 Task: Plan a visit to the Frick Collection.
Action: Mouse moved to (226, 115)
Screenshot: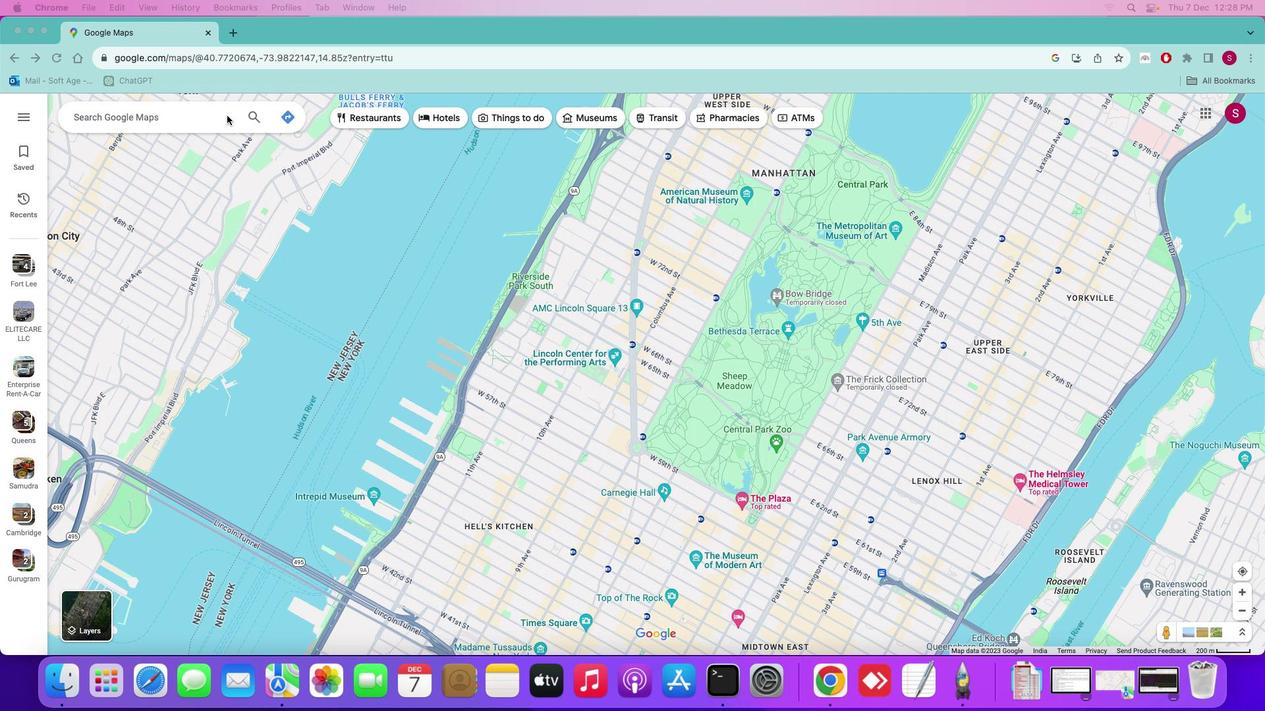 
Action: Mouse pressed left at (226, 115)
Screenshot: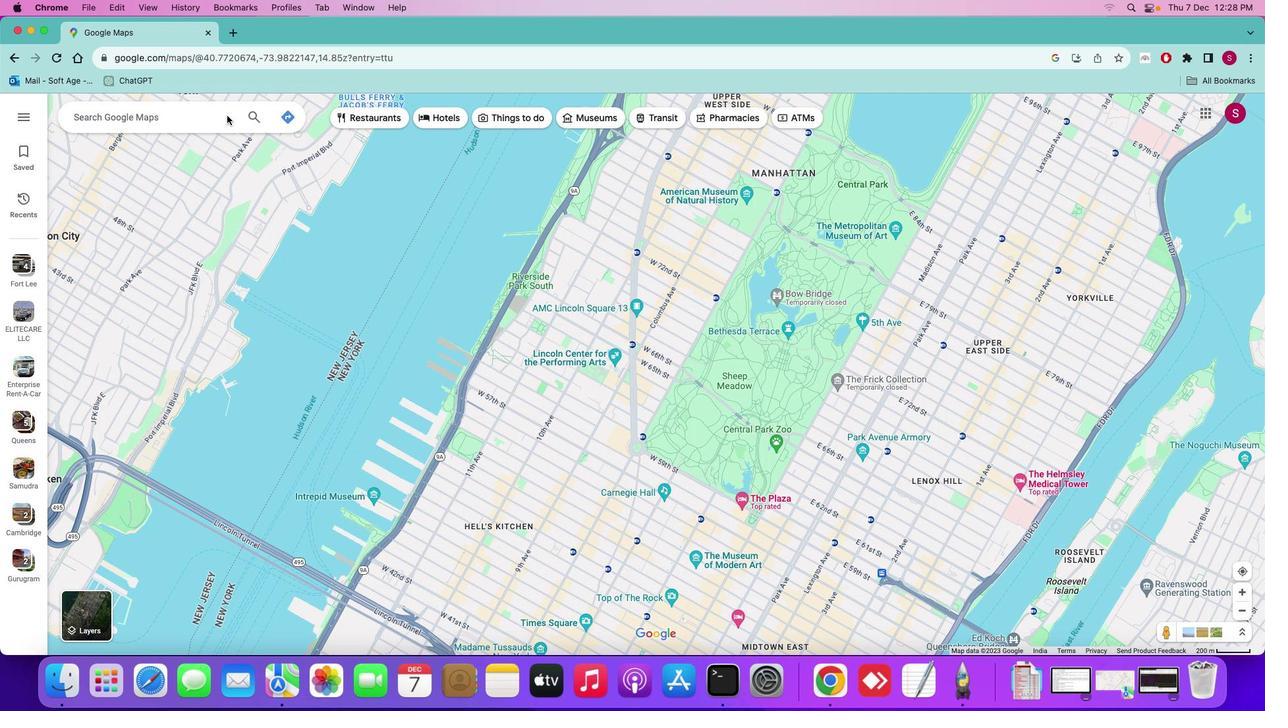 
Action: Mouse moved to (254, 115)
Screenshot: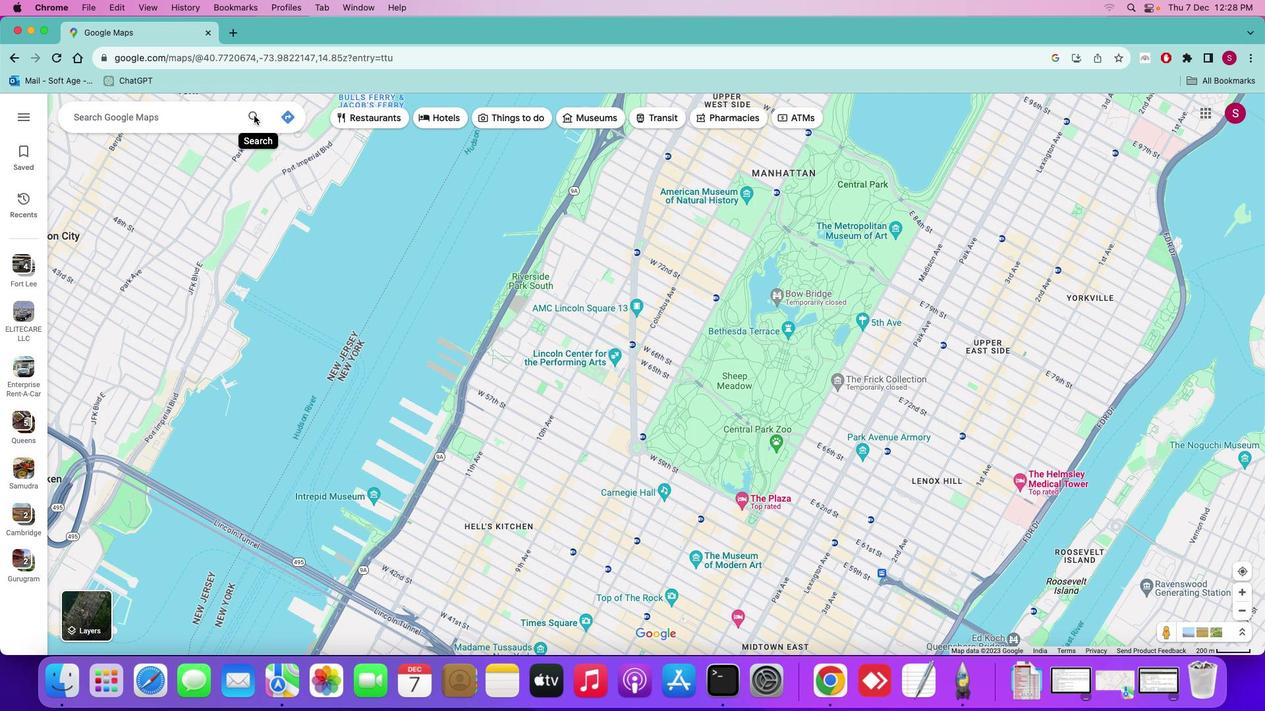 
Action: Mouse pressed left at (254, 115)
Screenshot: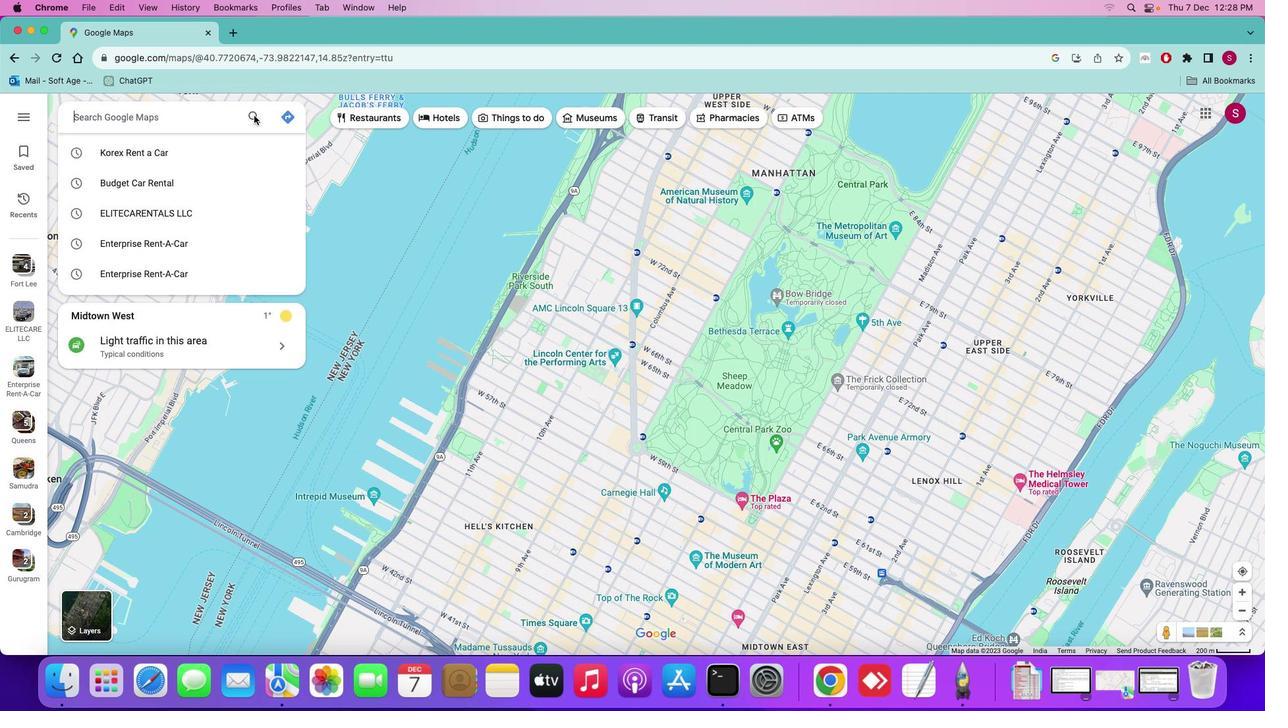 
Action: Mouse moved to (213, 111)
Screenshot: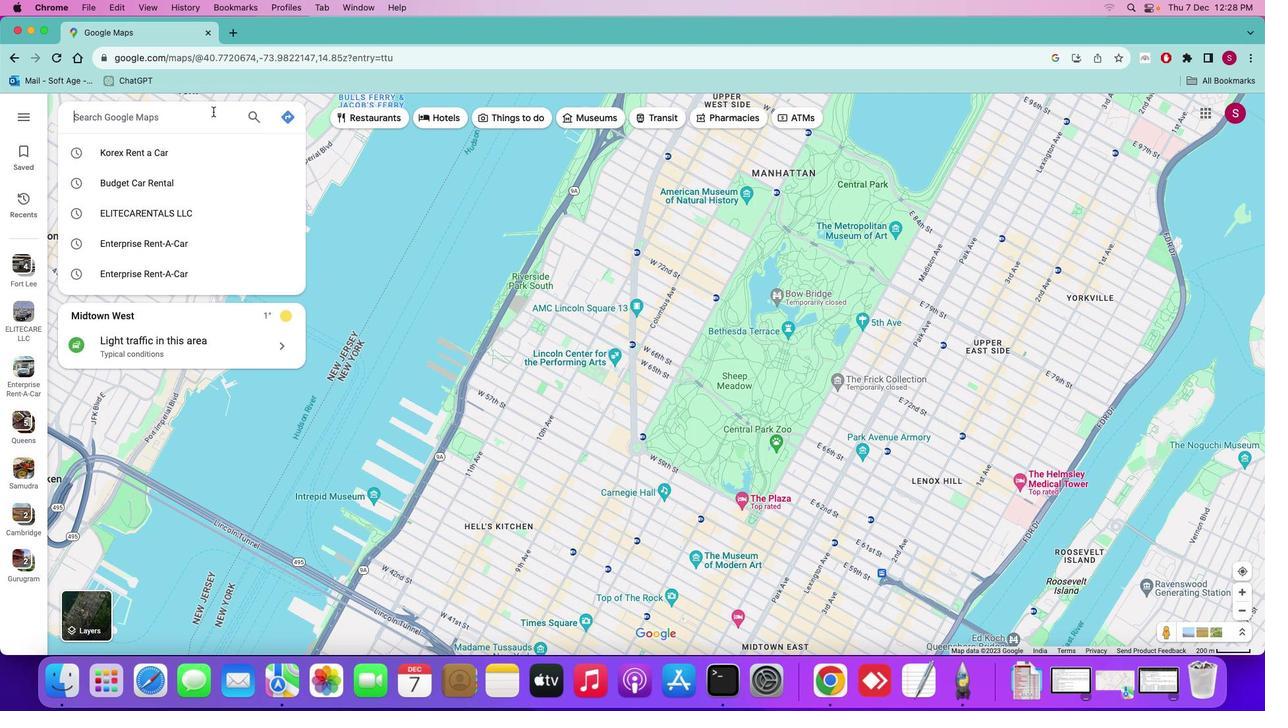 
Action: Key pressed Key.shift_r'f''r''i''c''k'Key.space'c''o'Key.backspaceKey.backspaceKey.backspaceKey.backspaceKey.backspaceKey.backspaceKey.backspaceKey.backspaceKey.shift_r'F''r''i''c''k'Key.spaceKey.shift_rKey.shift_r'C''o''l''l''e''c''t''i''o''n'Key.spaceKey.enter
Screenshot: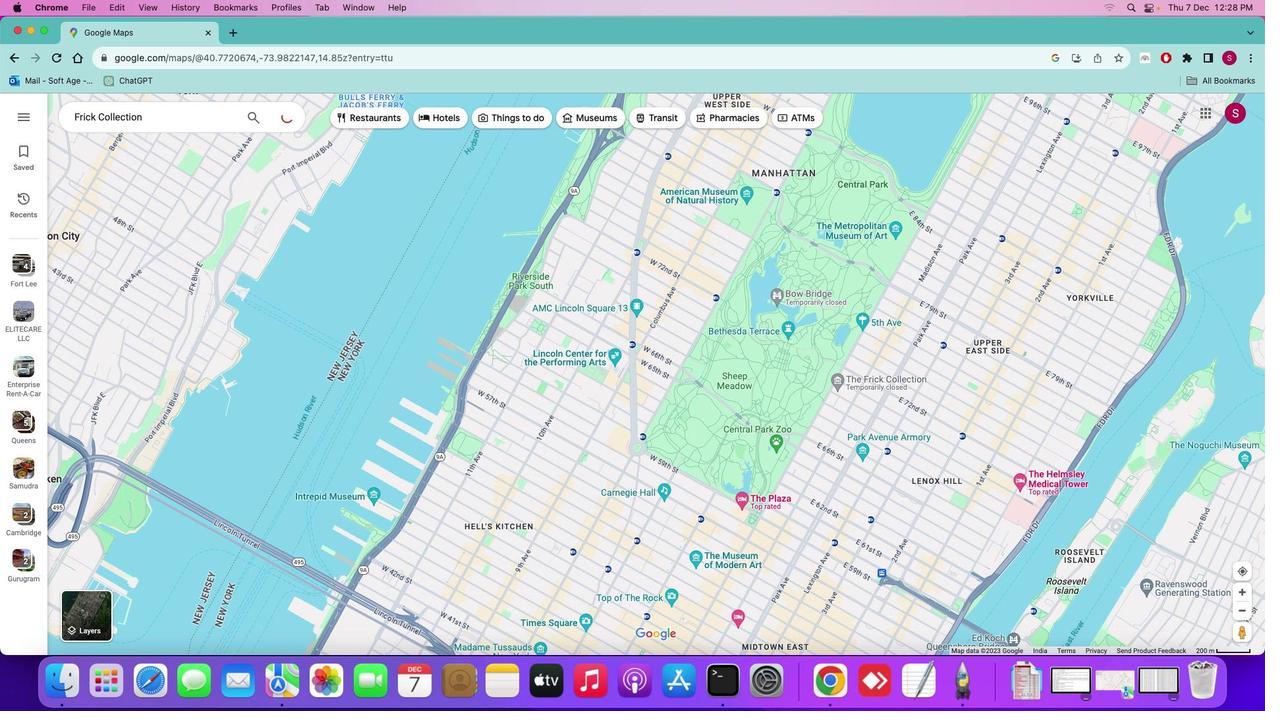 
Action: Mouse moved to (135, 187)
Screenshot: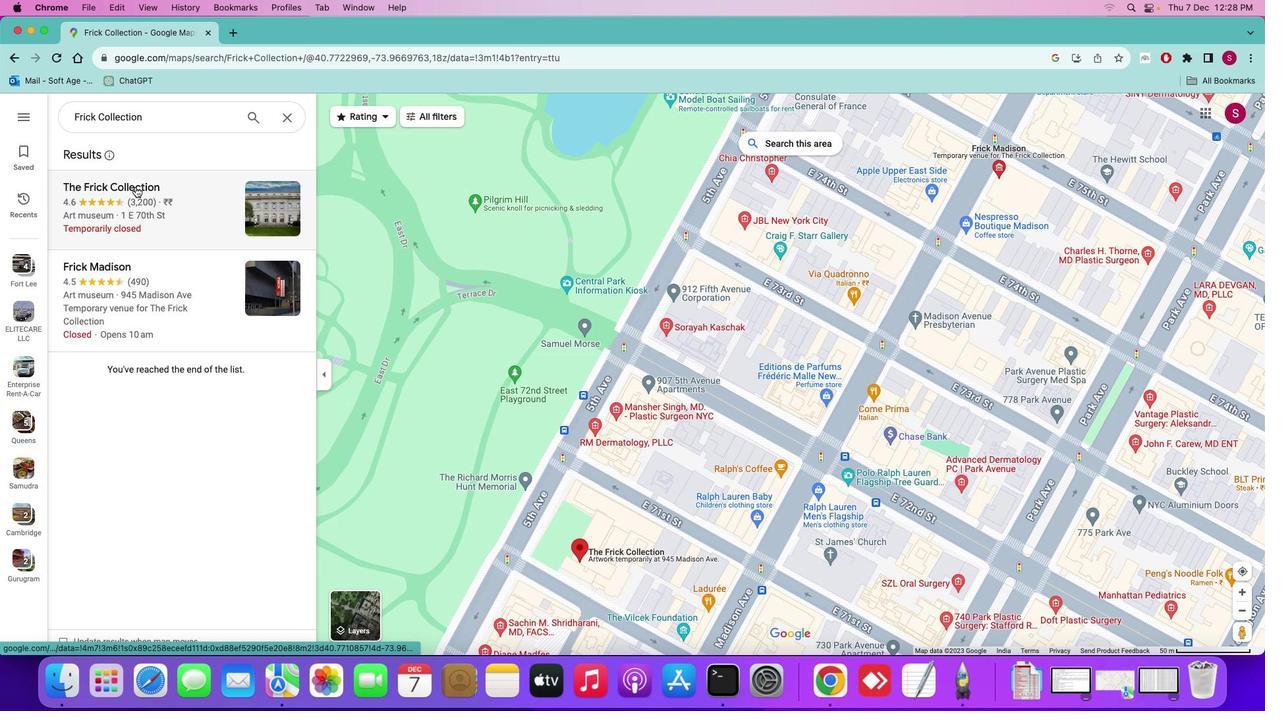 
Action: Mouse pressed left at (135, 187)
Screenshot: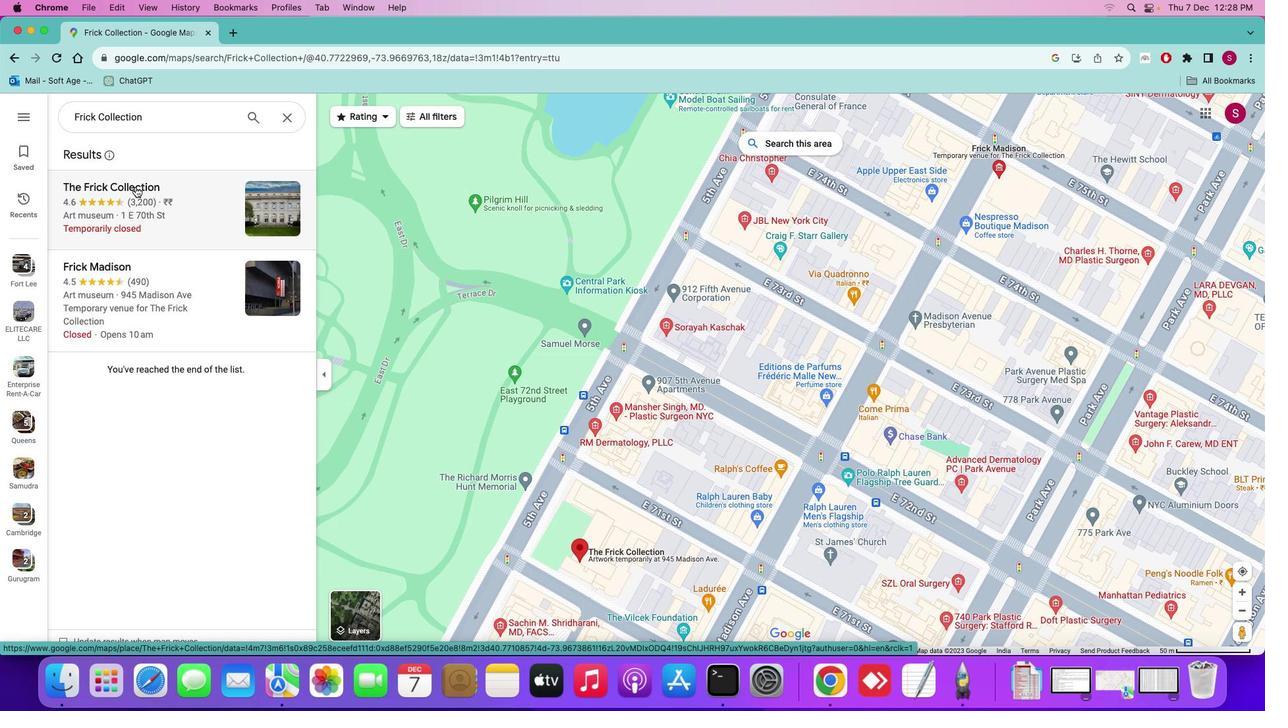
Action: Mouse moved to (691, 256)
Screenshot: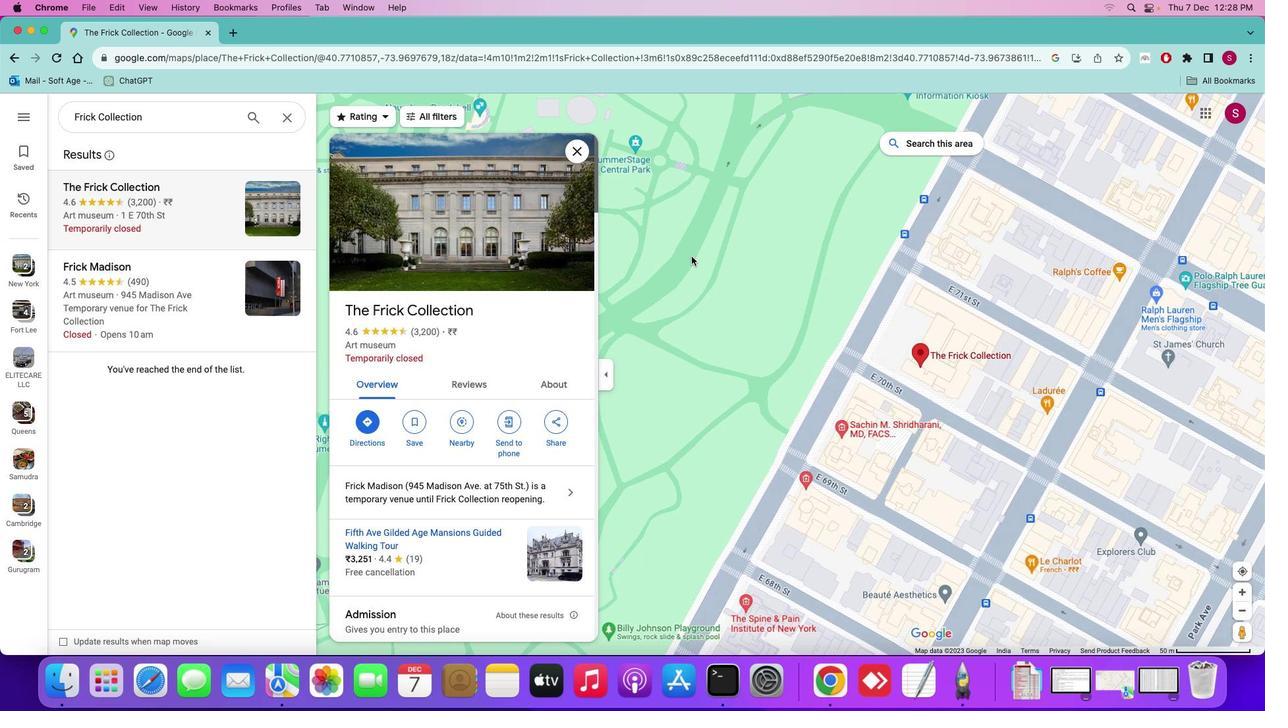 
Action: Mouse scrolled (691, 256) with delta (0, 0)
Screenshot: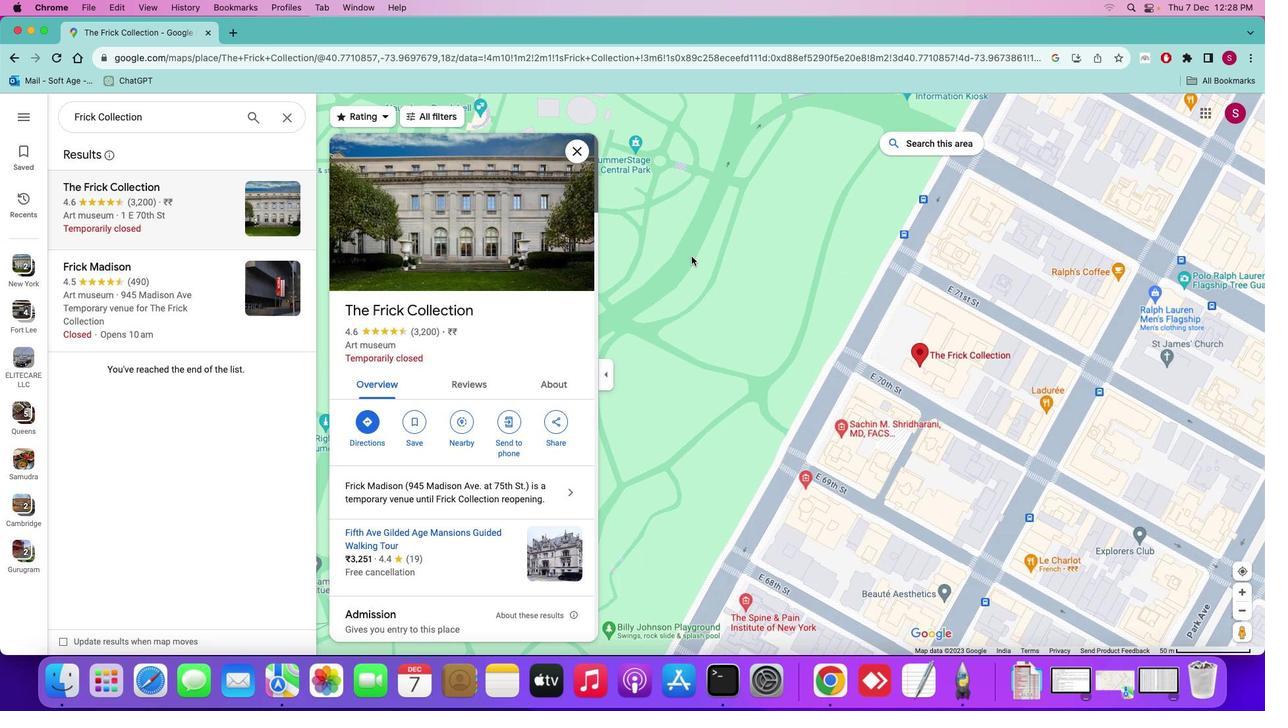 
Action: Mouse scrolled (691, 256) with delta (0, 0)
Screenshot: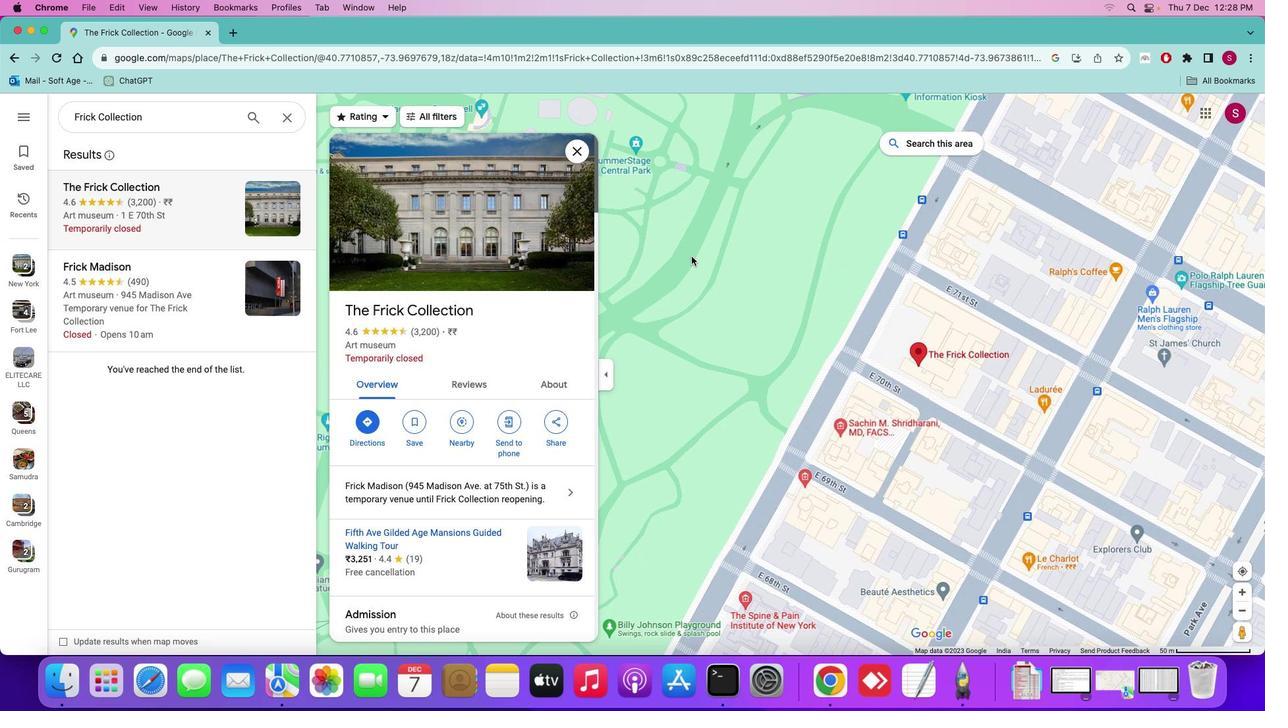 
Action: Mouse scrolled (691, 256) with delta (0, 0)
Screenshot: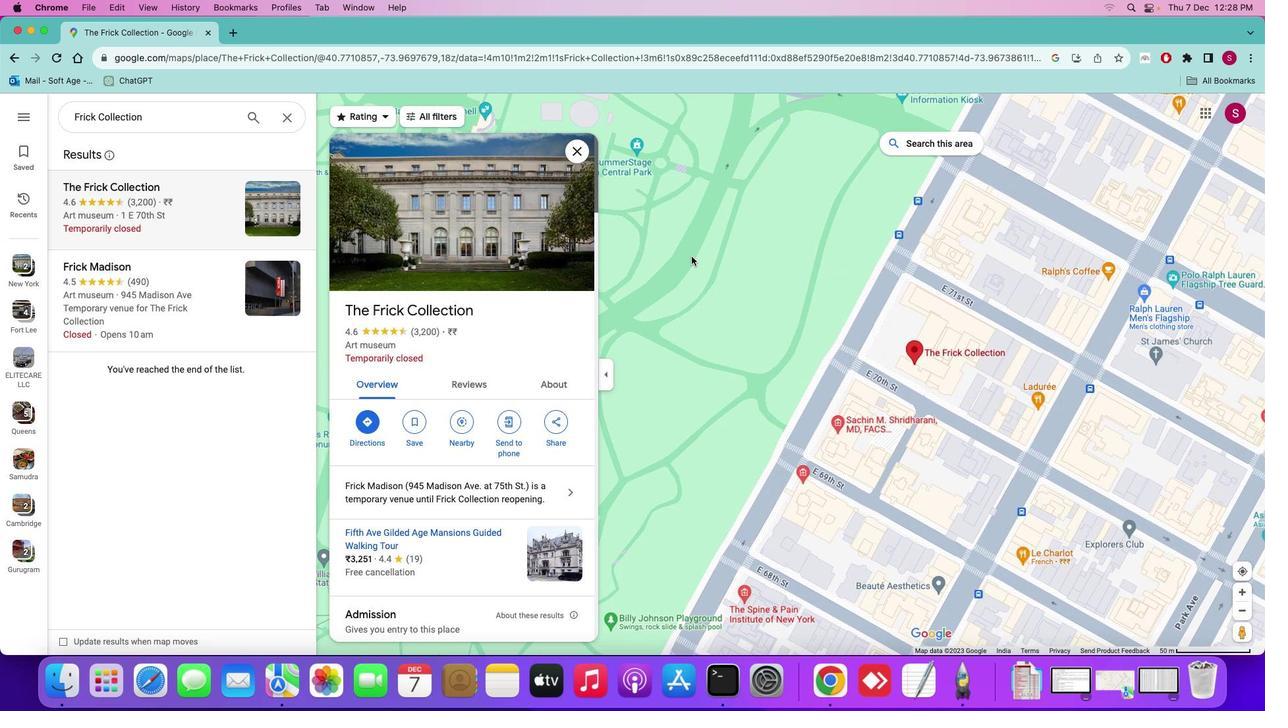 
Action: Mouse scrolled (691, 256) with delta (0, 0)
Screenshot: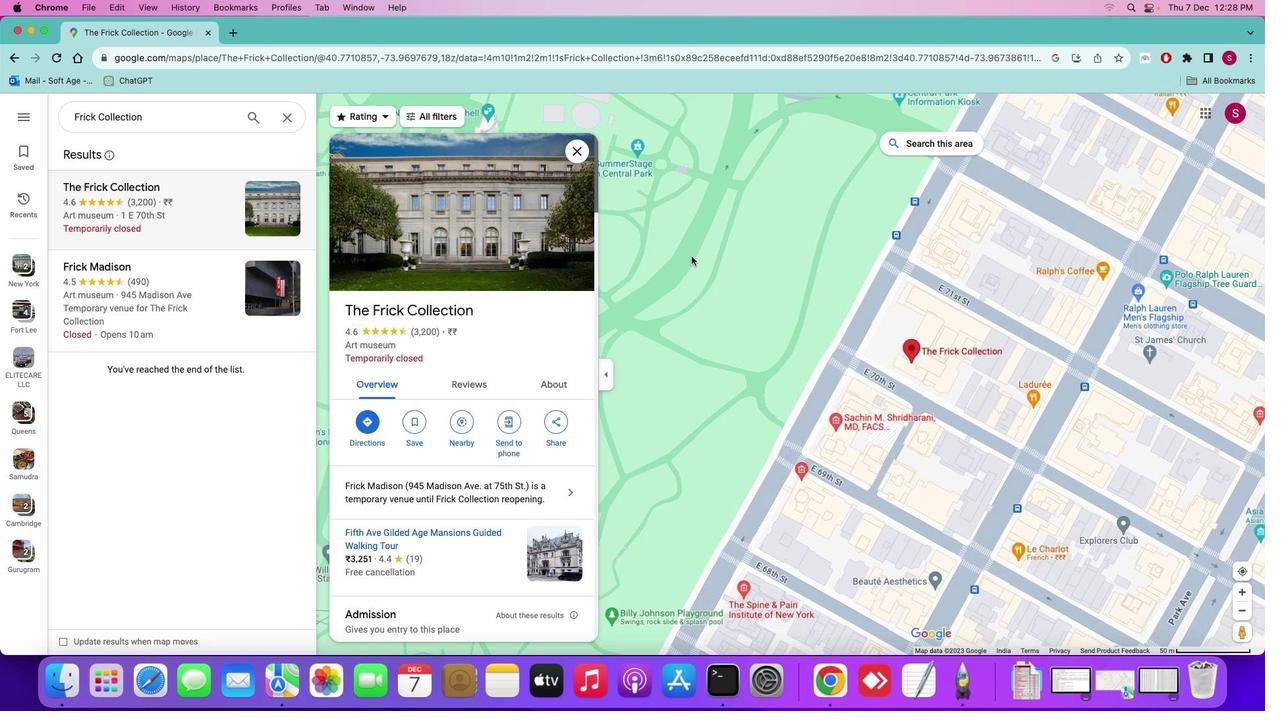 
Action: Mouse scrolled (691, 256) with delta (0, 0)
Screenshot: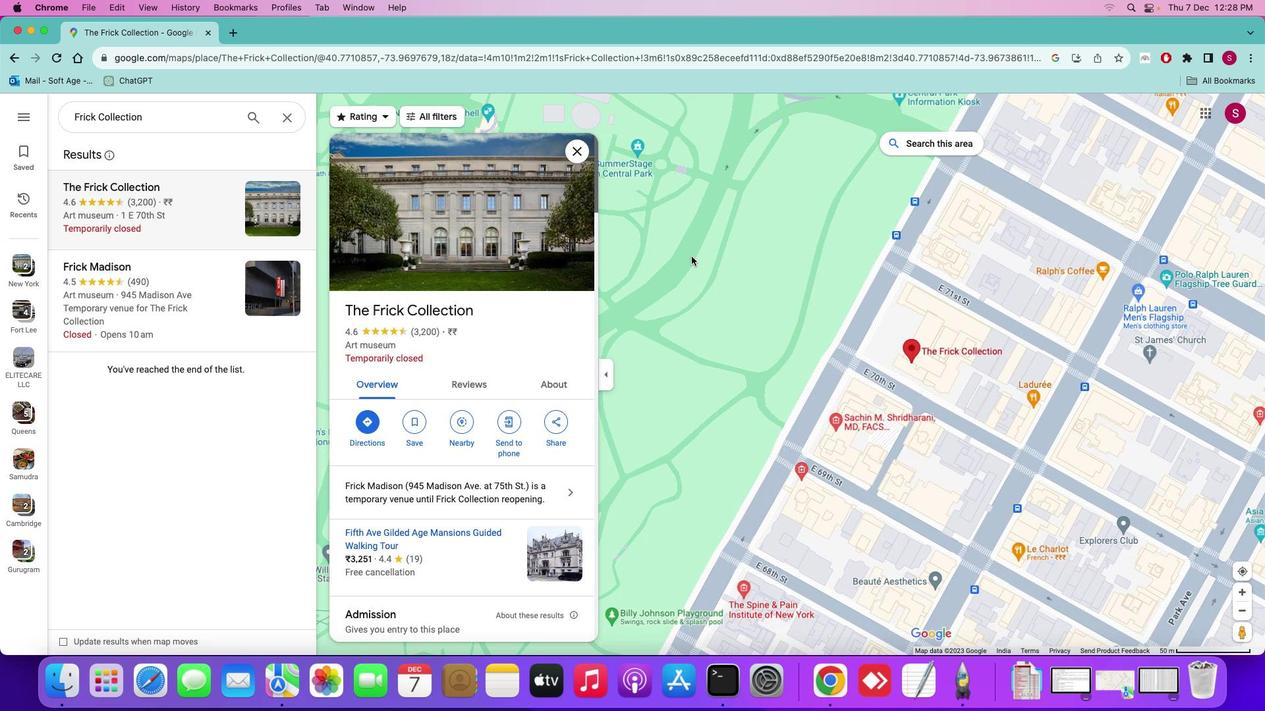 
Action: Mouse scrolled (691, 256) with delta (0, 0)
Screenshot: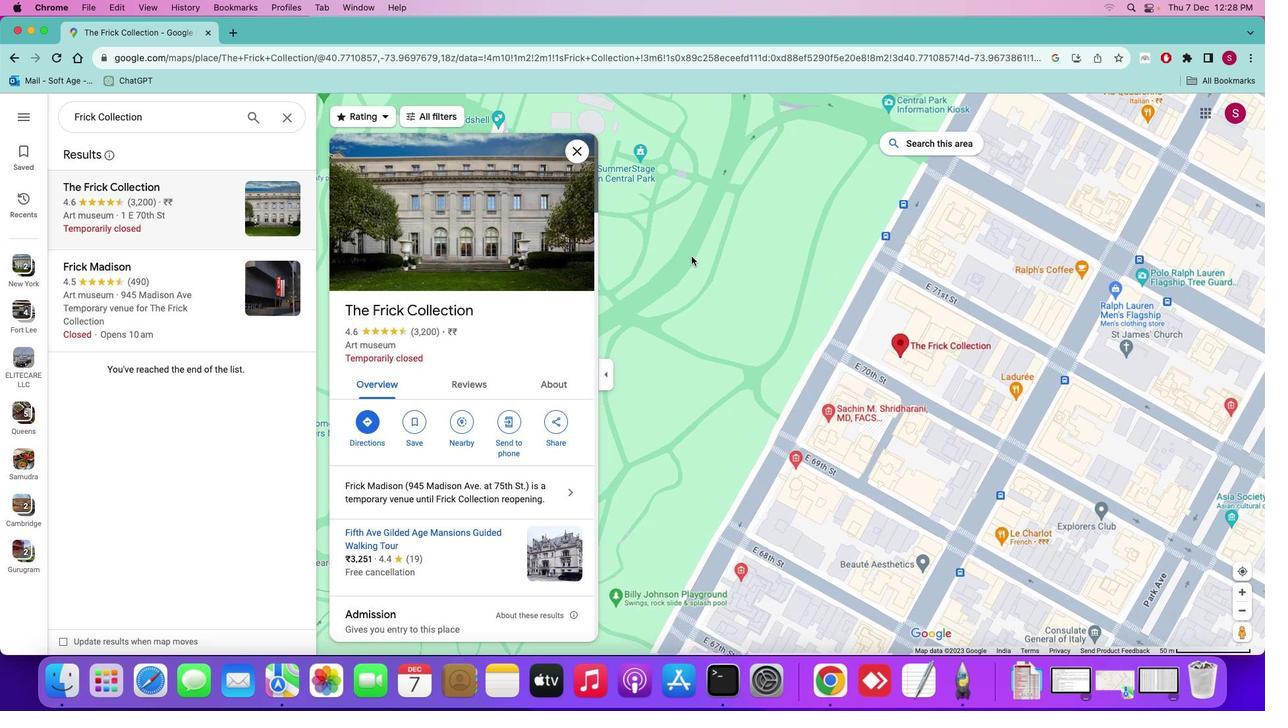 
Action: Mouse moved to (691, 251)
Screenshot: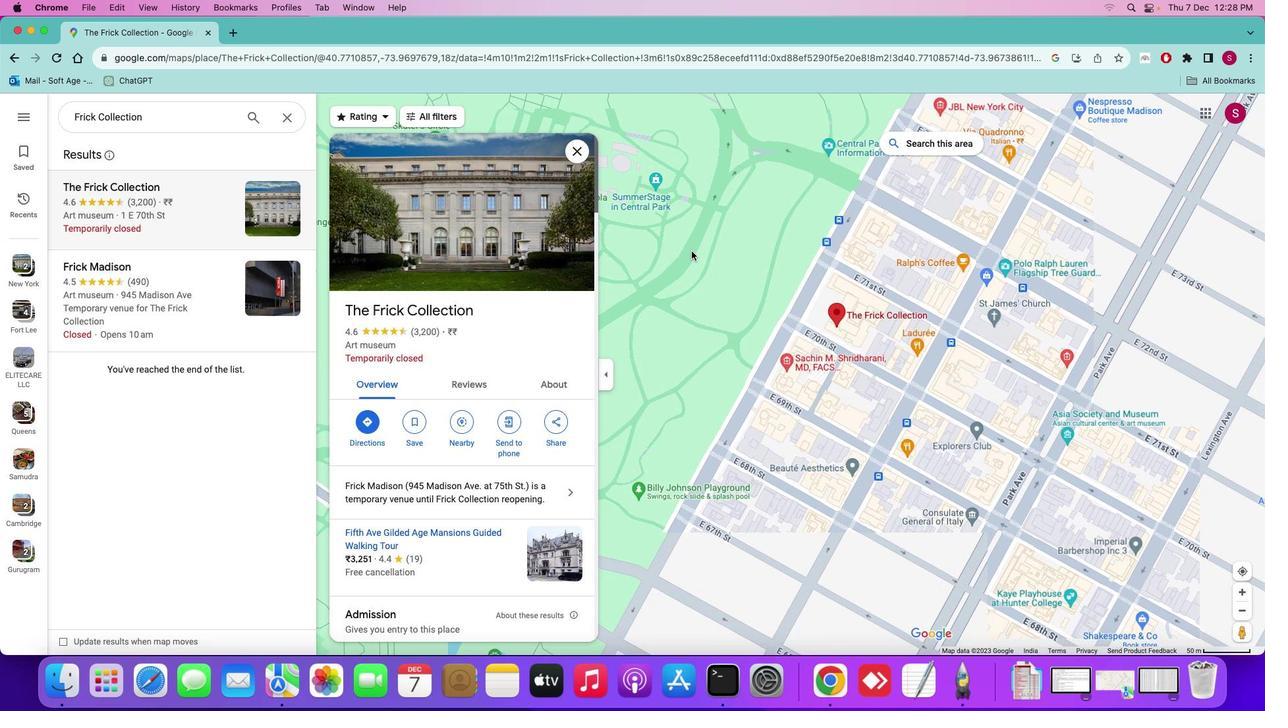 
Action: Mouse scrolled (691, 251) with delta (0, 0)
Screenshot: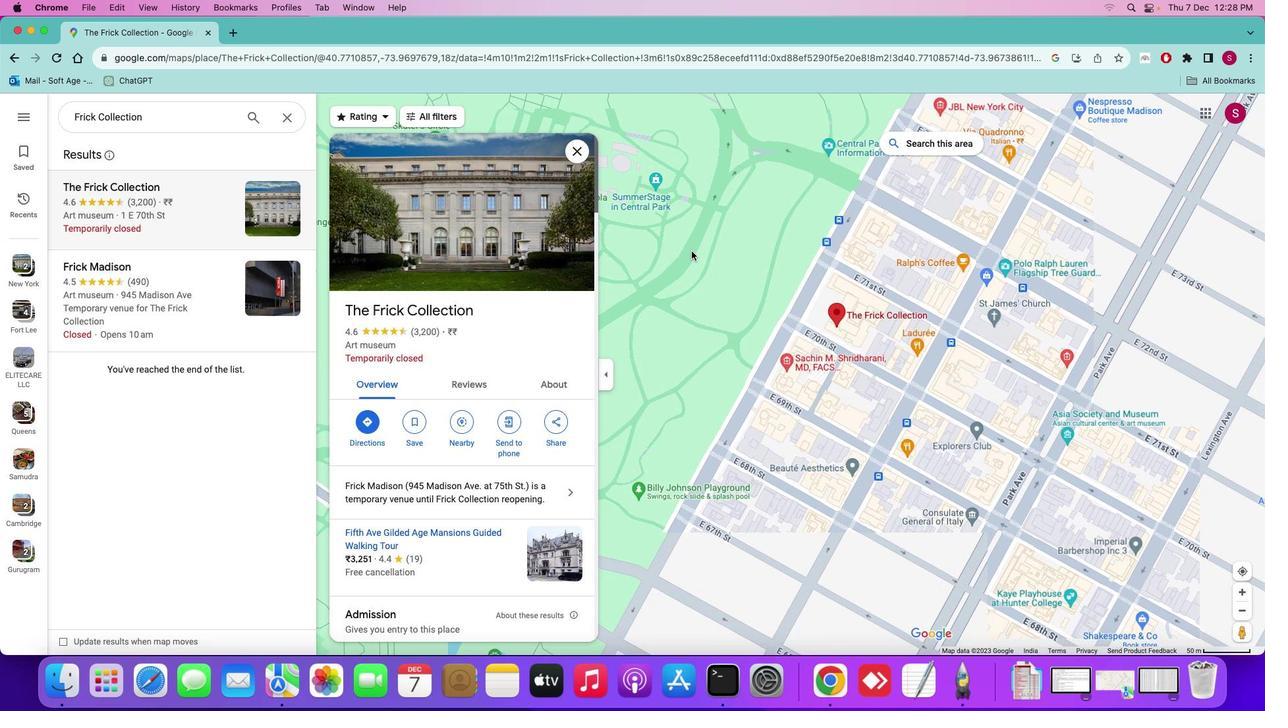 
Action: Mouse scrolled (691, 251) with delta (0, 0)
Screenshot: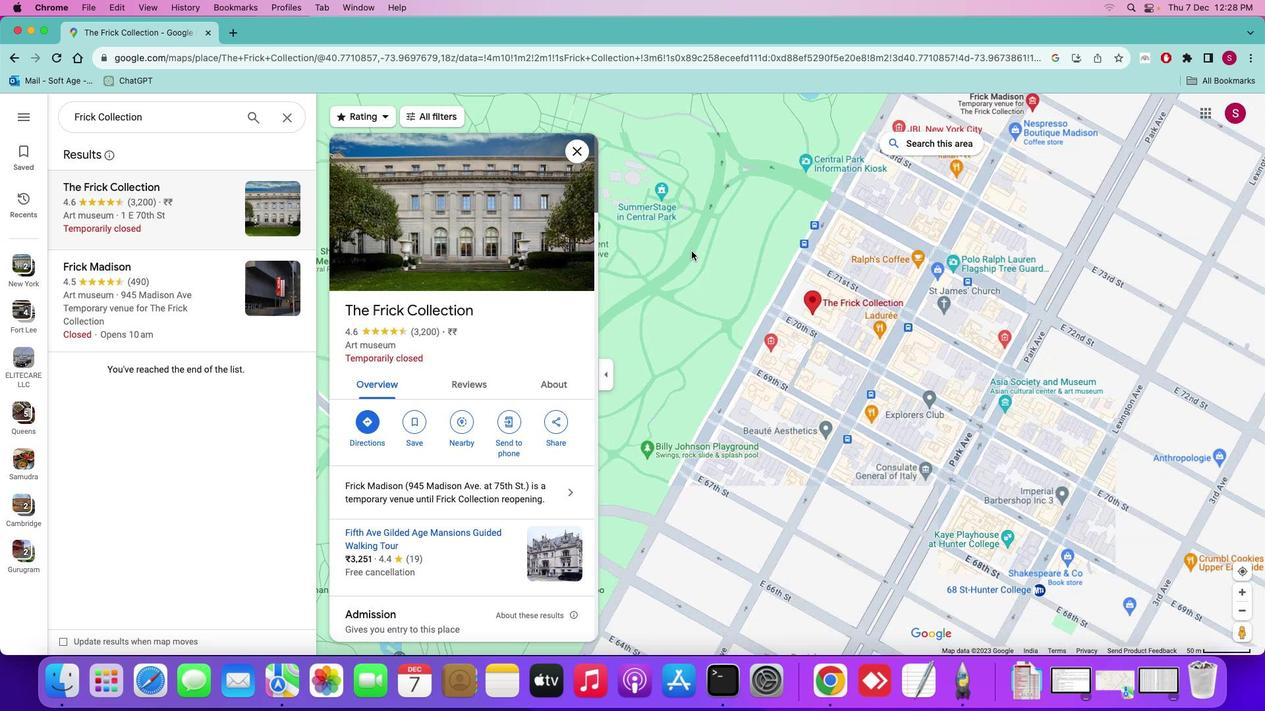 
Action: Mouse scrolled (691, 251) with delta (0, -1)
Screenshot: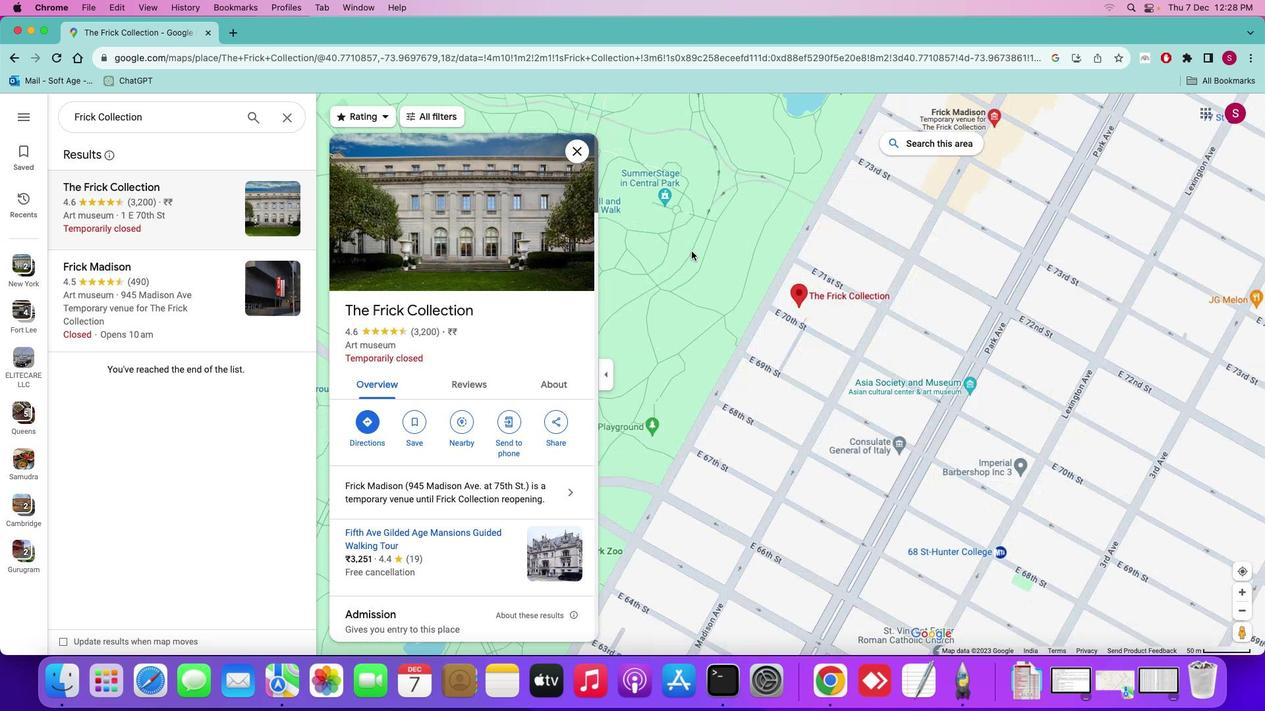 
Action: Mouse scrolled (691, 251) with delta (0, -2)
Screenshot: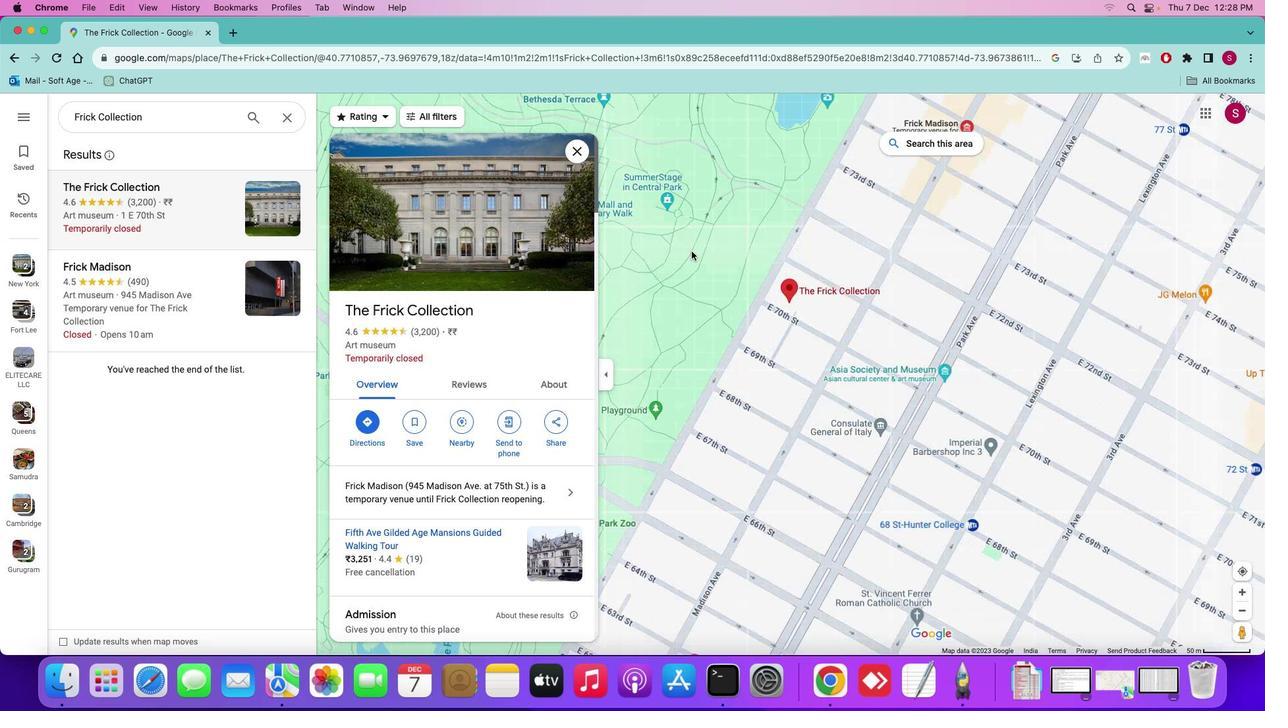 
Action: Mouse scrolled (691, 251) with delta (0, -2)
Screenshot: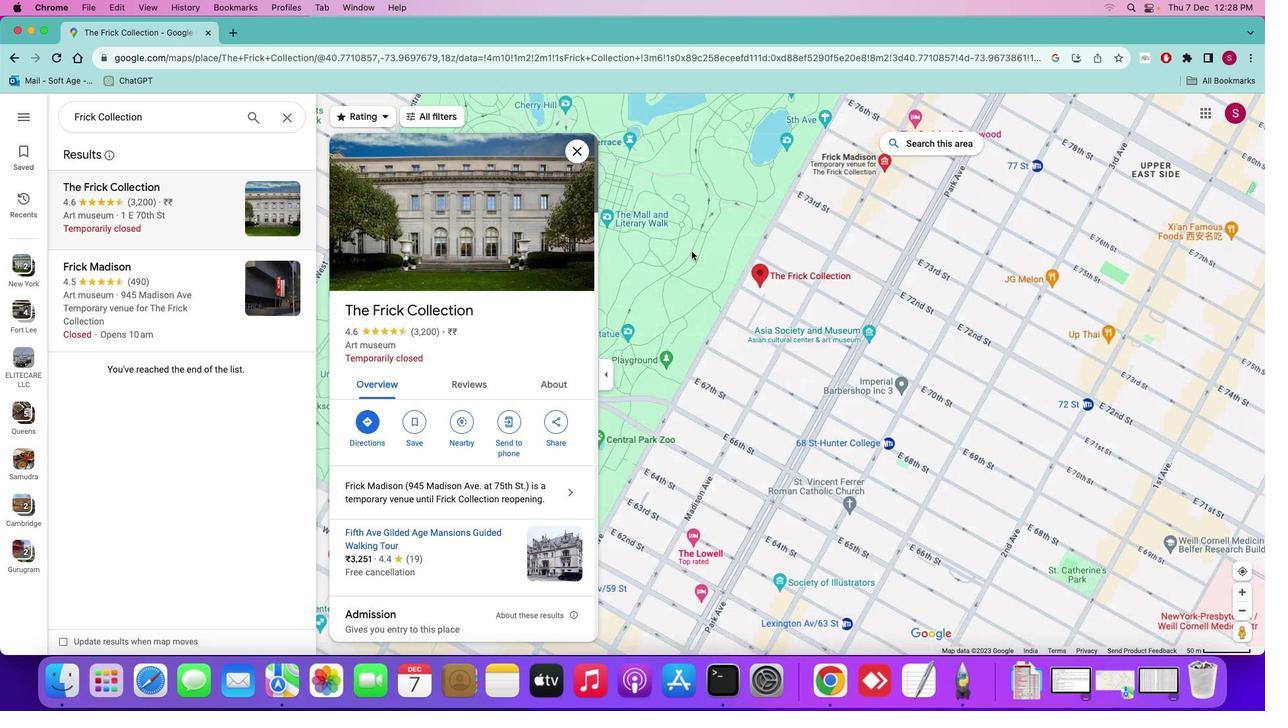 
Action: Mouse scrolled (691, 251) with delta (0, -2)
Screenshot: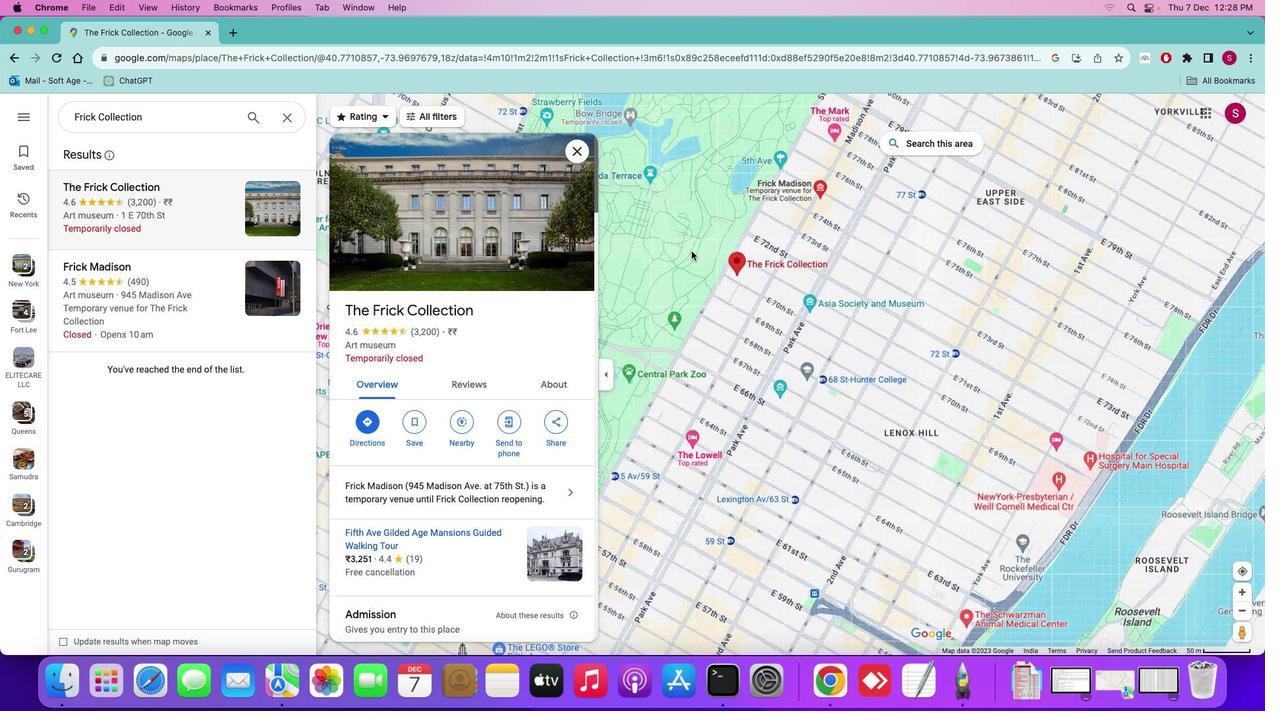 
Action: Mouse scrolled (691, 251) with delta (0, -2)
Screenshot: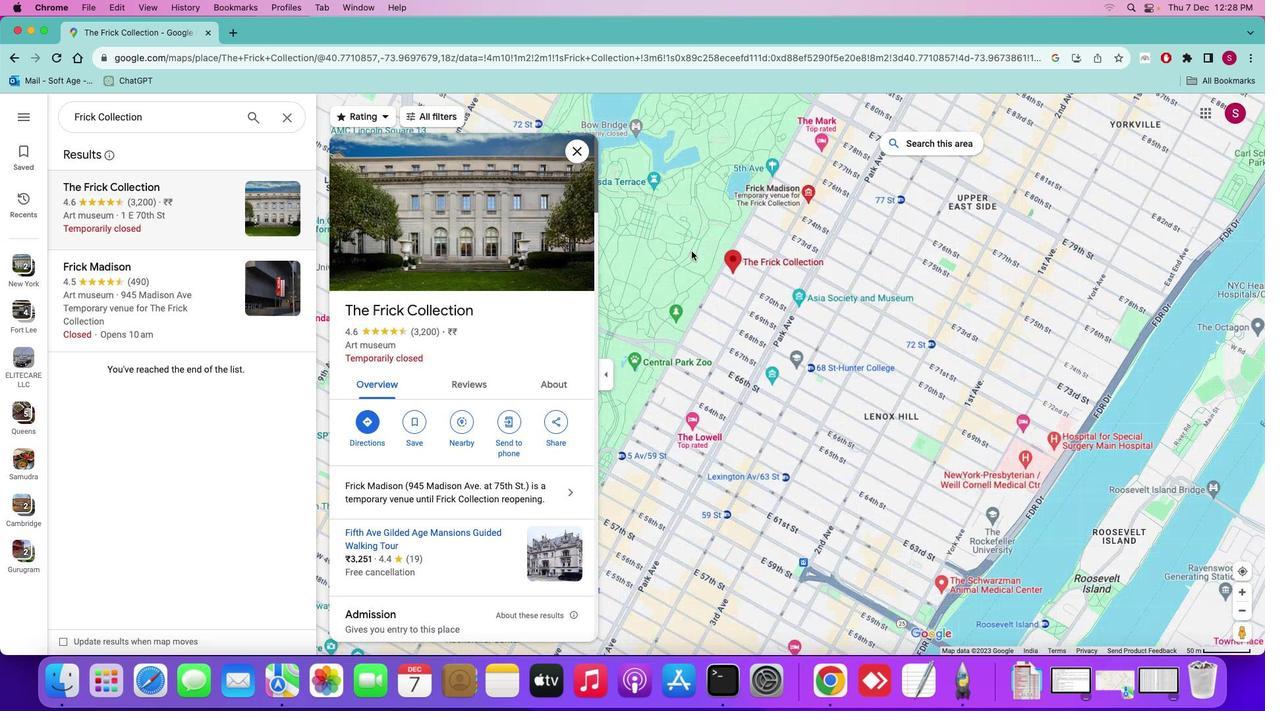 
Action: Mouse scrolled (691, 251) with delta (0, 0)
Screenshot: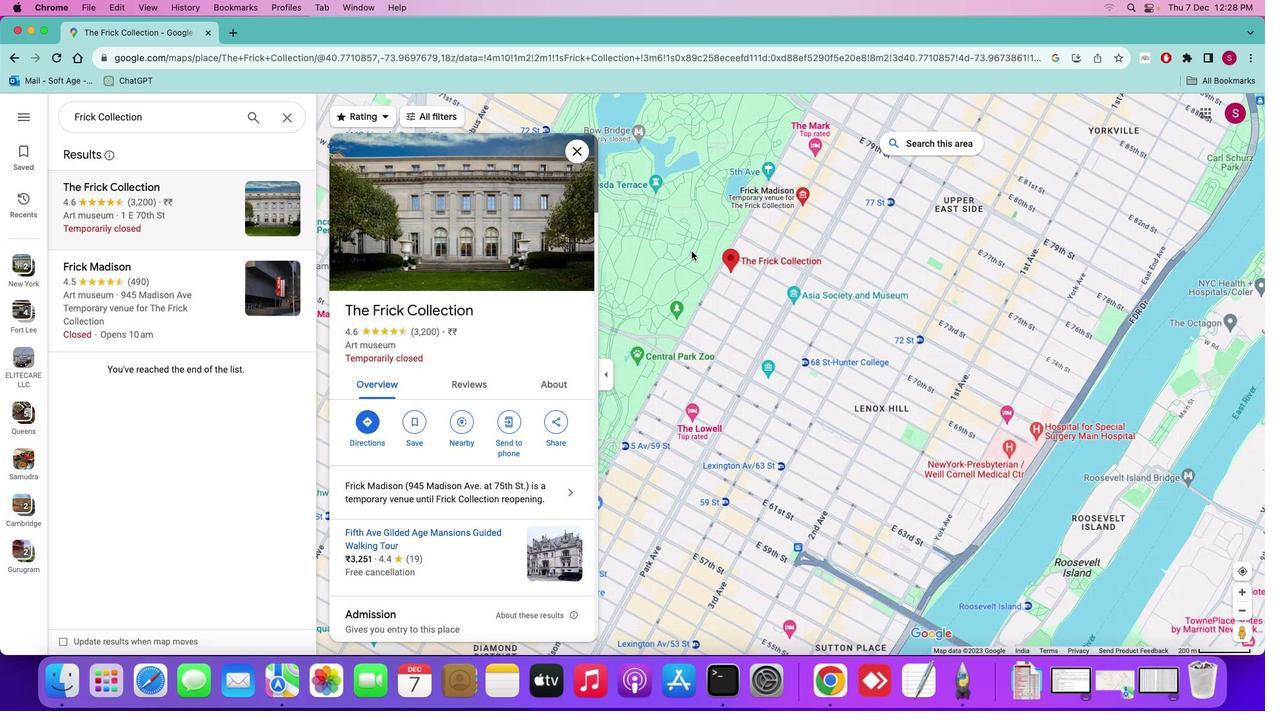 
Action: Mouse scrolled (691, 251) with delta (0, 0)
Screenshot: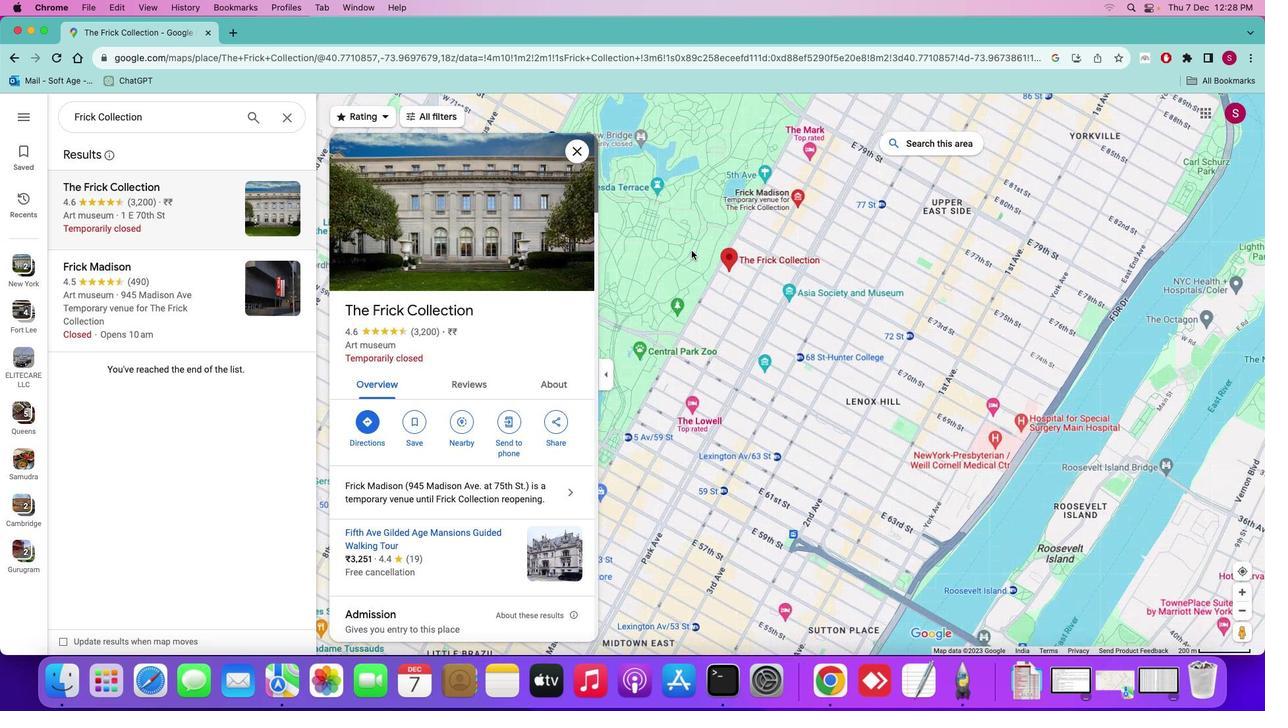 
Action: Mouse moved to (691, 251)
Screenshot: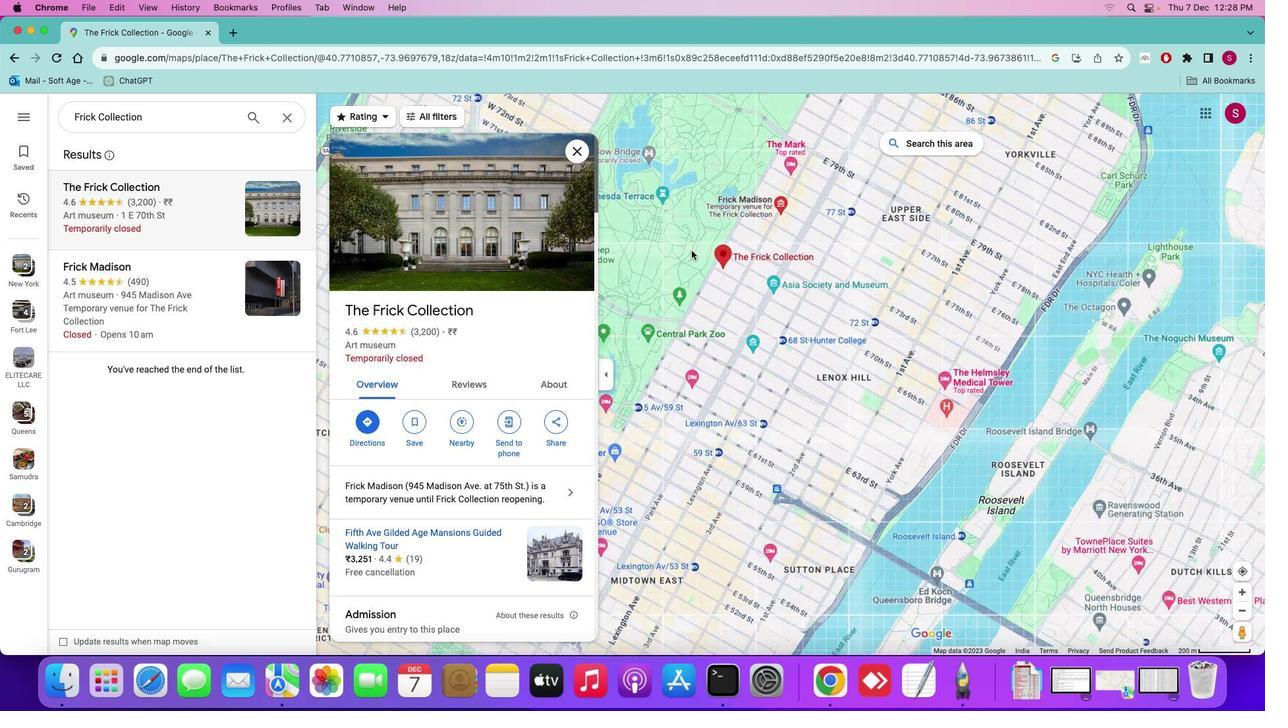 
Action: Mouse scrolled (691, 251) with delta (0, 0)
Screenshot: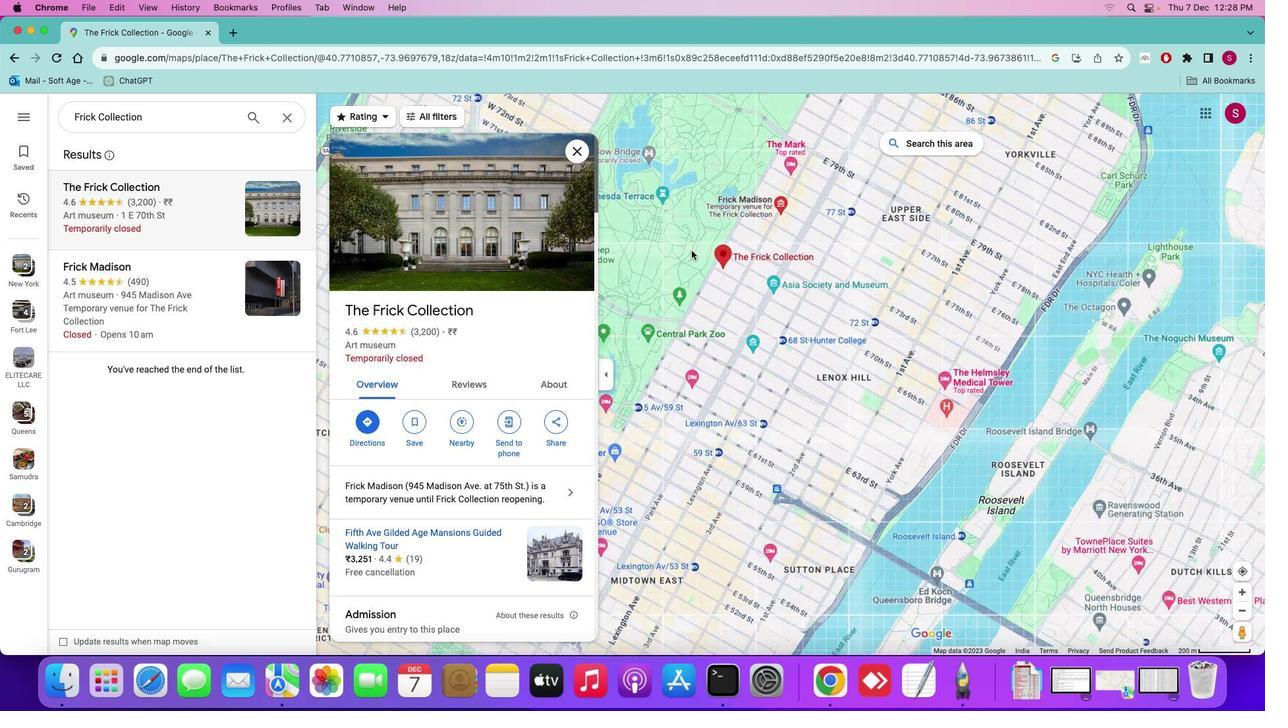 
Action: Mouse scrolled (691, 251) with delta (0, -1)
Screenshot: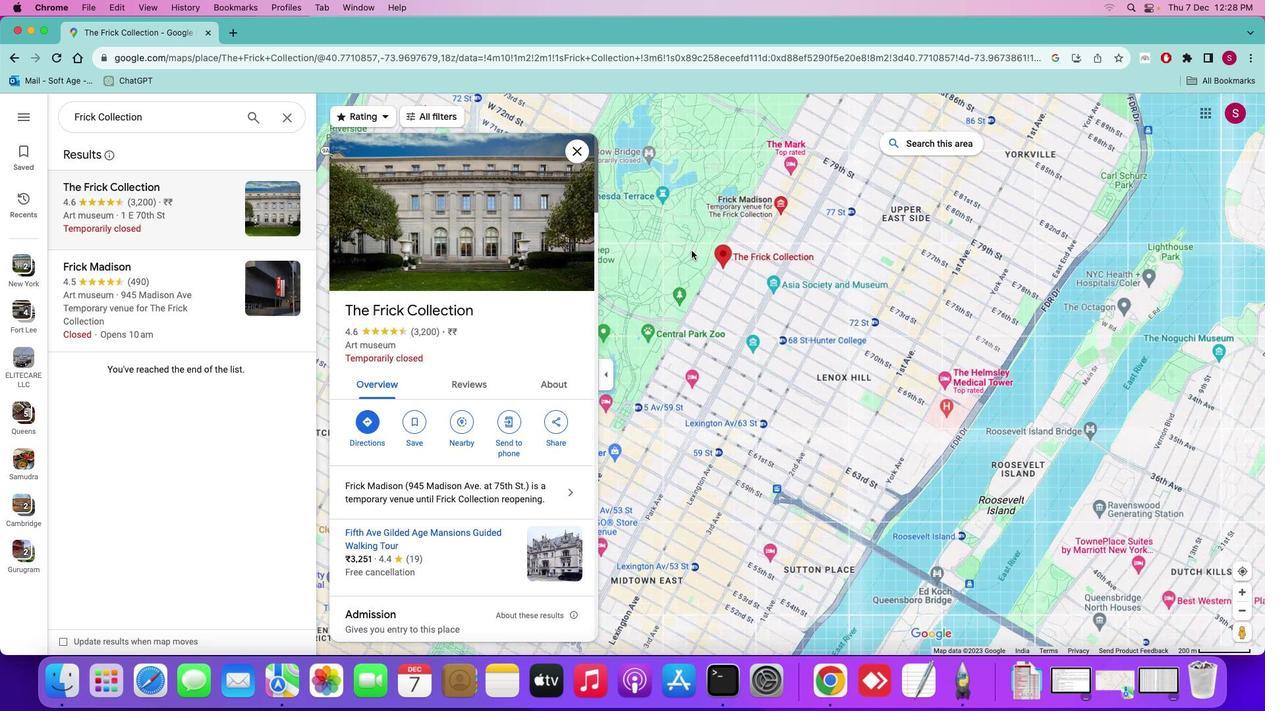 
Action: Mouse scrolled (691, 251) with delta (0, 0)
Screenshot: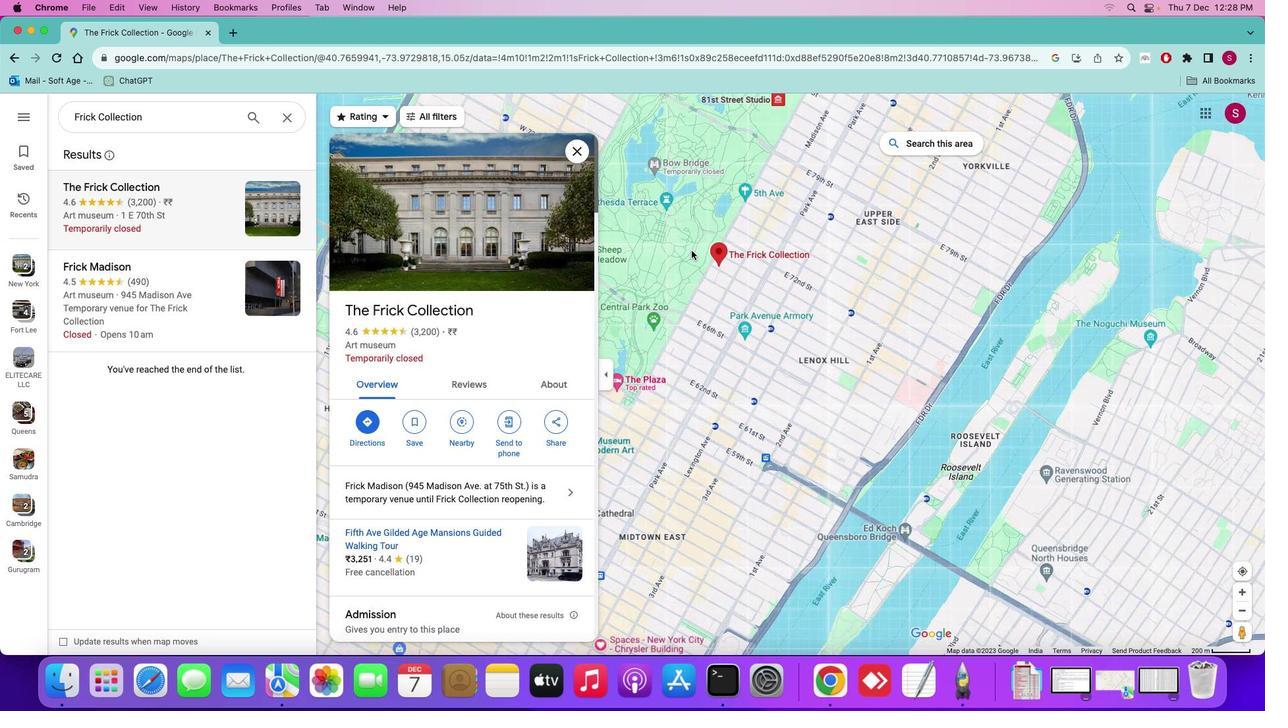
Action: Mouse scrolled (691, 251) with delta (0, 0)
Screenshot: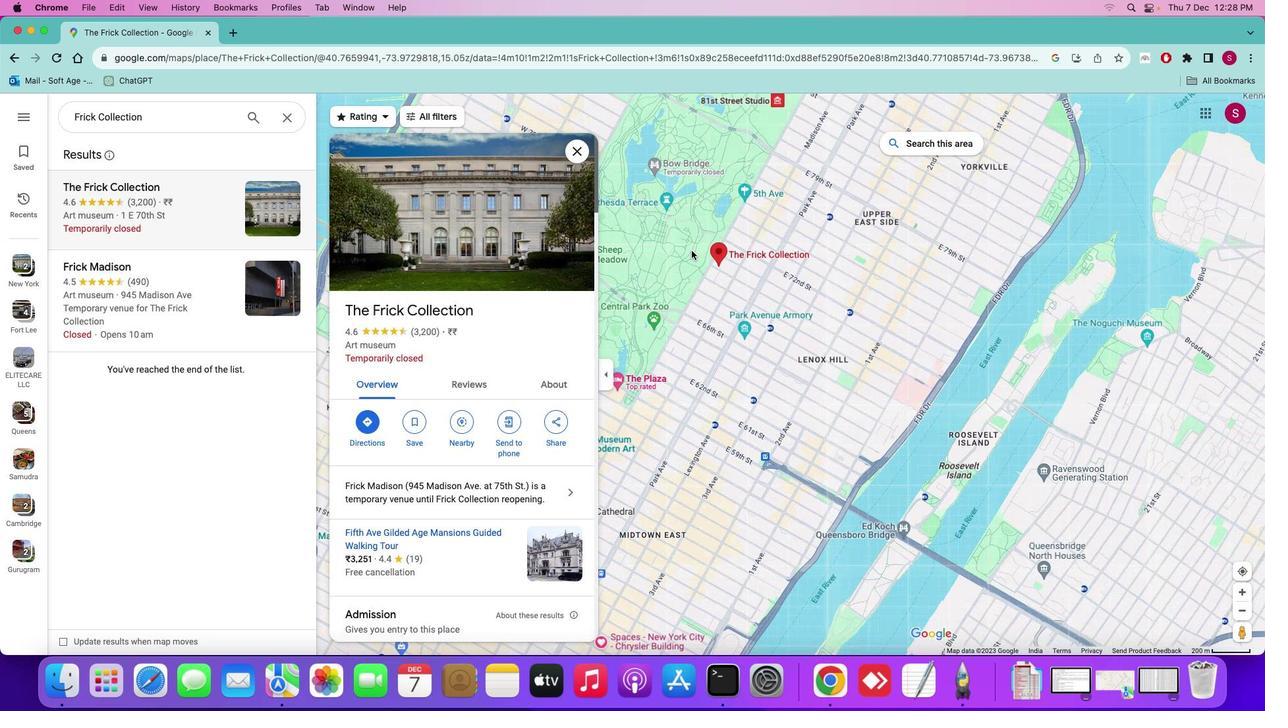 
Action: Mouse scrolled (691, 251) with delta (0, 0)
Screenshot: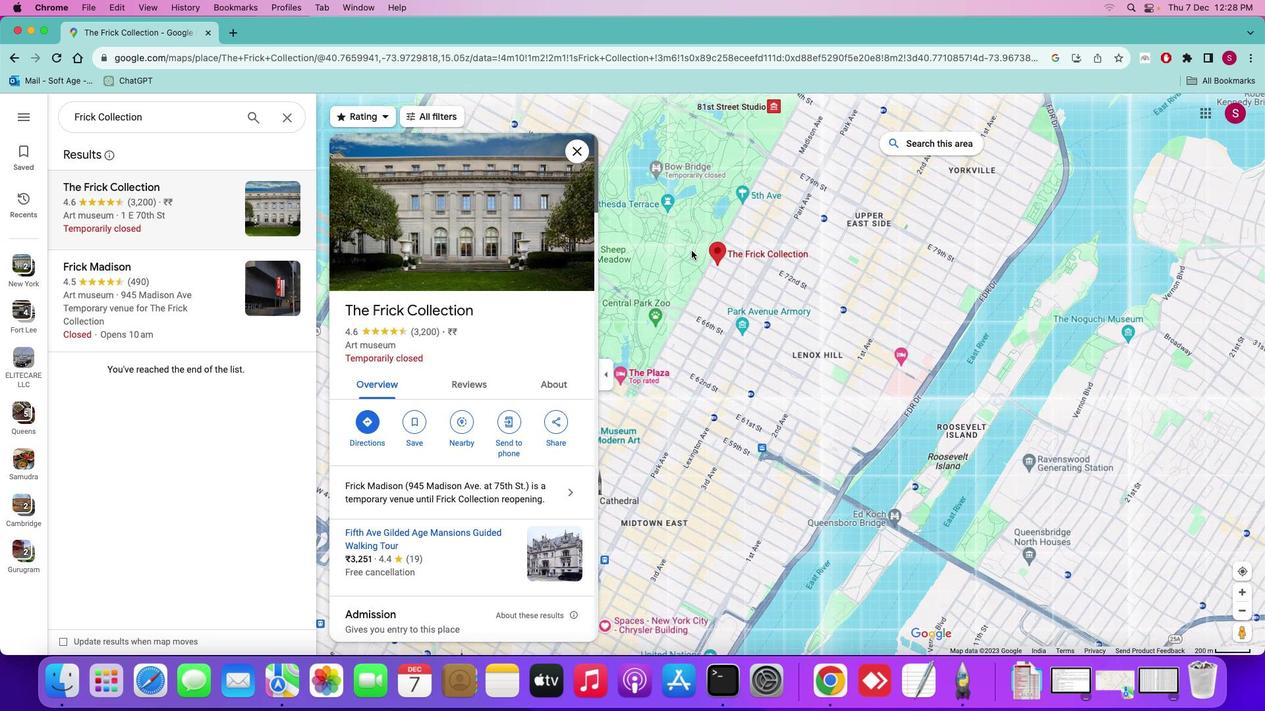 
Action: Mouse scrolled (691, 251) with delta (0, 0)
Screenshot: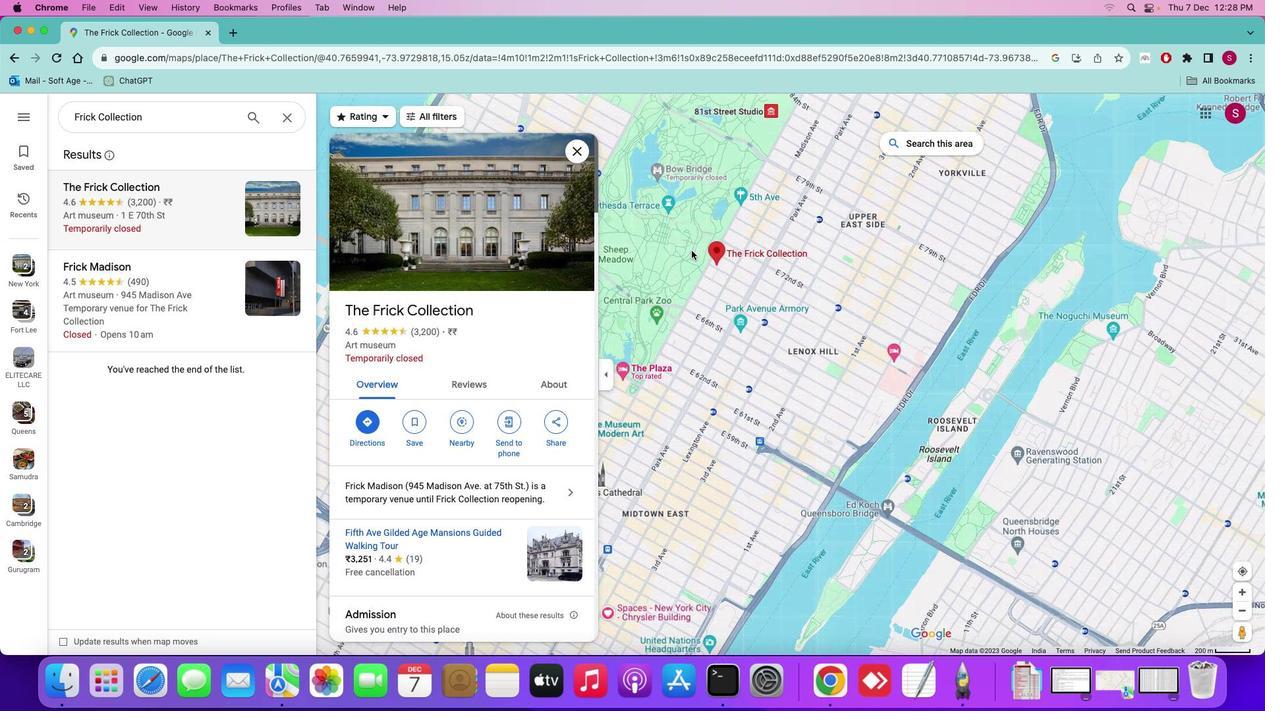 
Action: Mouse moved to (461, 371)
Screenshot: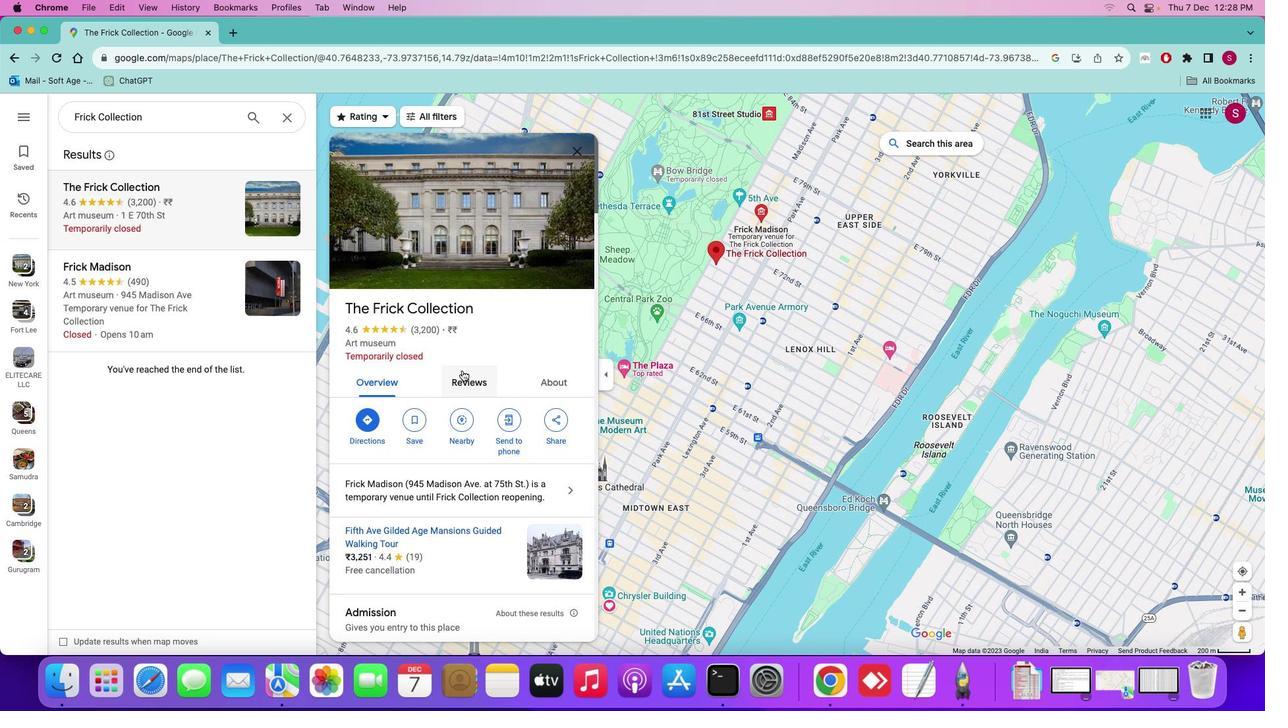 
Action: Mouse scrolled (461, 371) with delta (0, 0)
Screenshot: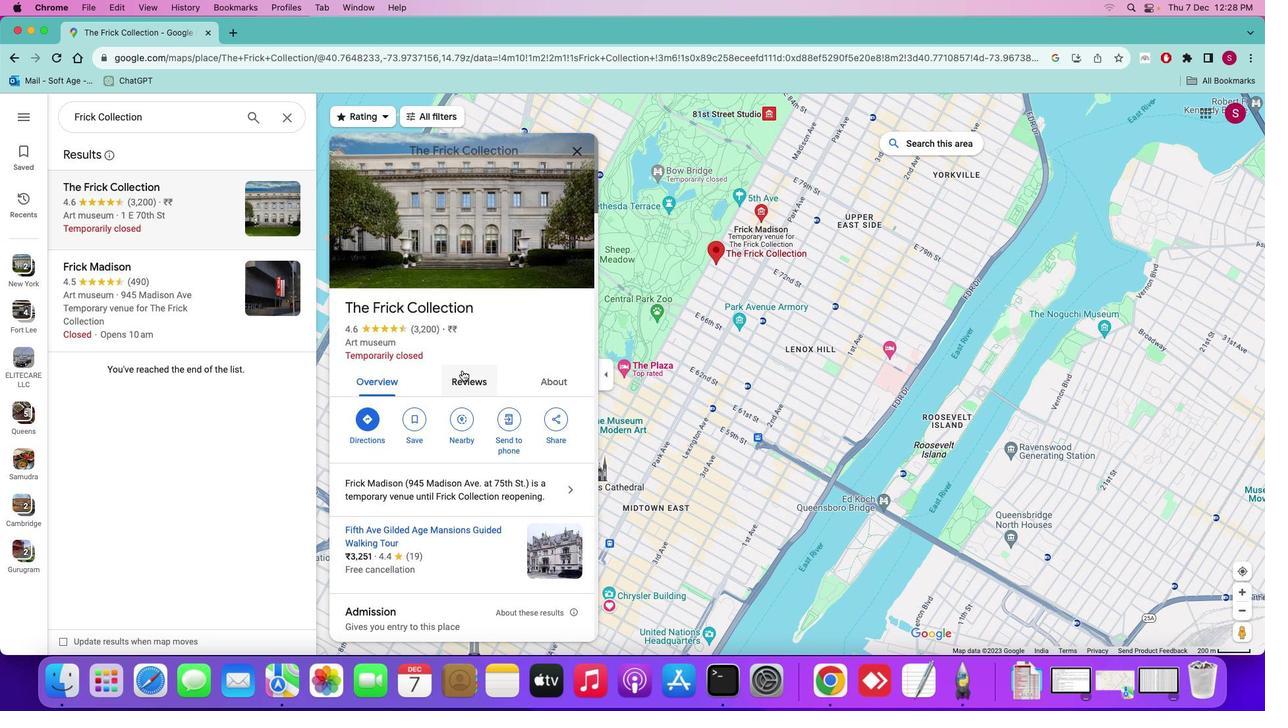 
Action: Mouse moved to (462, 371)
Screenshot: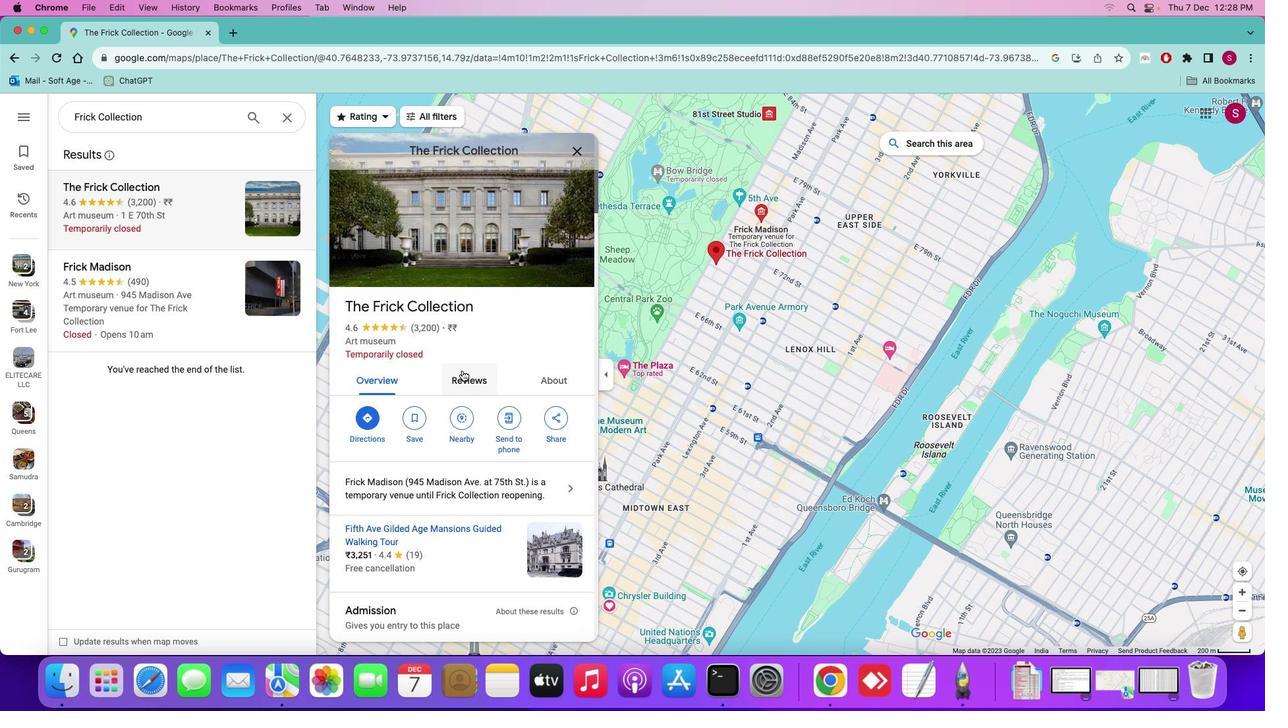 
Action: Mouse scrolled (462, 371) with delta (0, 0)
Screenshot: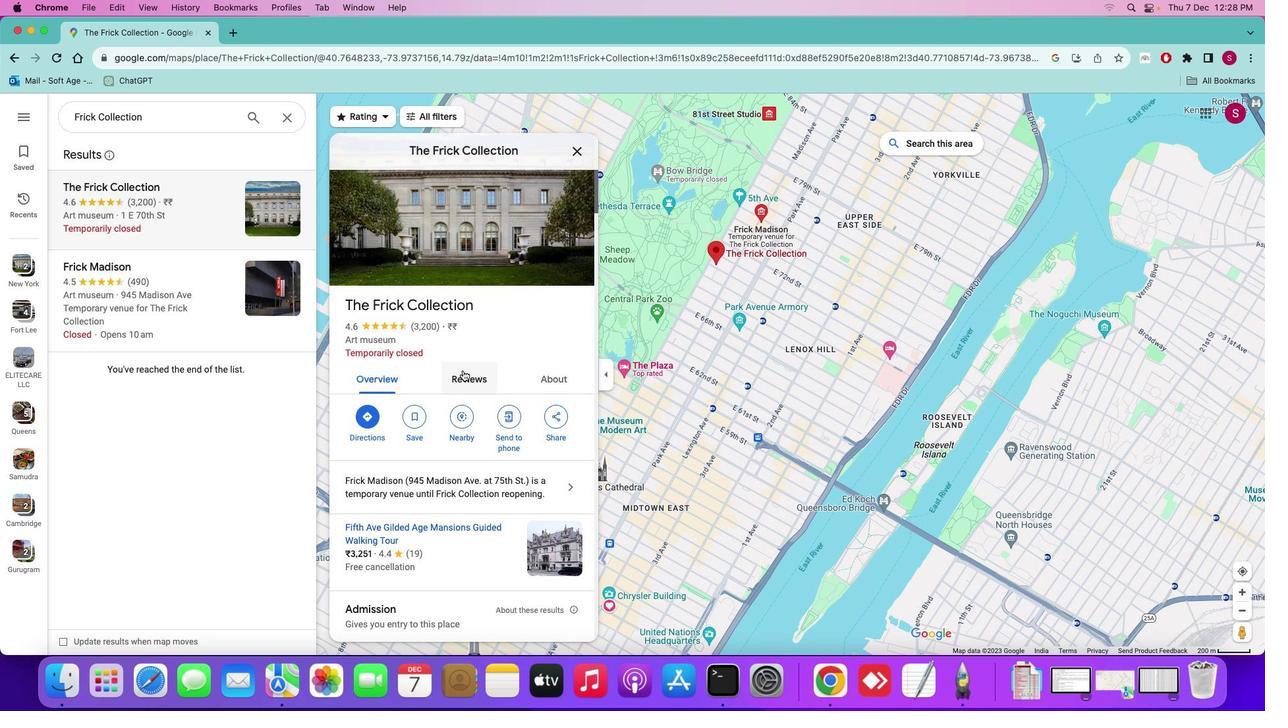 
Action: Mouse moved to (462, 370)
Screenshot: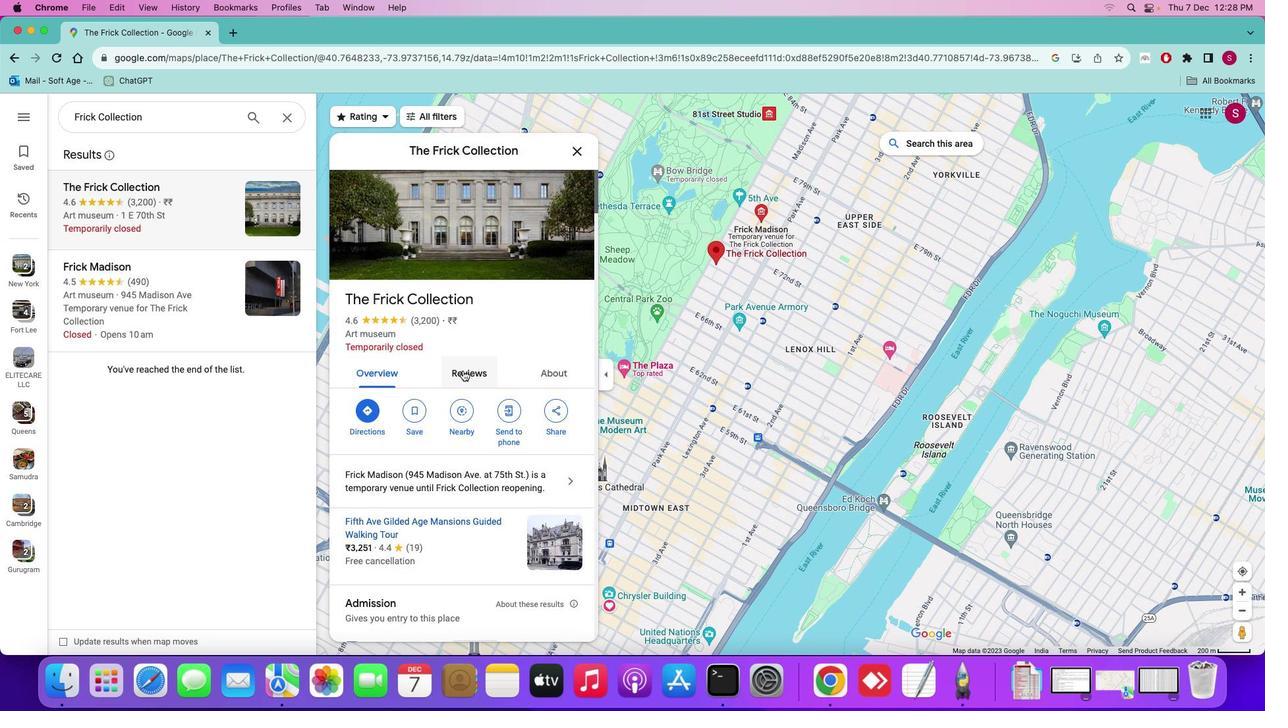 
Action: Mouse scrolled (462, 370) with delta (0, 0)
Screenshot: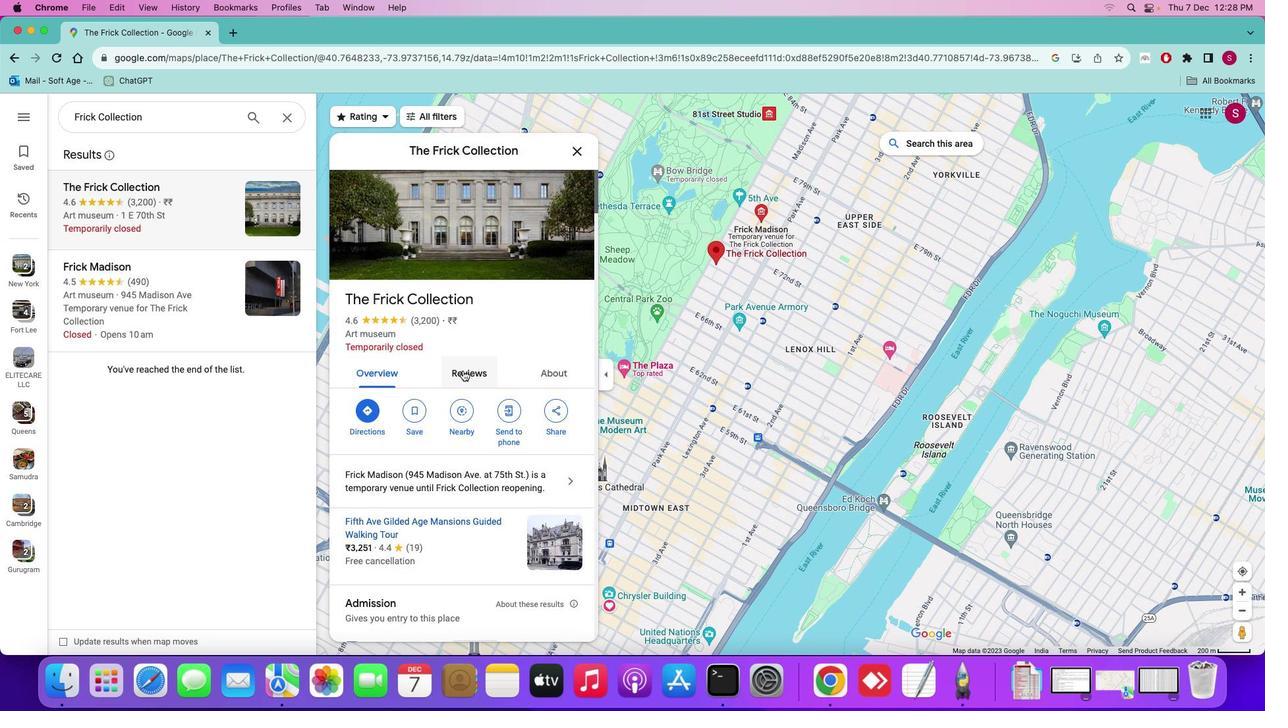
Action: Mouse moved to (463, 370)
Screenshot: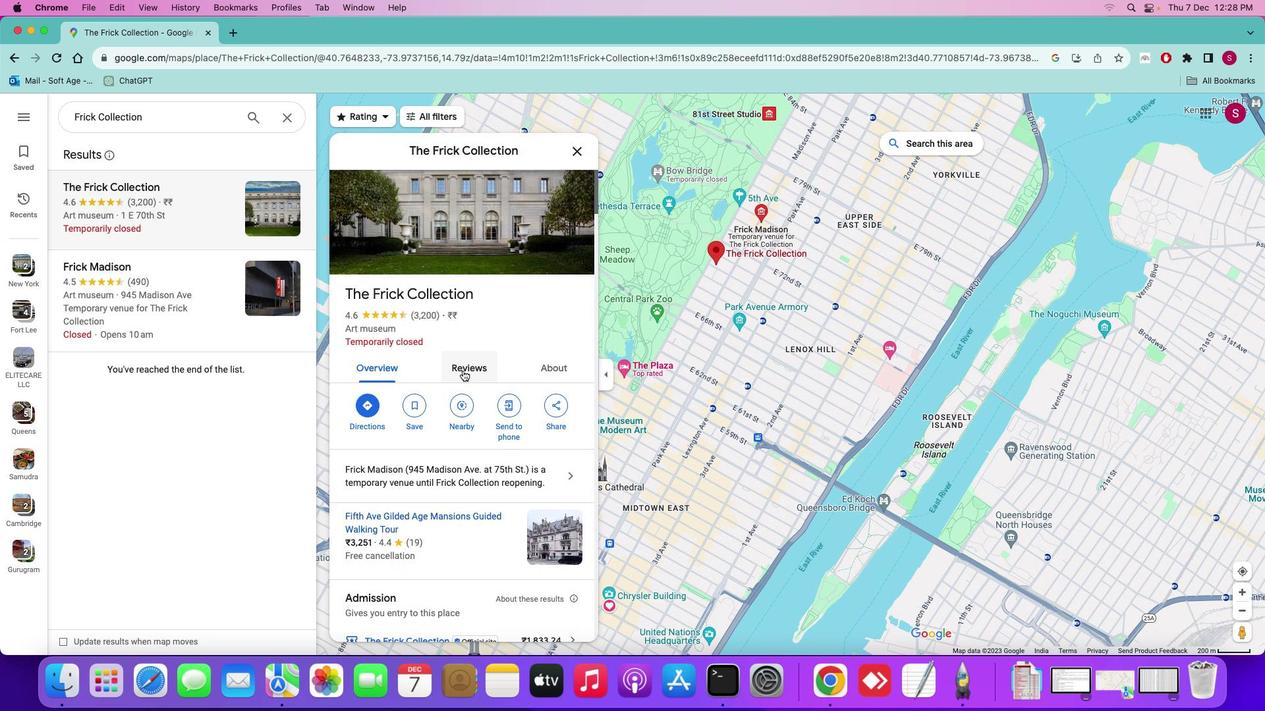 
Action: Mouse scrolled (463, 370) with delta (0, 0)
Screenshot: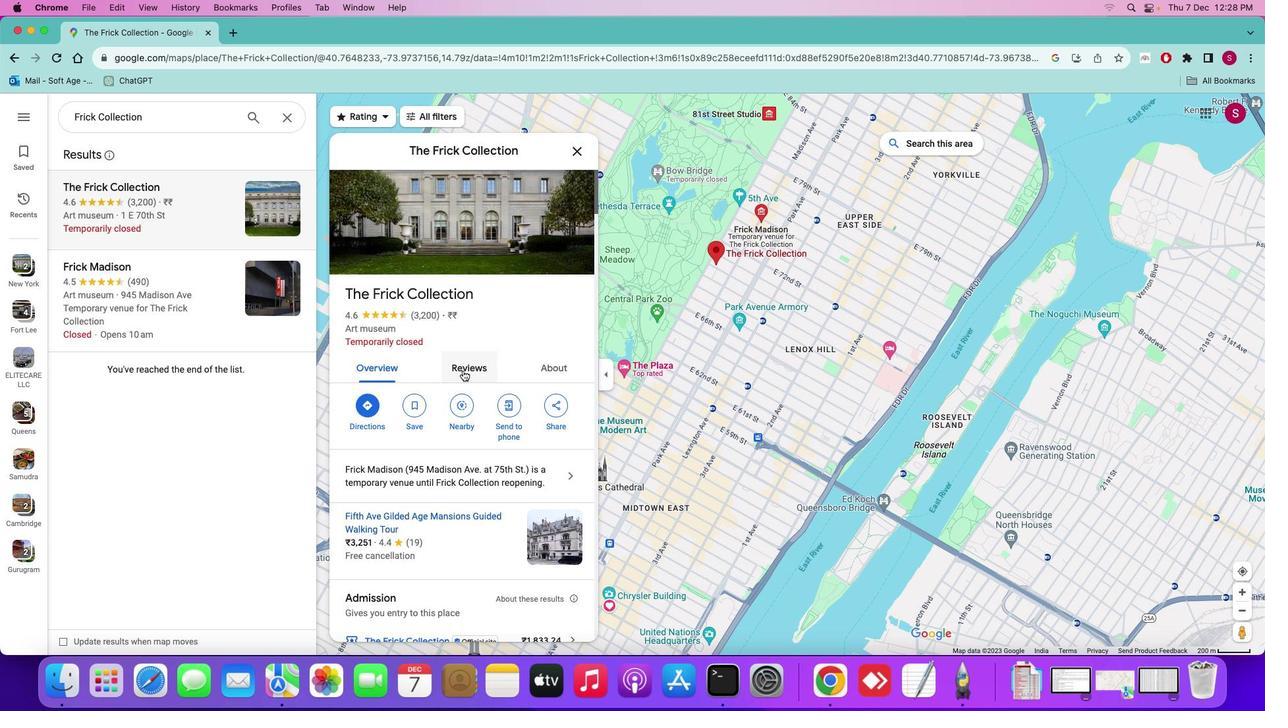 
Action: Mouse scrolled (463, 370) with delta (0, 0)
Screenshot: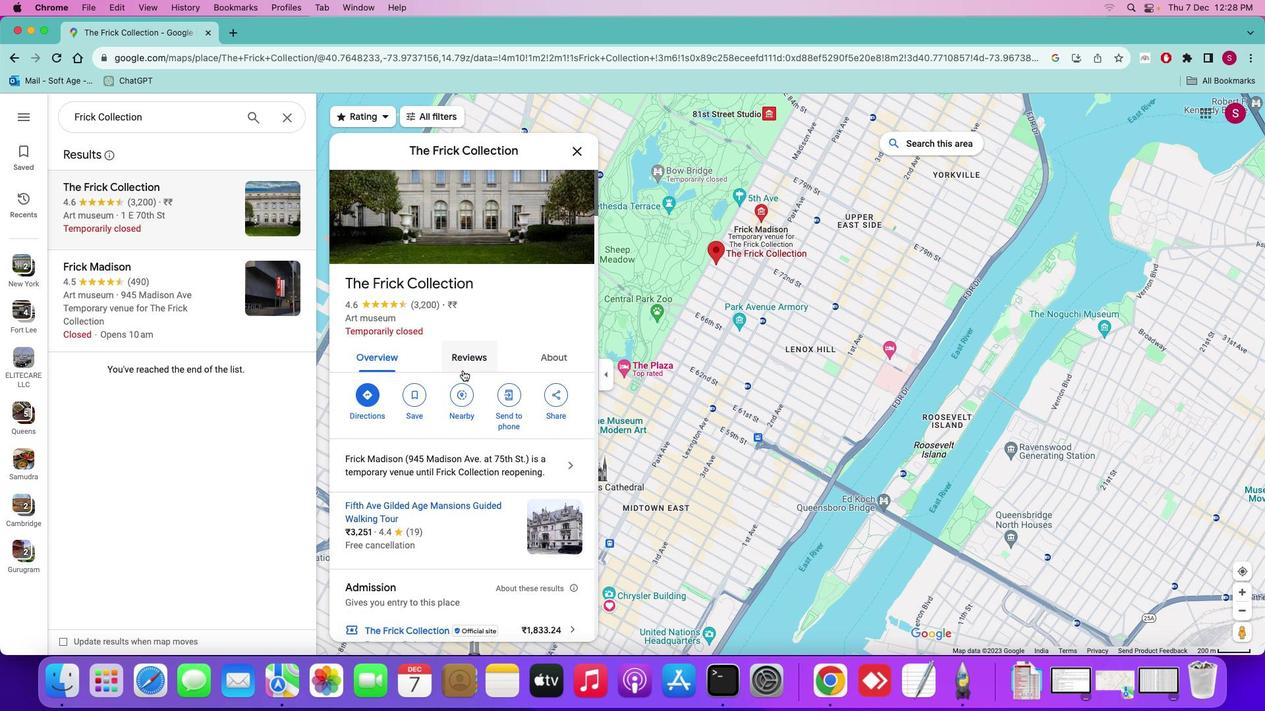 
Action: Mouse scrolled (463, 370) with delta (0, 0)
Screenshot: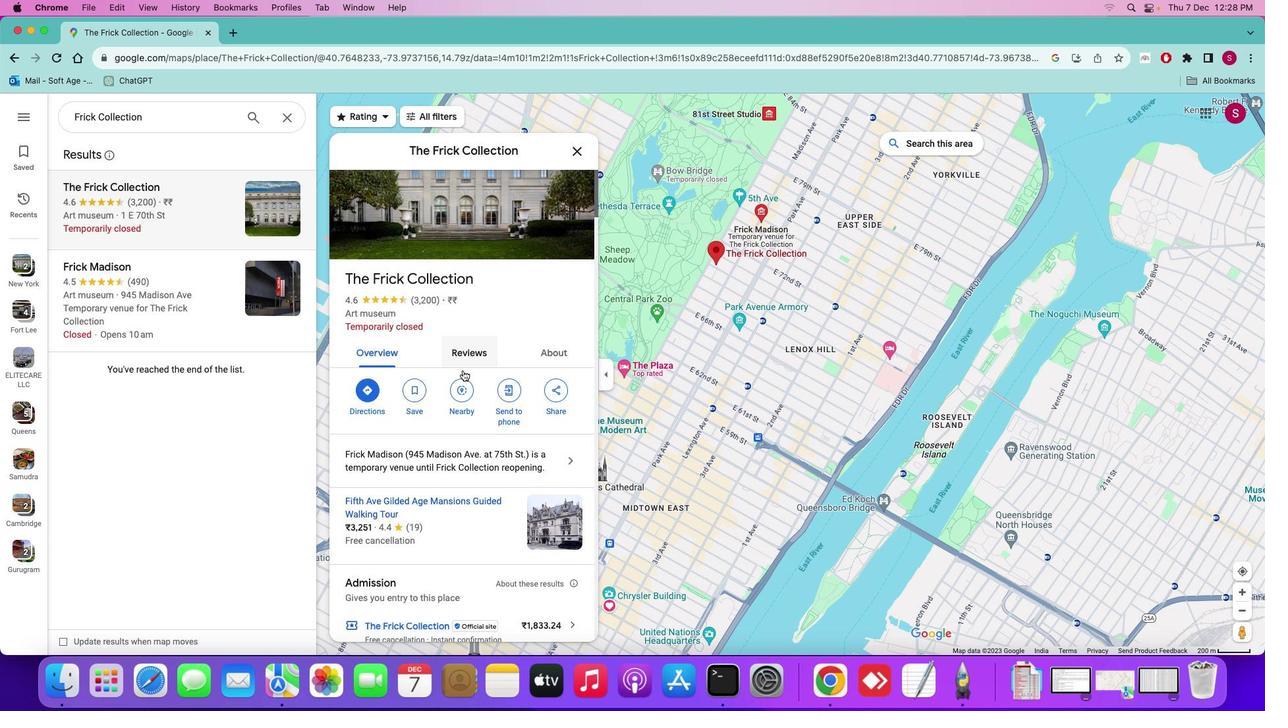 
Action: Mouse moved to (463, 368)
Screenshot: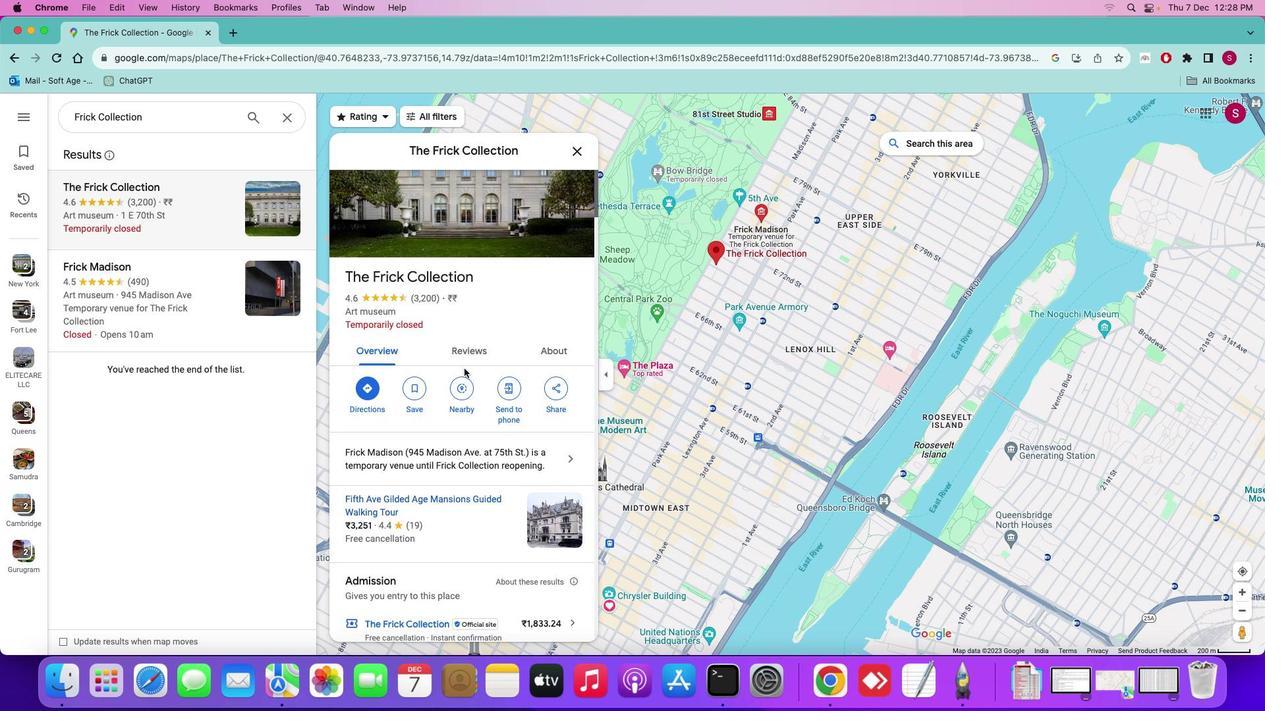 
Action: Mouse scrolled (463, 368) with delta (0, 0)
Screenshot: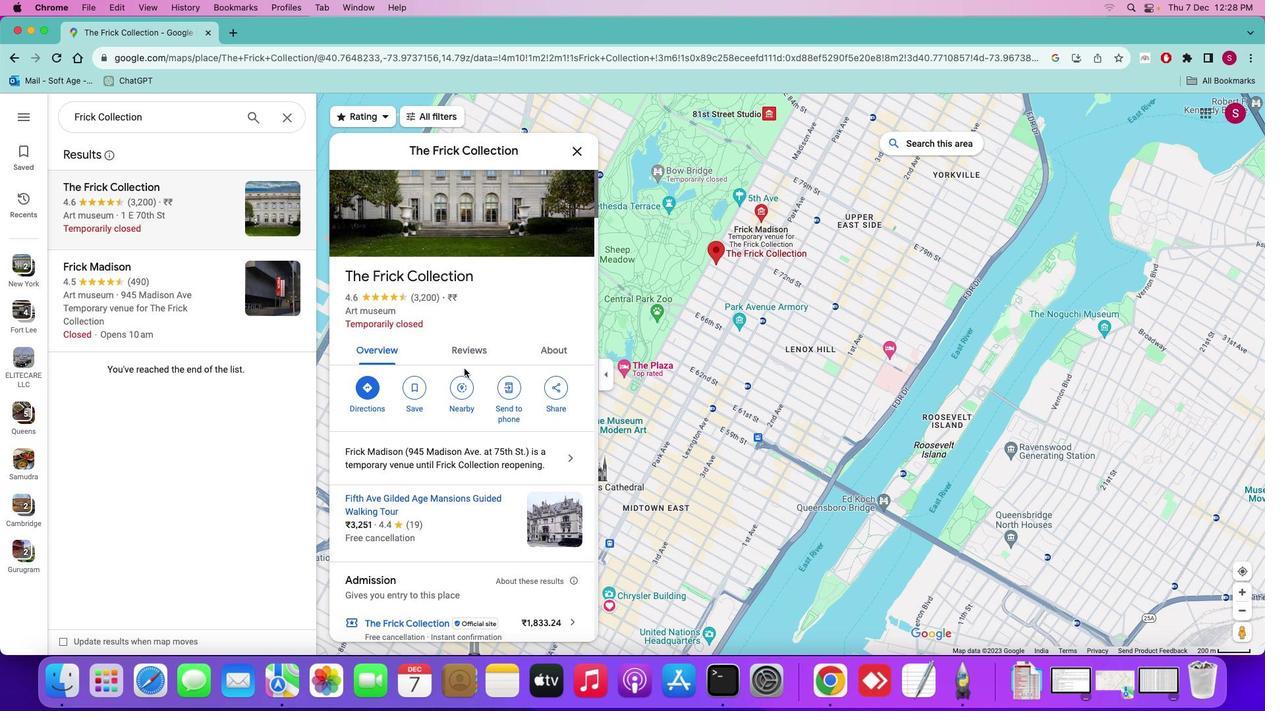 
Action: Mouse scrolled (463, 368) with delta (0, 0)
Screenshot: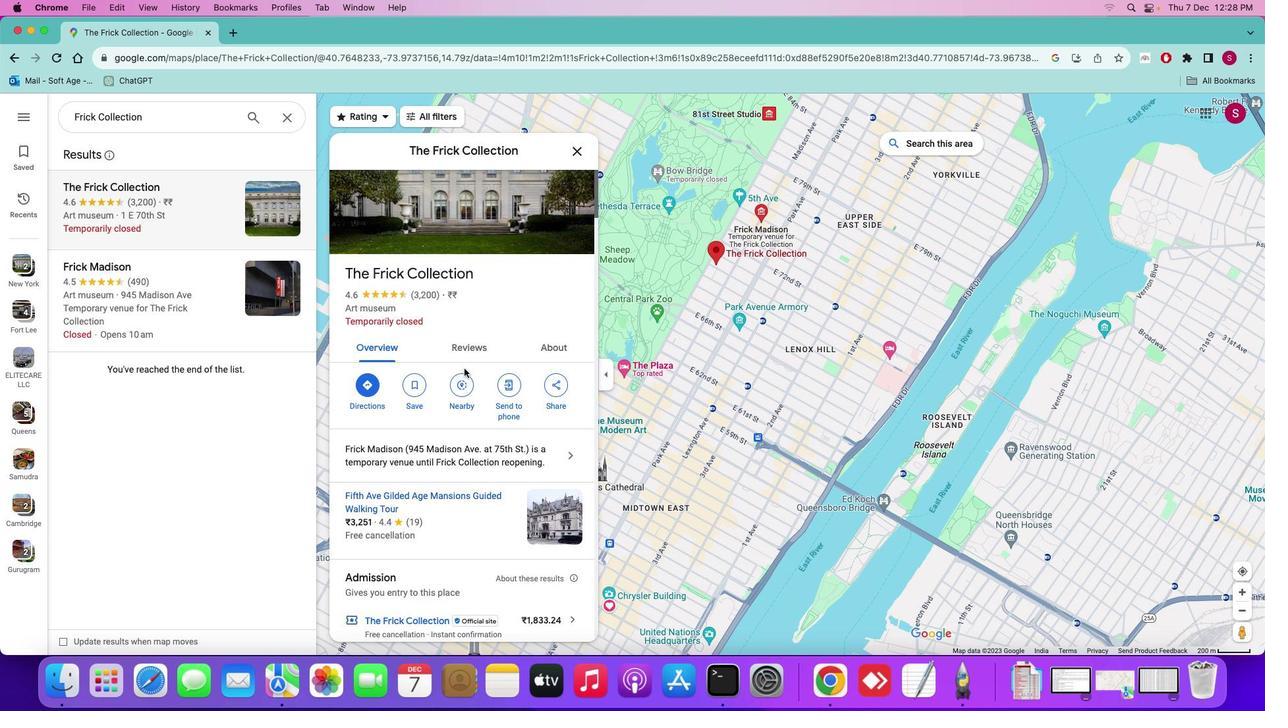 
Action: Mouse moved to (463, 368)
Screenshot: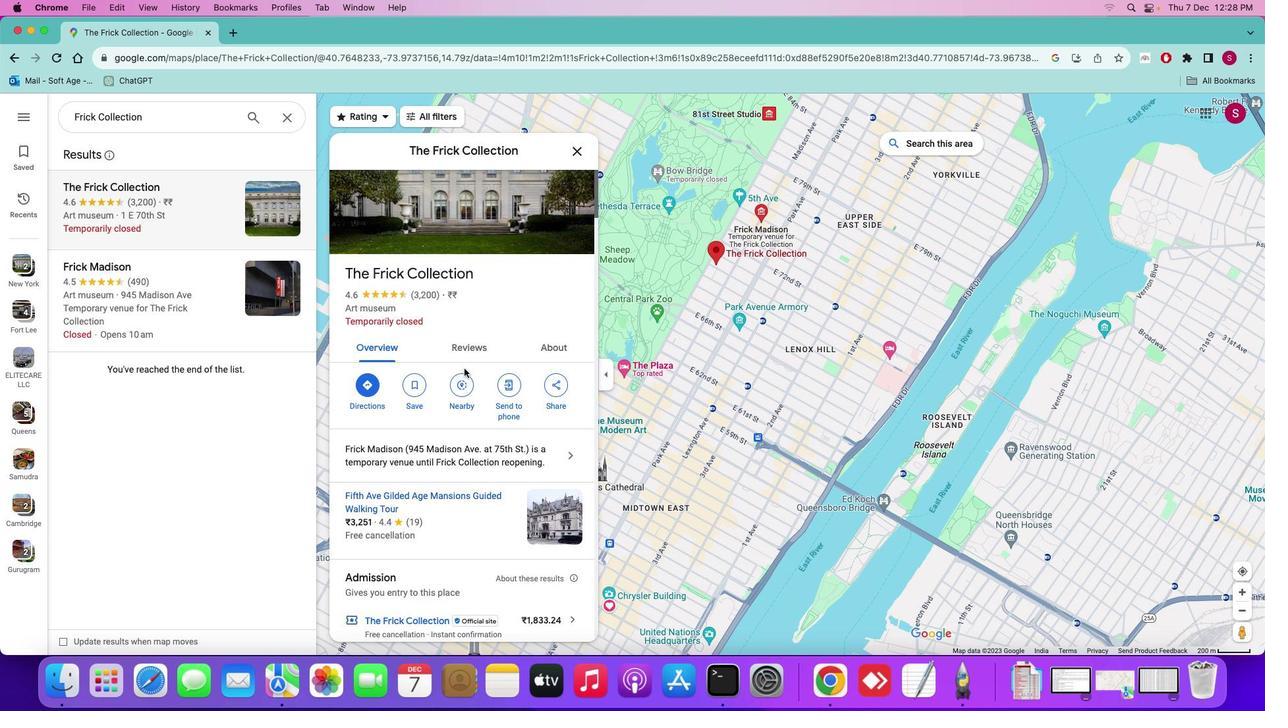 
Action: Mouse scrolled (463, 368) with delta (0, 0)
Screenshot: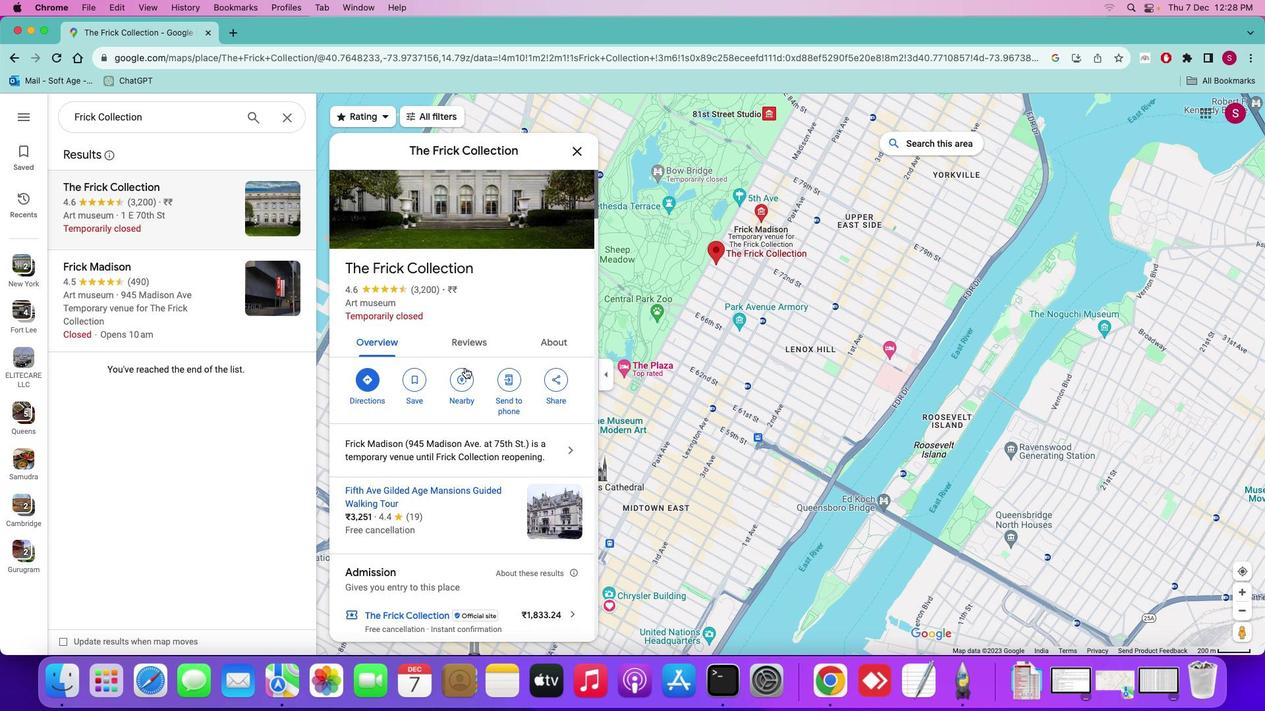 
Action: Mouse scrolled (463, 368) with delta (0, 0)
Screenshot: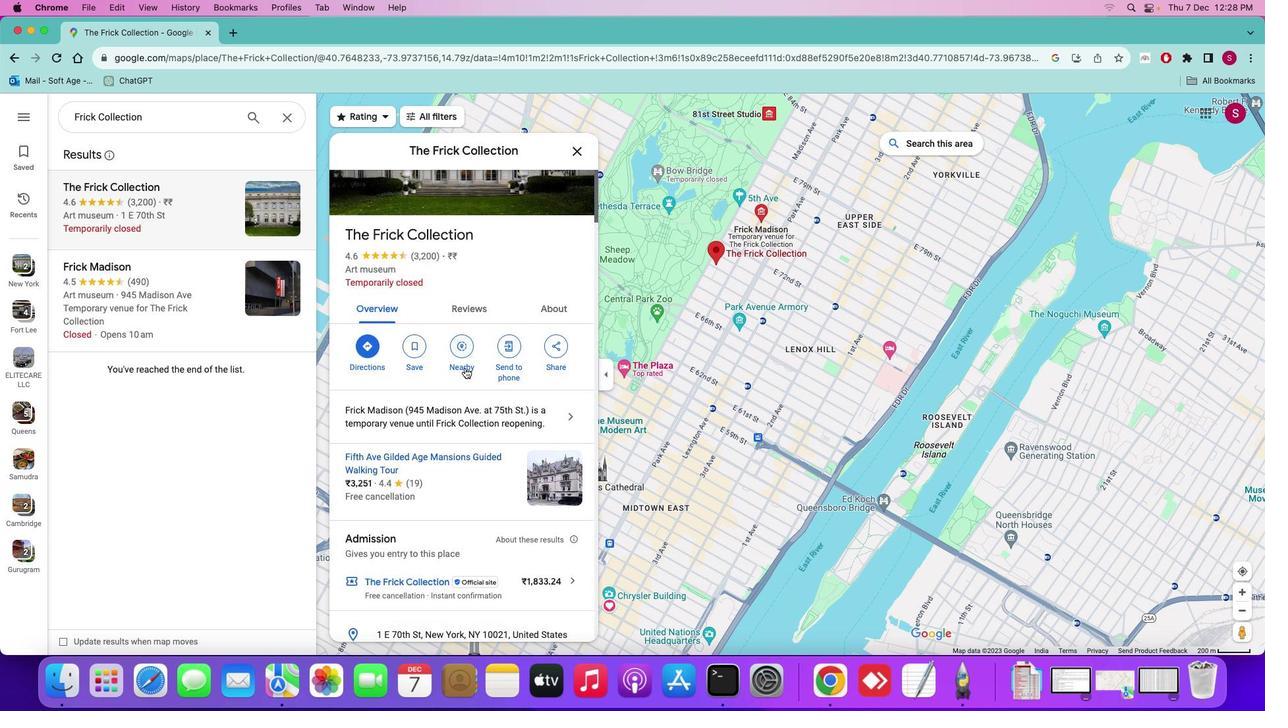 
Action: Mouse scrolled (463, 368) with delta (0, 0)
Screenshot: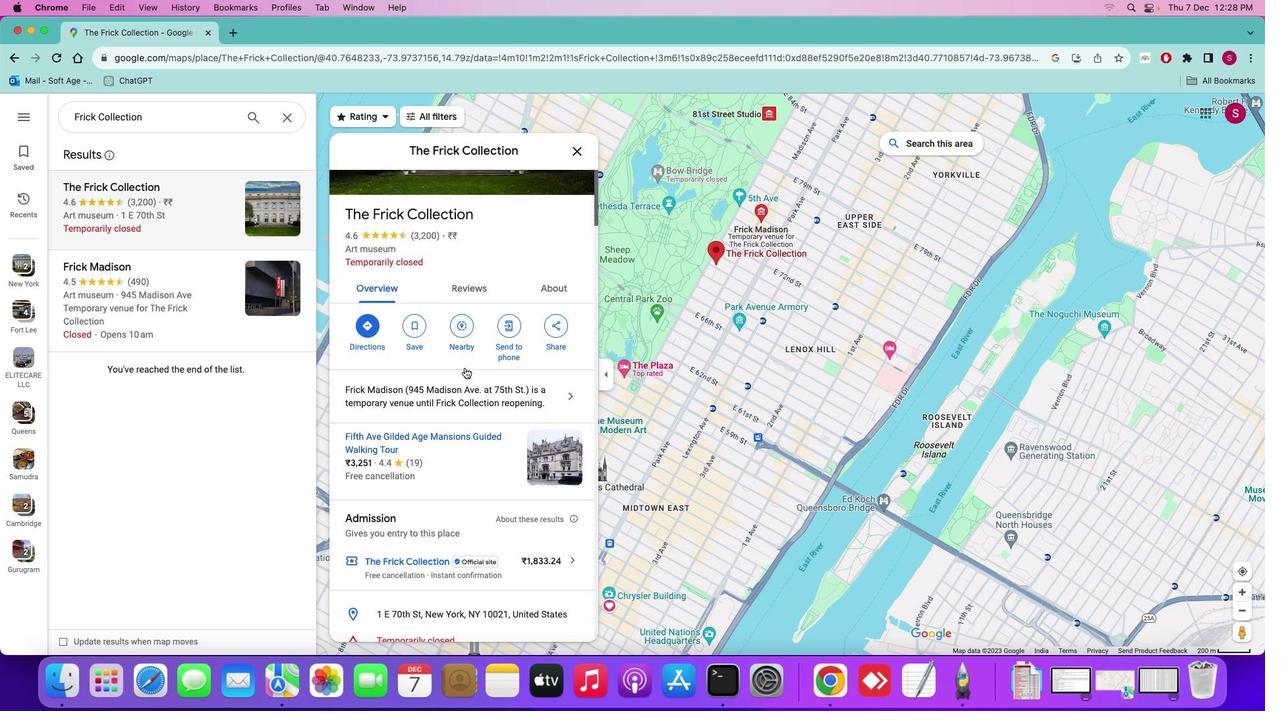 
Action: Mouse moved to (464, 367)
Screenshot: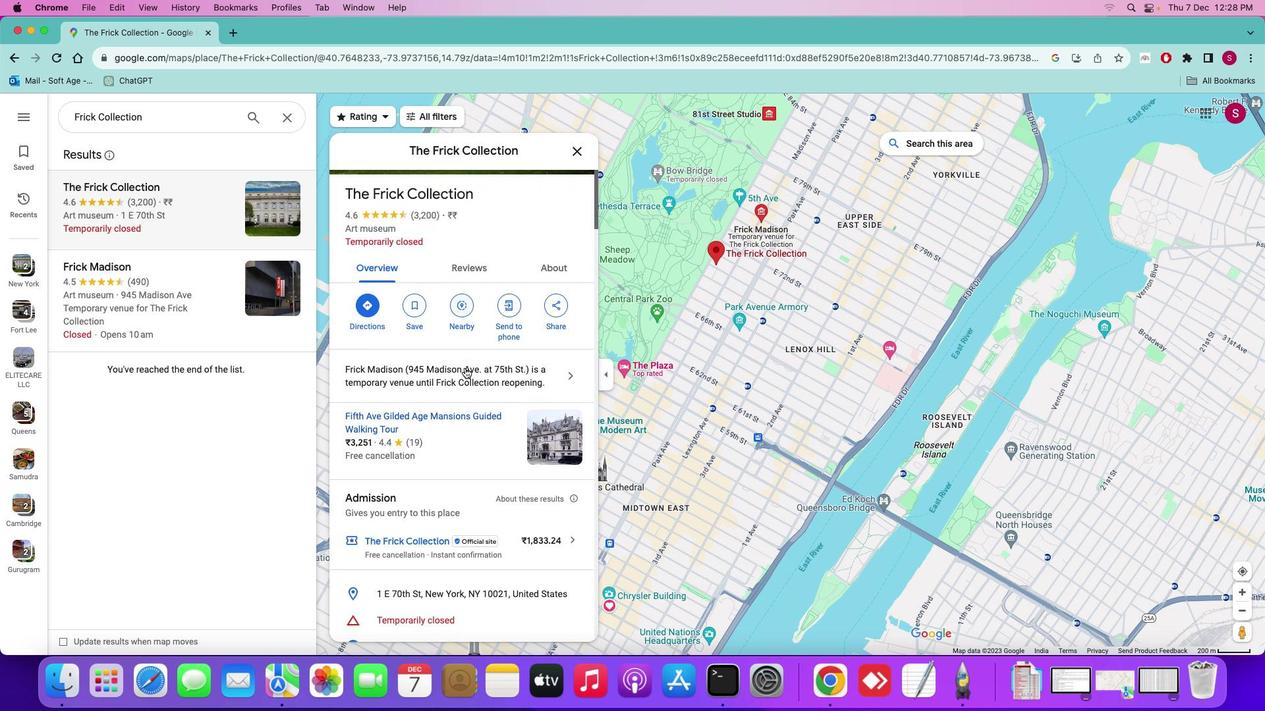 
Action: Mouse scrolled (464, 367) with delta (0, -1)
Screenshot: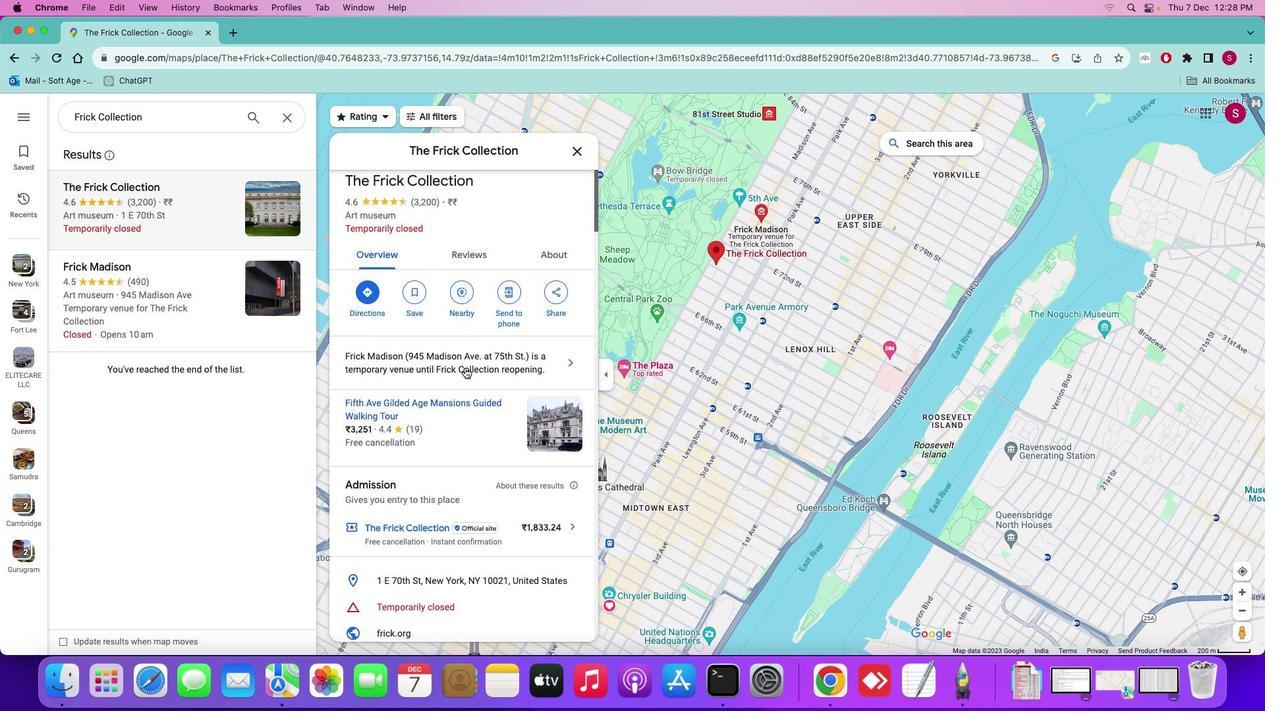
Action: Mouse moved to (465, 367)
Screenshot: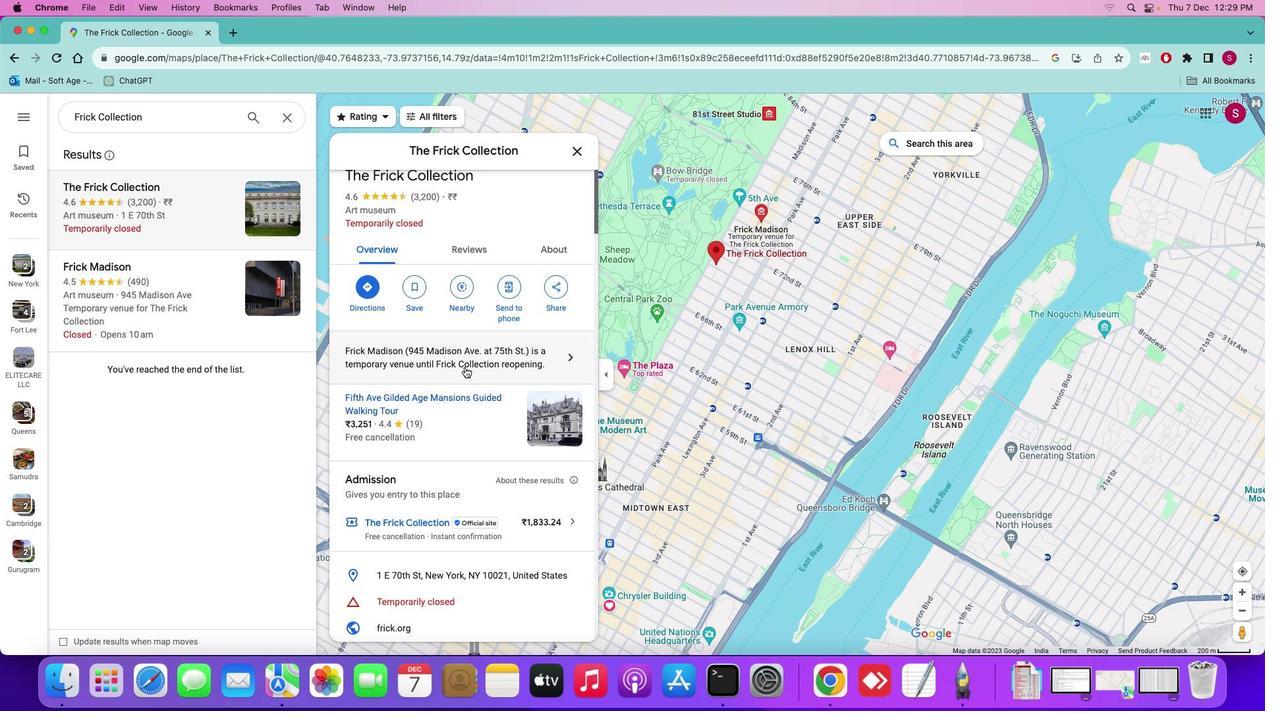 
Action: Mouse scrolled (465, 367) with delta (0, 0)
Screenshot: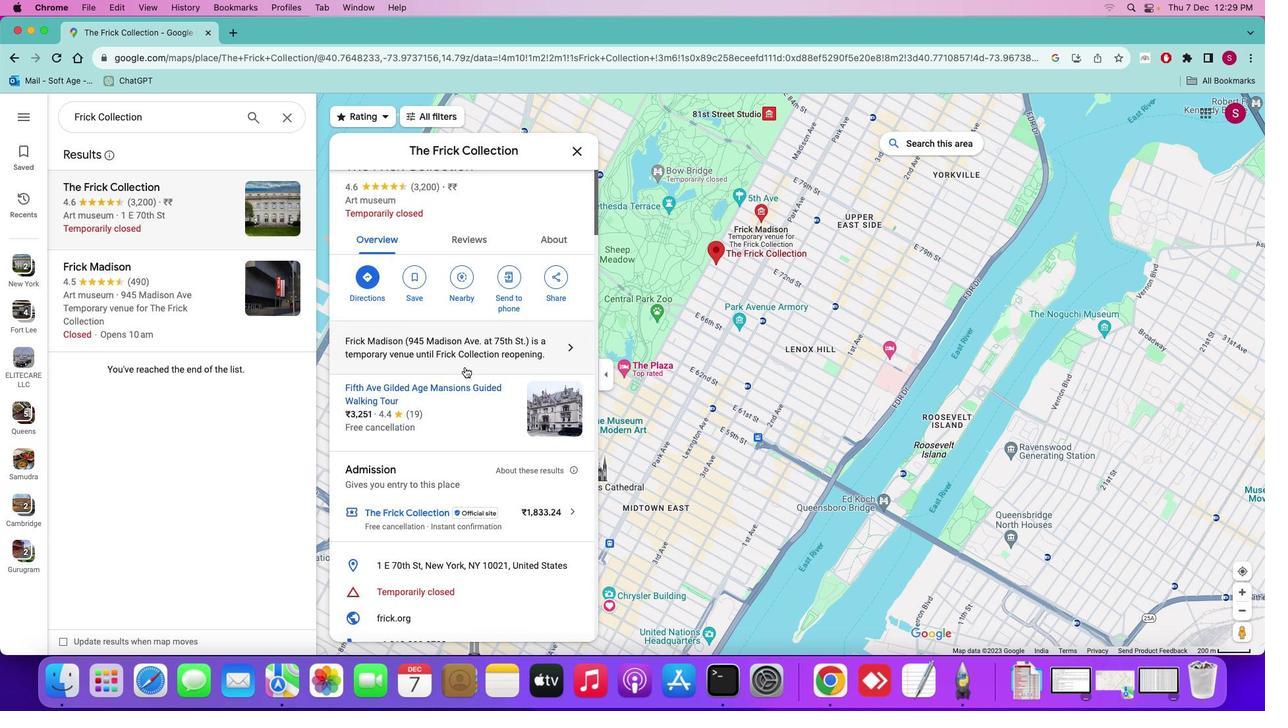 
Action: Mouse scrolled (465, 367) with delta (0, 0)
Screenshot: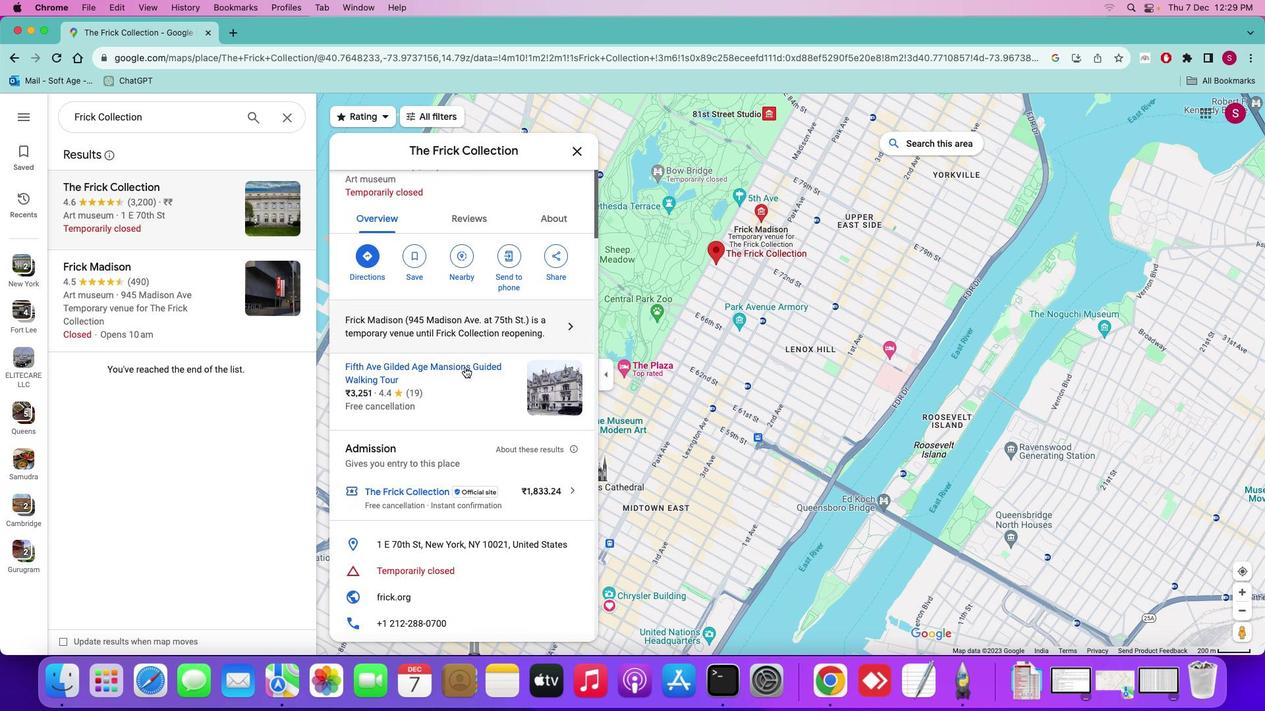 
Action: Mouse scrolled (465, 367) with delta (0, 0)
Screenshot: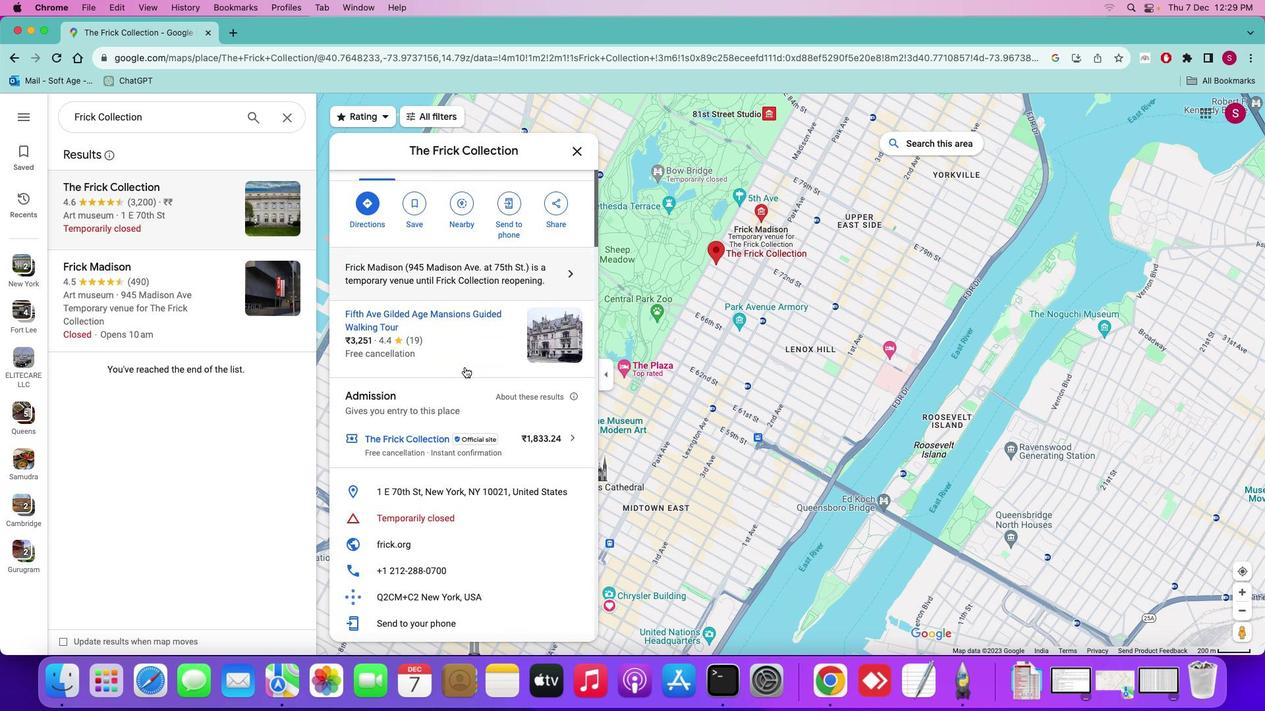 
Action: Mouse scrolled (465, 367) with delta (0, -1)
Screenshot: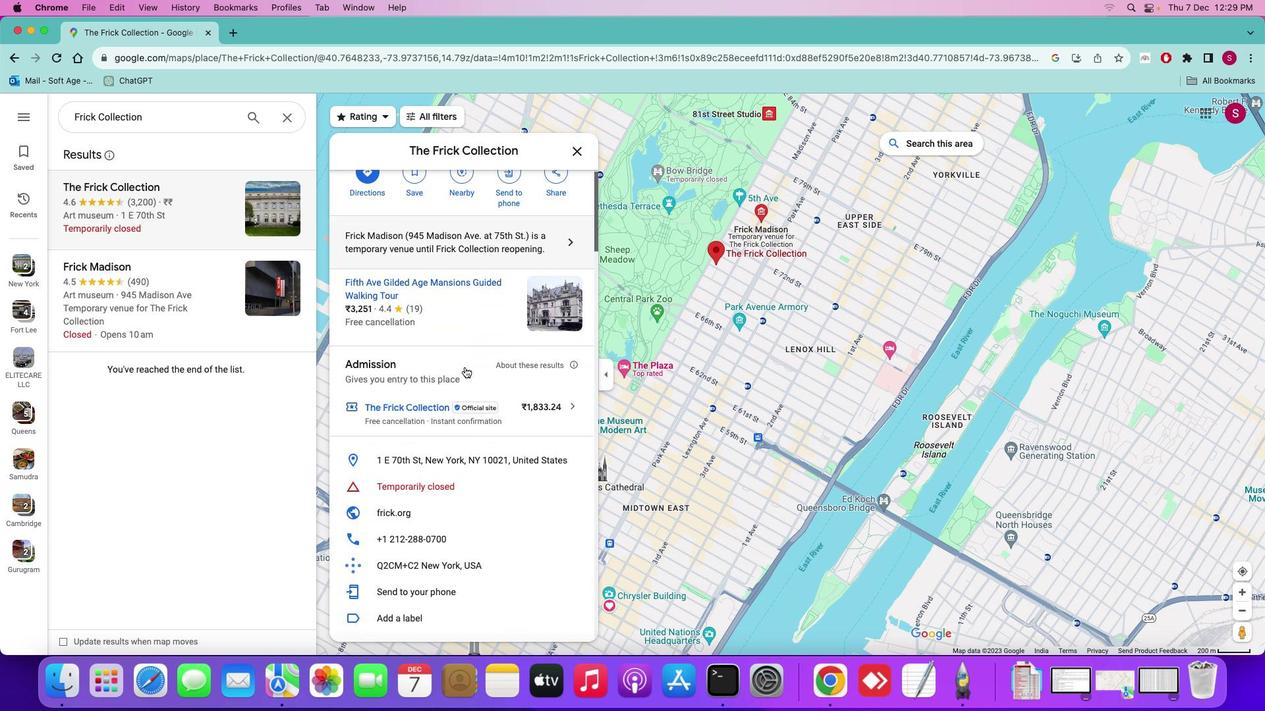 
Action: Mouse scrolled (465, 367) with delta (0, 0)
Screenshot: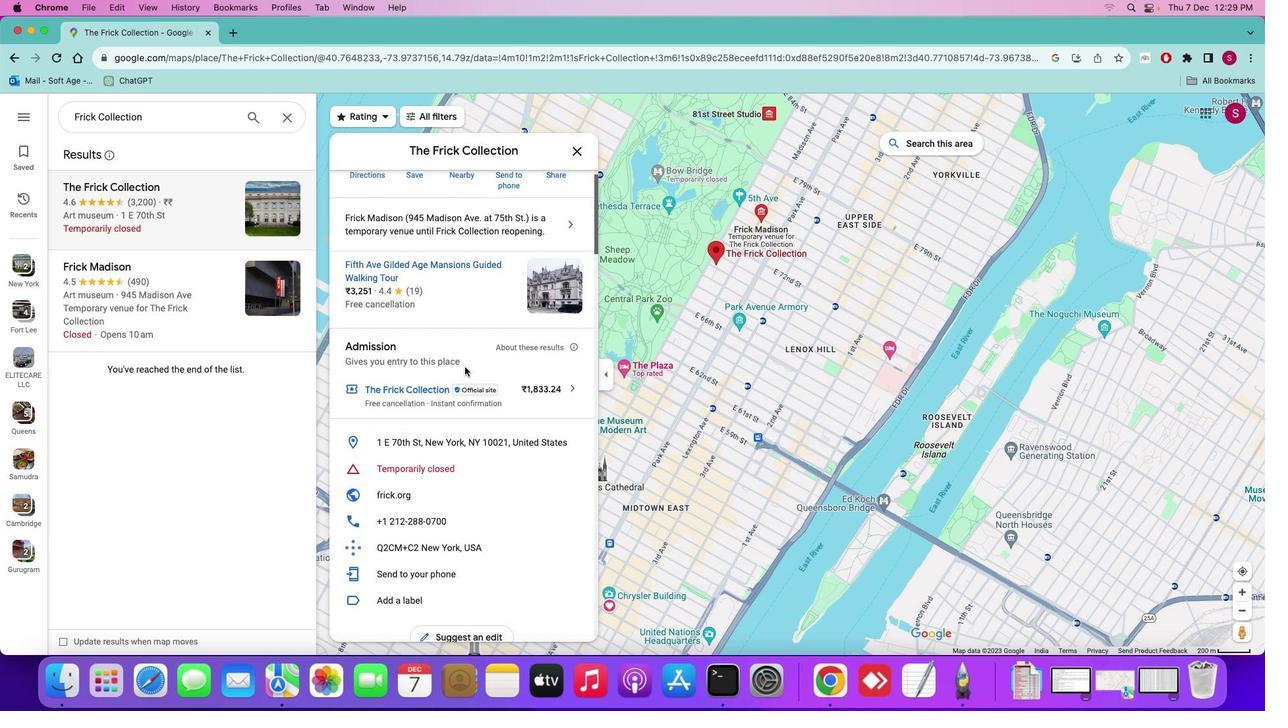 
Action: Mouse scrolled (465, 367) with delta (0, 0)
Screenshot: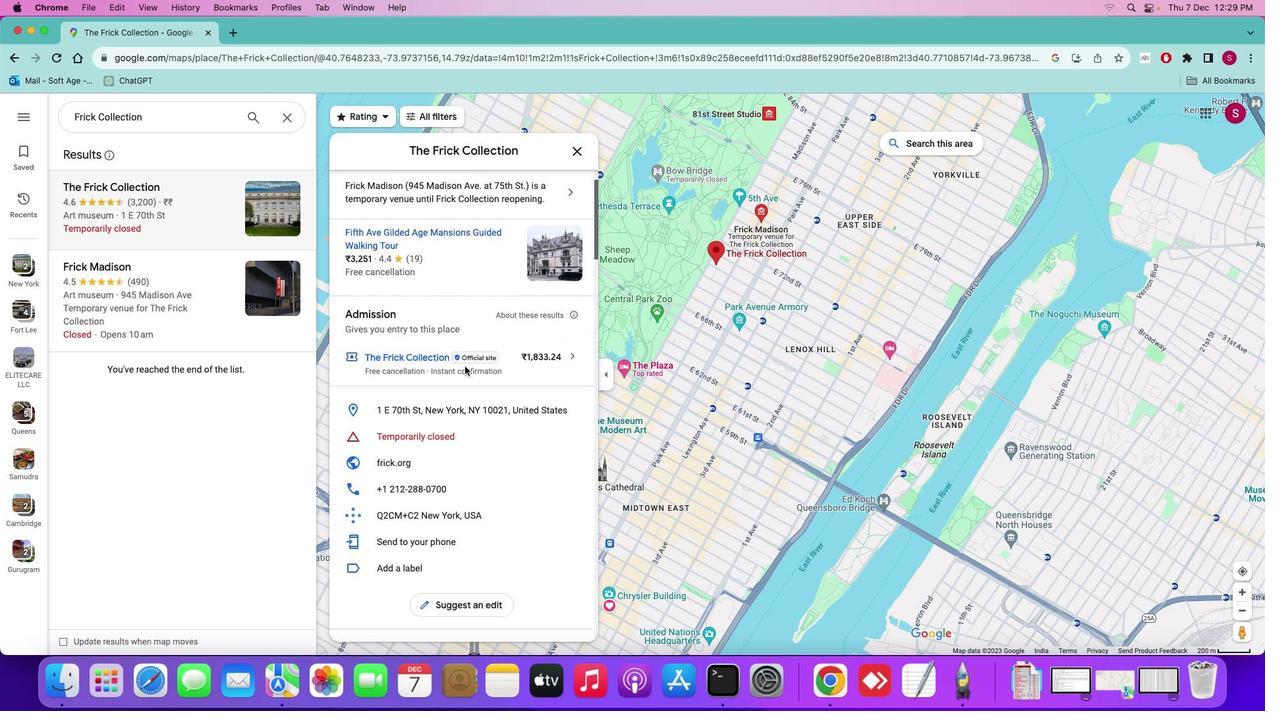 
Action: Mouse scrolled (465, 367) with delta (0, -1)
Screenshot: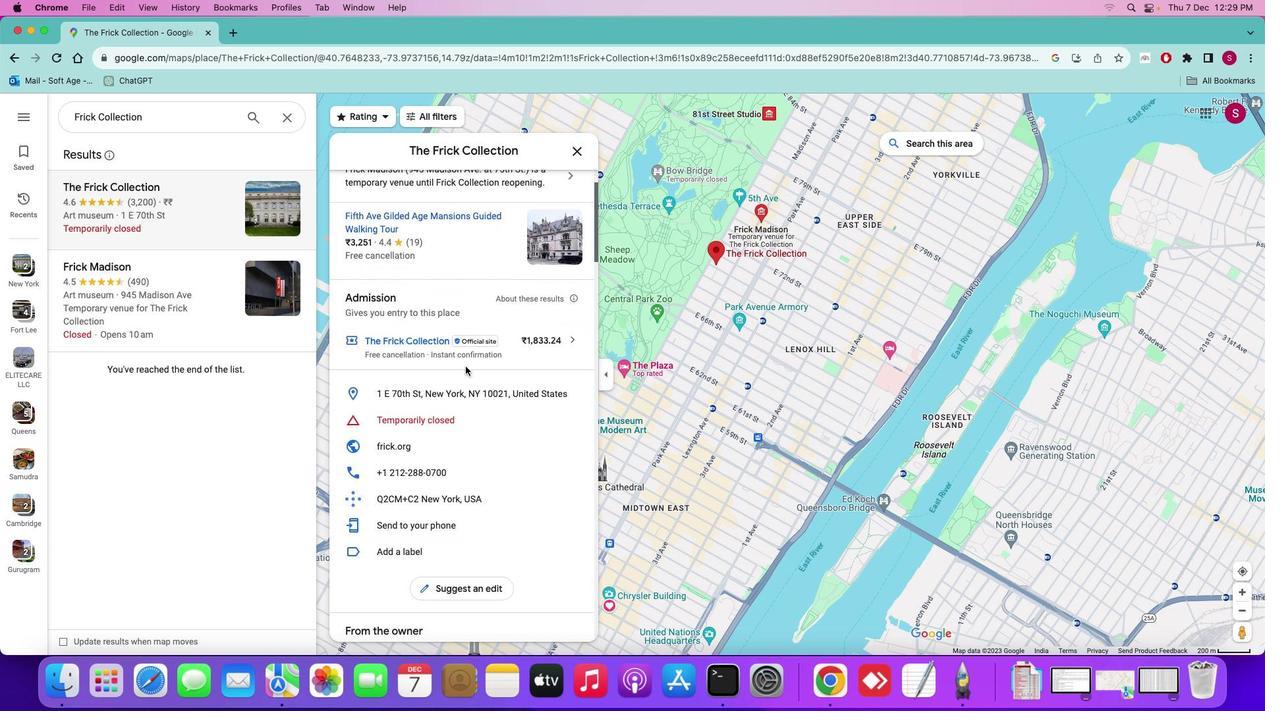 
Action: Mouse moved to (465, 366)
Screenshot: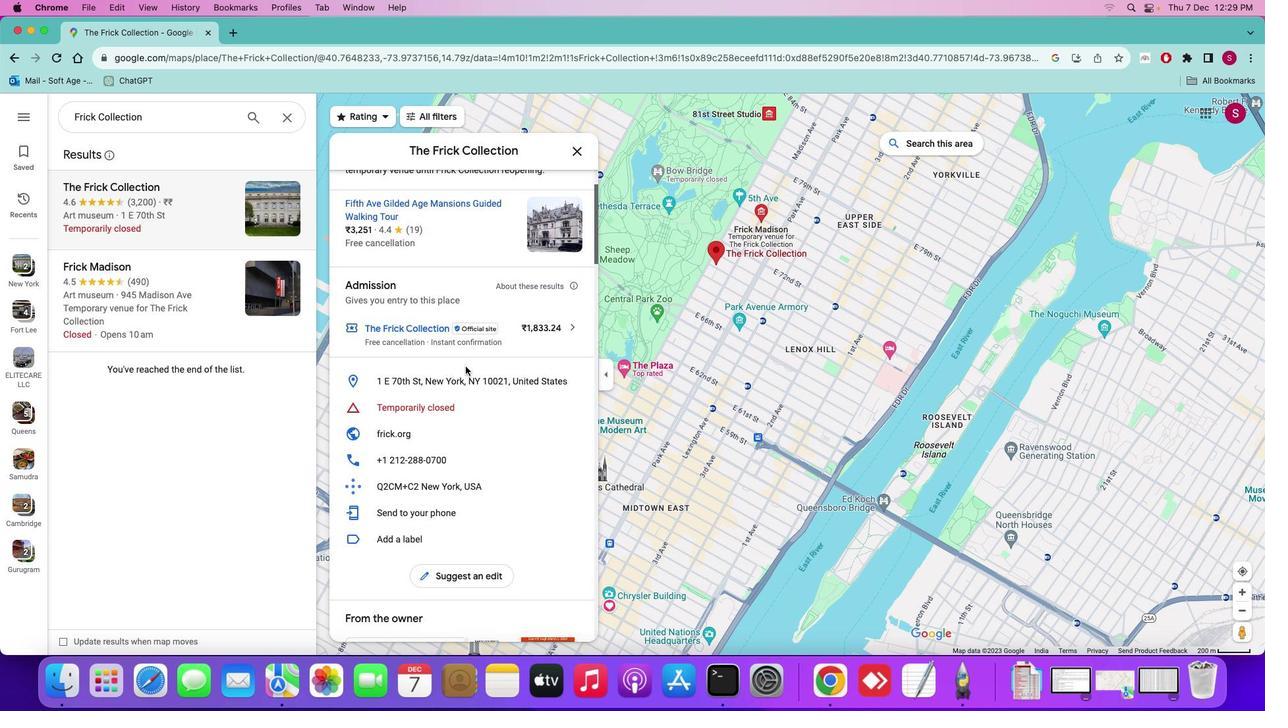 
Action: Mouse scrolled (465, 366) with delta (0, 0)
Screenshot: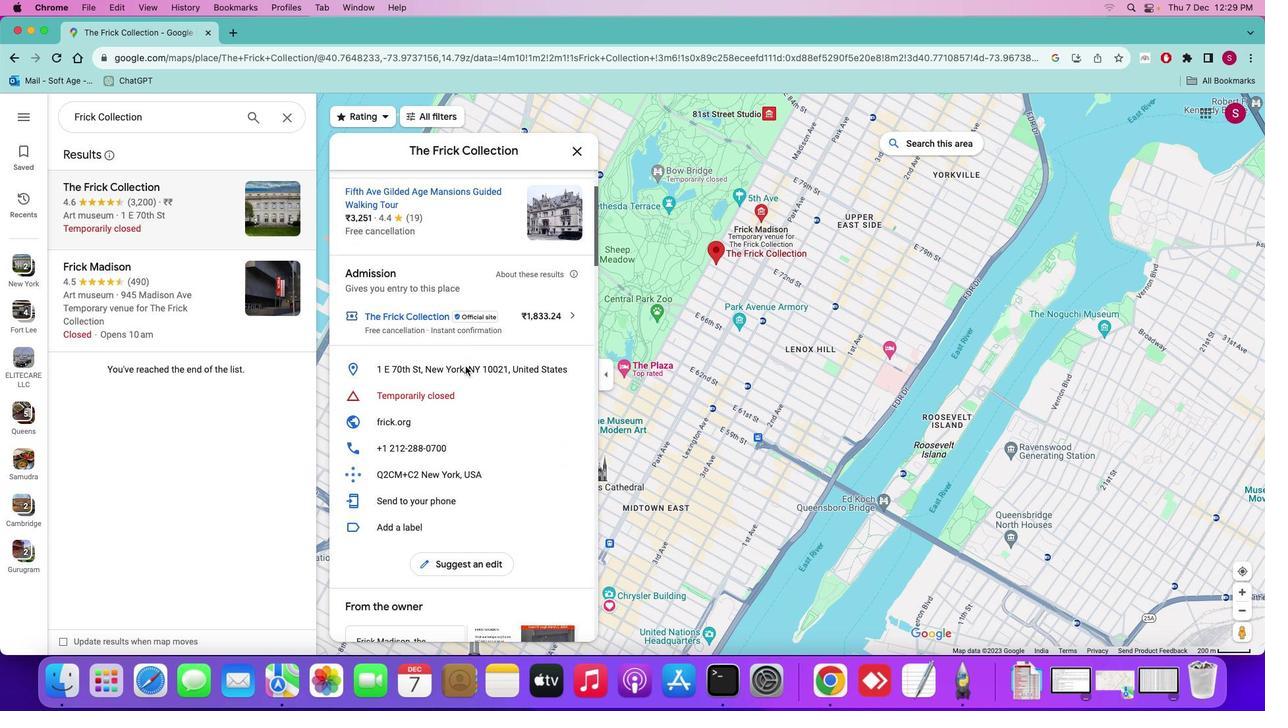 
Action: Mouse scrolled (465, 366) with delta (0, 0)
Screenshot: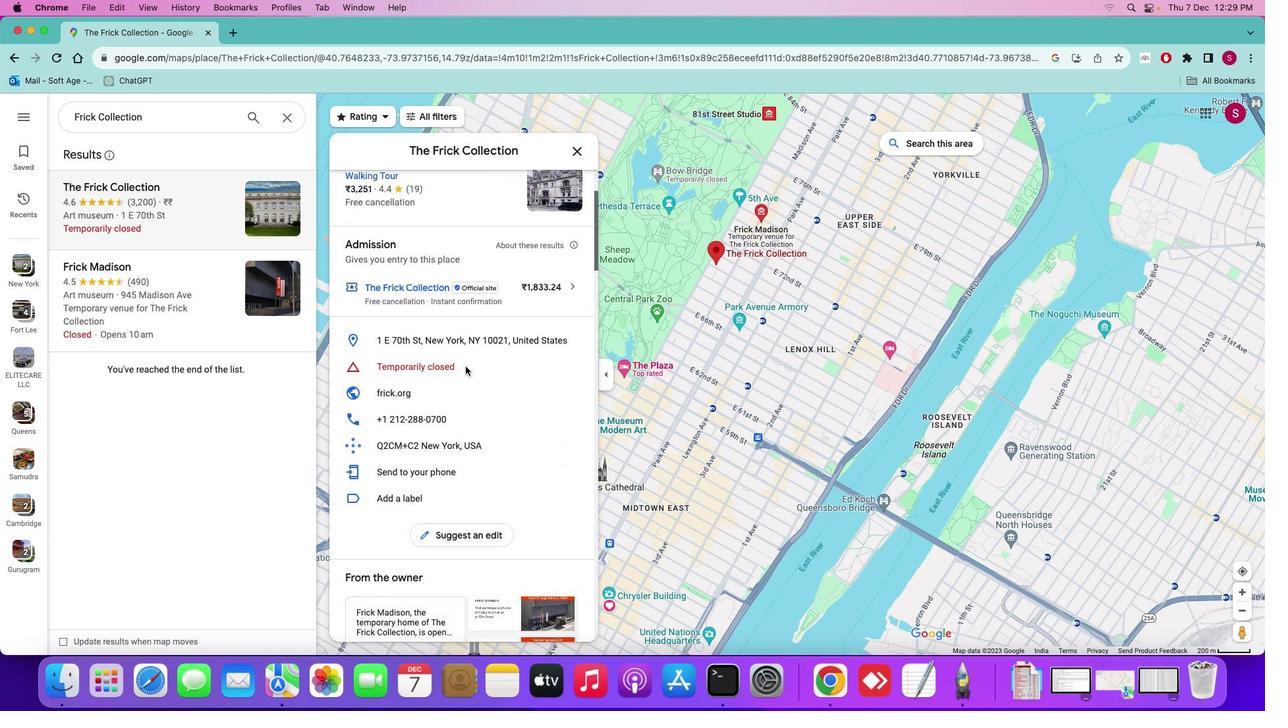 
Action: Mouse scrolled (465, 366) with delta (0, 0)
Screenshot: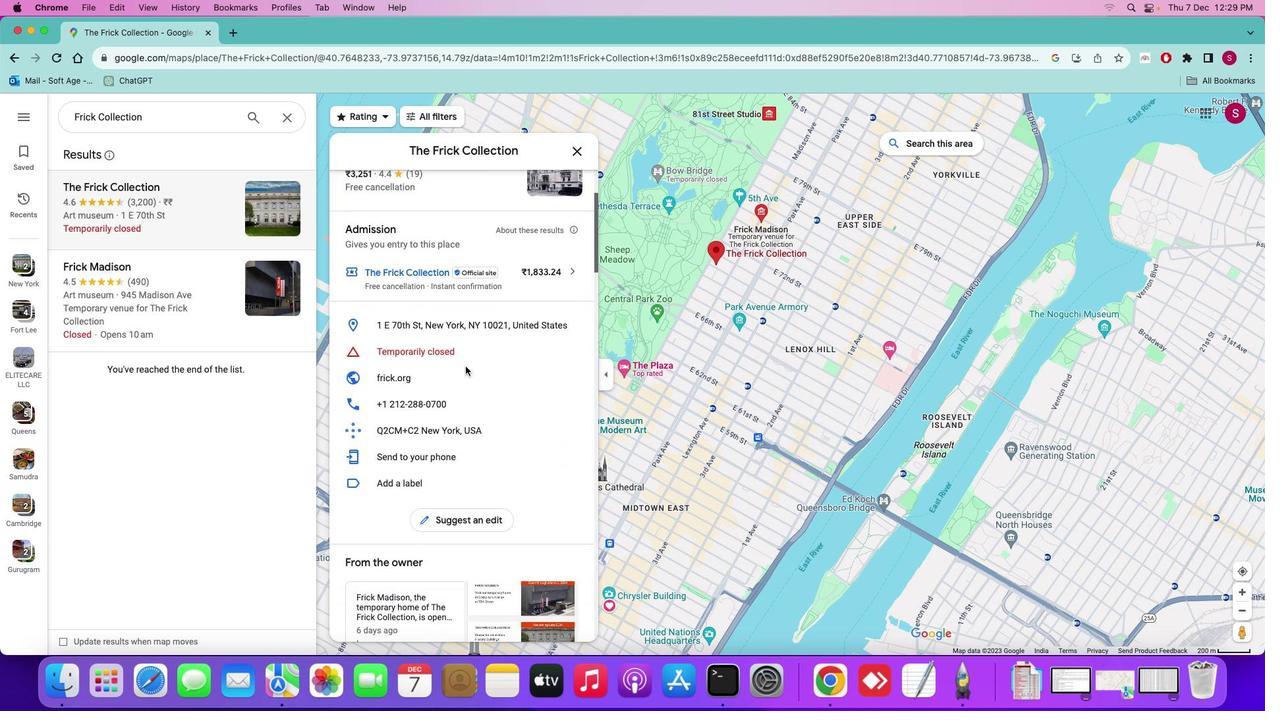 
Action: Mouse scrolled (465, 366) with delta (0, 0)
Screenshot: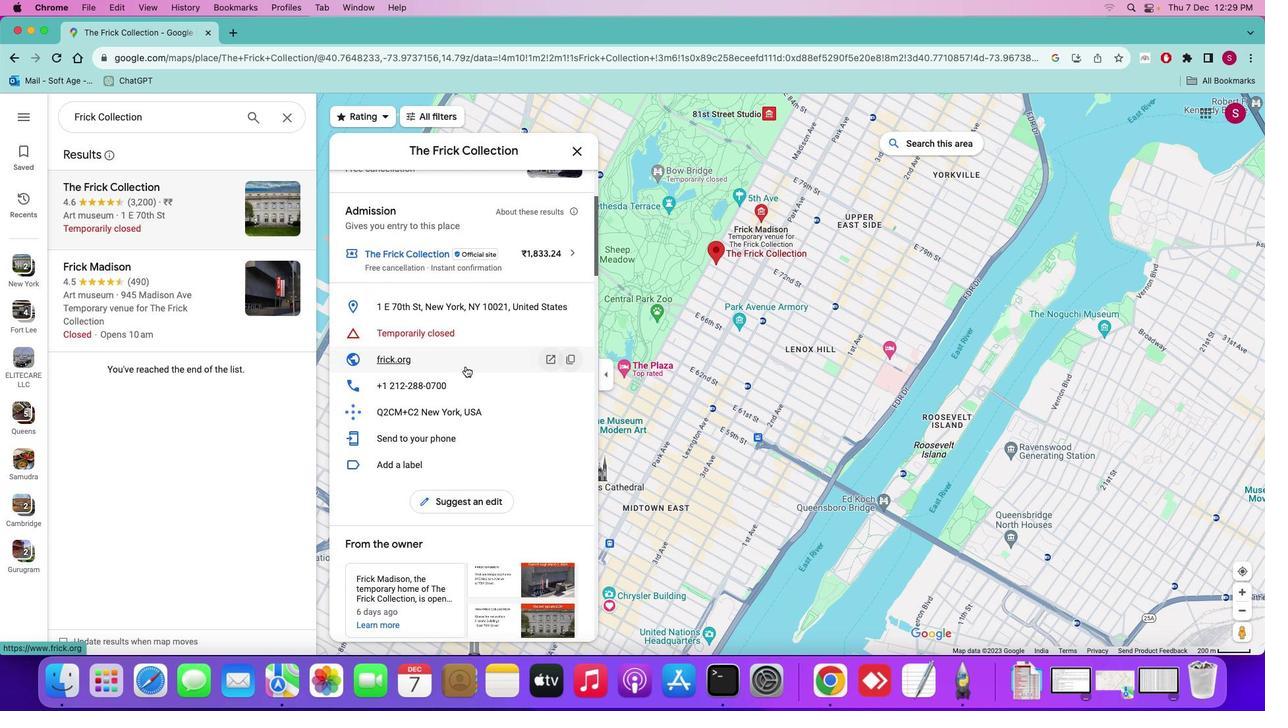
Action: Mouse scrolled (465, 366) with delta (0, 0)
Screenshot: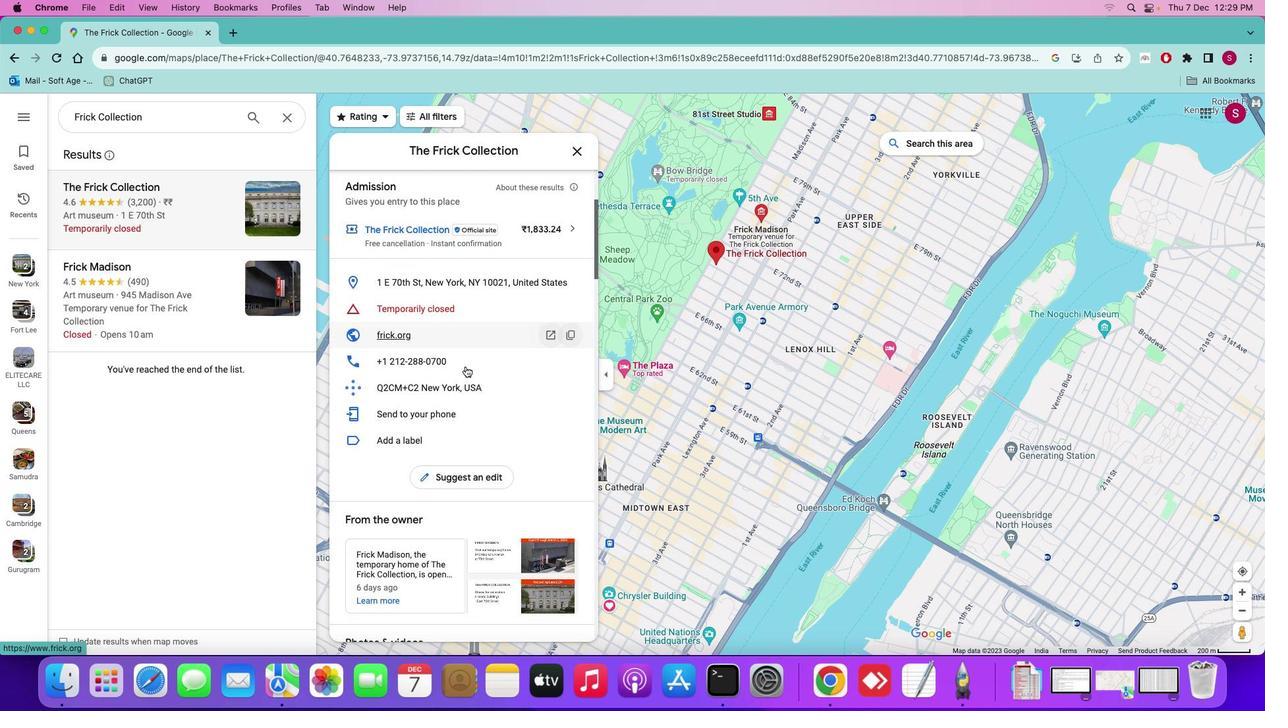 
Action: Mouse scrolled (465, 366) with delta (0, 0)
Screenshot: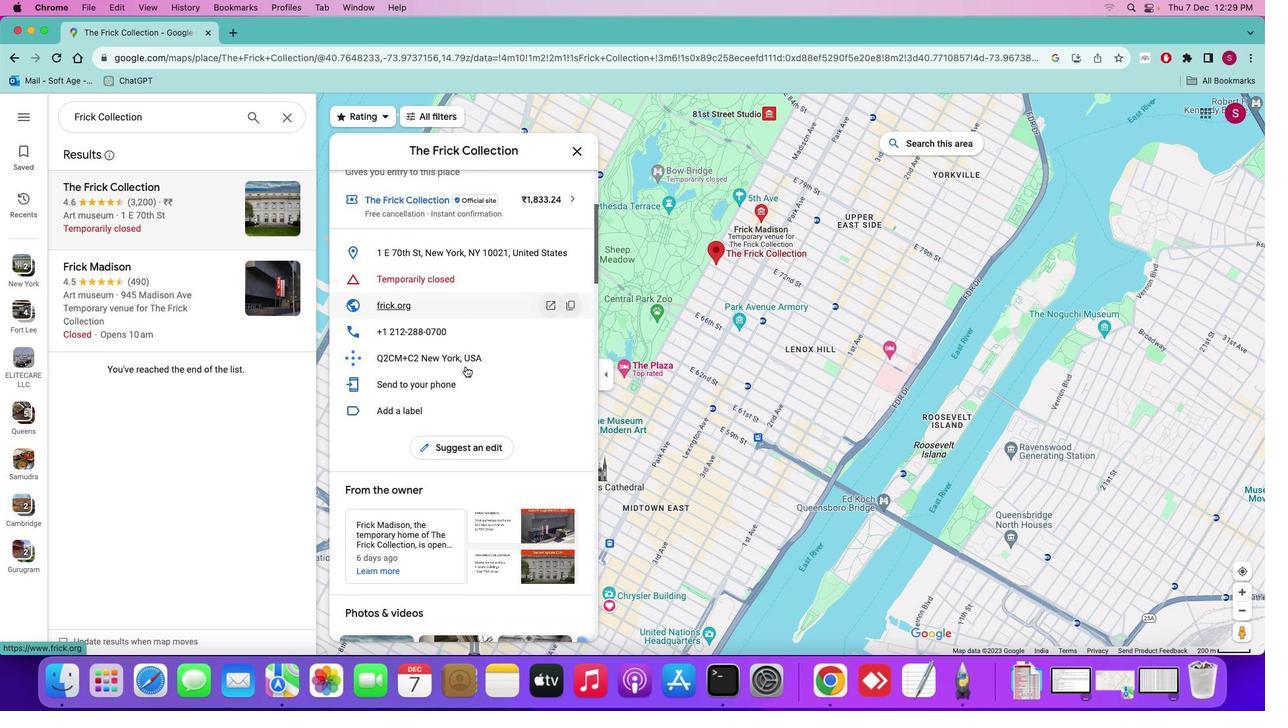 
Action: Mouse scrolled (465, 366) with delta (0, 0)
Screenshot: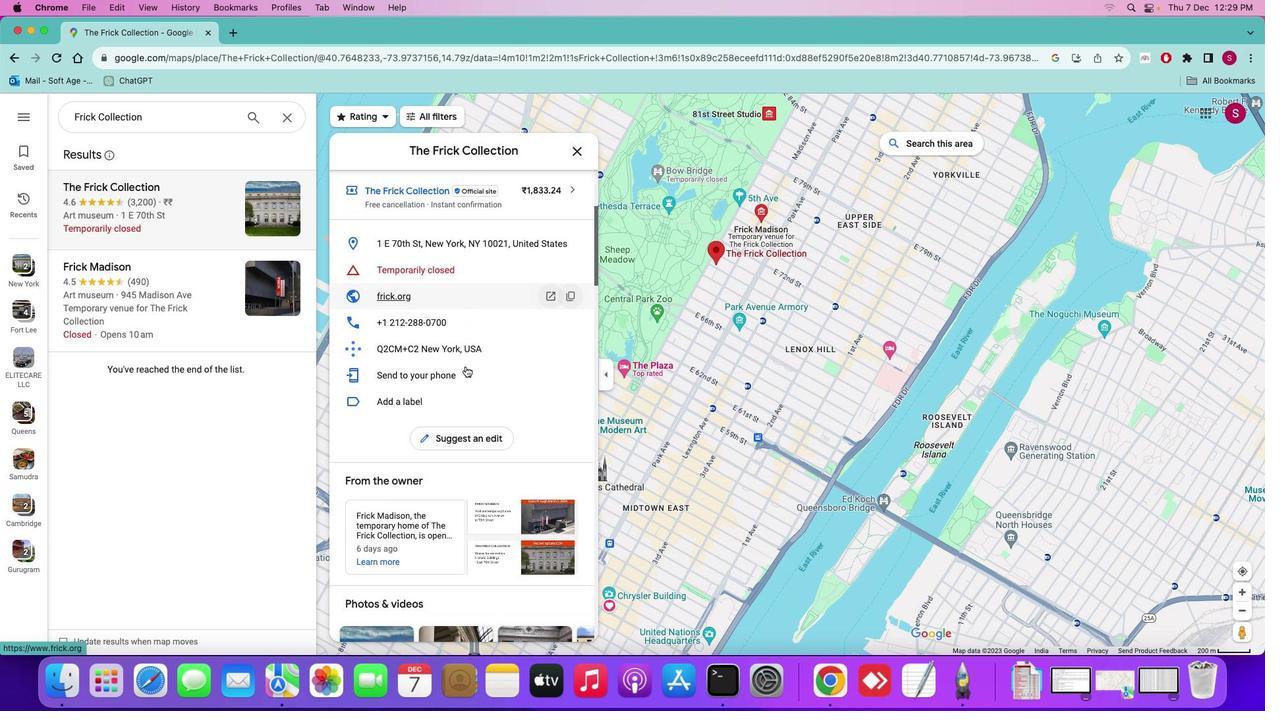 
Action: Mouse scrolled (465, 366) with delta (0, 0)
Screenshot: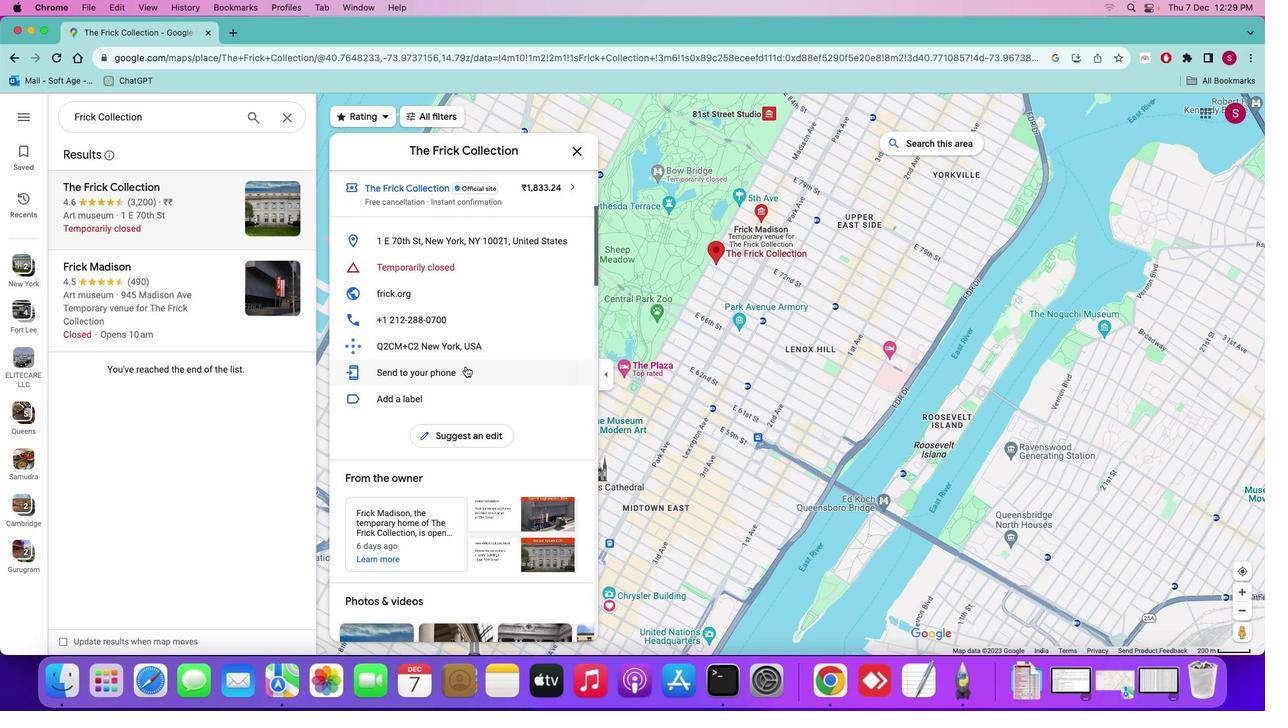 
Action: Mouse scrolled (465, 366) with delta (0, 0)
Screenshot: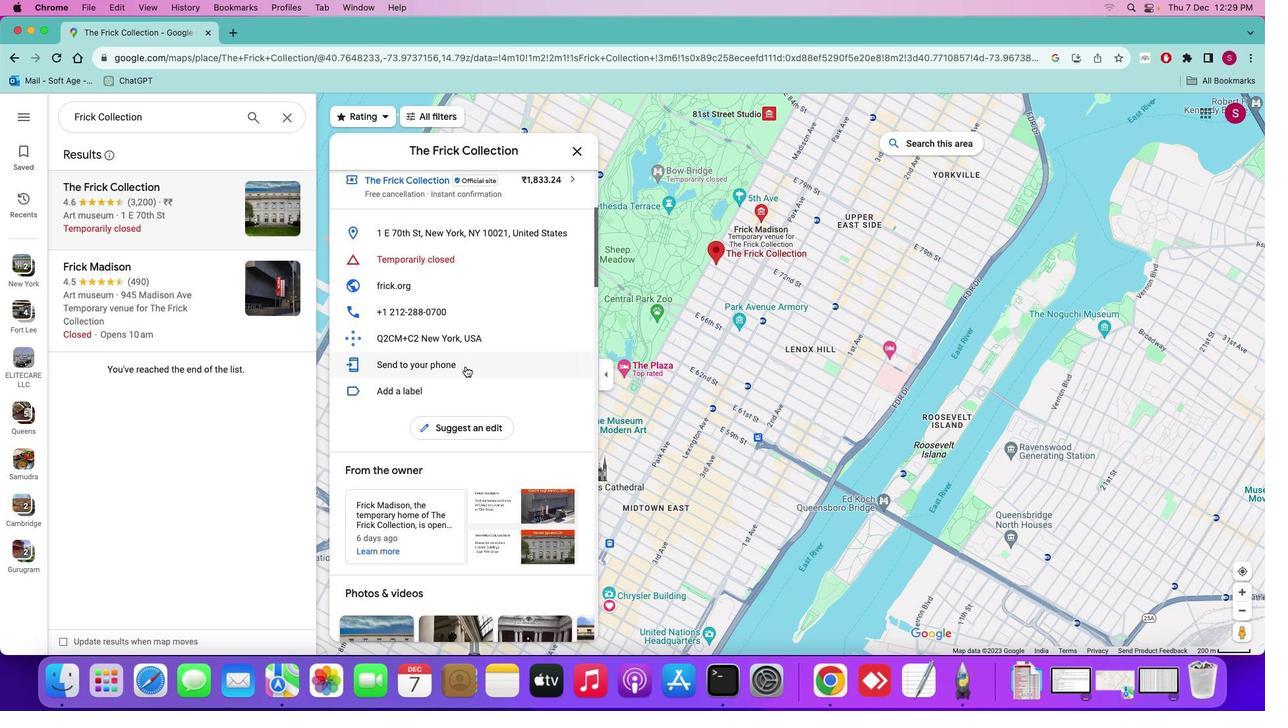 
Action: Mouse scrolled (465, 366) with delta (0, 0)
Screenshot: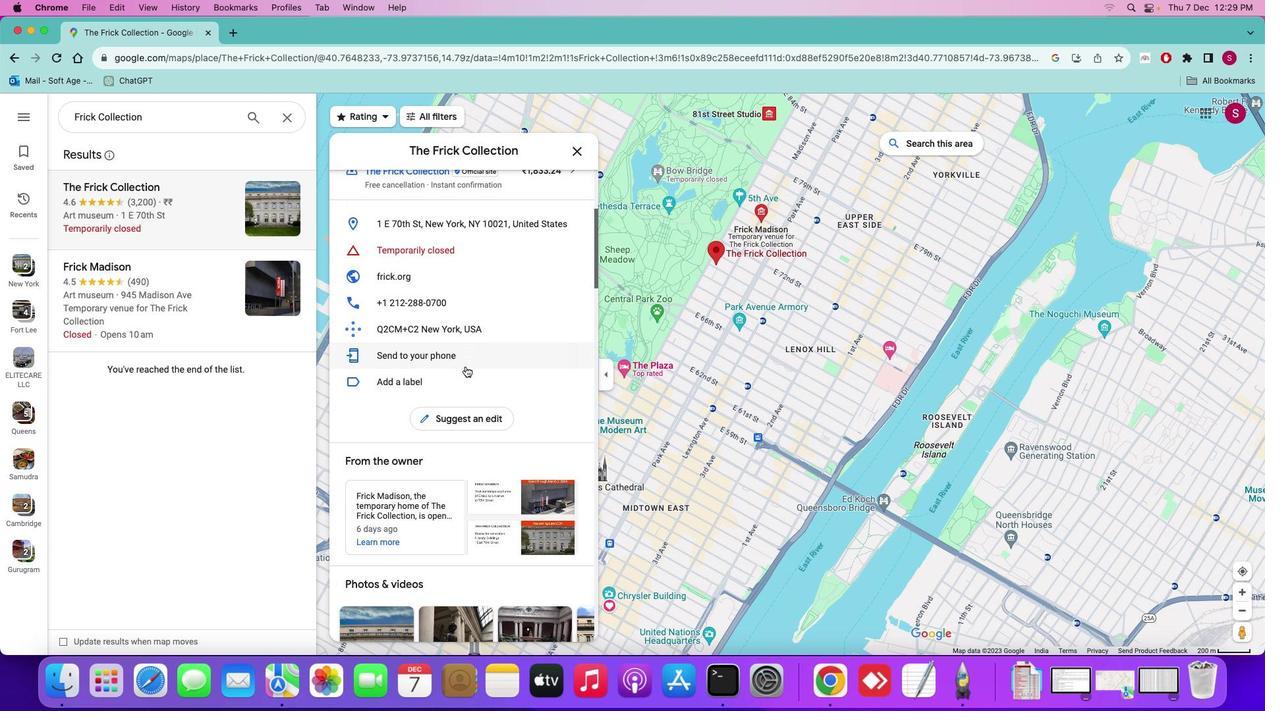 
Action: Mouse moved to (465, 366)
Screenshot: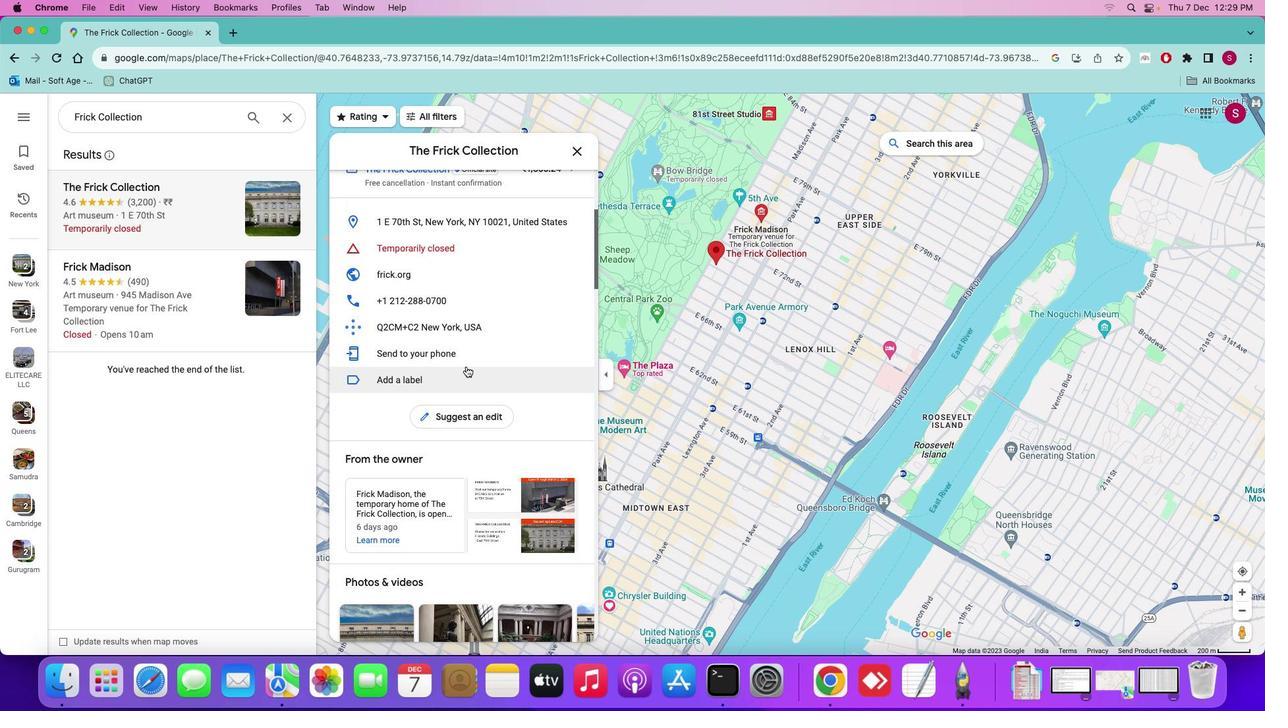 
Action: Mouse scrolled (465, 366) with delta (0, 0)
Screenshot: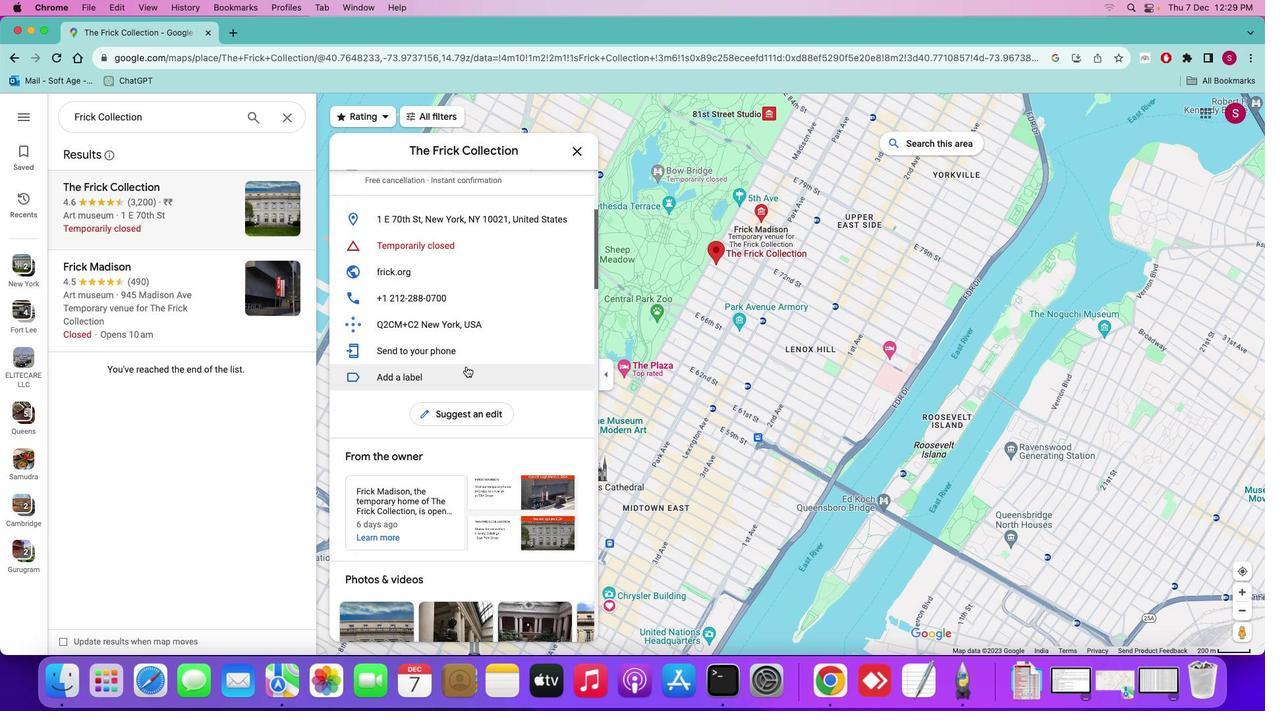 
Action: Mouse scrolled (465, 366) with delta (0, 0)
Screenshot: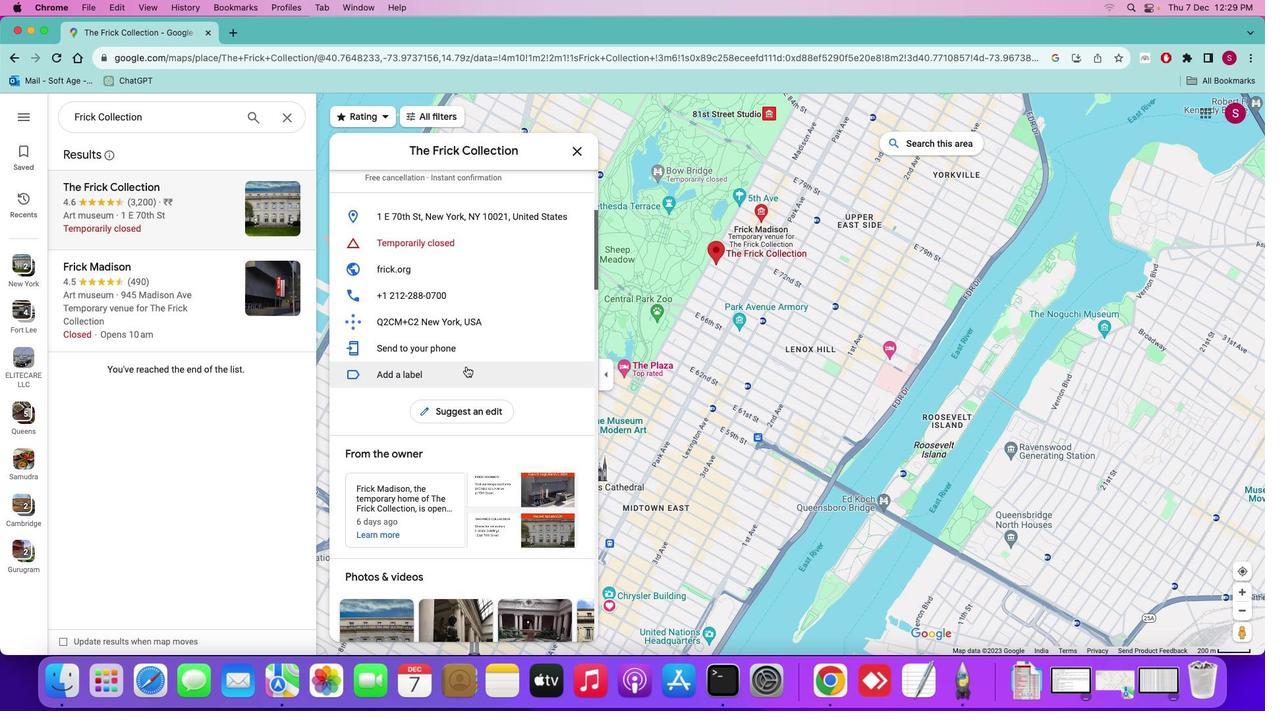 
Action: Mouse scrolled (465, 366) with delta (0, 0)
Screenshot: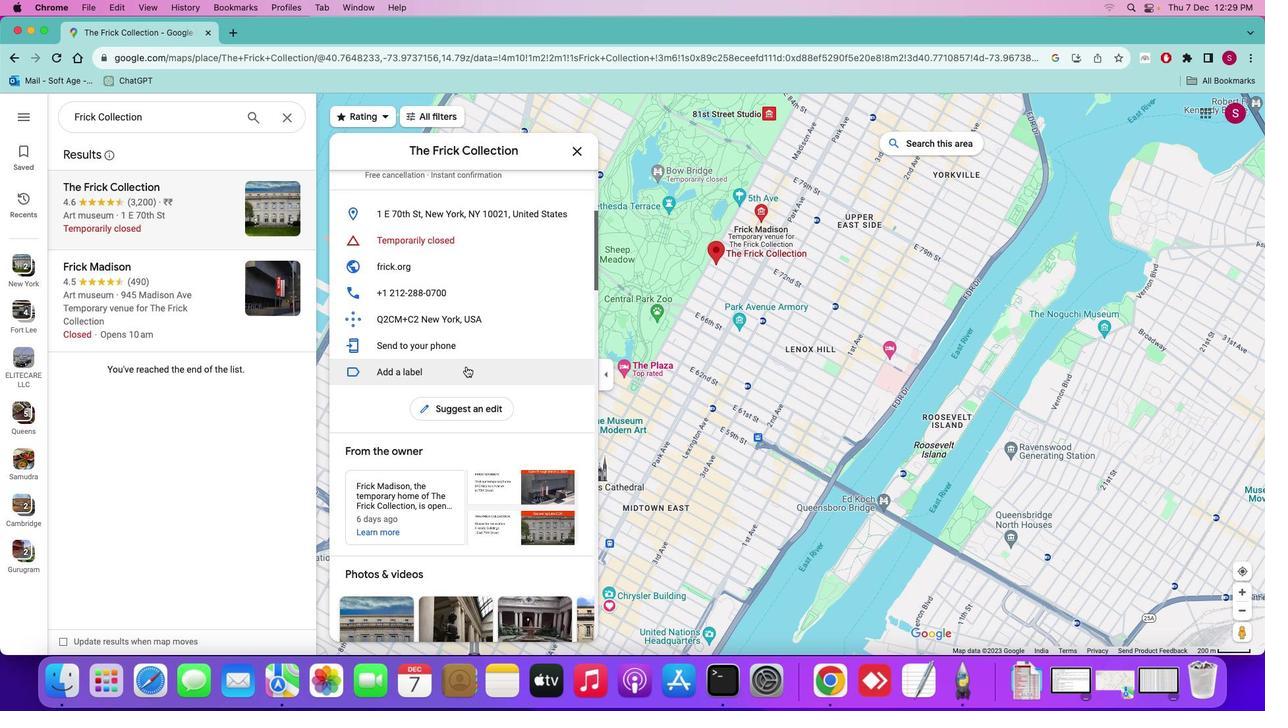 
Action: Mouse moved to (466, 366)
Screenshot: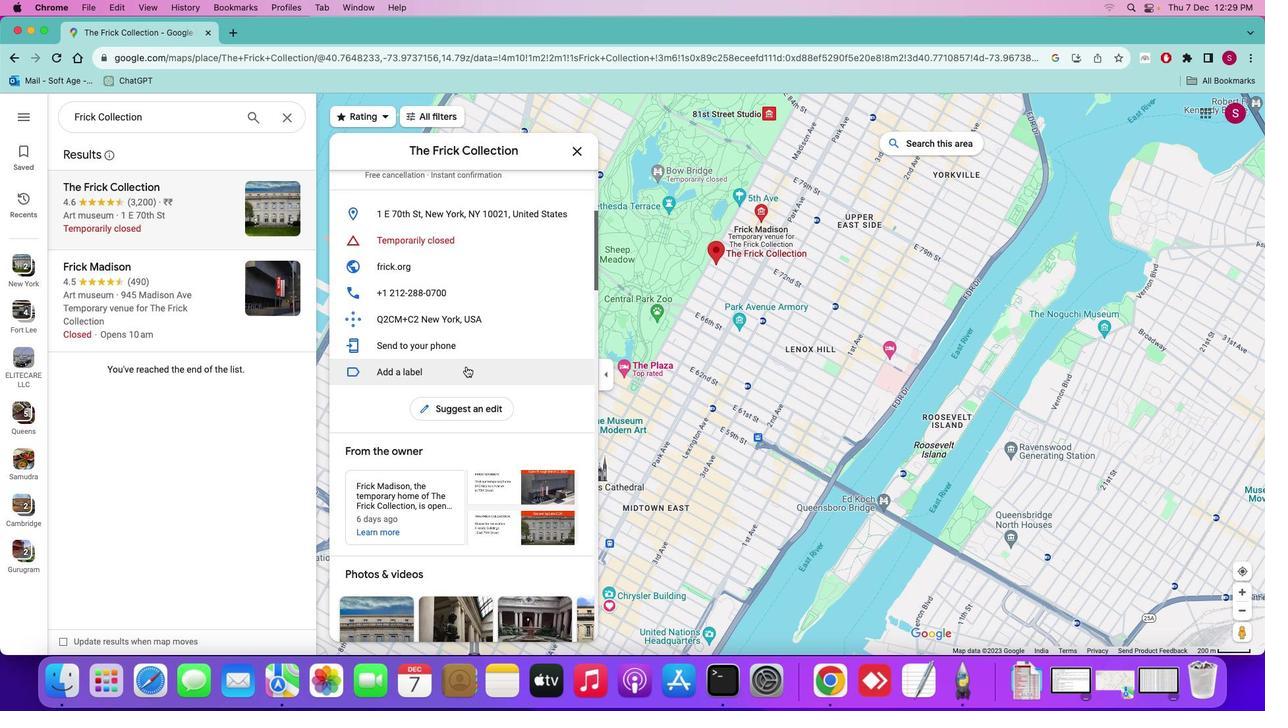 
Action: Mouse scrolled (466, 366) with delta (0, 0)
Screenshot: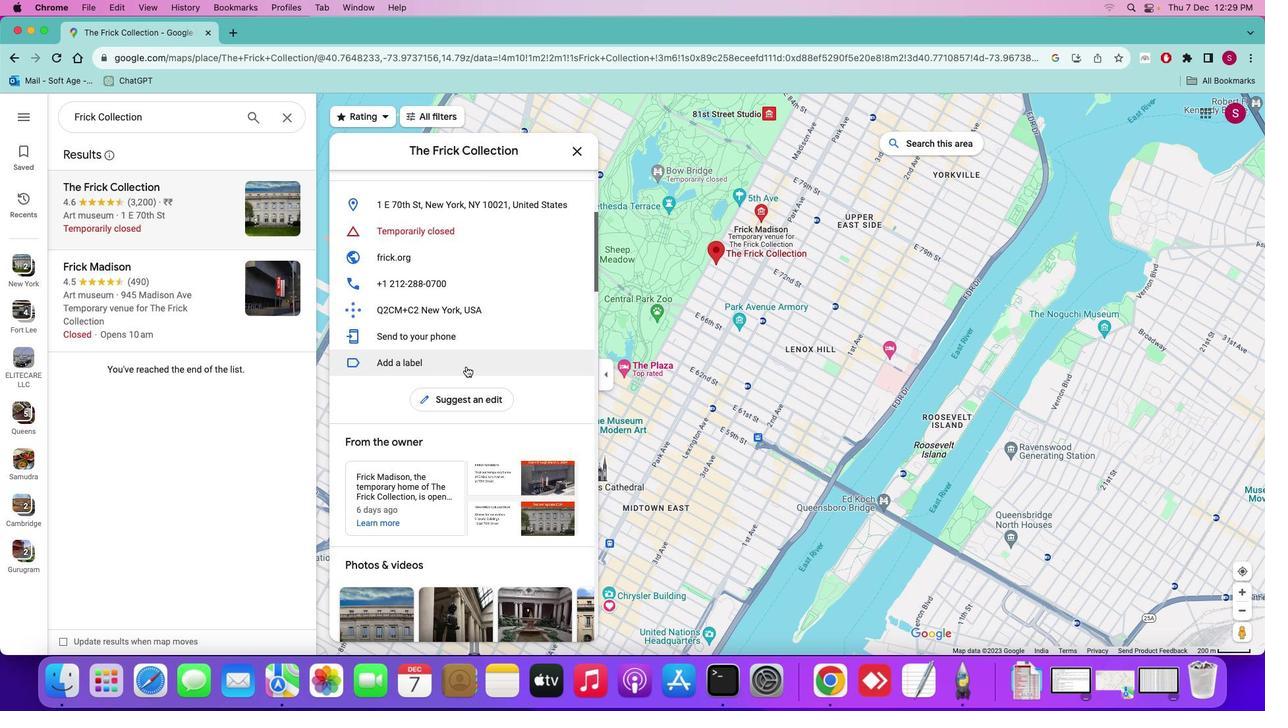 
Action: Mouse scrolled (466, 366) with delta (0, 0)
Screenshot: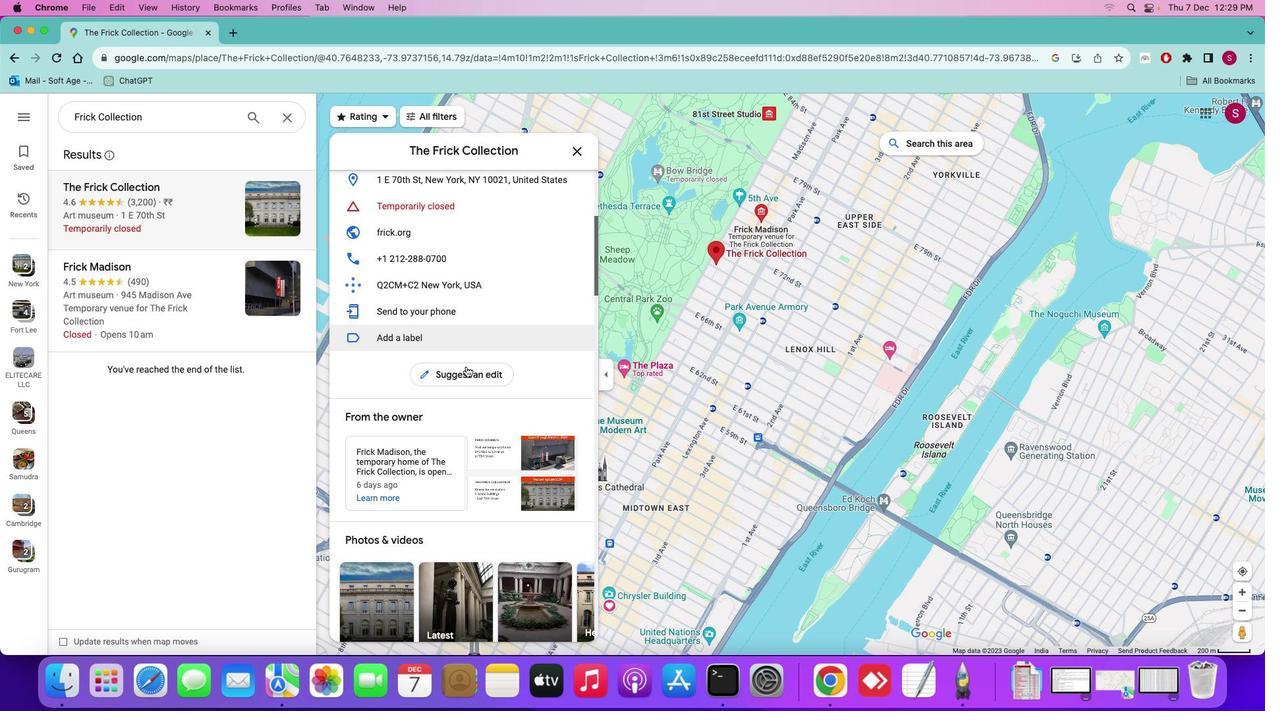 
Action: Mouse scrolled (466, 366) with delta (0, 0)
Screenshot: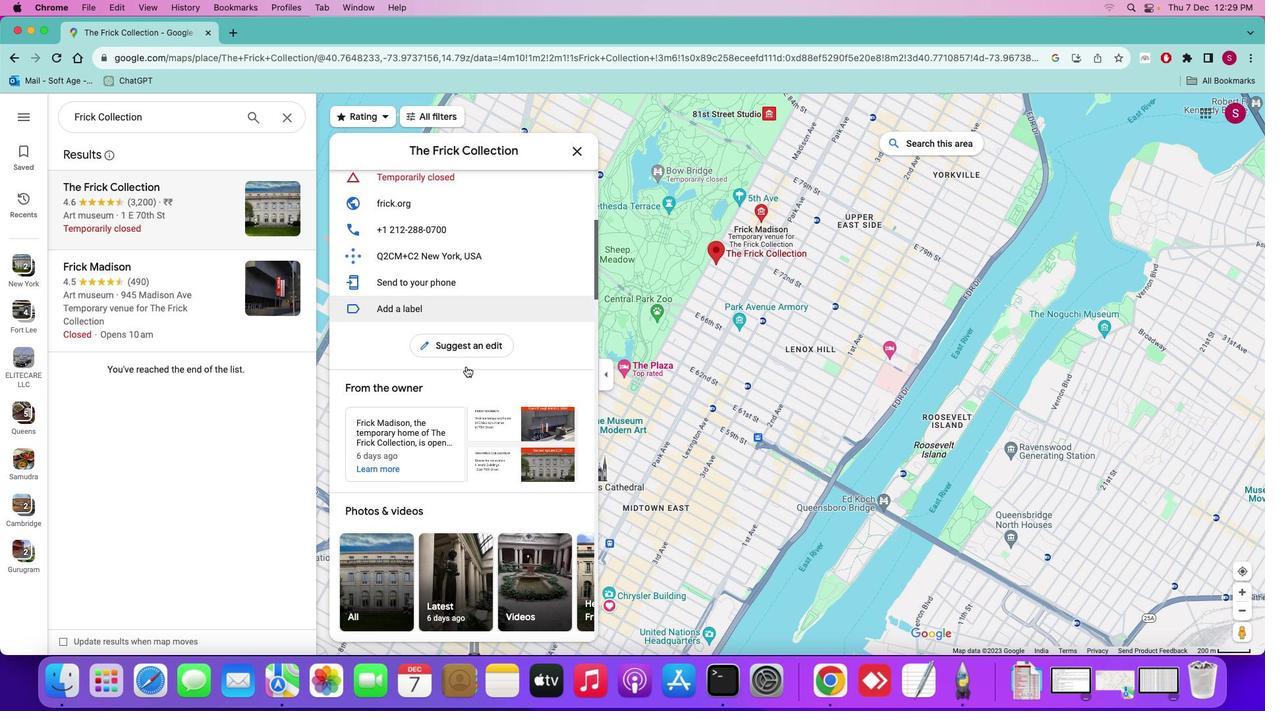
Action: Mouse scrolled (466, 366) with delta (0, 0)
Screenshot: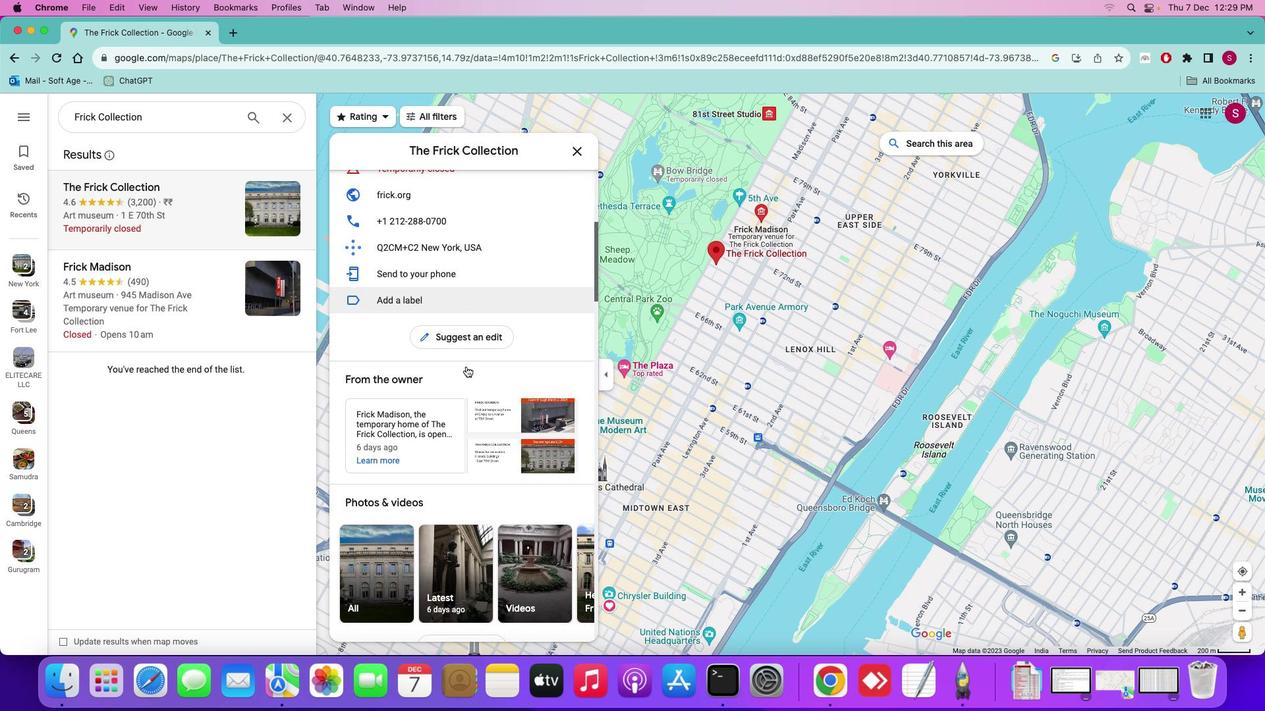 
Action: Mouse moved to (466, 366)
Screenshot: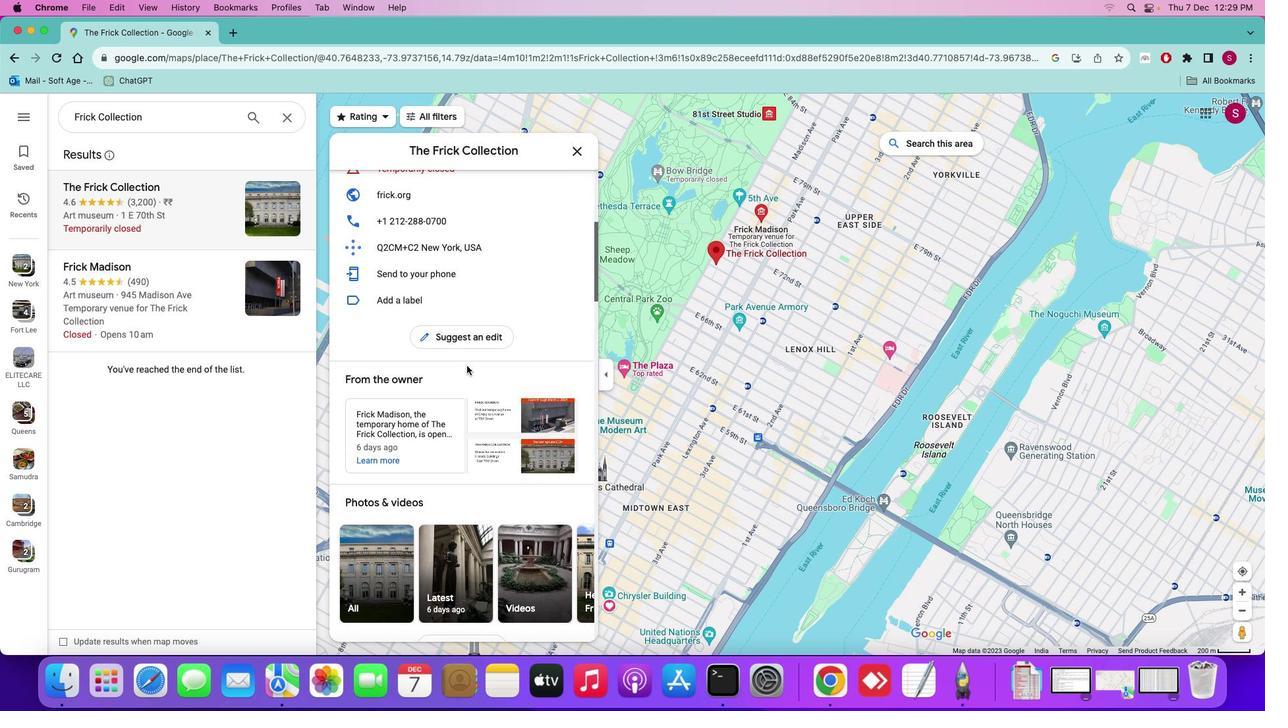 
Action: Mouse scrolled (466, 366) with delta (0, 0)
Screenshot: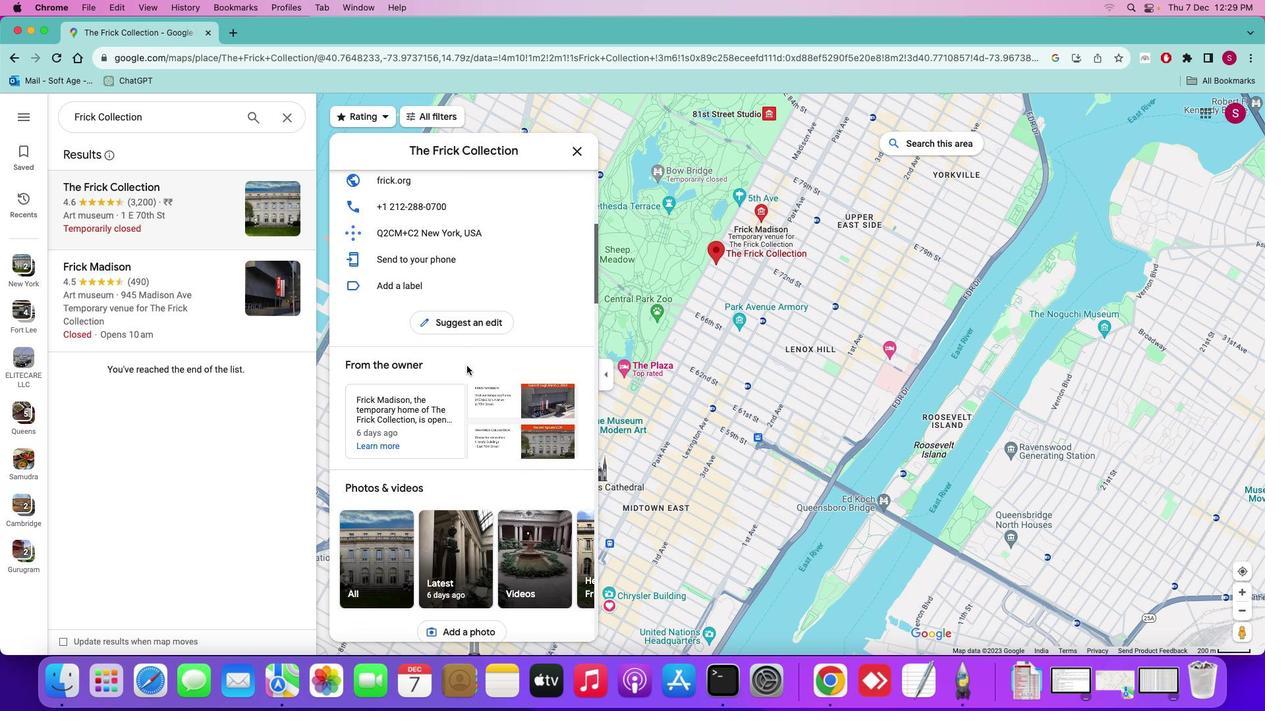 
Action: Mouse scrolled (466, 366) with delta (0, 0)
Screenshot: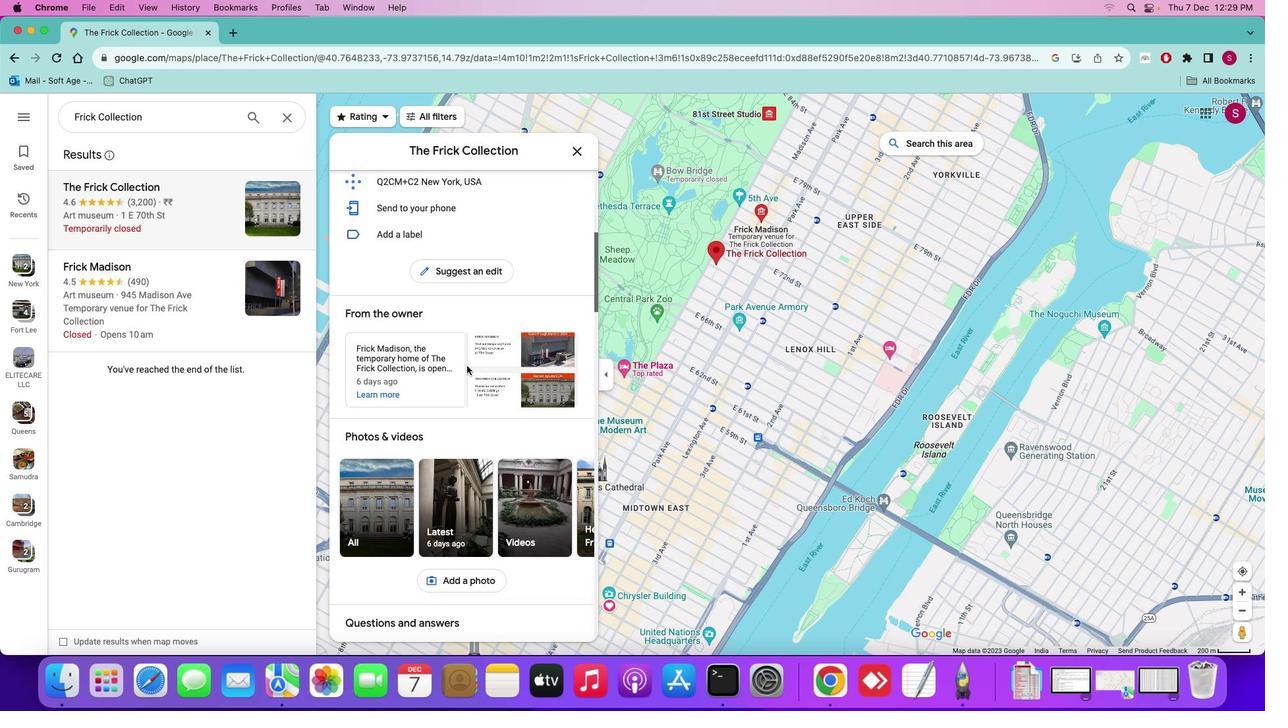 
Action: Mouse scrolled (466, 366) with delta (0, -1)
Screenshot: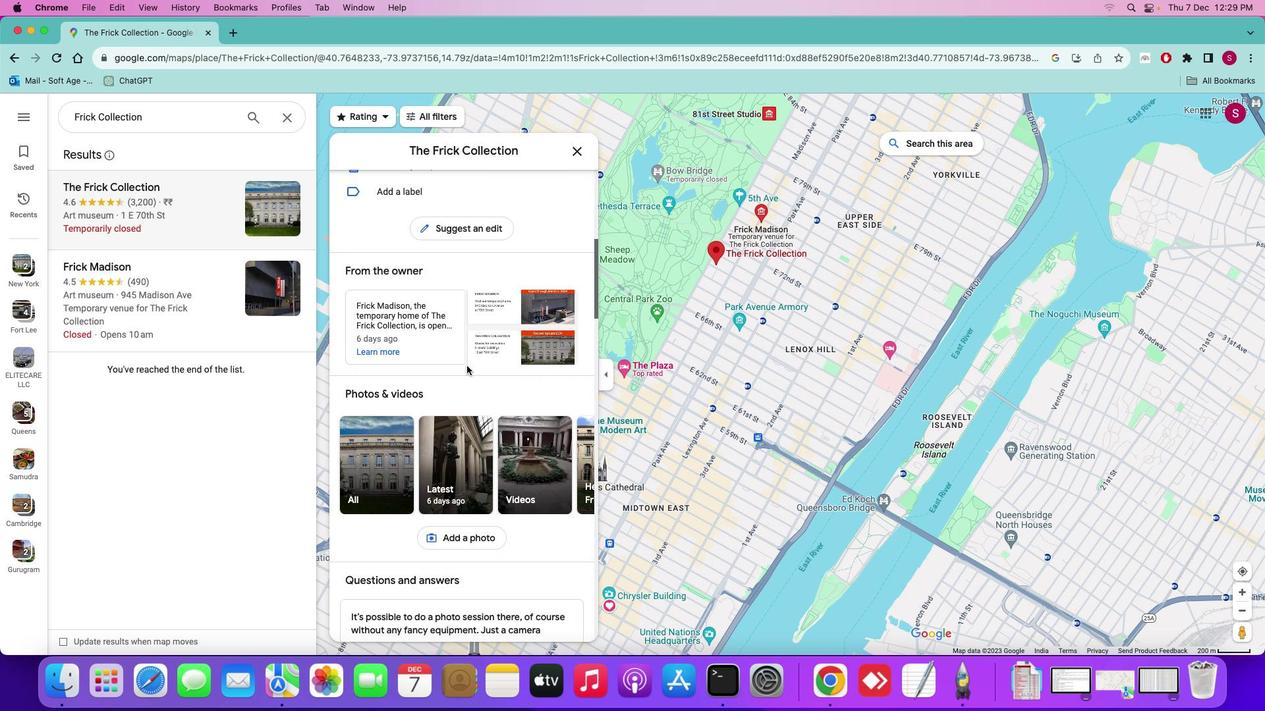 
Action: Mouse scrolled (466, 366) with delta (0, -1)
Screenshot: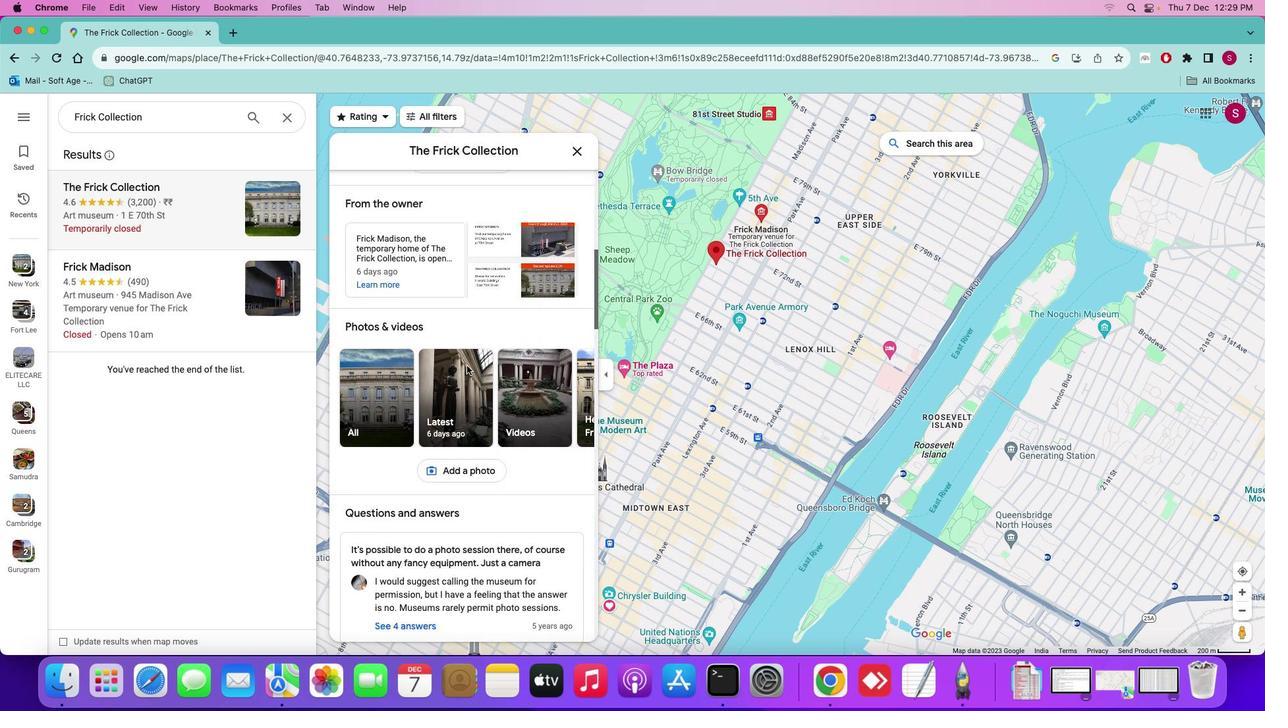 
Action: Mouse scrolled (466, 366) with delta (0, -1)
Screenshot: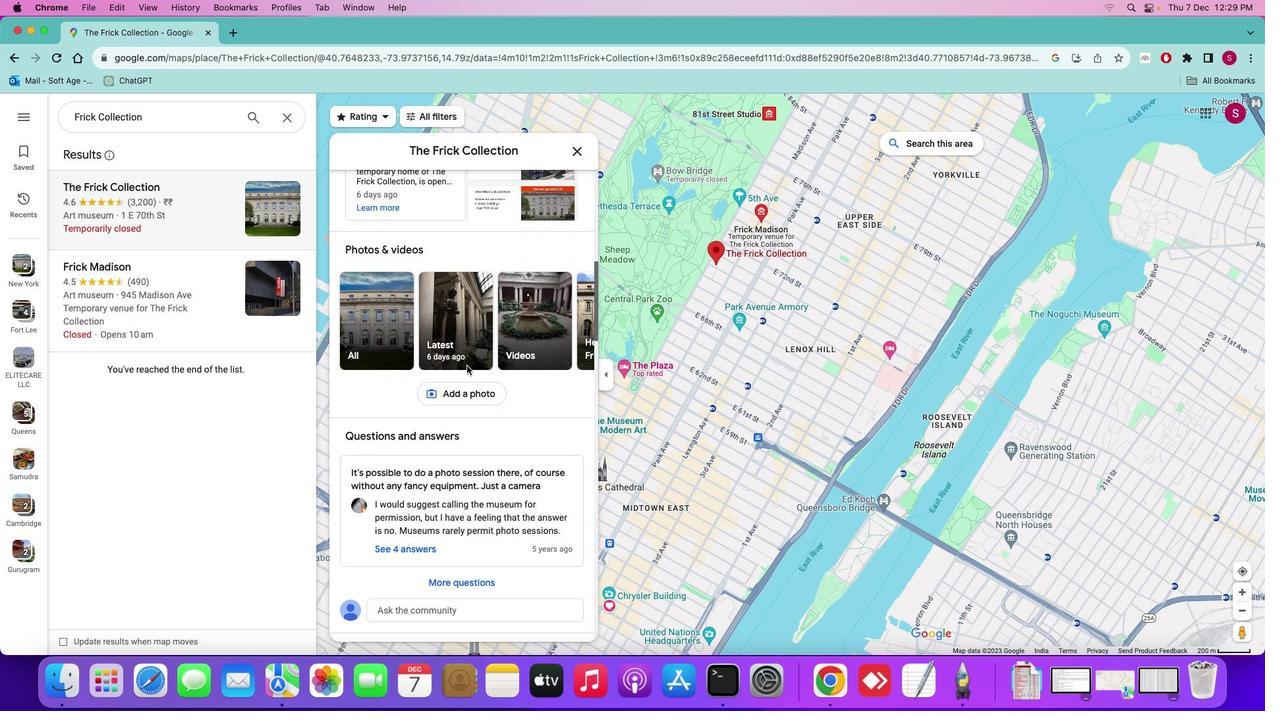 
Action: Mouse scrolled (466, 366) with delta (0, 0)
Screenshot: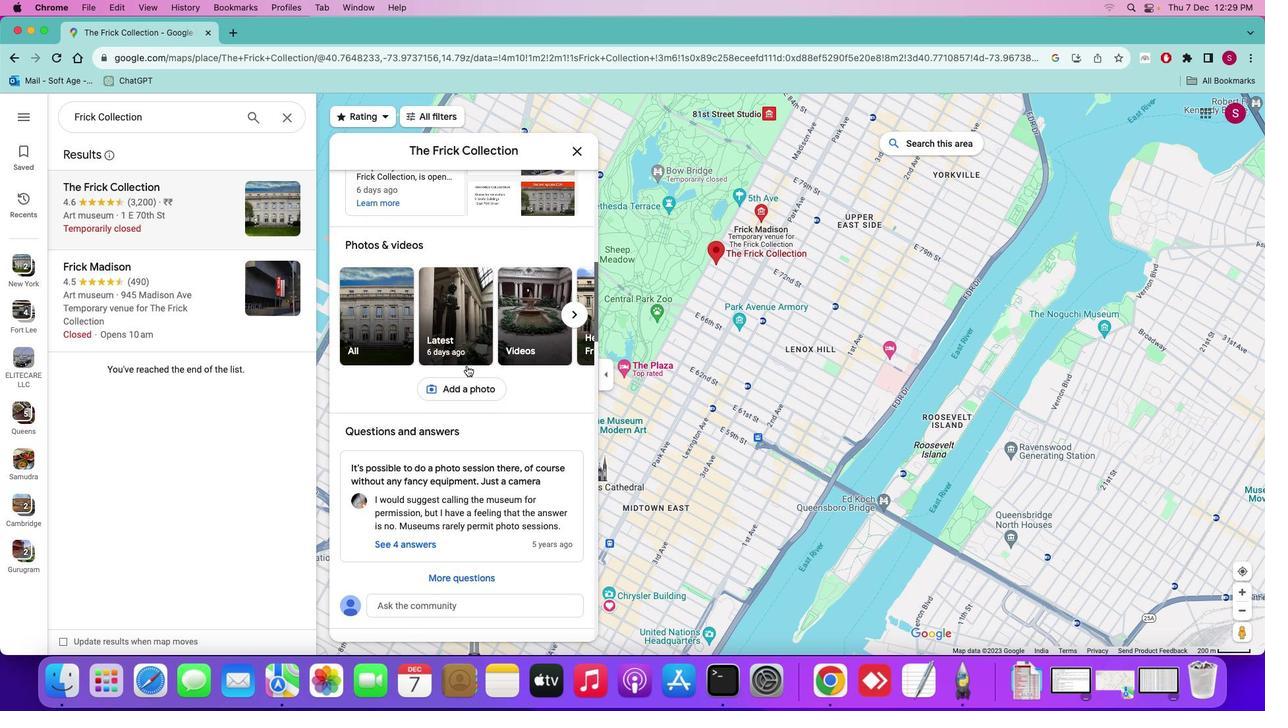 
Action: Mouse scrolled (466, 366) with delta (0, 0)
Screenshot: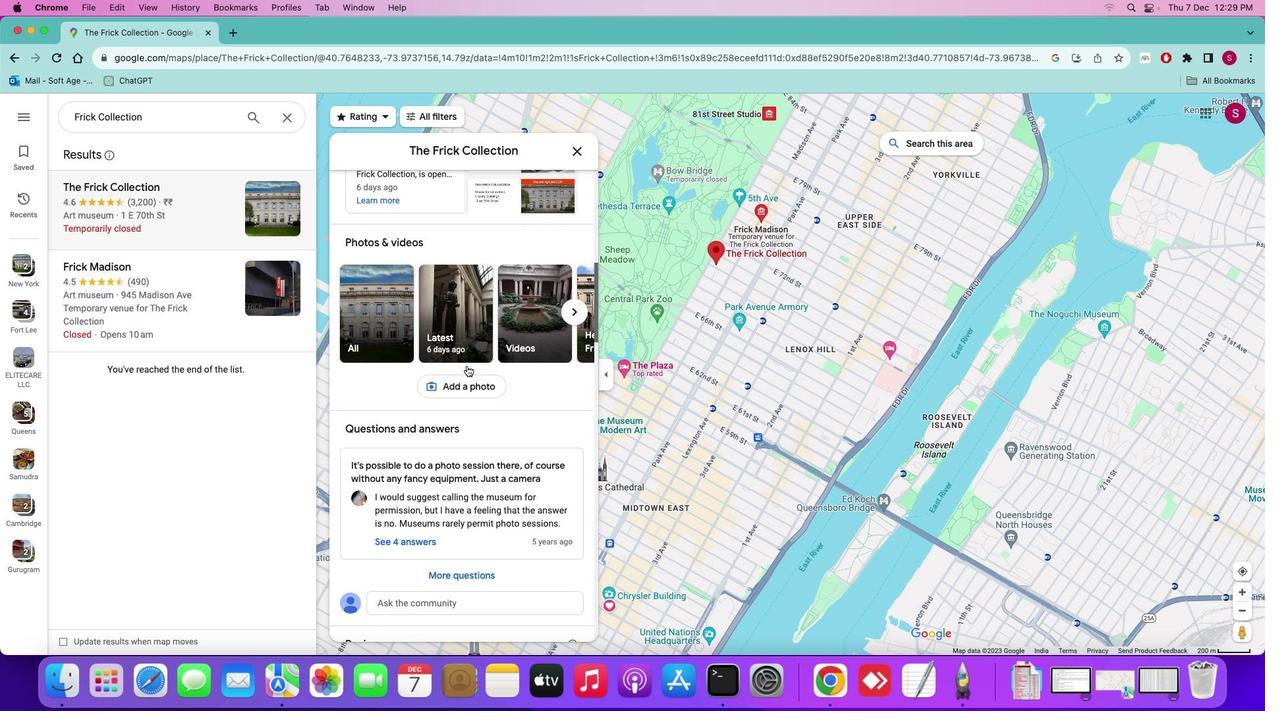 
Action: Mouse scrolled (466, 366) with delta (0, 0)
Screenshot: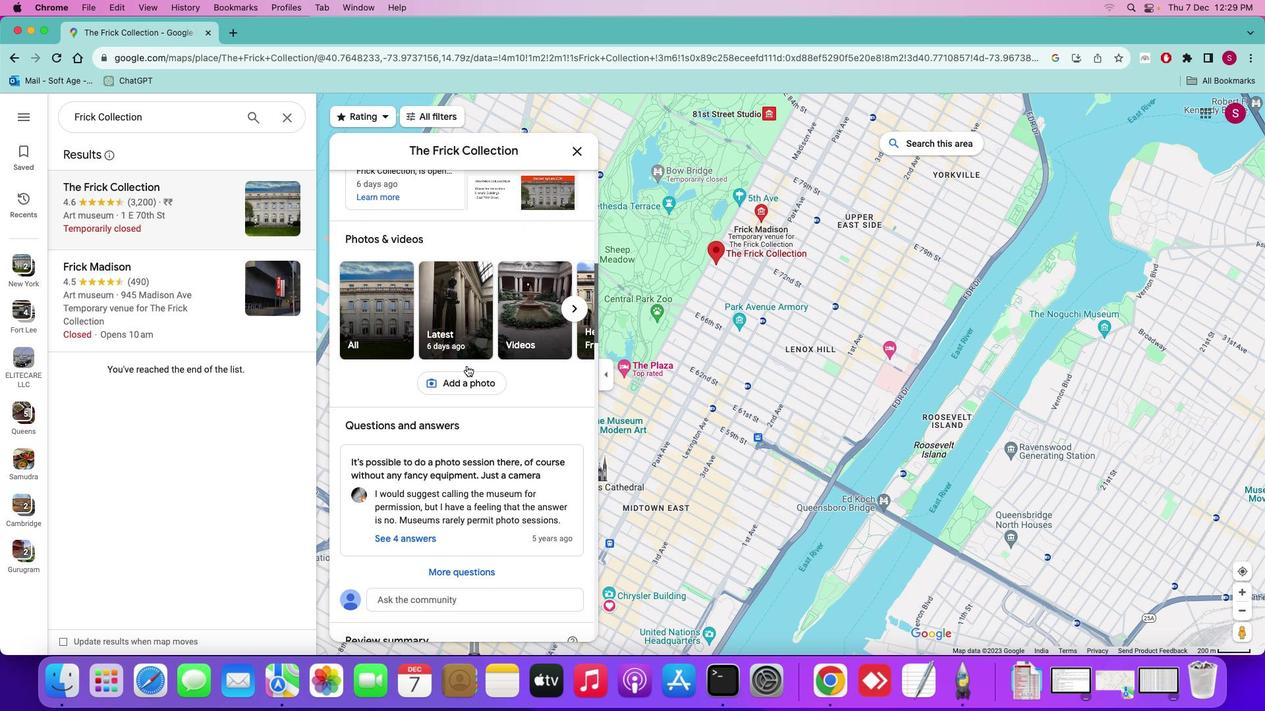 
Action: Mouse scrolled (466, 366) with delta (0, 0)
Screenshot: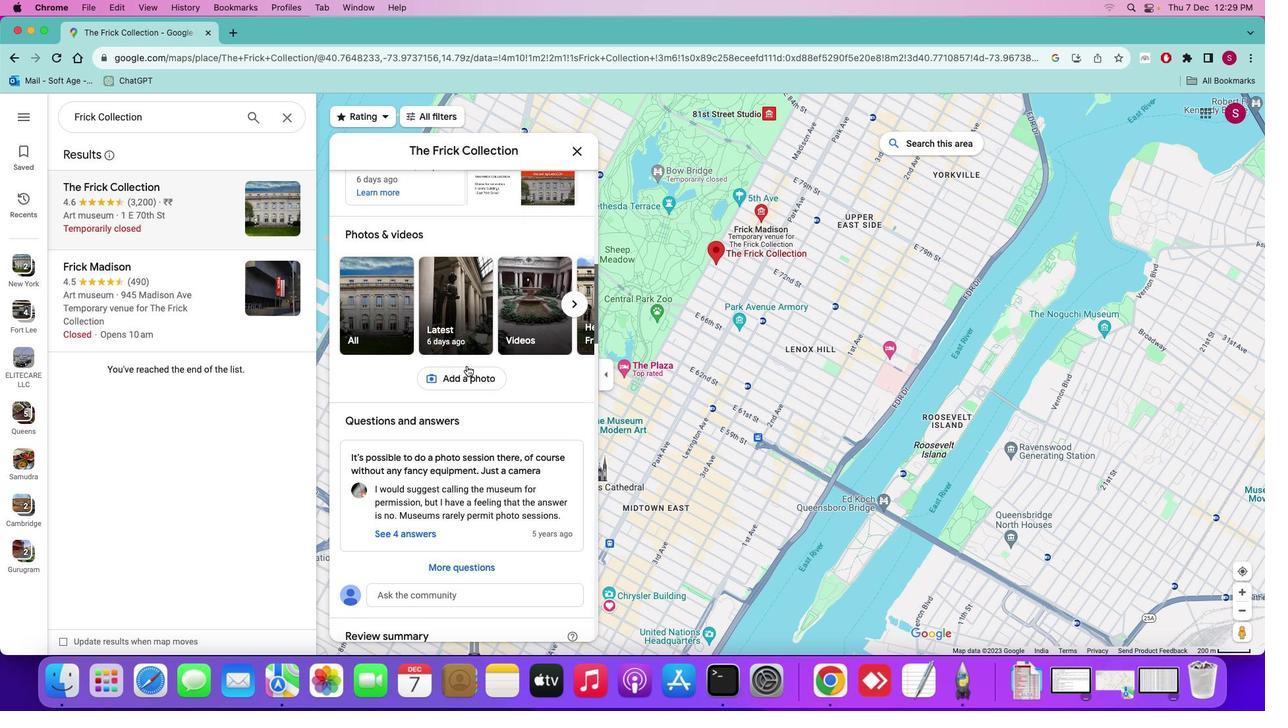 
Action: Mouse moved to (467, 365)
Screenshot: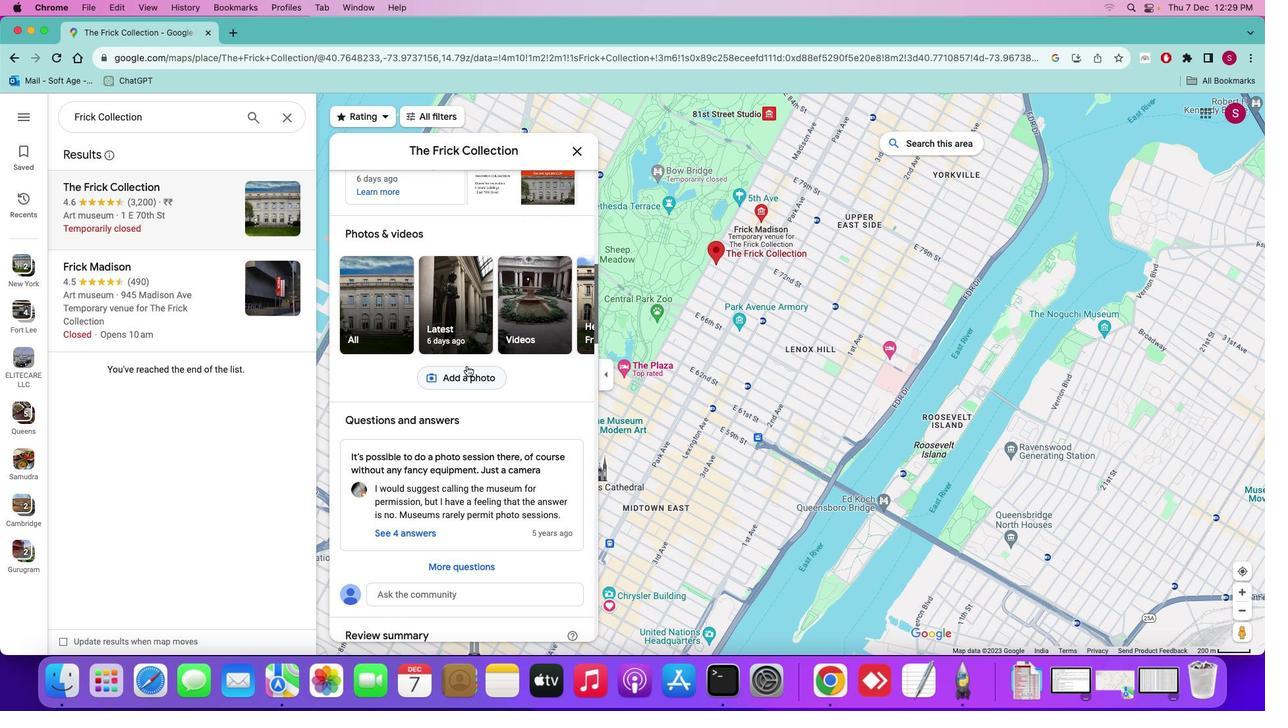 
Action: Mouse scrolled (467, 365) with delta (0, 0)
Screenshot: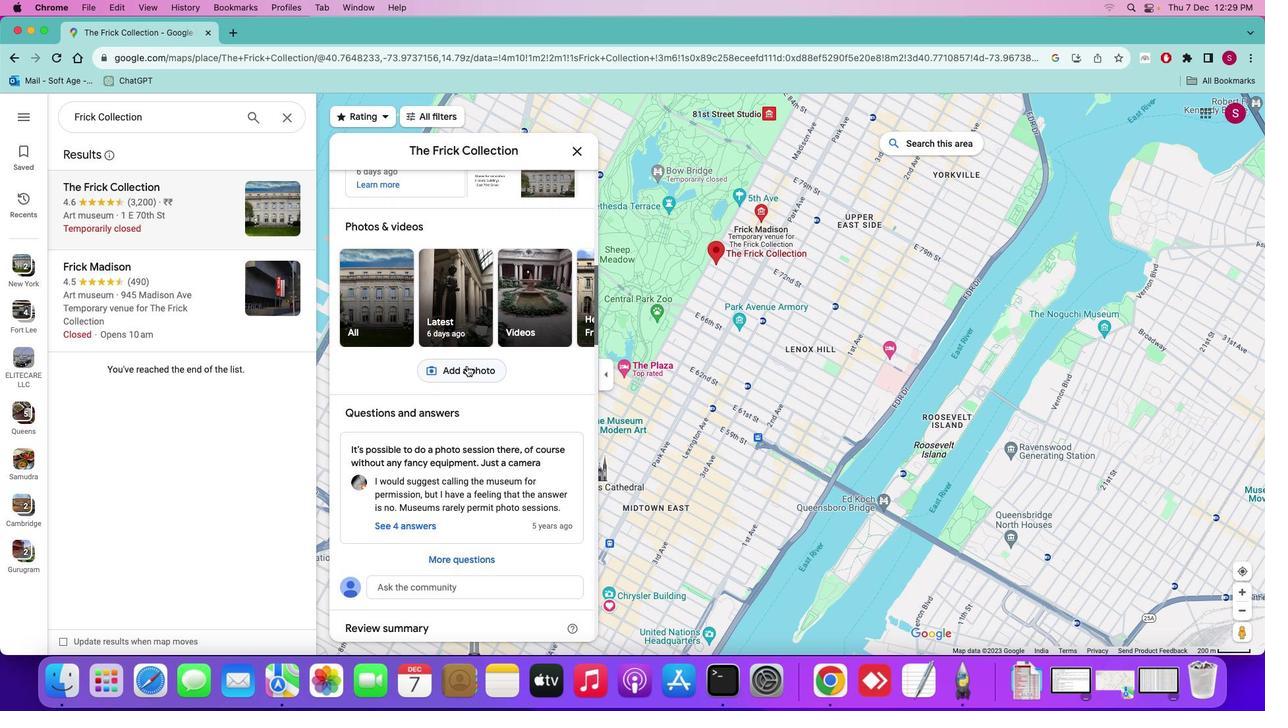 
Action: Mouse scrolled (467, 365) with delta (0, 0)
Screenshot: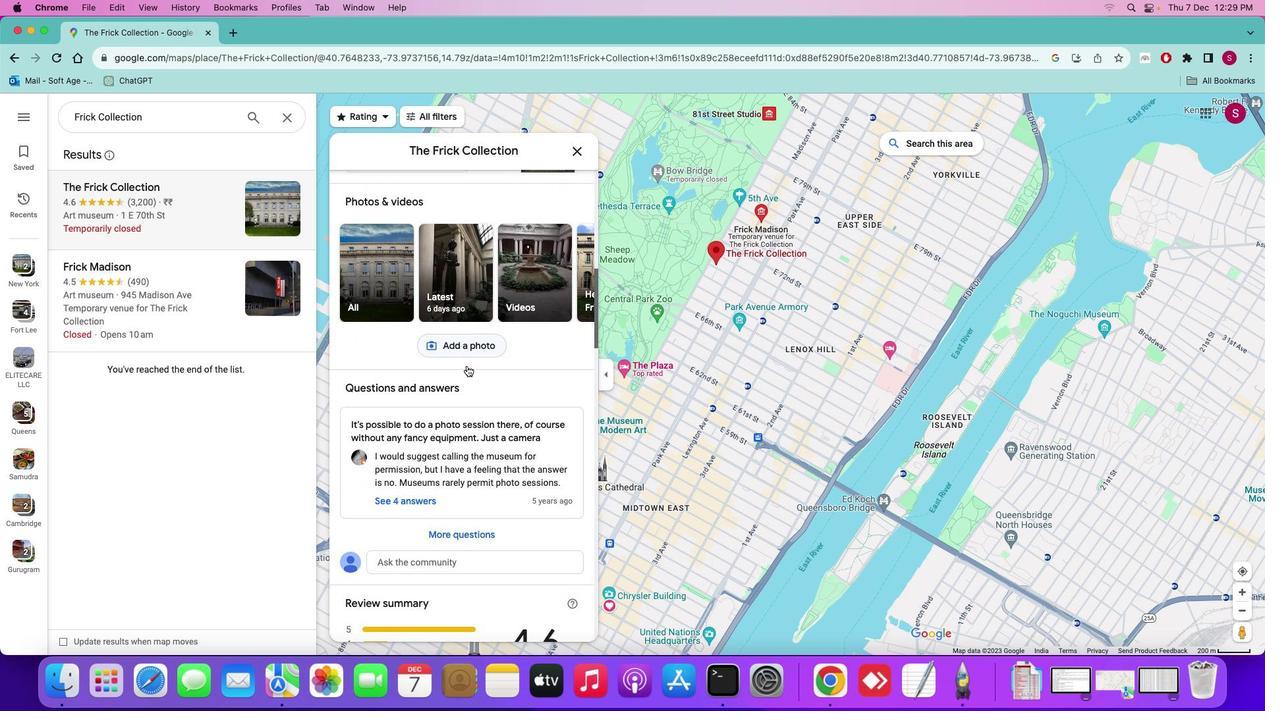 
Action: Mouse scrolled (467, 365) with delta (0, 0)
Screenshot: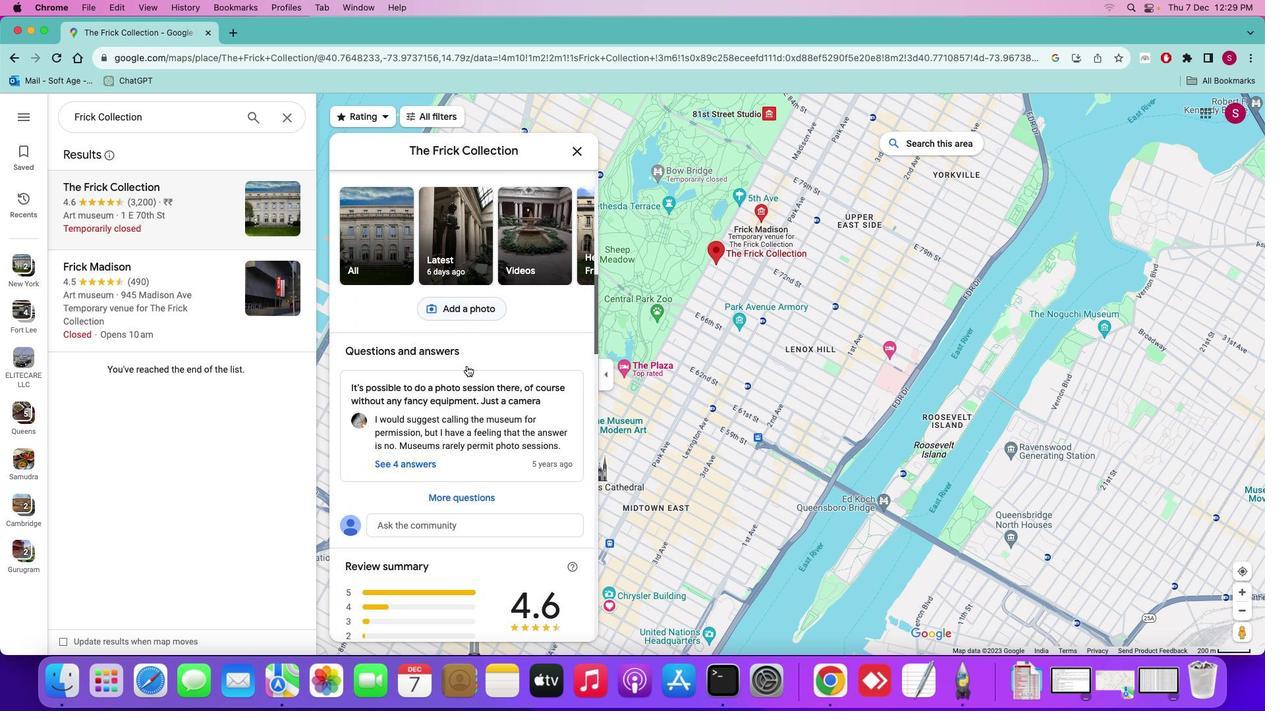 
Action: Mouse scrolled (467, 365) with delta (0, -1)
Screenshot: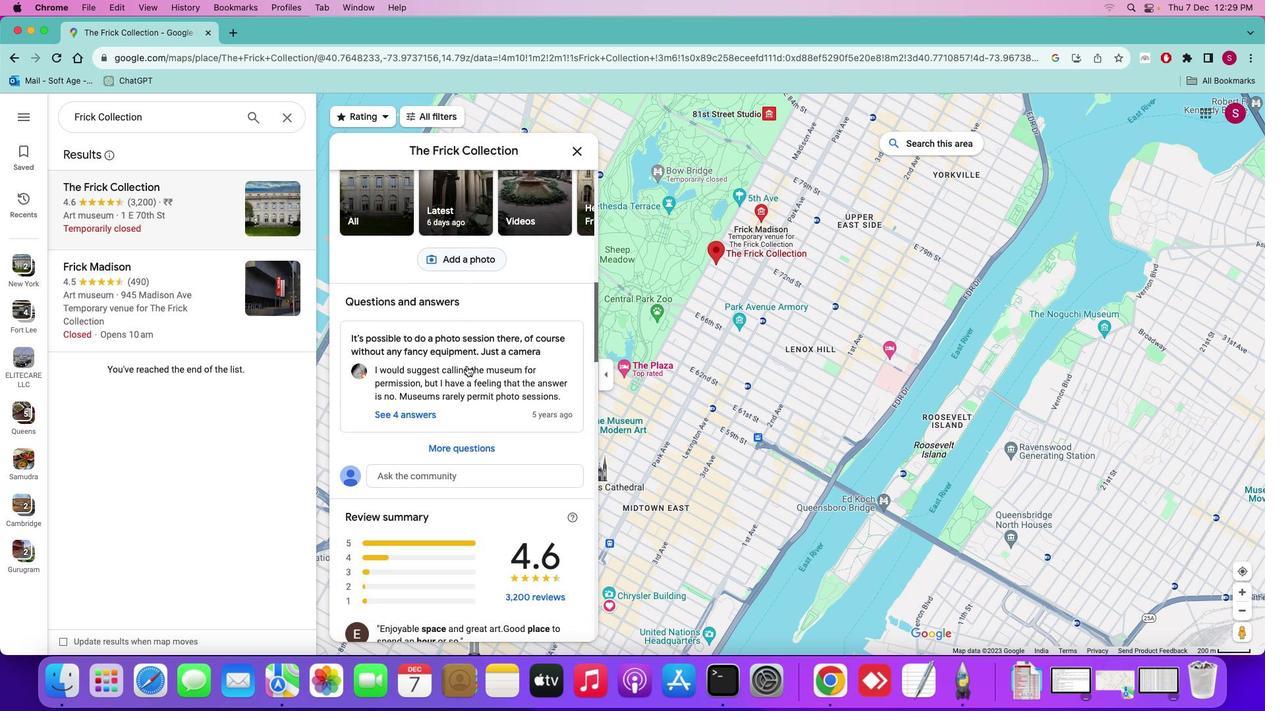 
Action: Mouse scrolled (467, 365) with delta (0, 0)
Screenshot: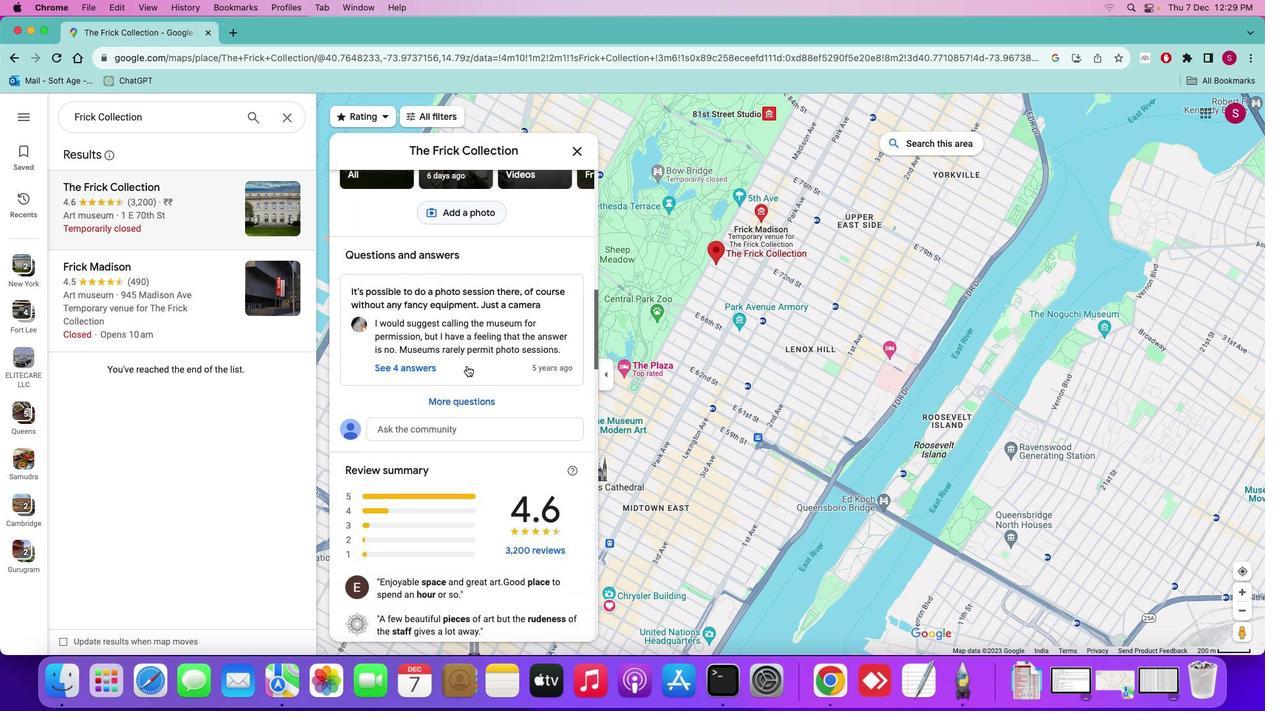 
Action: Mouse scrolled (467, 365) with delta (0, 0)
Screenshot: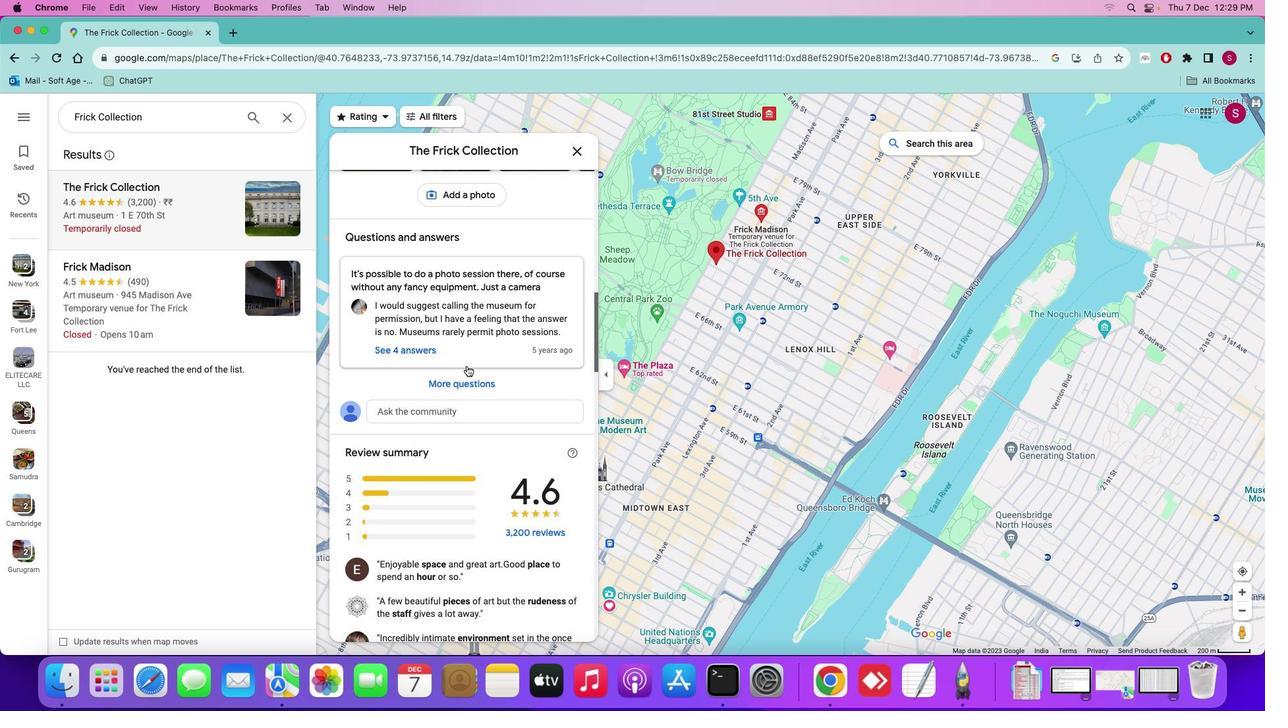 
Action: Mouse scrolled (467, 365) with delta (0, 0)
Screenshot: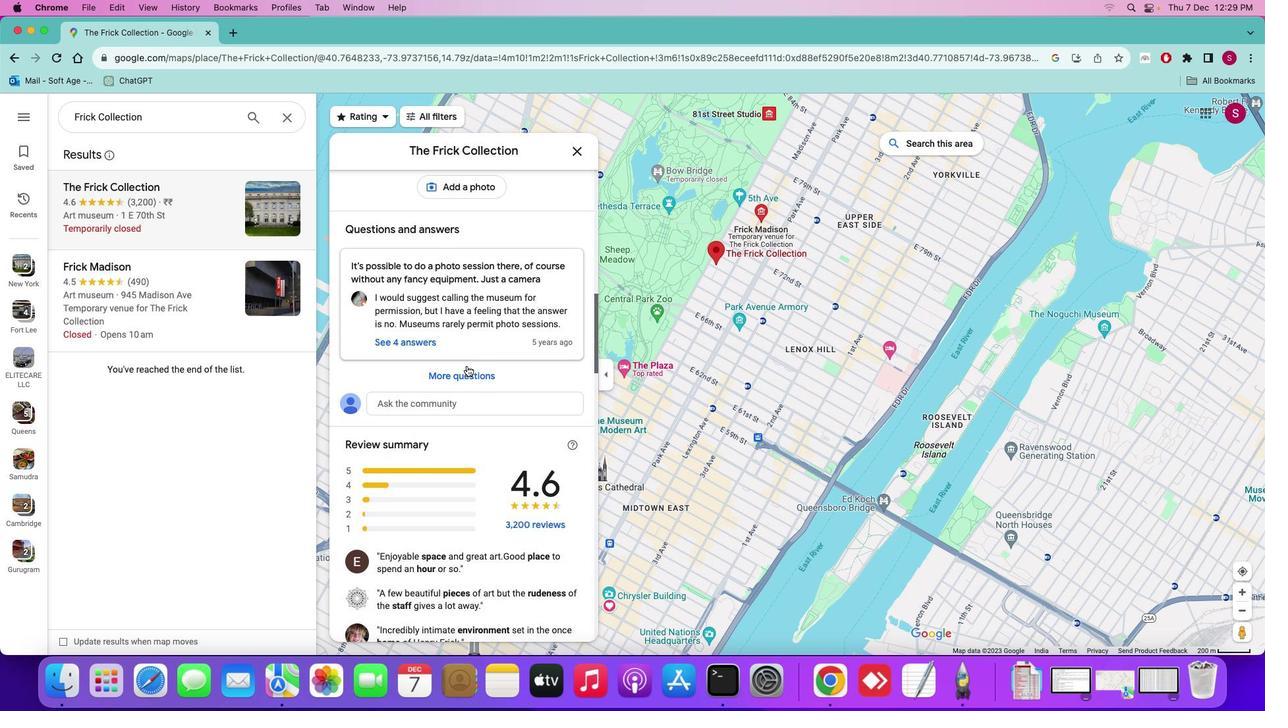 
Action: Mouse scrolled (467, 365) with delta (0, 0)
Screenshot: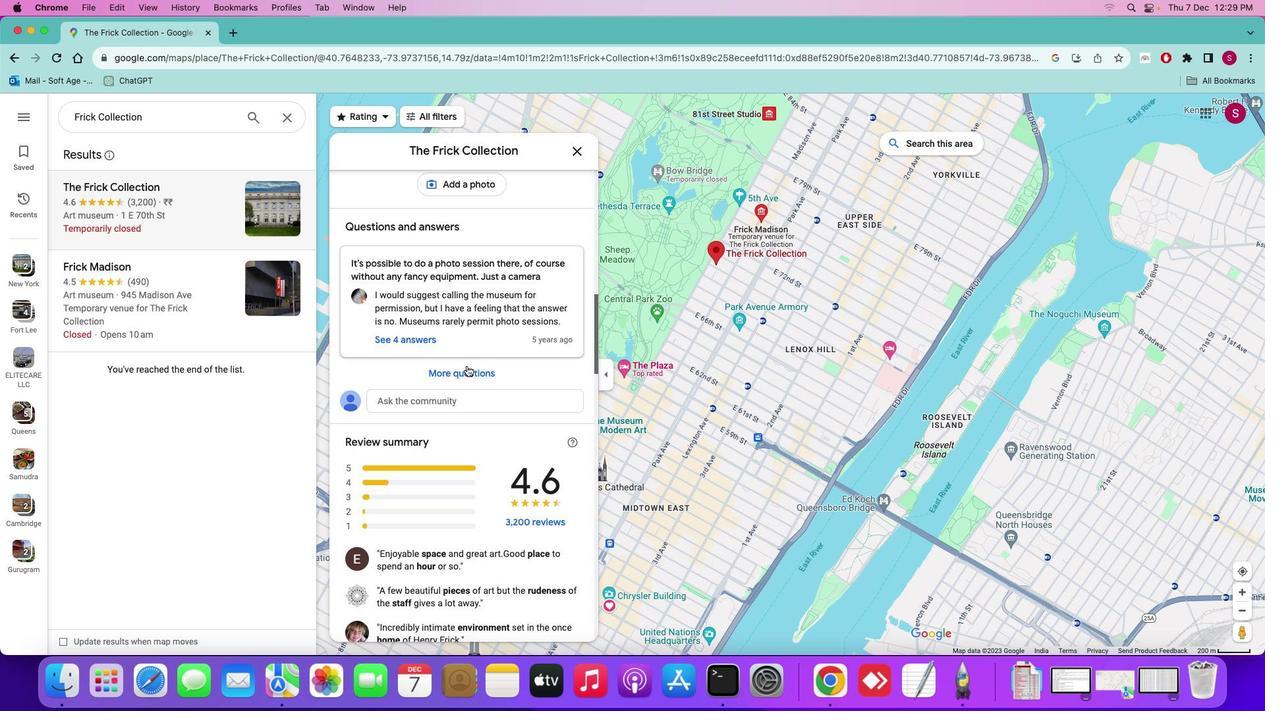 
Action: Mouse moved to (468, 365)
Screenshot: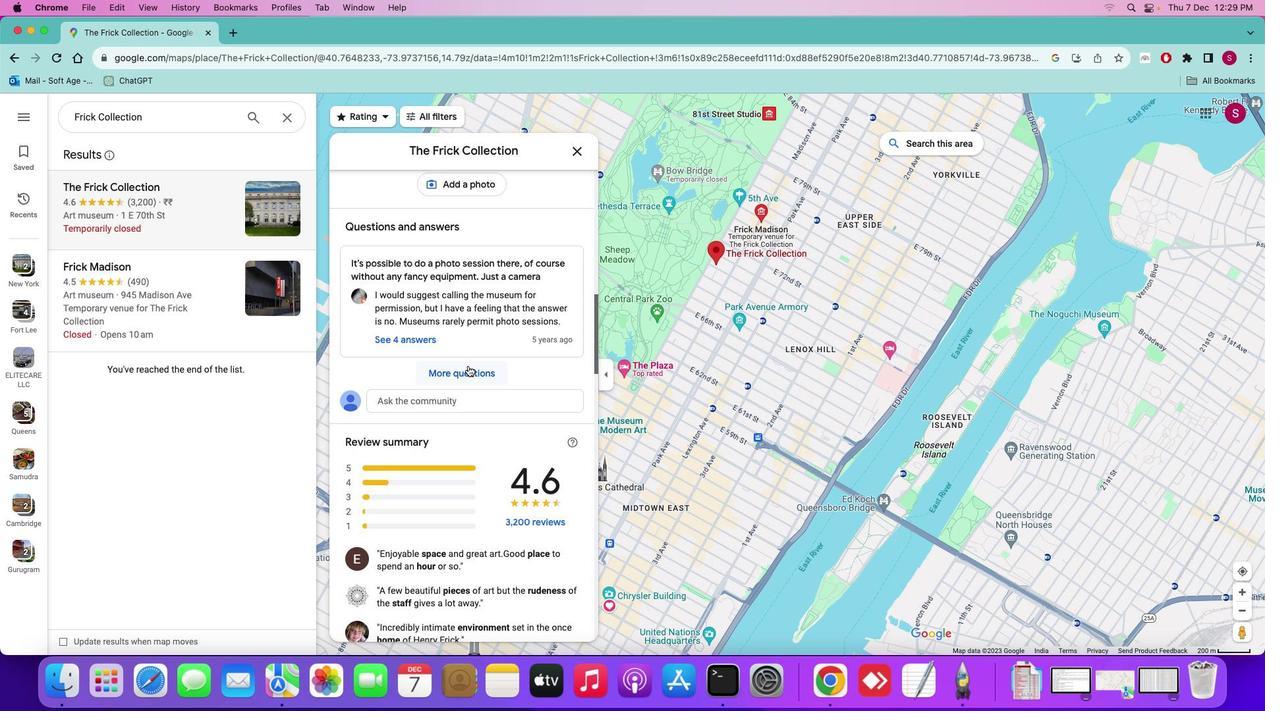 
Action: Mouse scrolled (468, 365) with delta (0, 0)
Screenshot: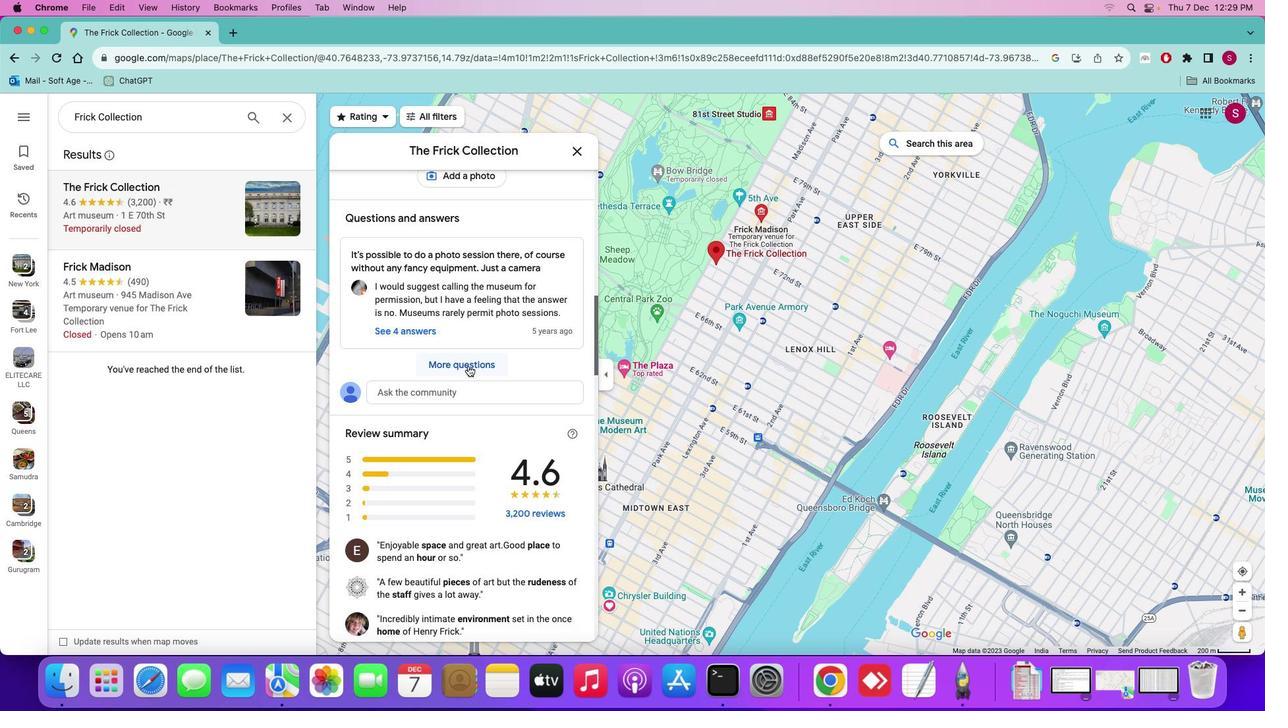 
Action: Mouse scrolled (468, 365) with delta (0, 0)
Screenshot: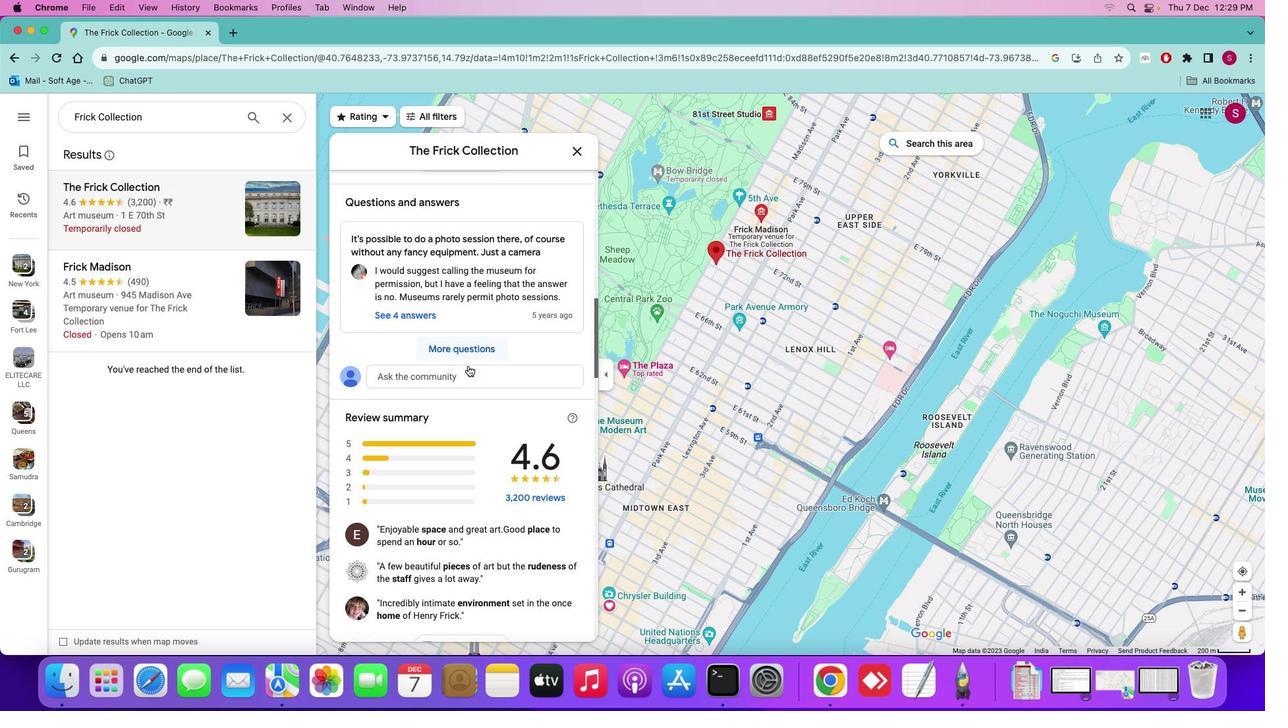 
Action: Mouse scrolled (468, 365) with delta (0, 0)
Screenshot: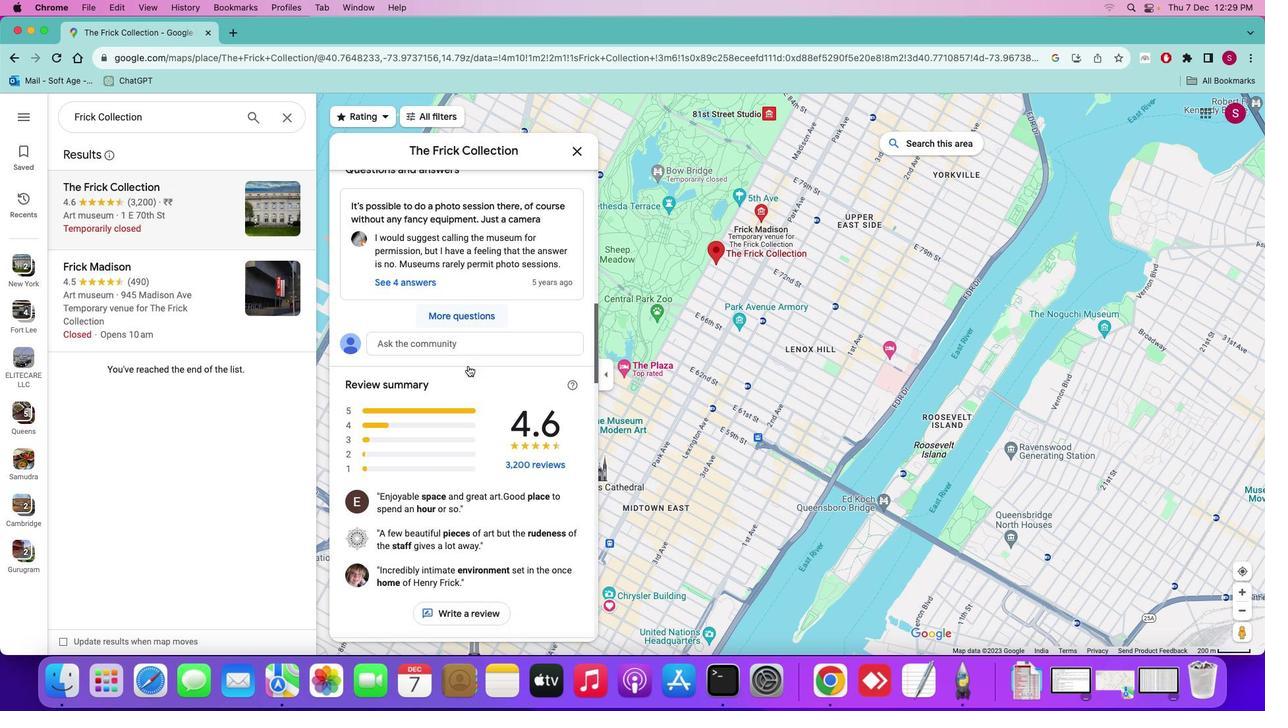 
Action: Mouse scrolled (468, 365) with delta (0, -1)
Screenshot: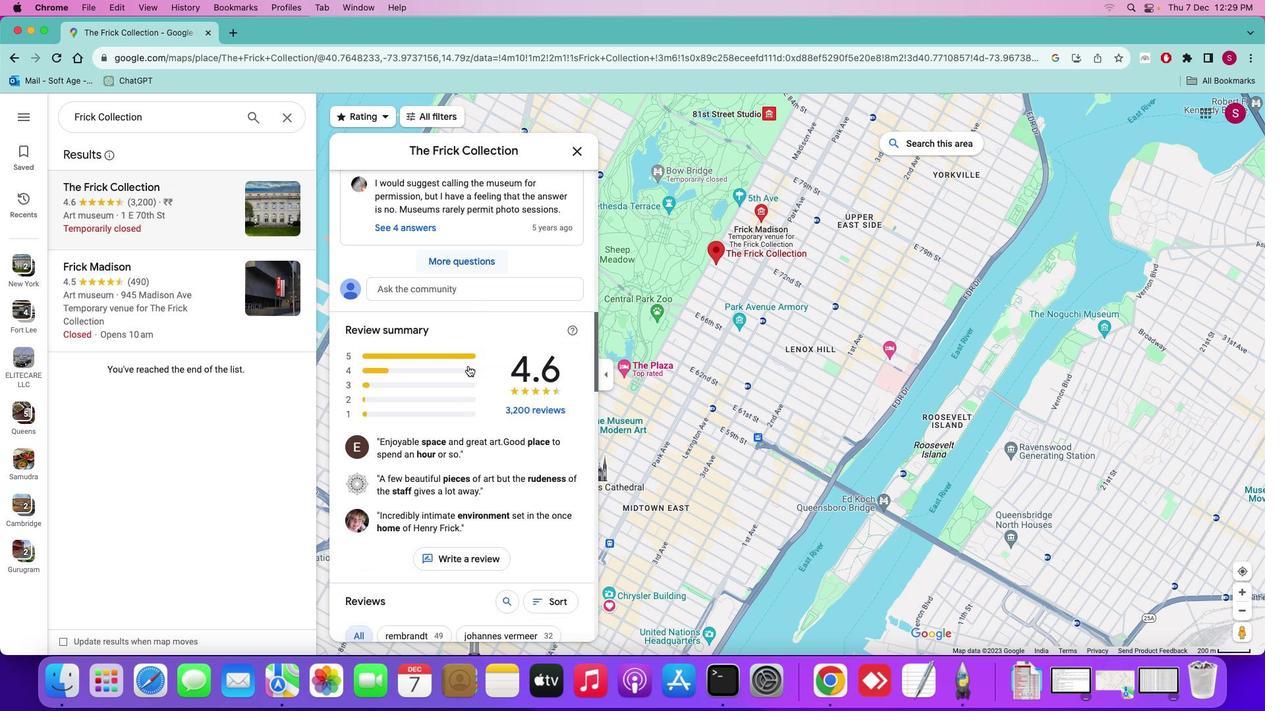 
Action: Mouse moved to (469, 364)
Screenshot: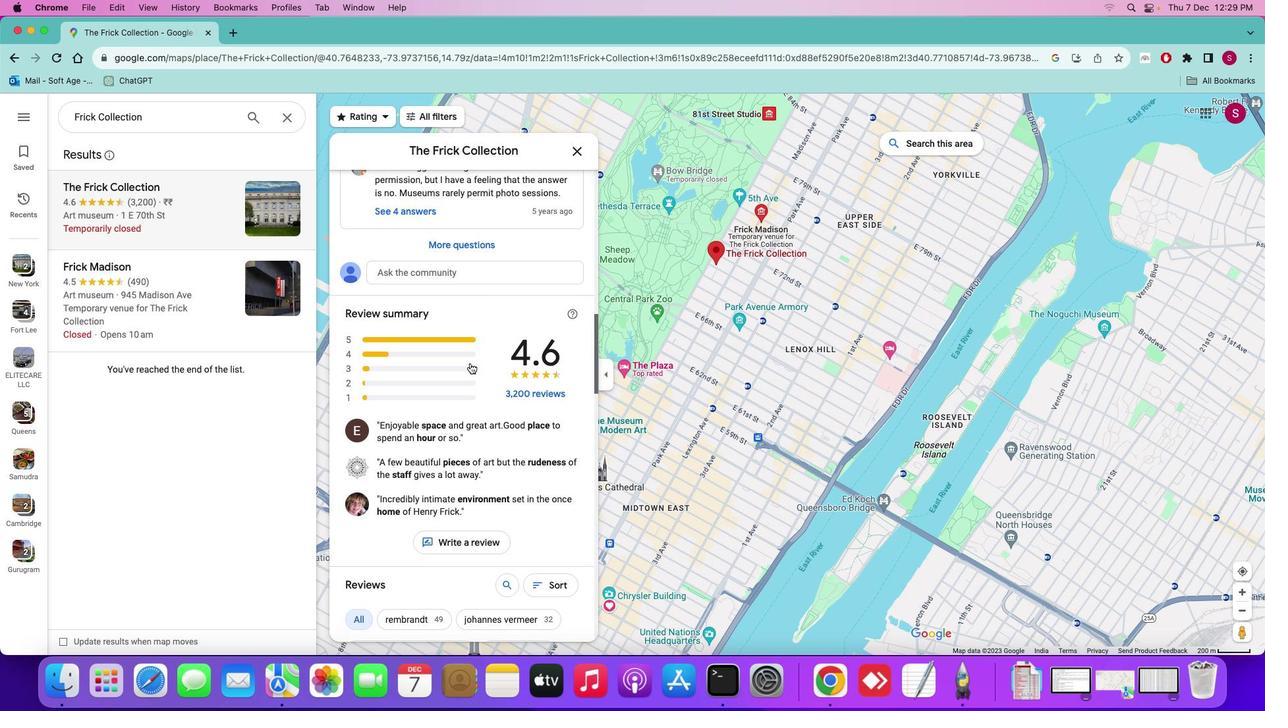 
Action: Mouse scrolled (469, 364) with delta (0, 0)
Screenshot: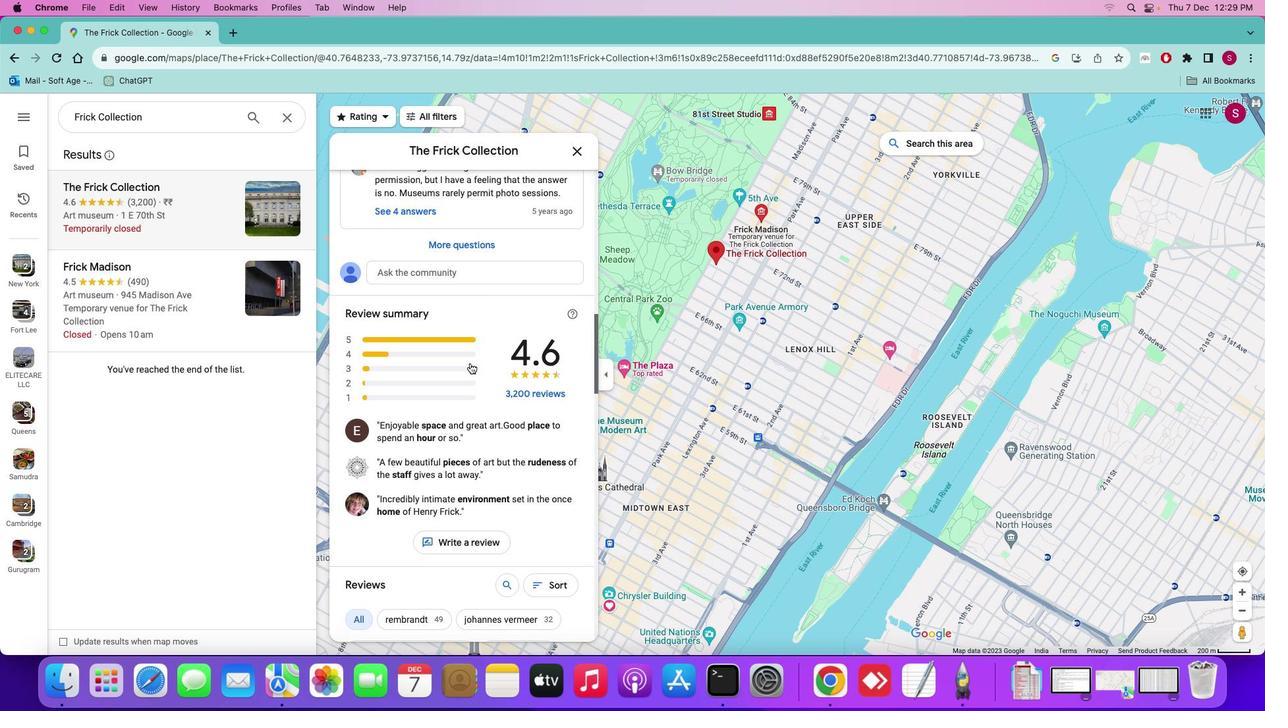 
Action: Mouse moved to (462, 356)
Screenshot: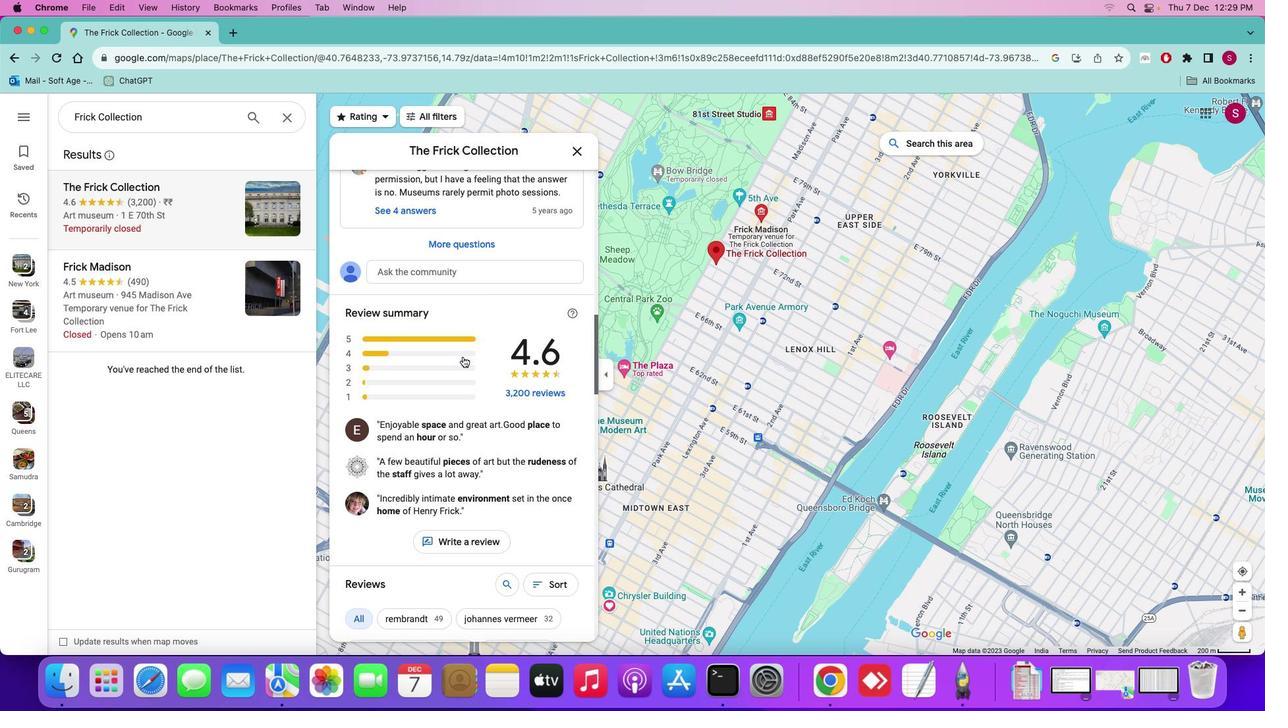
Action: Mouse scrolled (462, 356) with delta (0, 0)
Screenshot: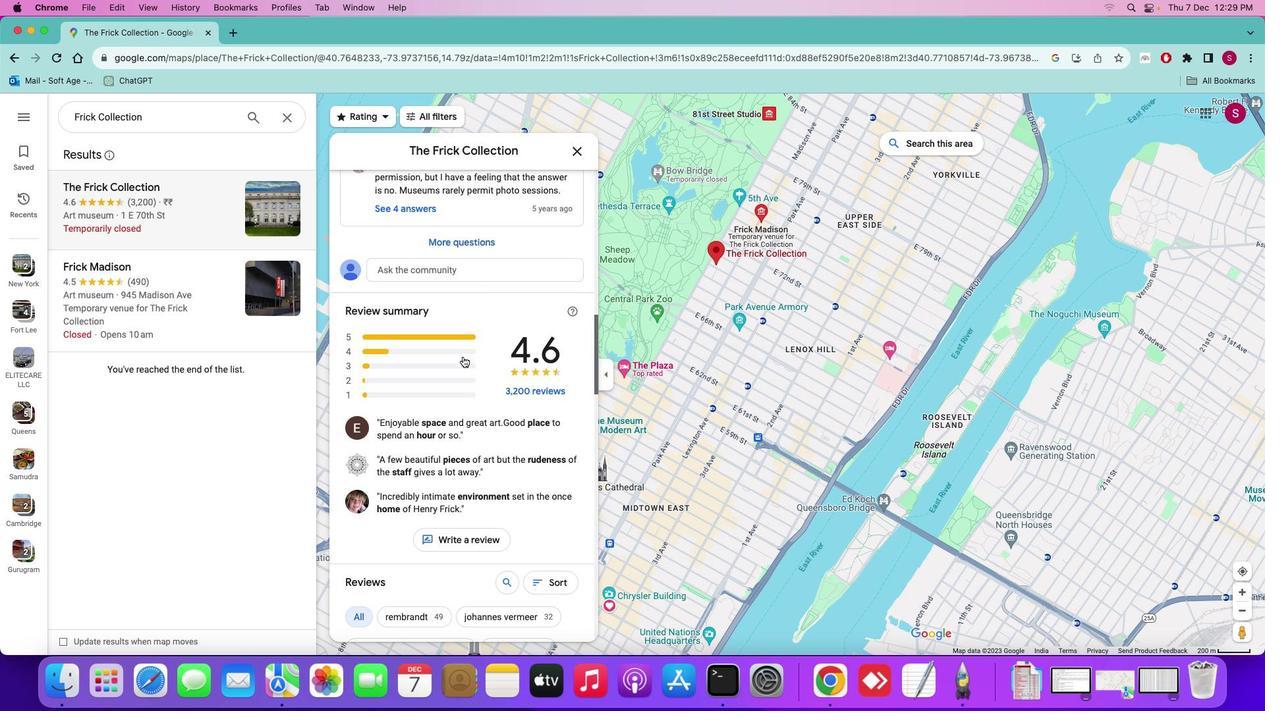 
Action: Mouse scrolled (462, 356) with delta (0, 0)
Screenshot: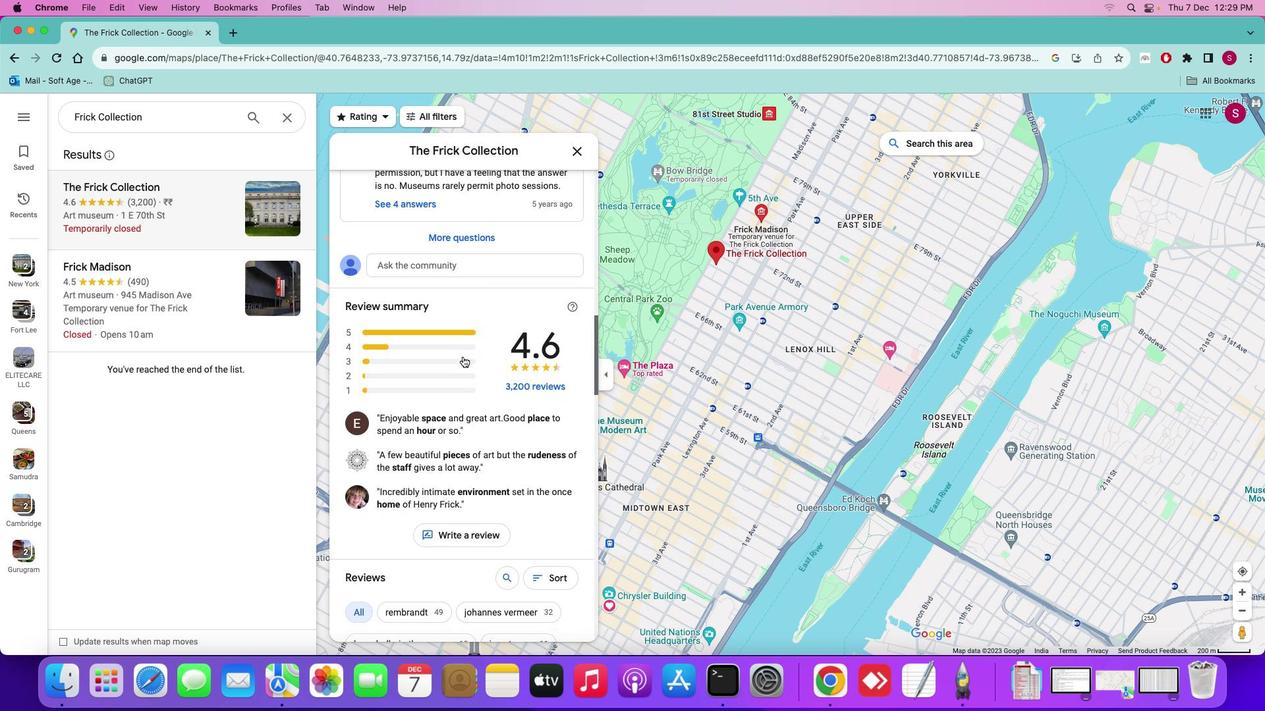 
Action: Mouse scrolled (462, 356) with delta (0, 0)
Screenshot: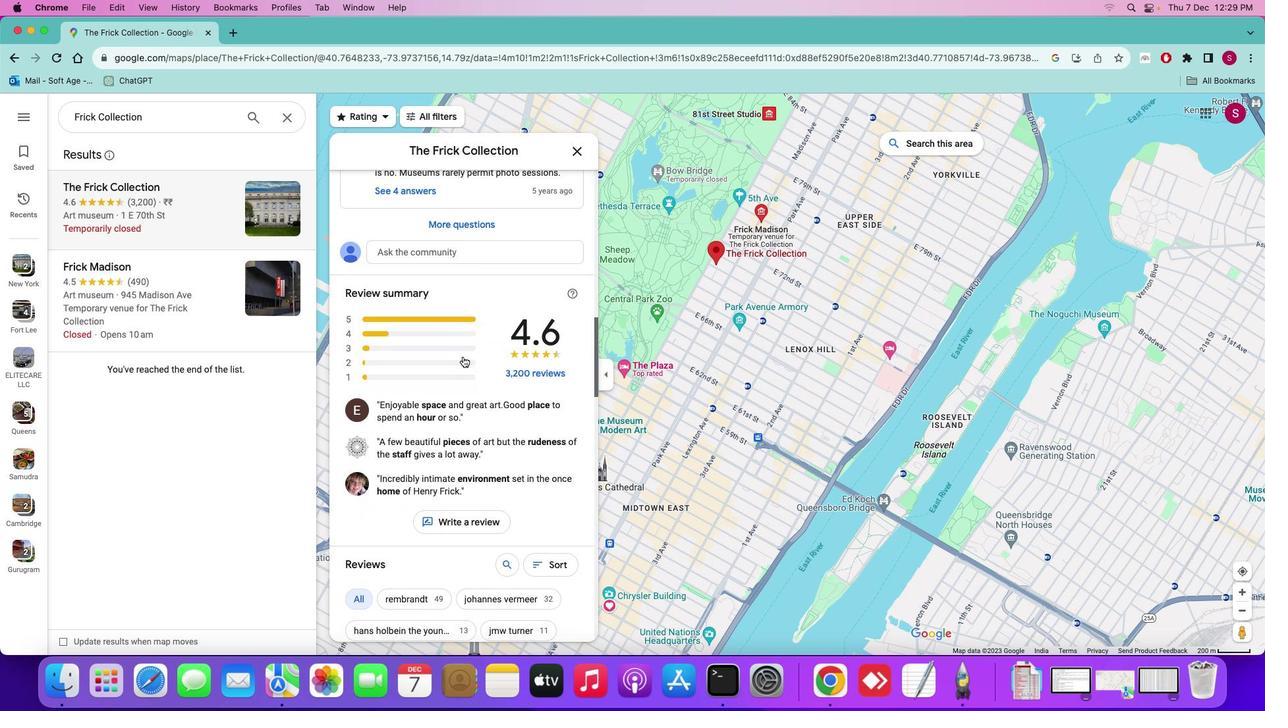 
Action: Mouse scrolled (462, 356) with delta (0, 0)
Screenshot: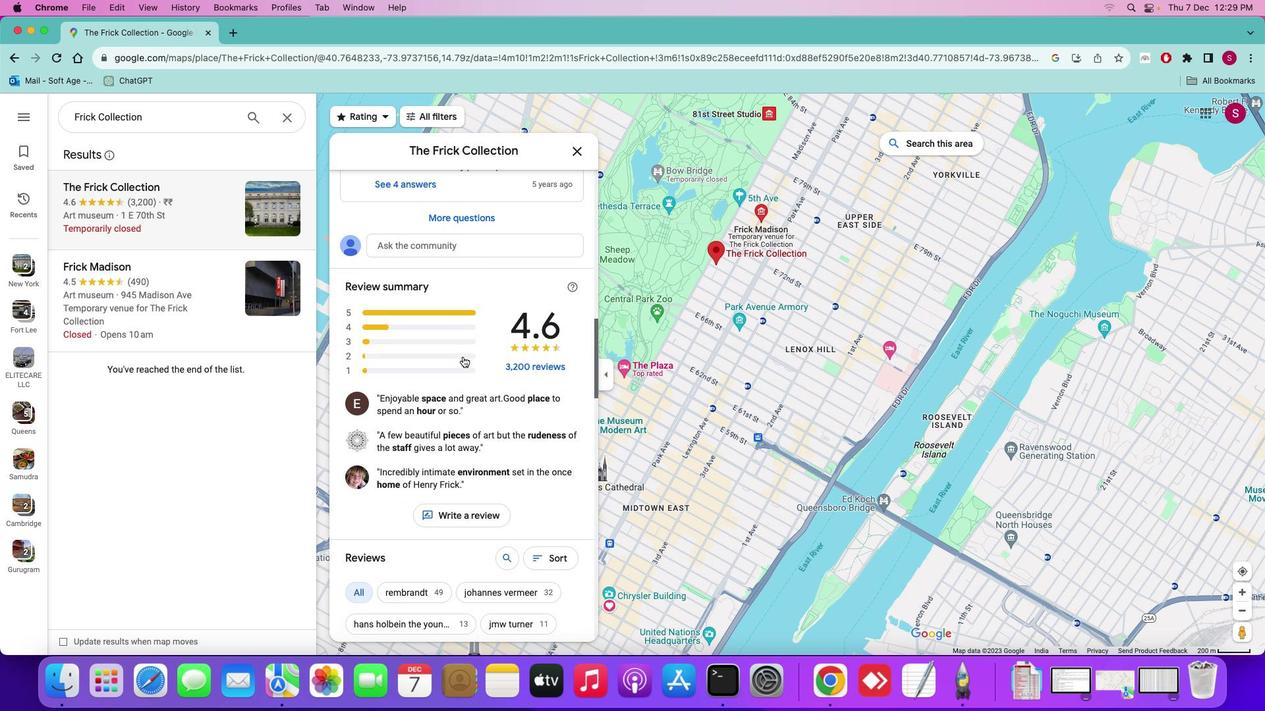 
Action: Mouse scrolled (462, 356) with delta (0, 0)
Screenshot: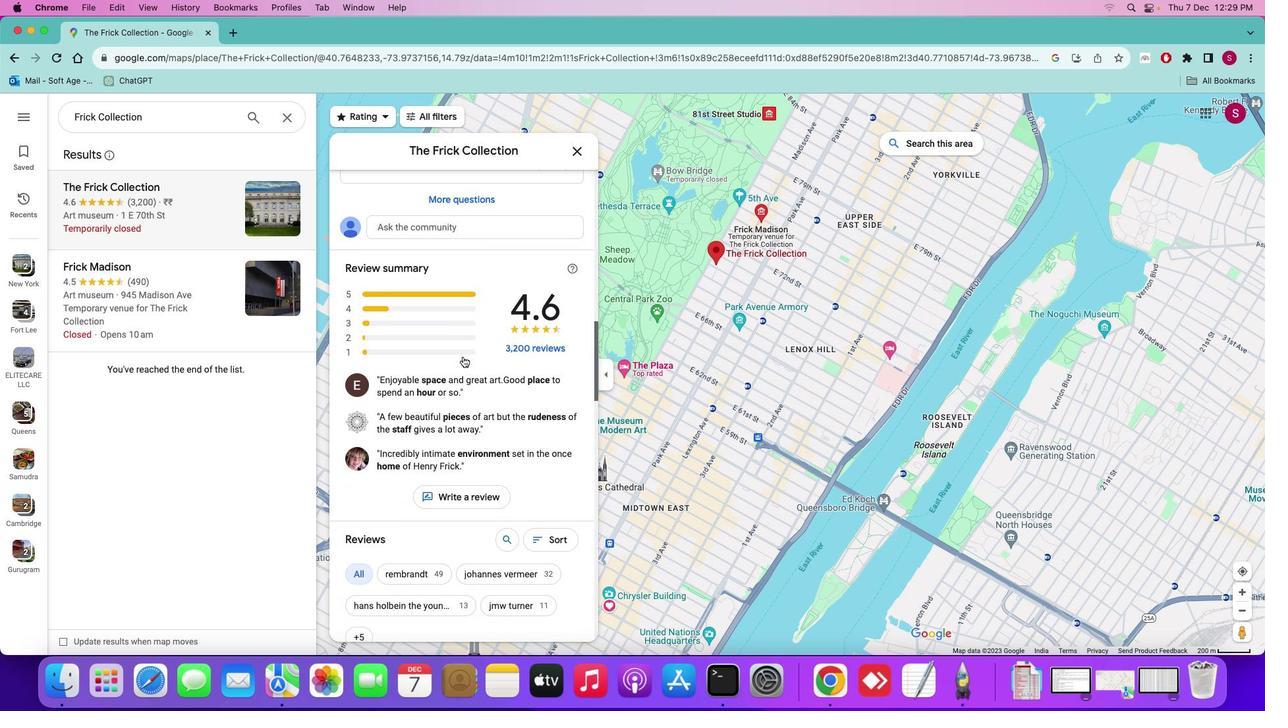 
Action: Mouse scrolled (462, 356) with delta (0, 0)
Screenshot: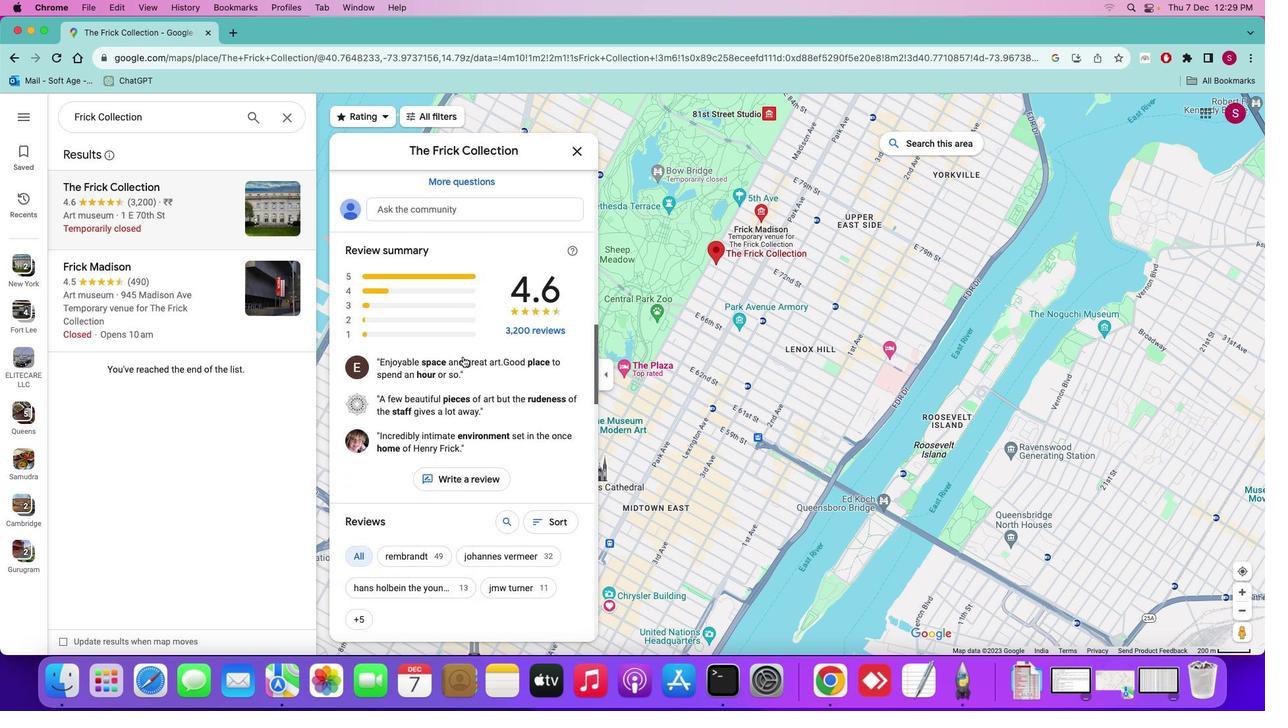 
Action: Mouse scrolled (462, 356) with delta (0, -1)
Screenshot: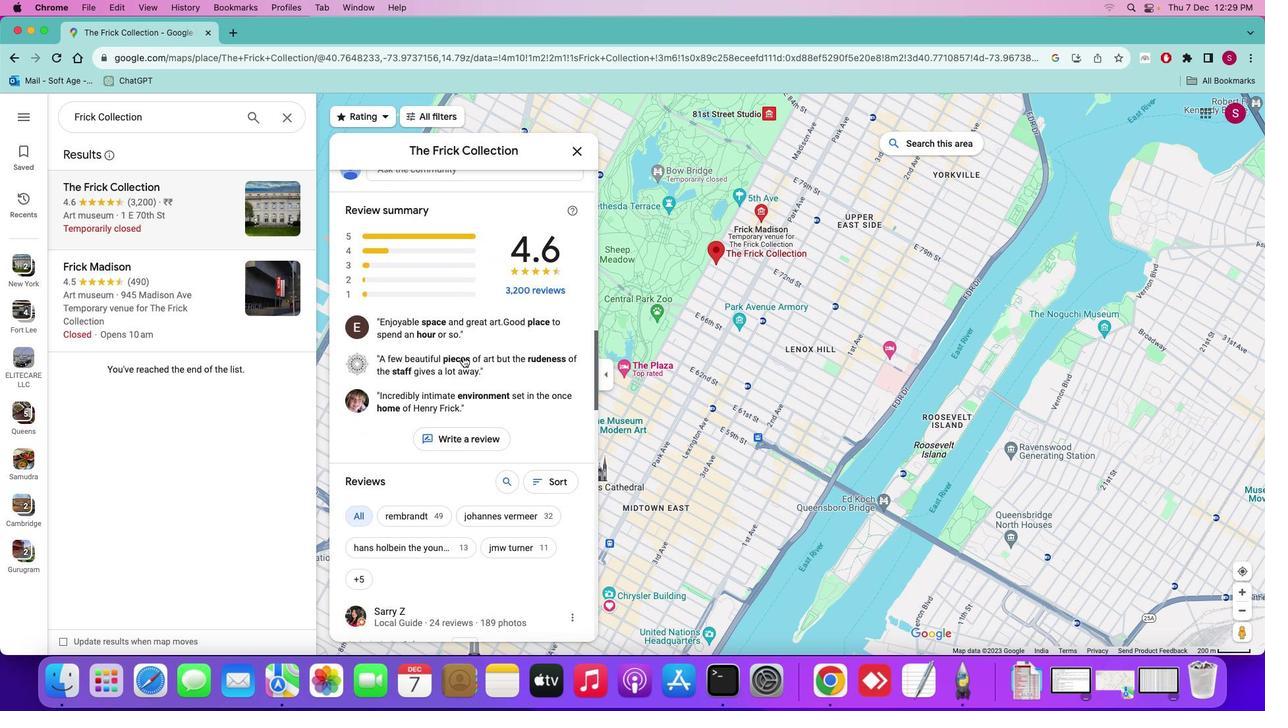 
Action: Mouse scrolled (462, 356) with delta (0, 0)
Screenshot: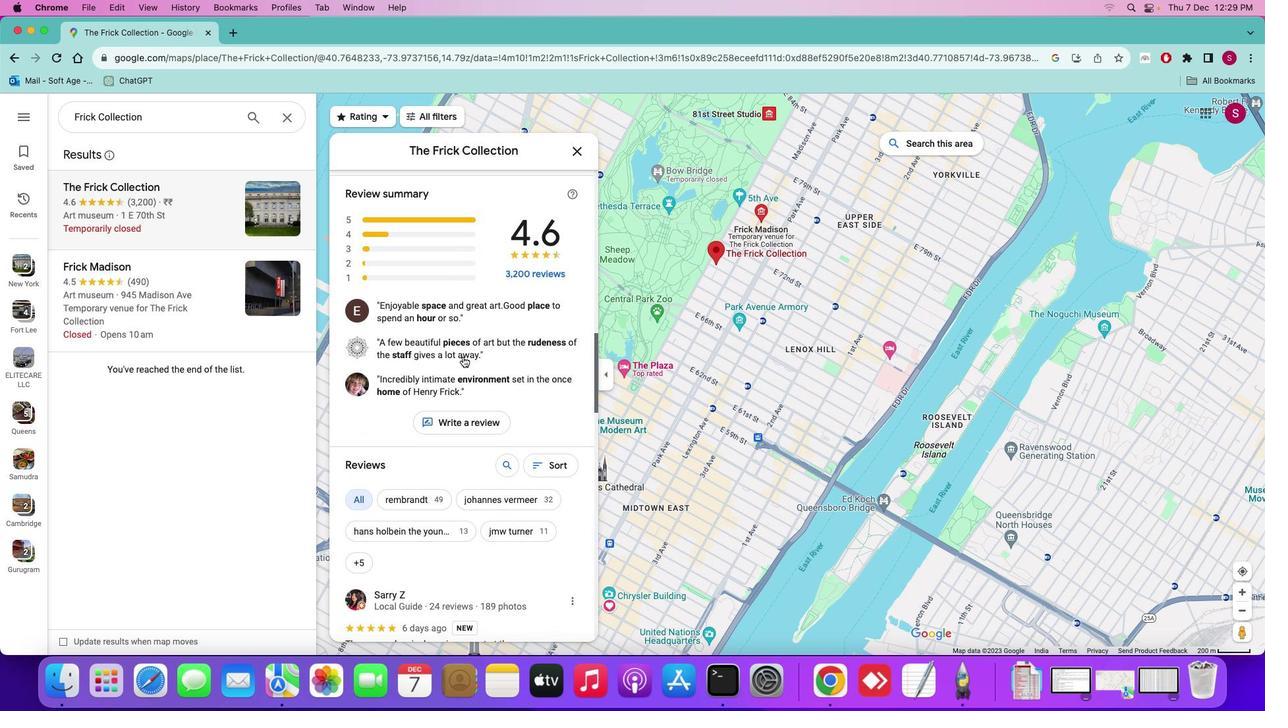 
Action: Mouse scrolled (462, 356) with delta (0, 0)
Screenshot: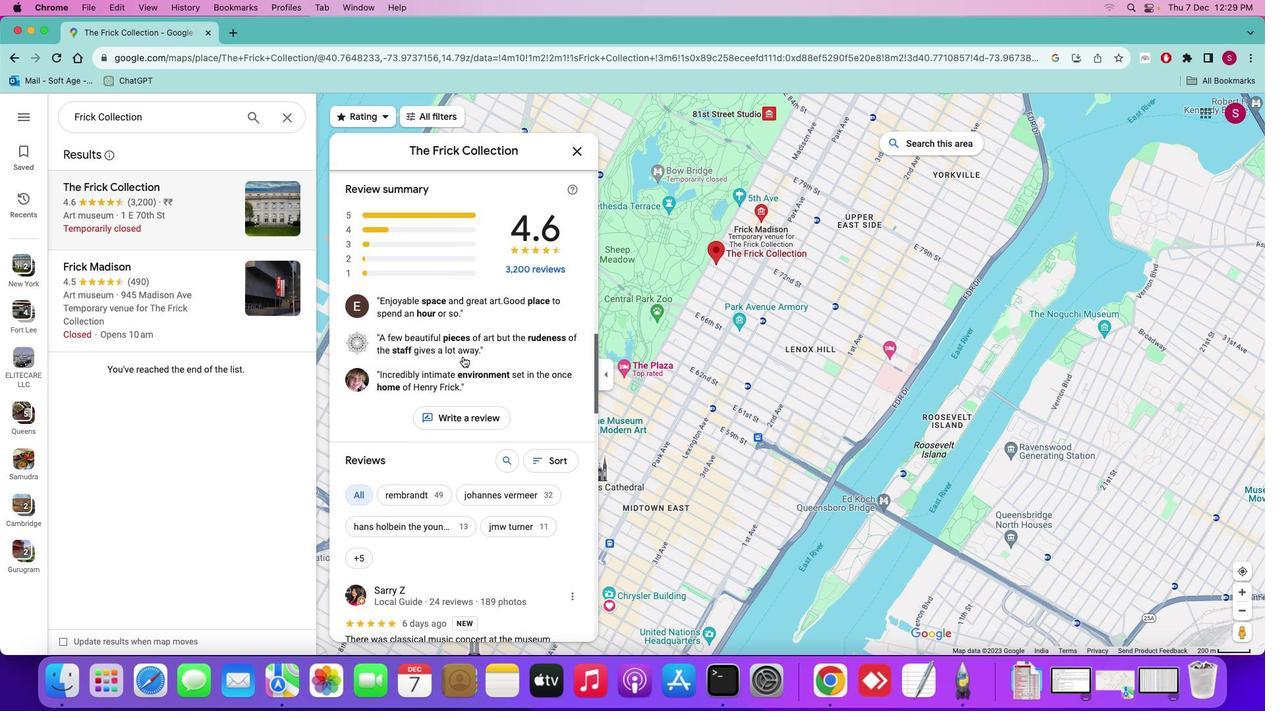 
Action: Mouse scrolled (462, 356) with delta (0, 0)
Screenshot: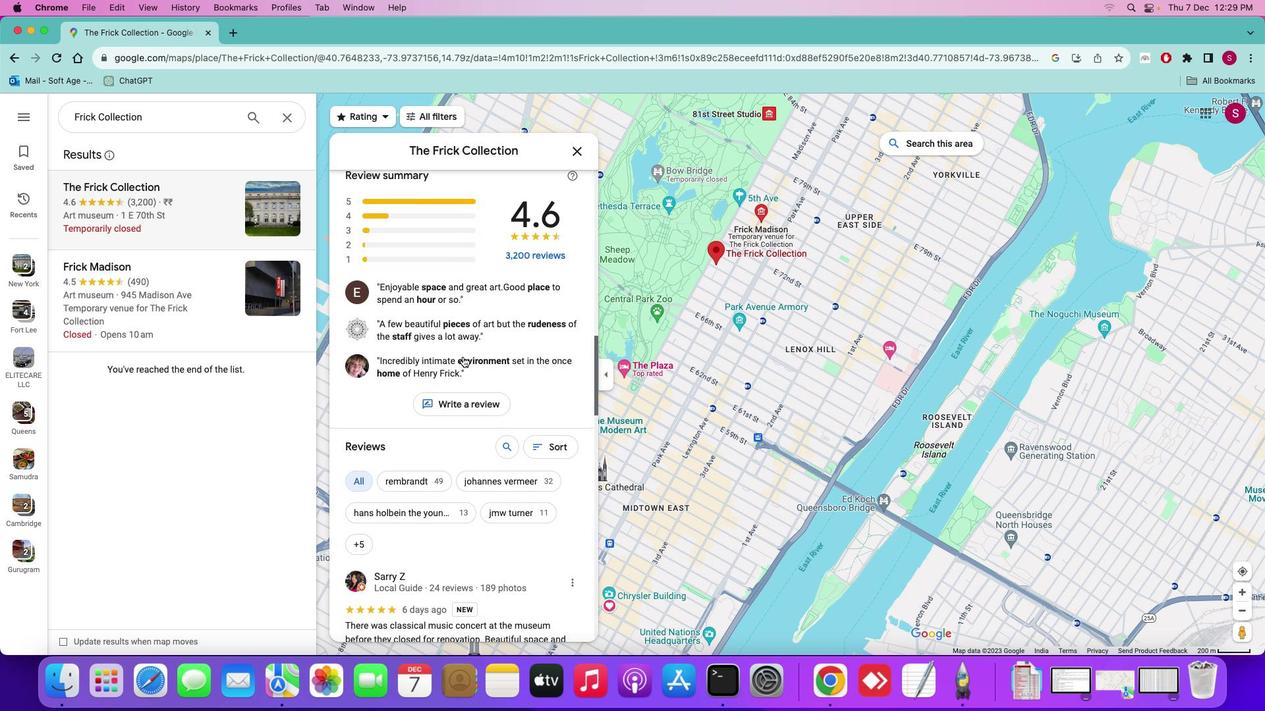 
Action: Mouse scrolled (462, 356) with delta (0, 0)
Screenshot: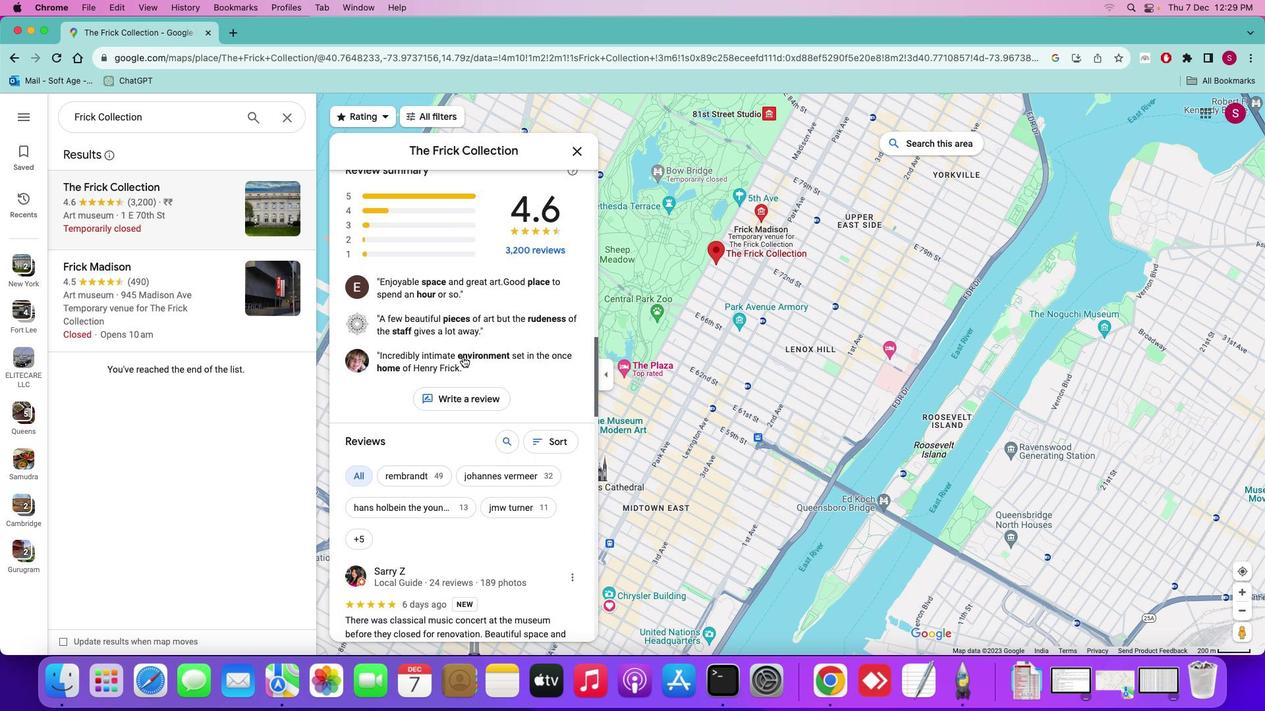 
Action: Mouse scrolled (462, 356) with delta (0, 0)
Screenshot: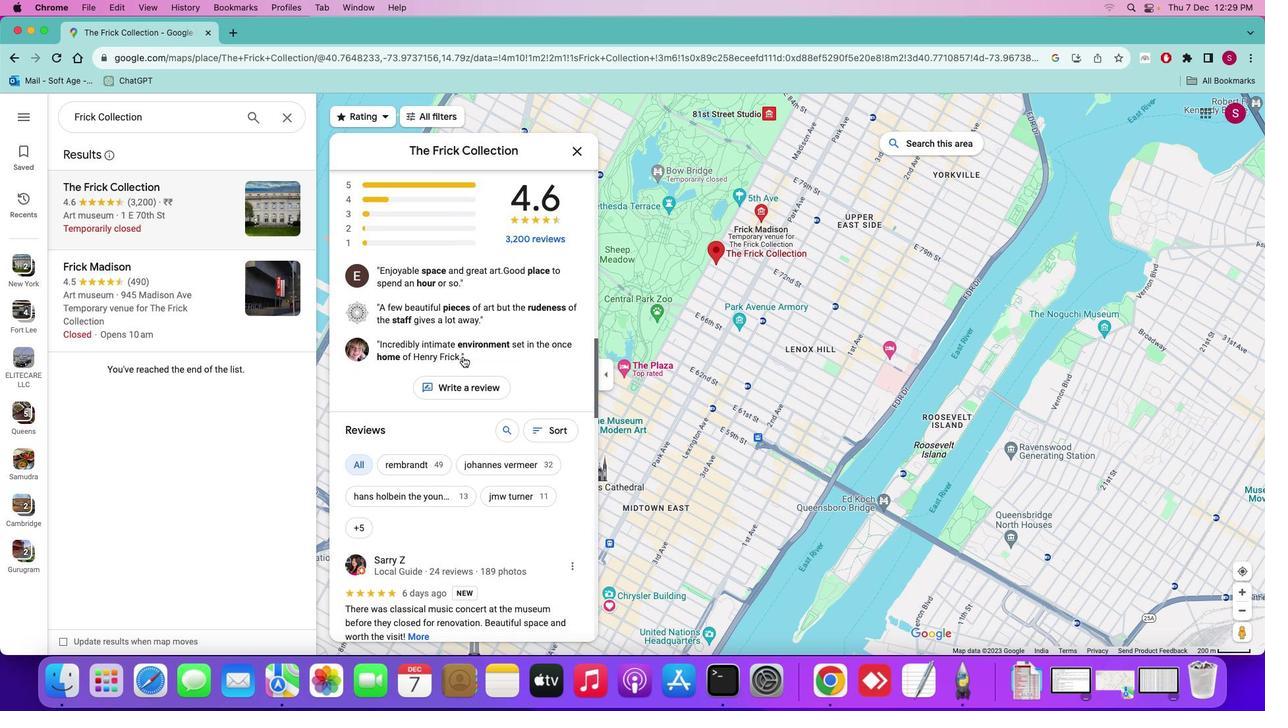 
Action: Mouse scrolled (462, 356) with delta (0, 0)
Screenshot: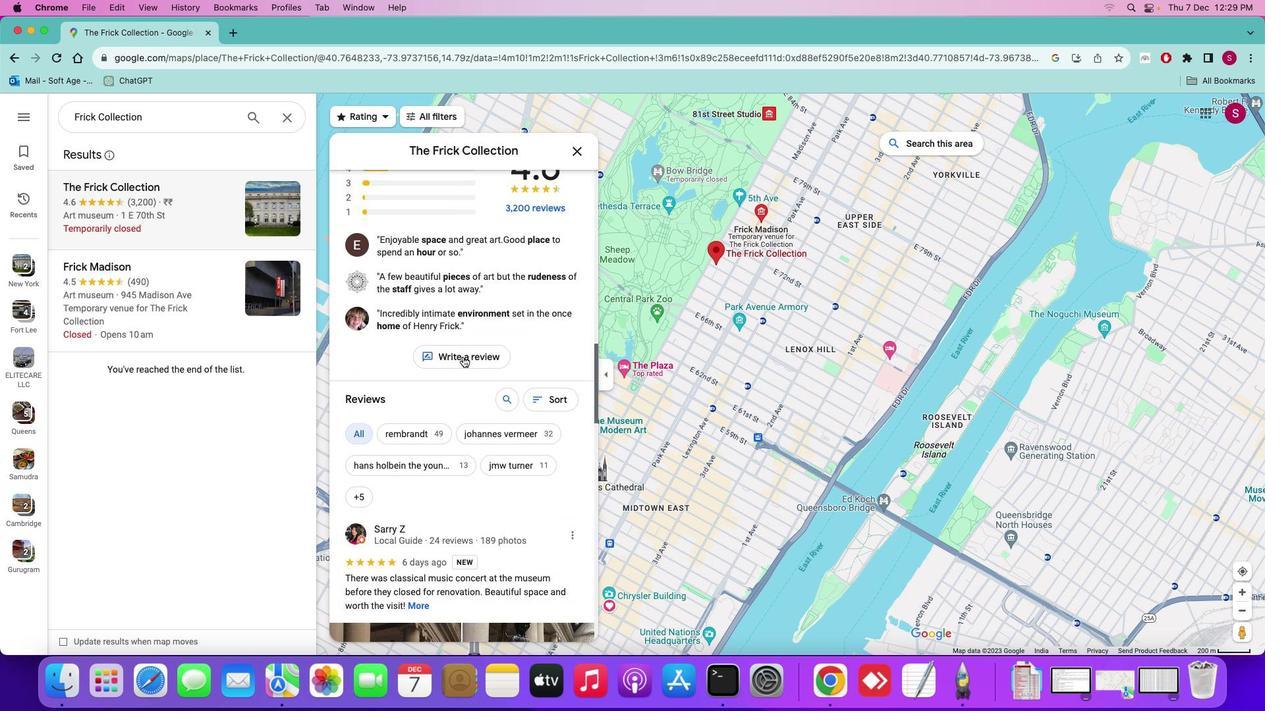 
Action: Mouse scrolled (462, 356) with delta (0, 0)
Screenshot: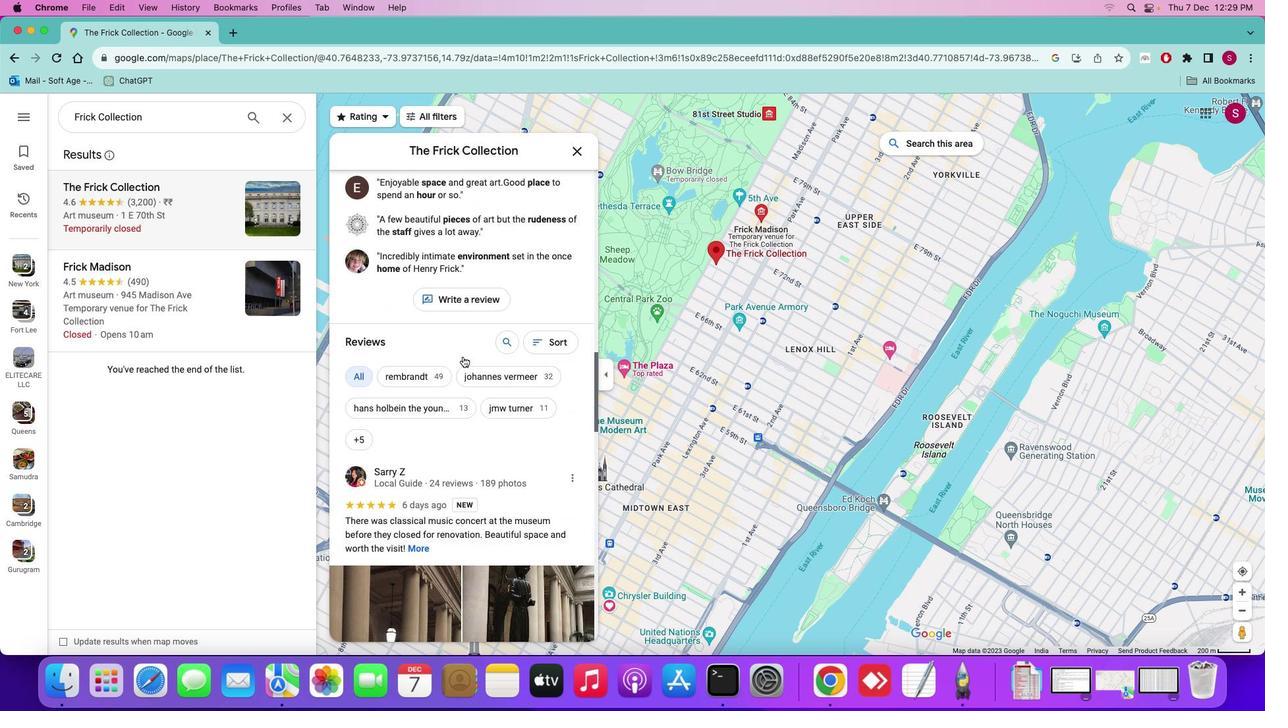 
Action: Mouse scrolled (462, 356) with delta (0, -1)
Screenshot: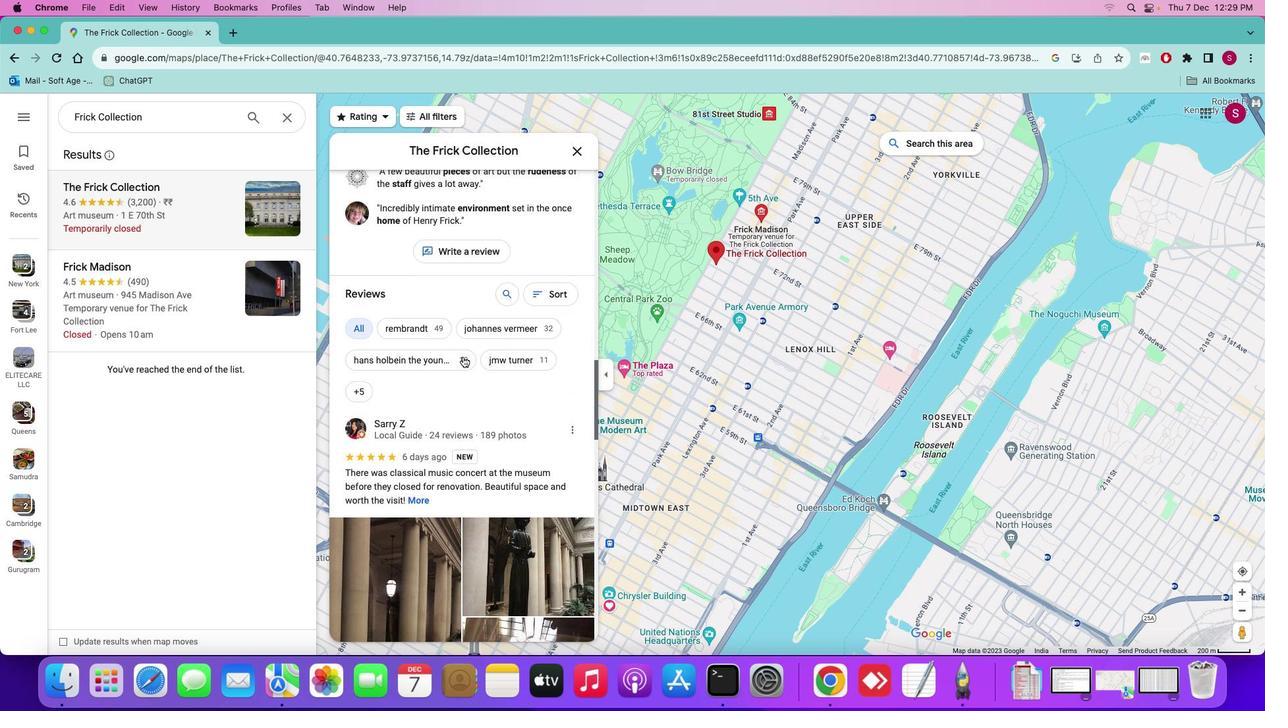 
Action: Mouse scrolled (462, 356) with delta (0, 0)
Screenshot: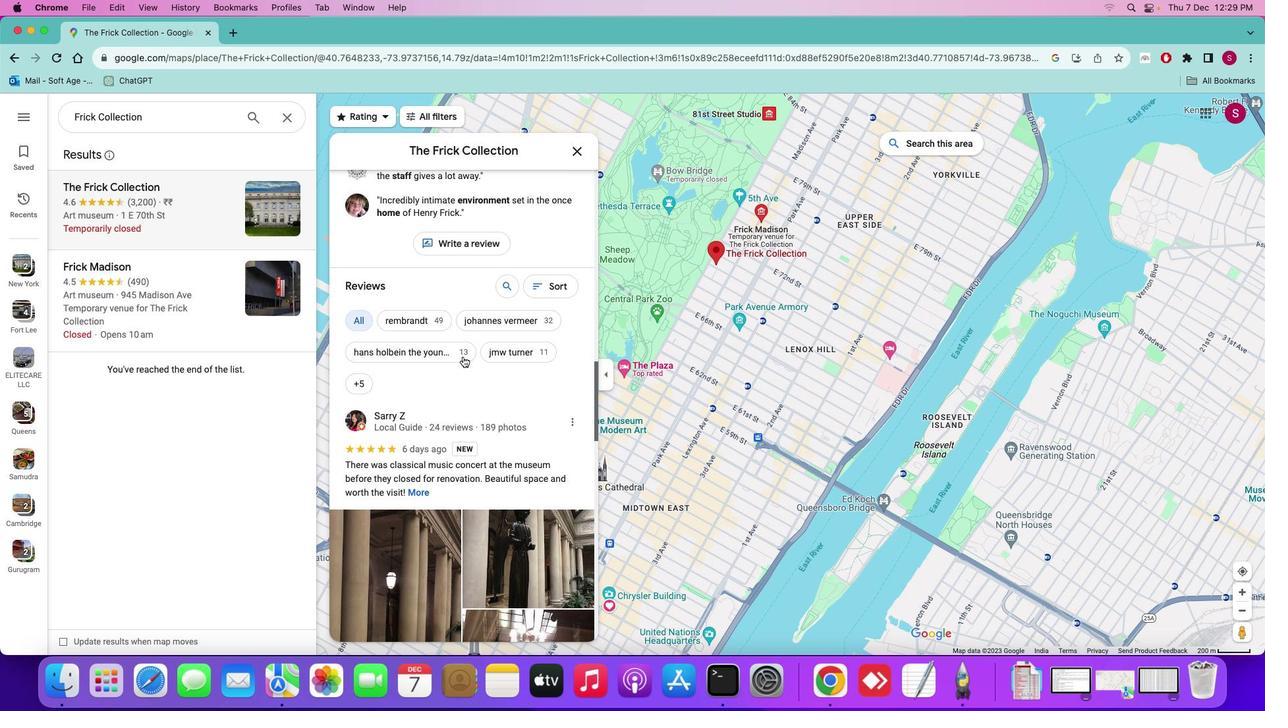 
Action: Mouse scrolled (462, 356) with delta (0, 0)
Screenshot: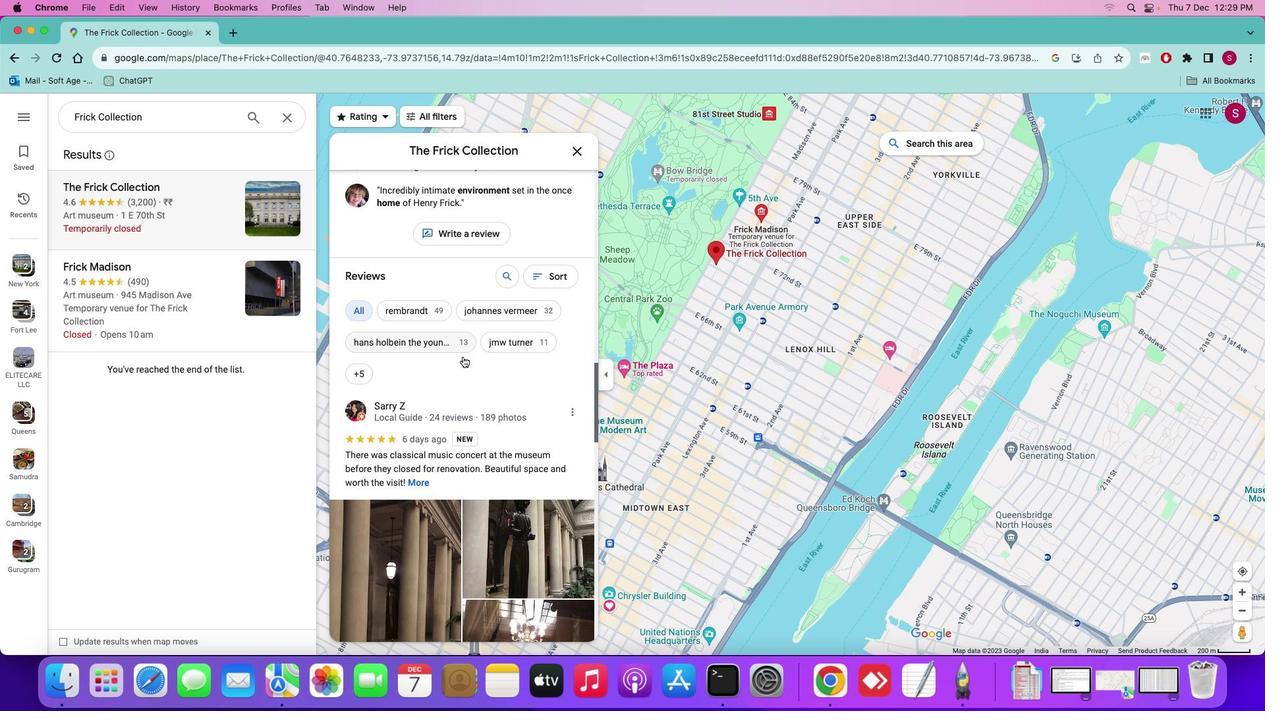 
Action: Mouse scrolled (462, 356) with delta (0, 0)
Screenshot: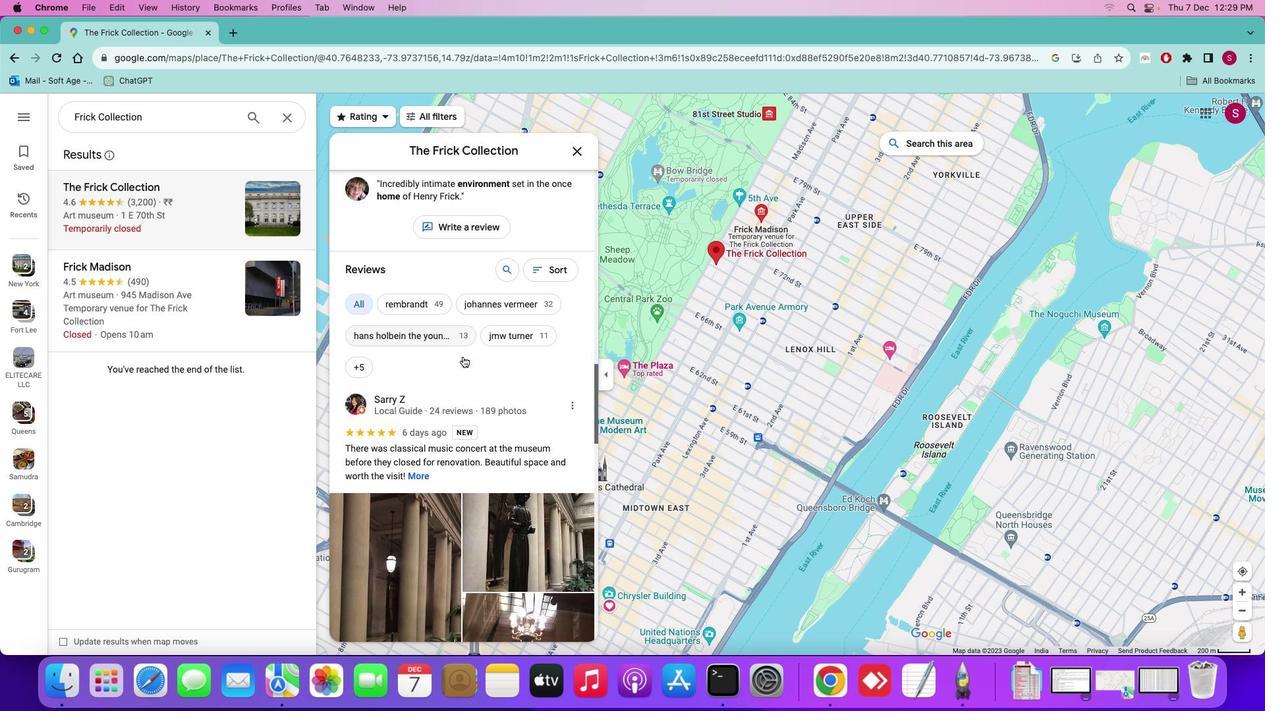 
Action: Mouse scrolled (462, 356) with delta (0, 0)
Screenshot: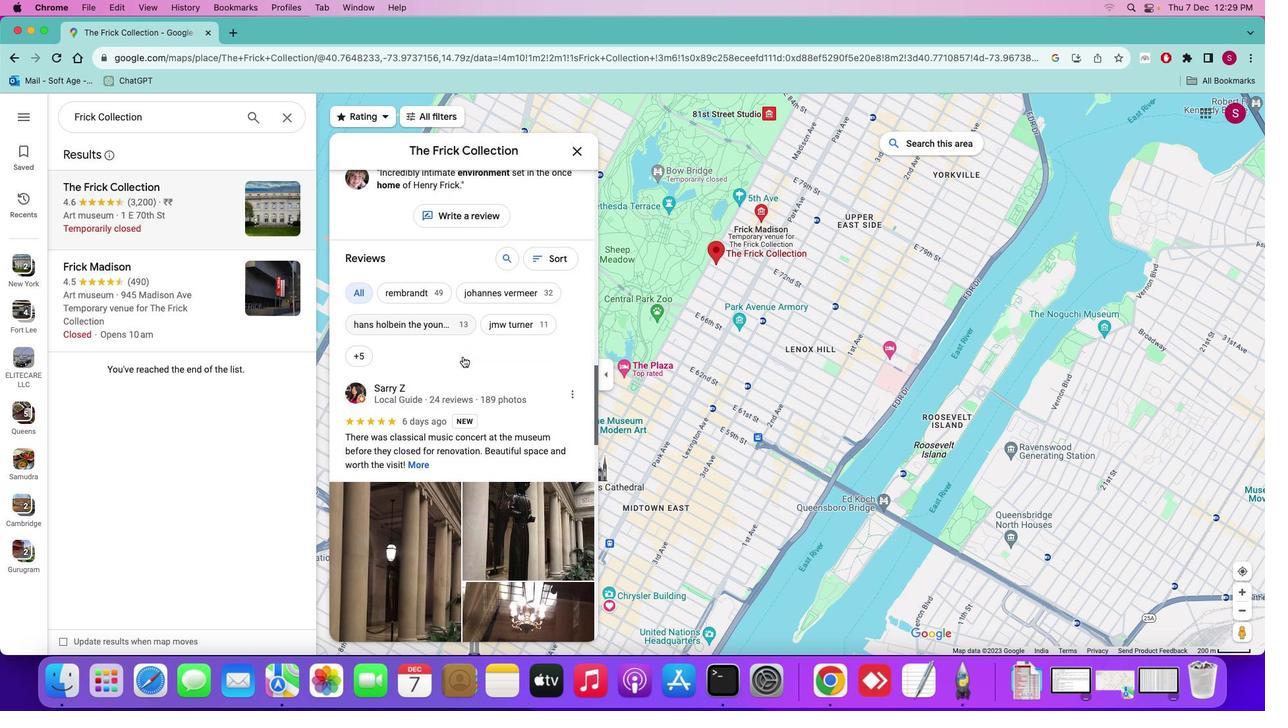
Action: Mouse scrolled (462, 356) with delta (0, 0)
Screenshot: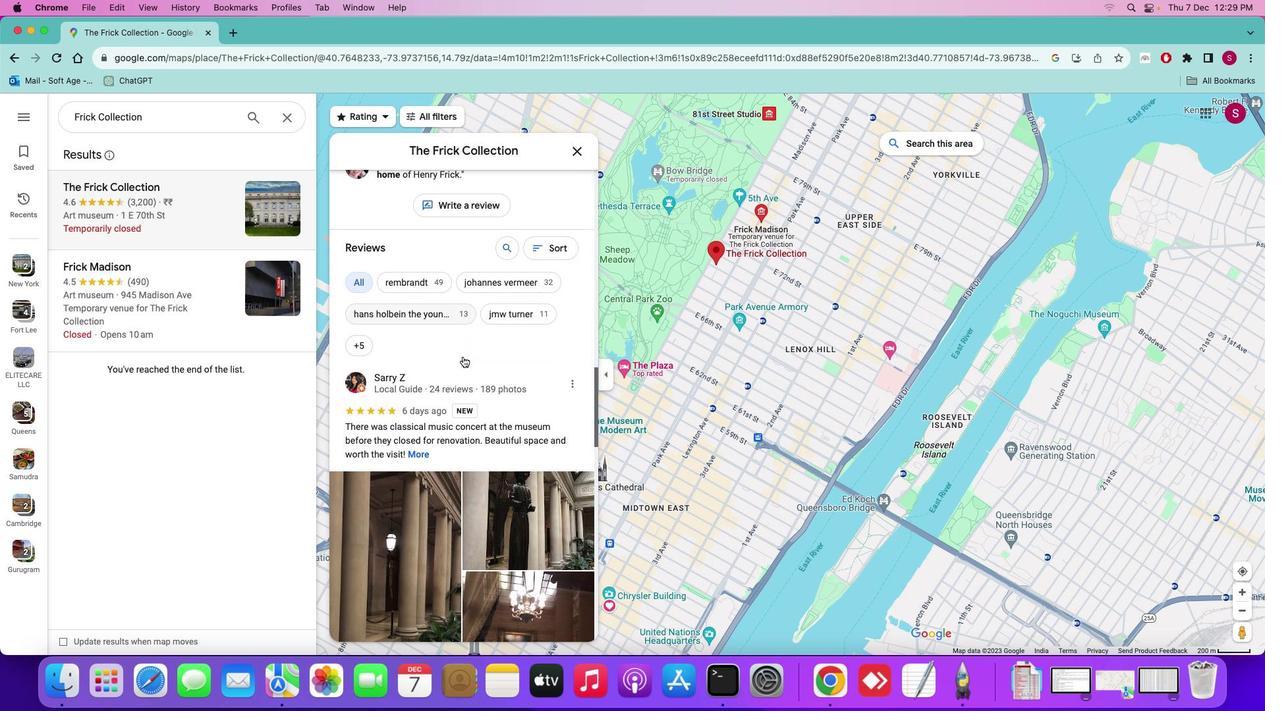 
Action: Mouse scrolled (462, 356) with delta (0, 0)
Screenshot: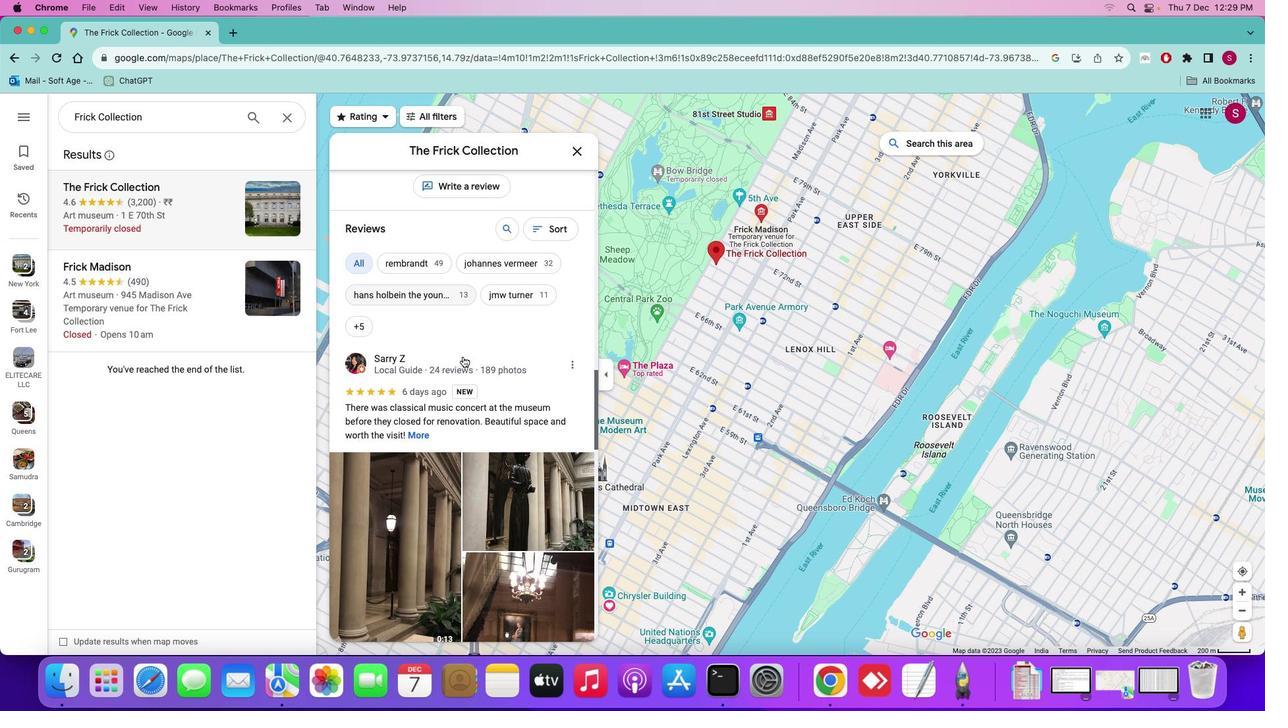 
Action: Mouse scrolled (462, 356) with delta (0, 0)
Screenshot: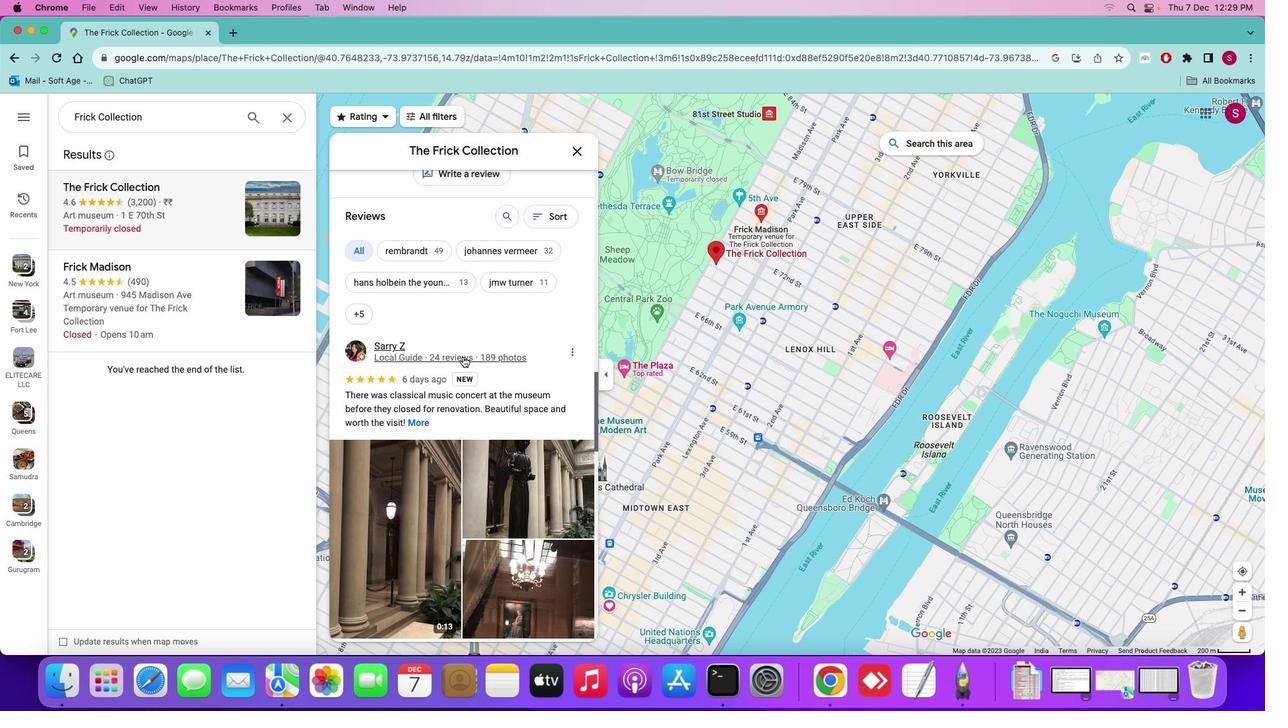 
Action: Mouse scrolled (462, 356) with delta (0, 0)
Screenshot: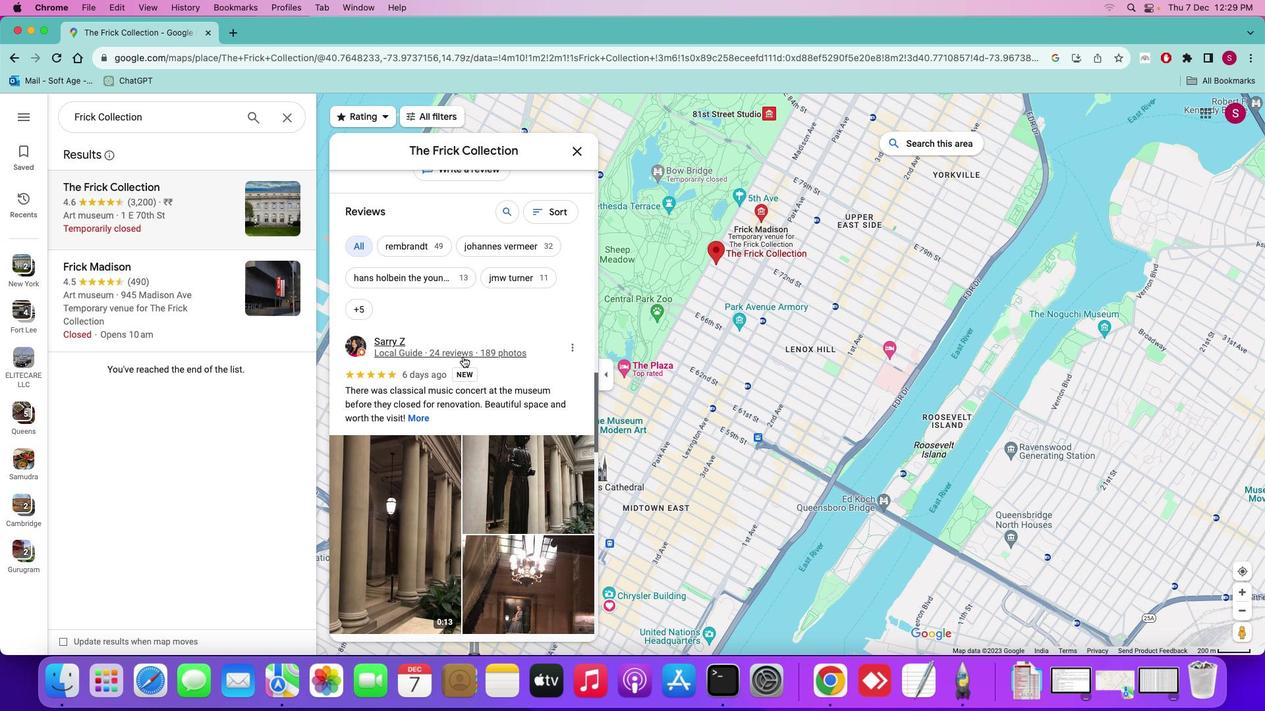 
Action: Mouse scrolled (462, 356) with delta (0, 0)
Screenshot: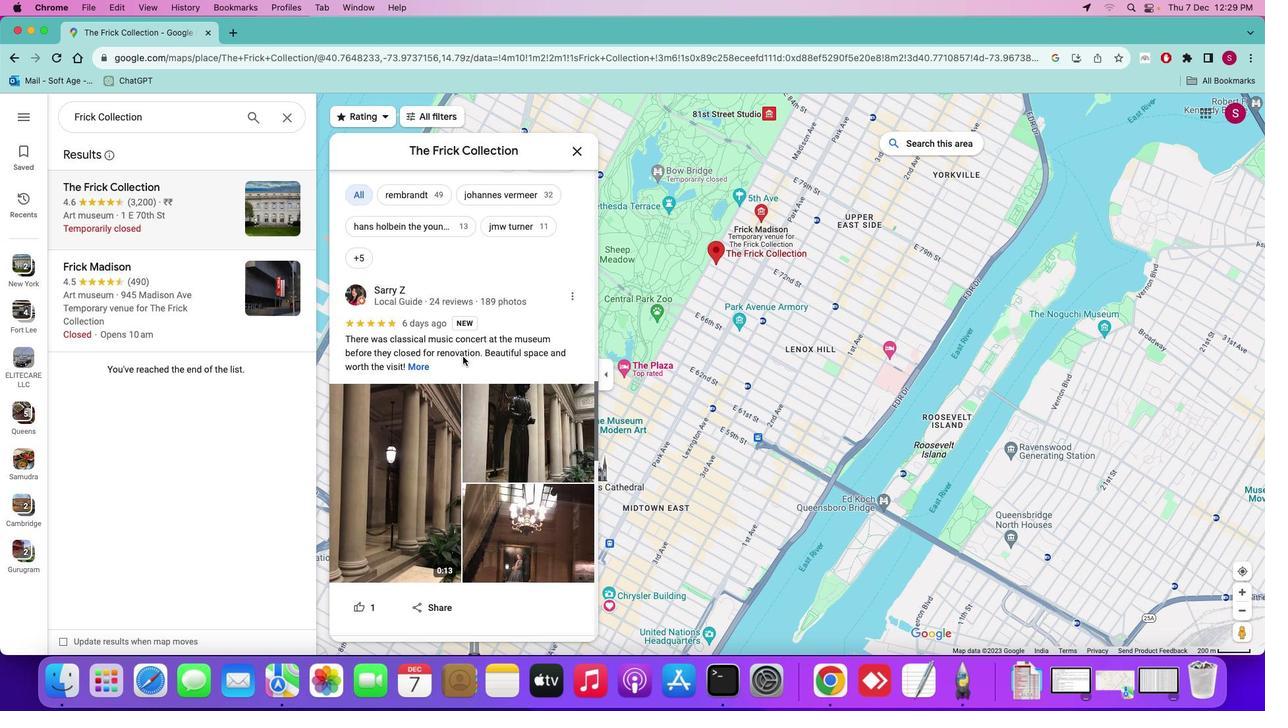 
Action: Mouse scrolled (462, 356) with delta (0, 0)
Screenshot: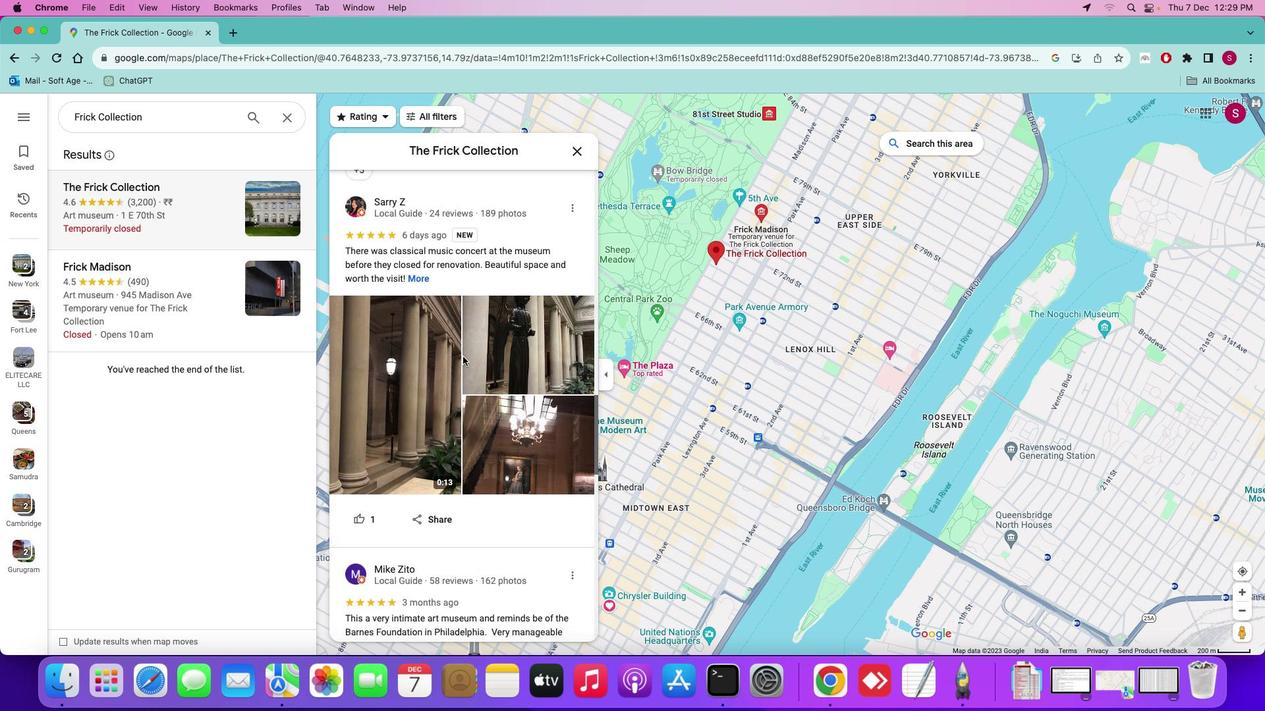 
Action: Mouse scrolled (462, 356) with delta (0, -1)
Screenshot: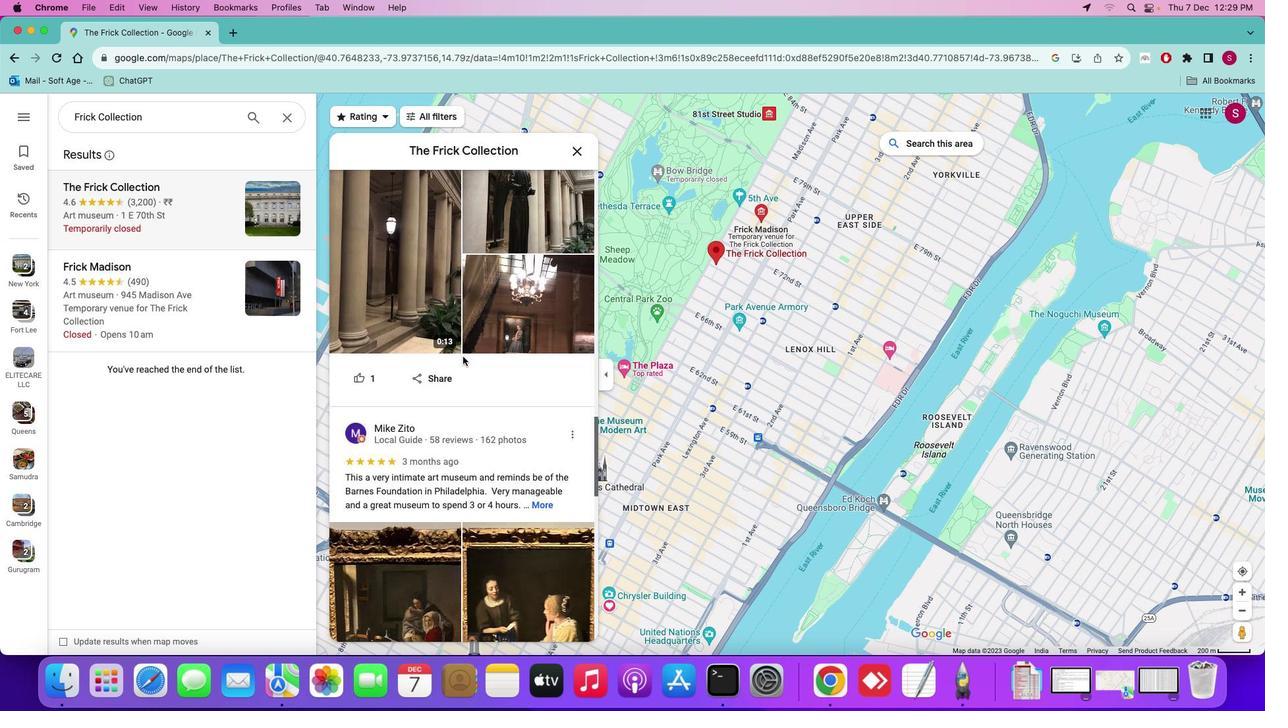 
Action: Mouse scrolled (462, 356) with delta (0, -2)
Screenshot: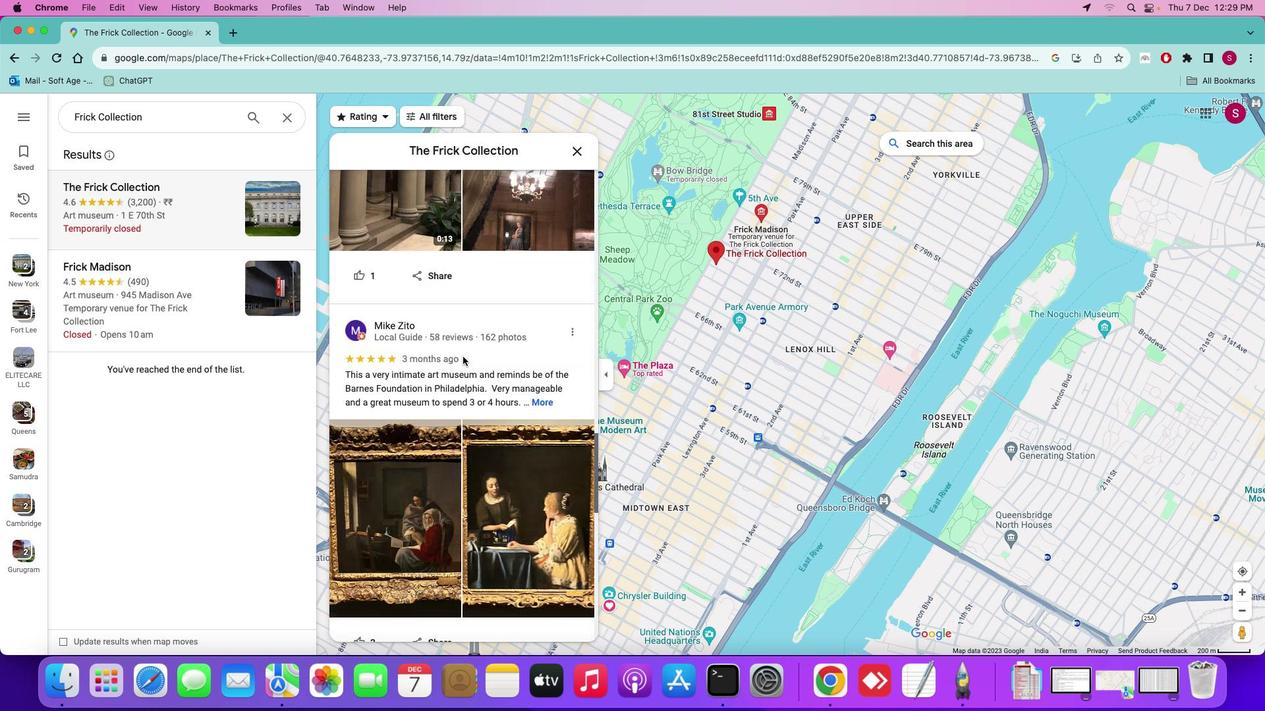 
Action: Mouse scrolled (462, 356) with delta (0, -3)
Screenshot: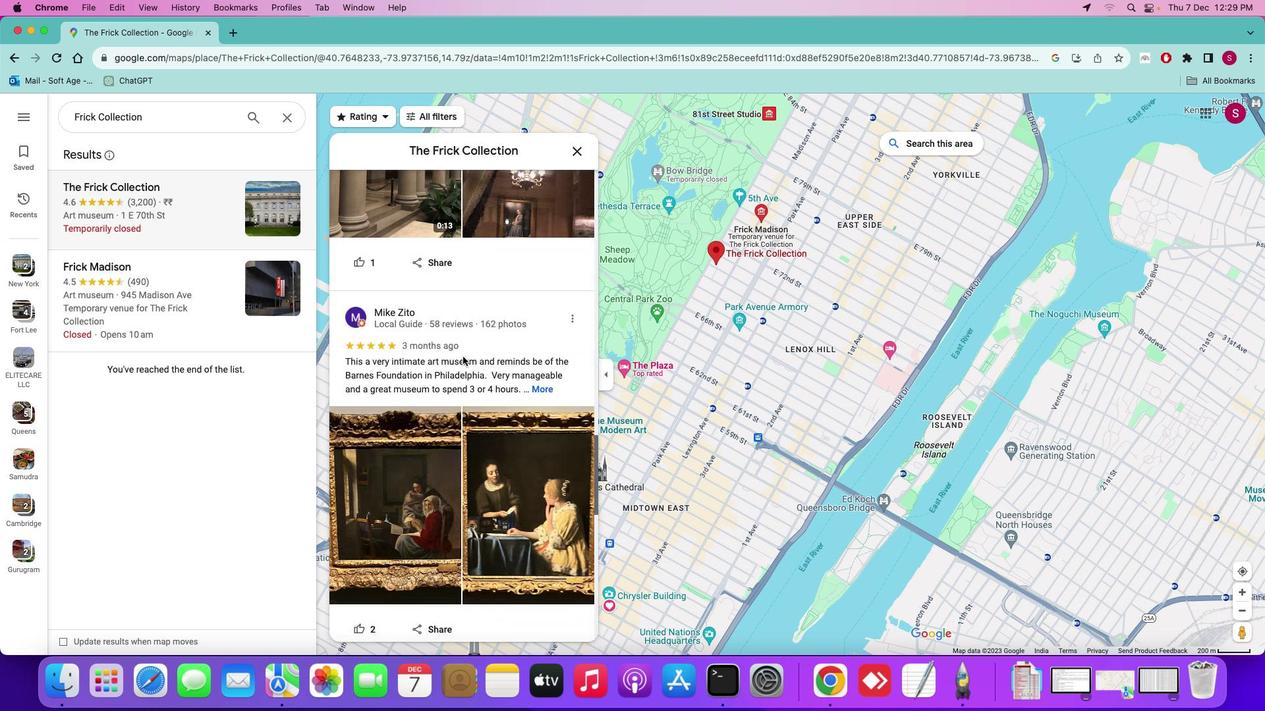 
Action: Mouse scrolled (462, 356) with delta (0, 0)
Screenshot: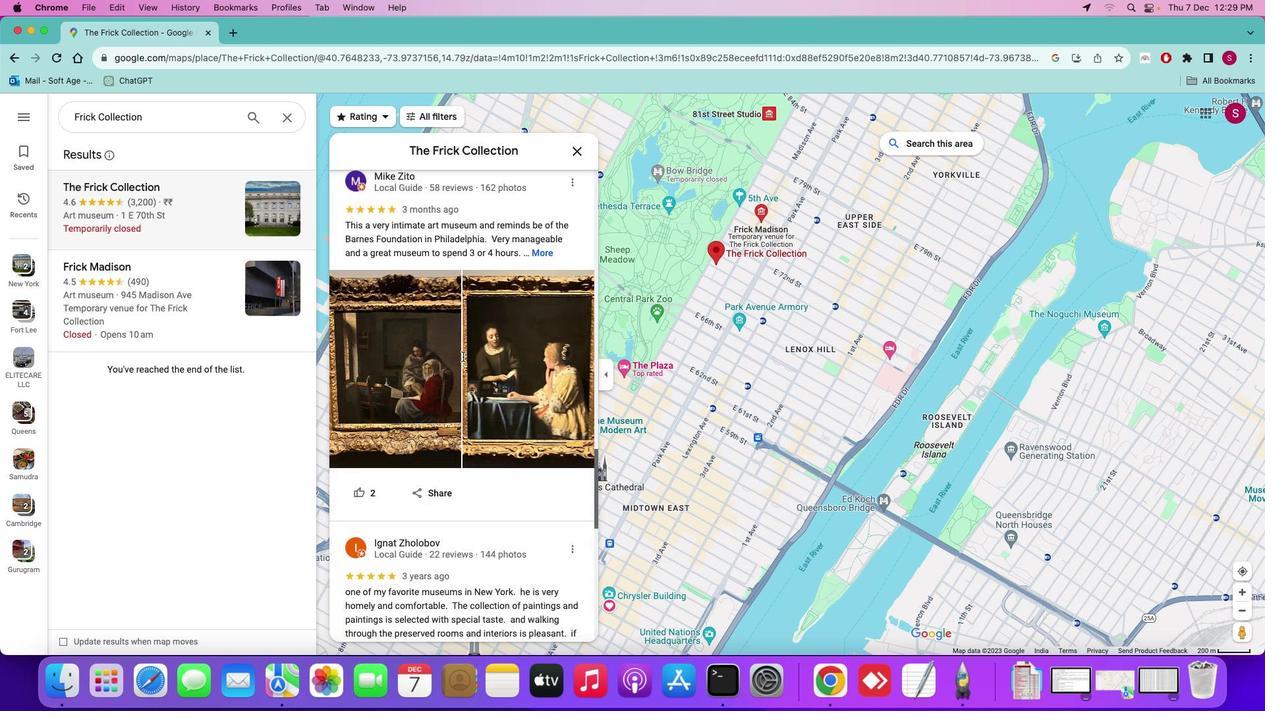
Action: Mouse scrolled (462, 356) with delta (0, 0)
Screenshot: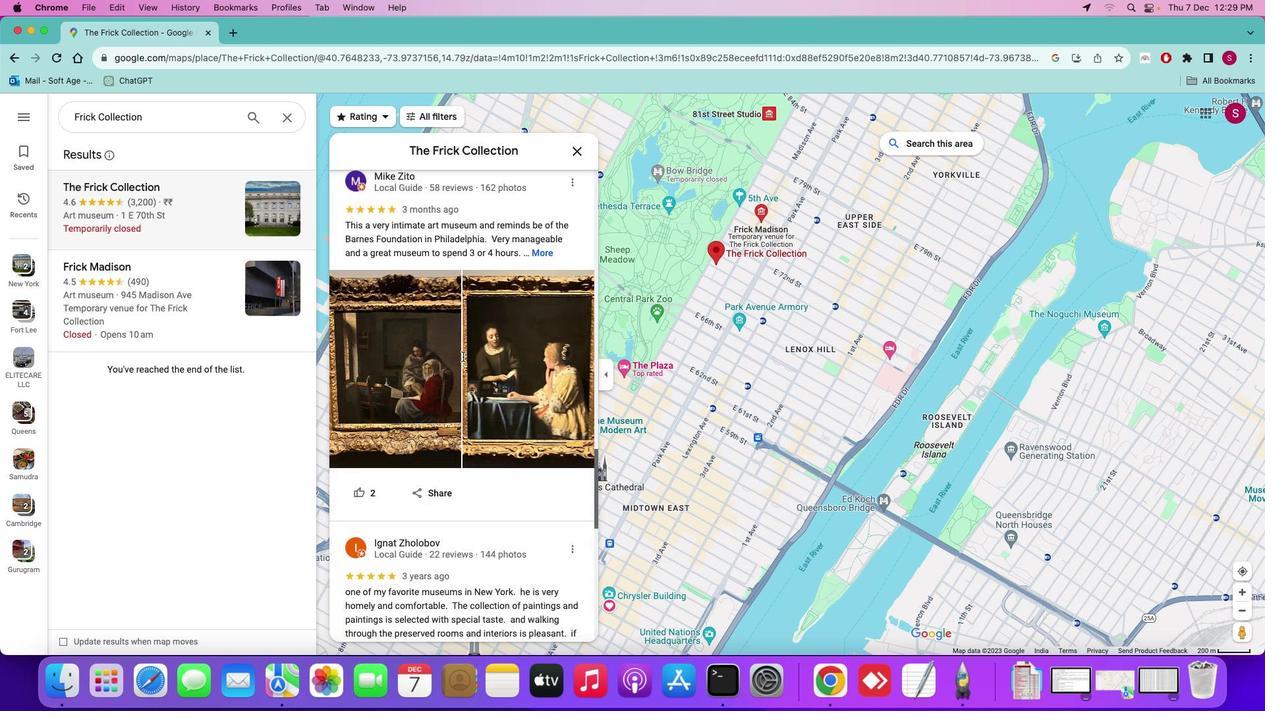 
Action: Mouse scrolled (462, 356) with delta (0, -1)
Screenshot: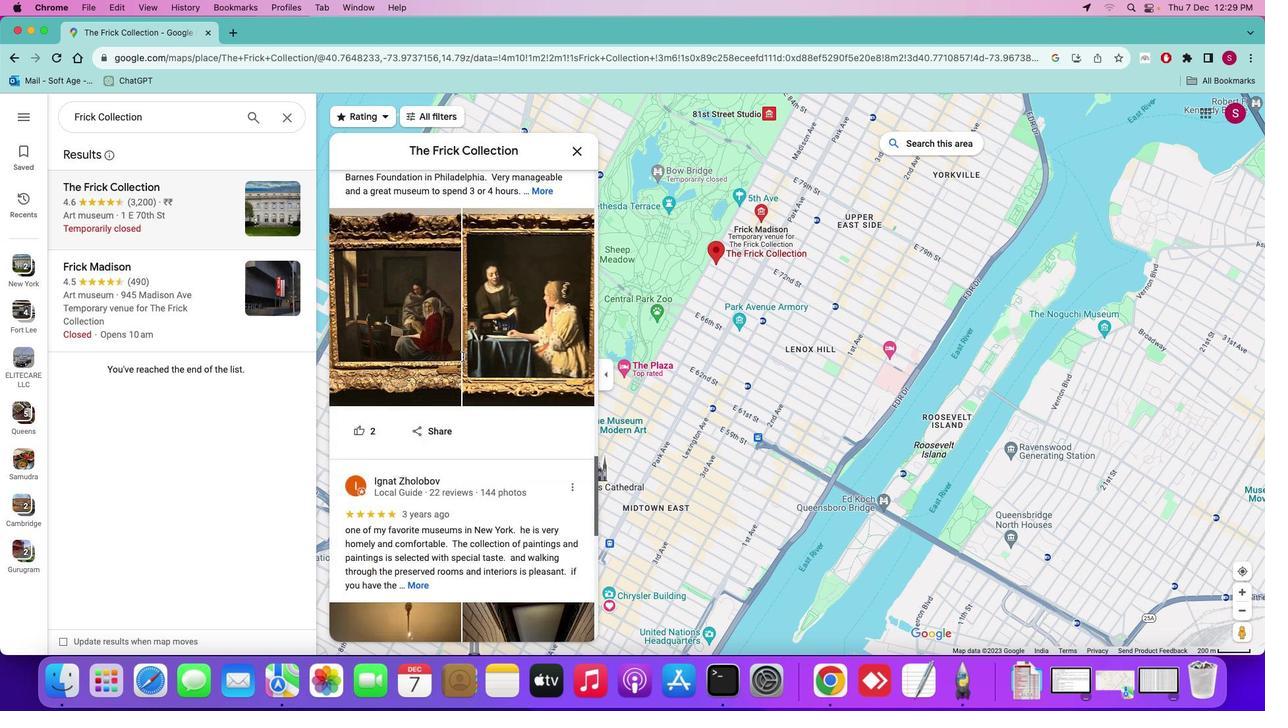 
Action: Mouse scrolled (462, 356) with delta (0, -2)
Screenshot: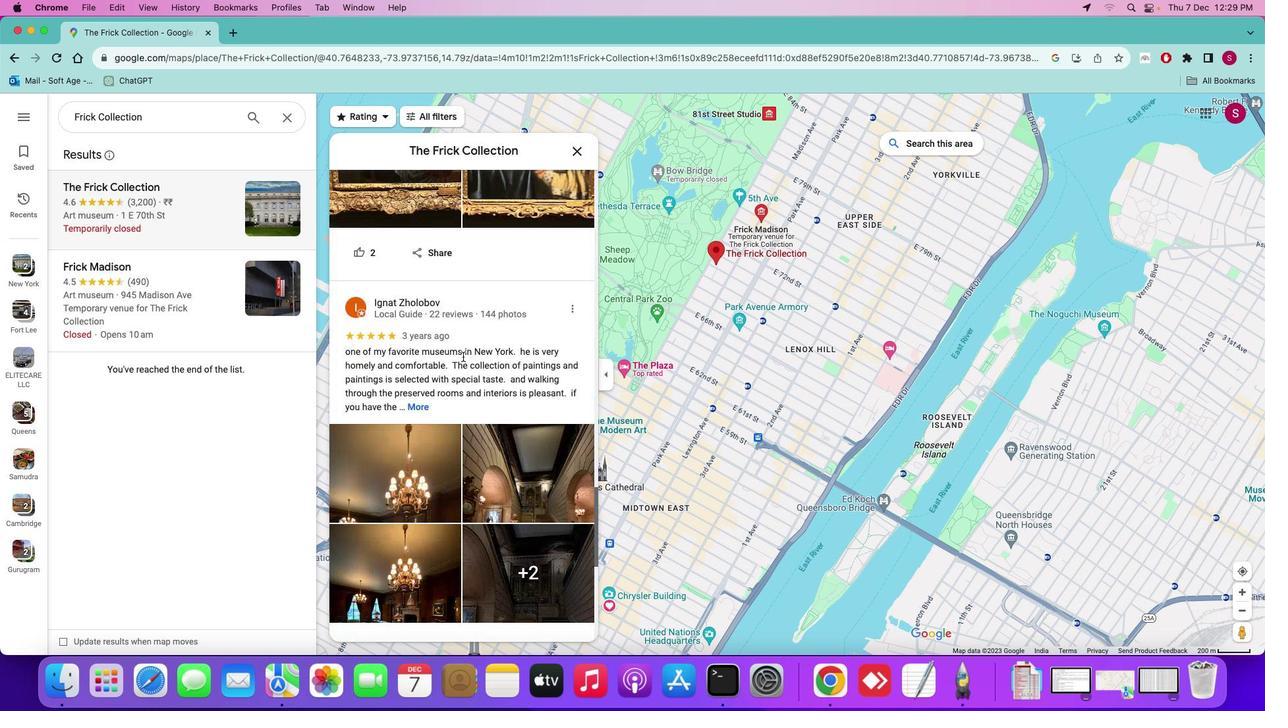 
Action: Mouse scrolled (462, 356) with delta (0, -3)
Screenshot: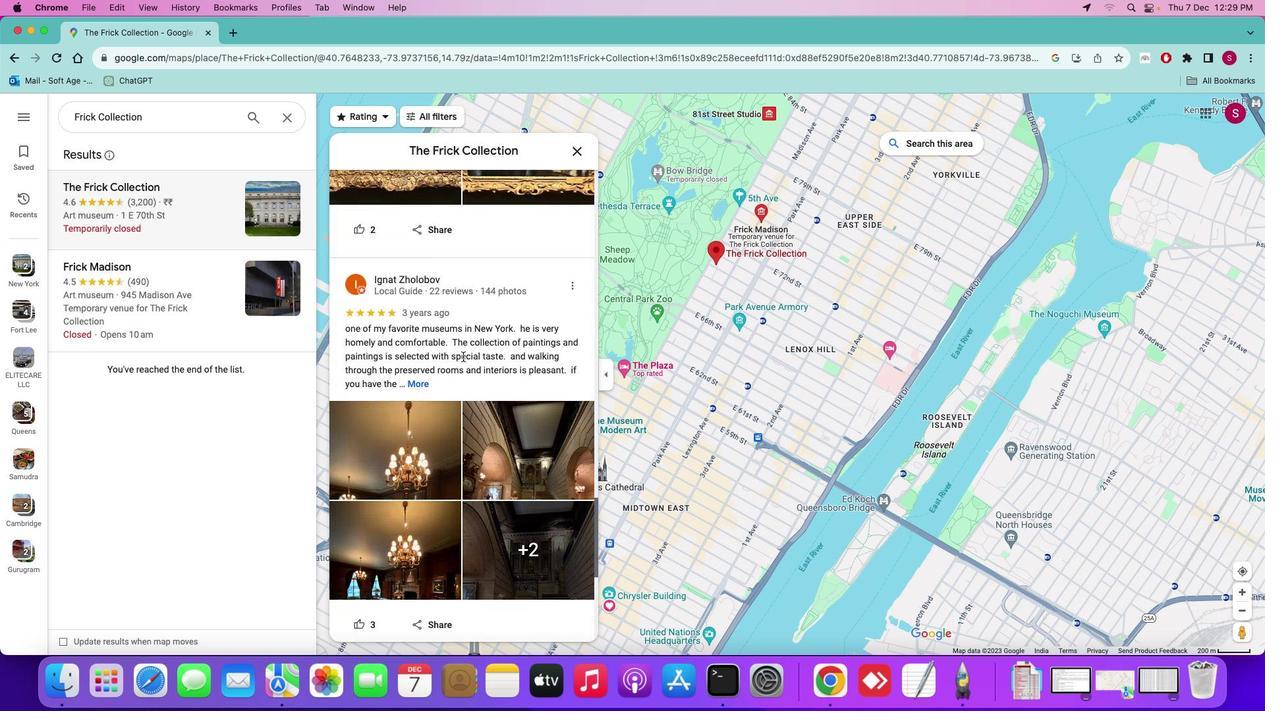 
Action: Mouse scrolled (462, 356) with delta (0, 0)
Screenshot: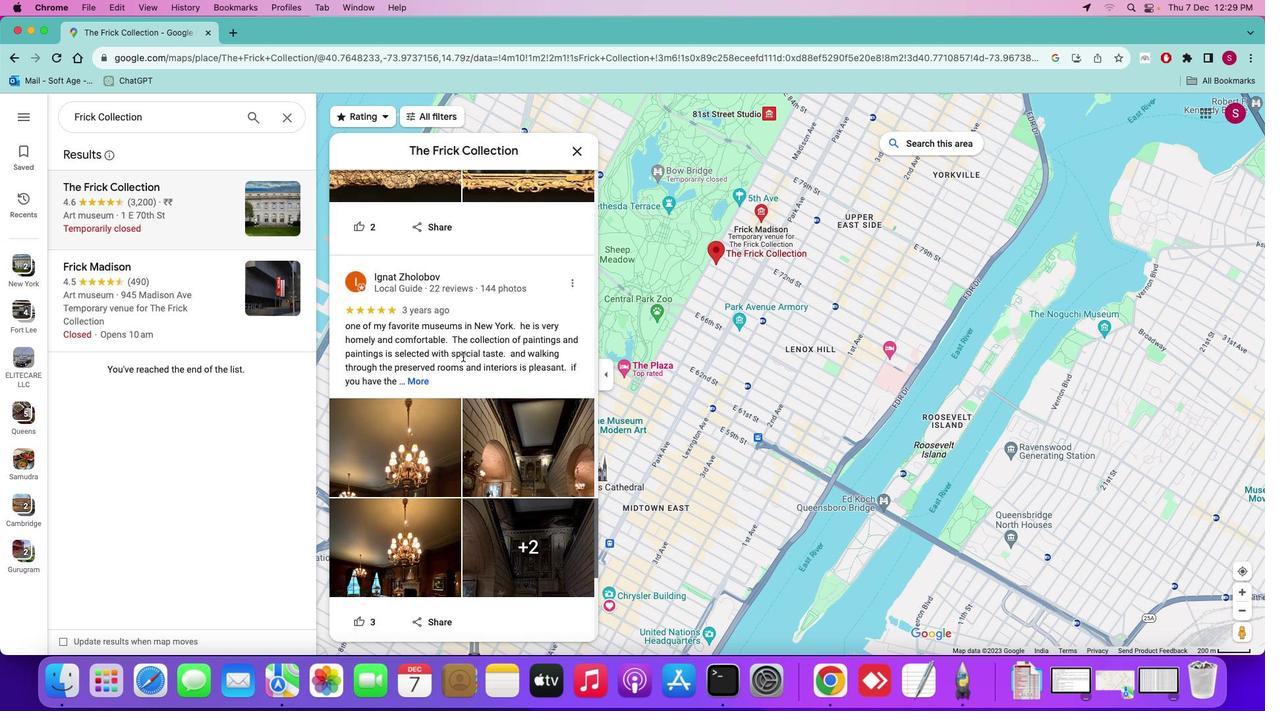 
Action: Mouse scrolled (462, 356) with delta (0, 0)
Screenshot: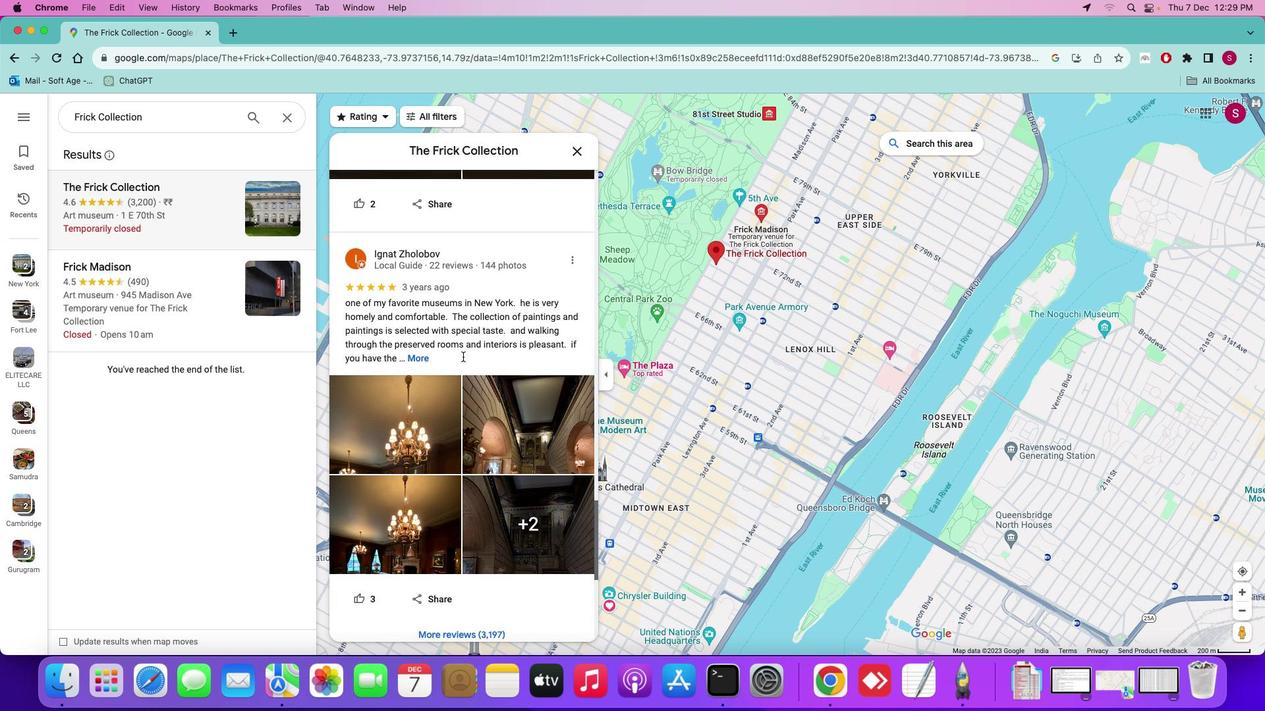 
Action: Mouse scrolled (462, 356) with delta (0, 0)
Screenshot: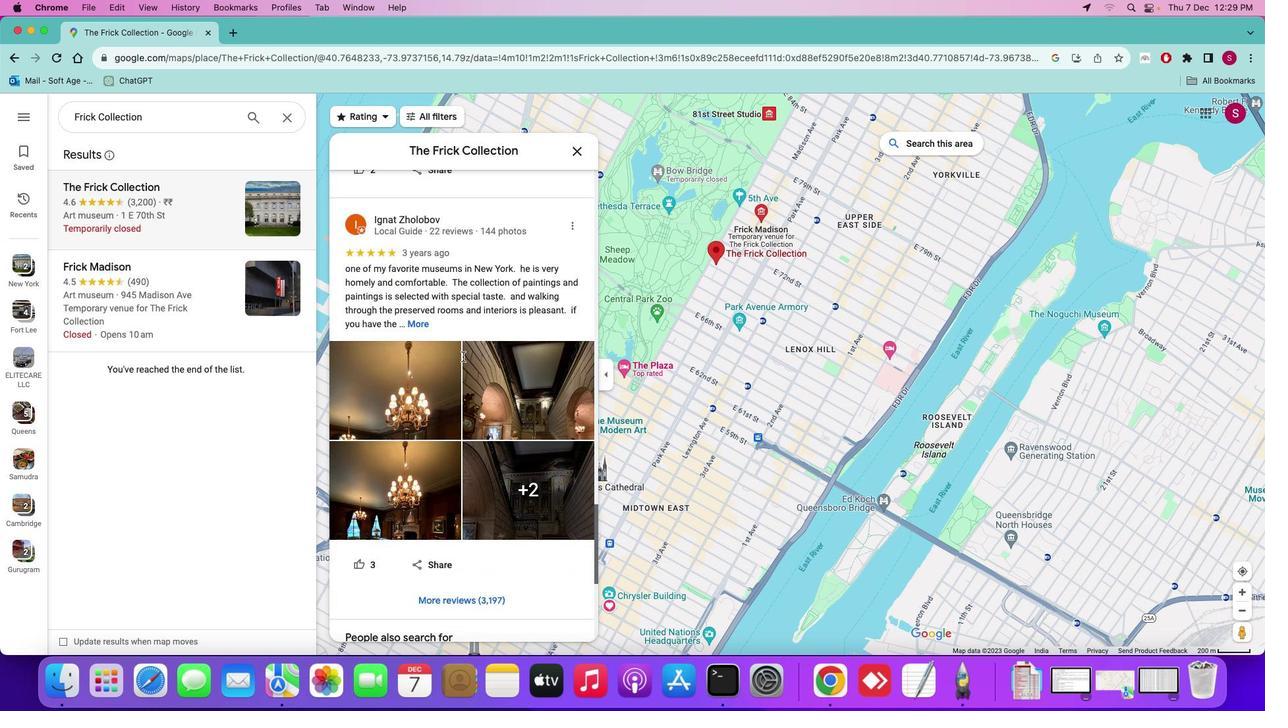 
Action: Mouse scrolled (462, 356) with delta (0, -1)
Screenshot: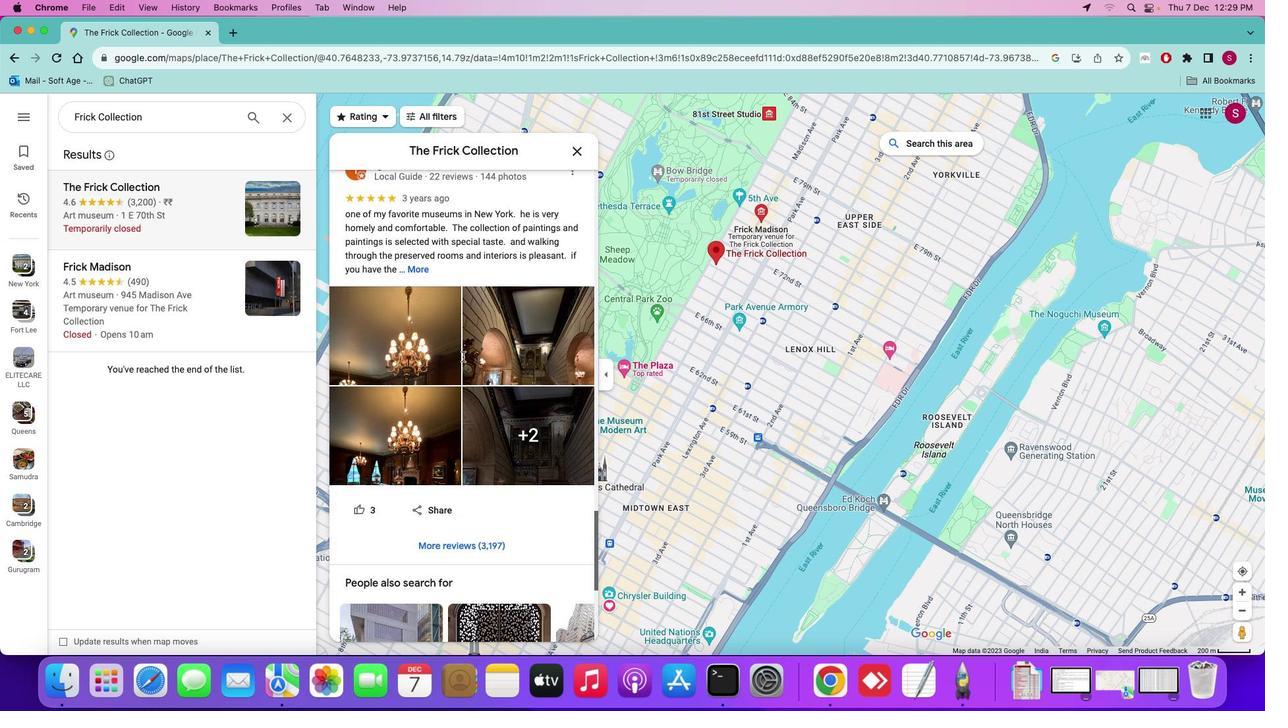 
Action: Mouse scrolled (462, 356) with delta (0, -2)
Screenshot: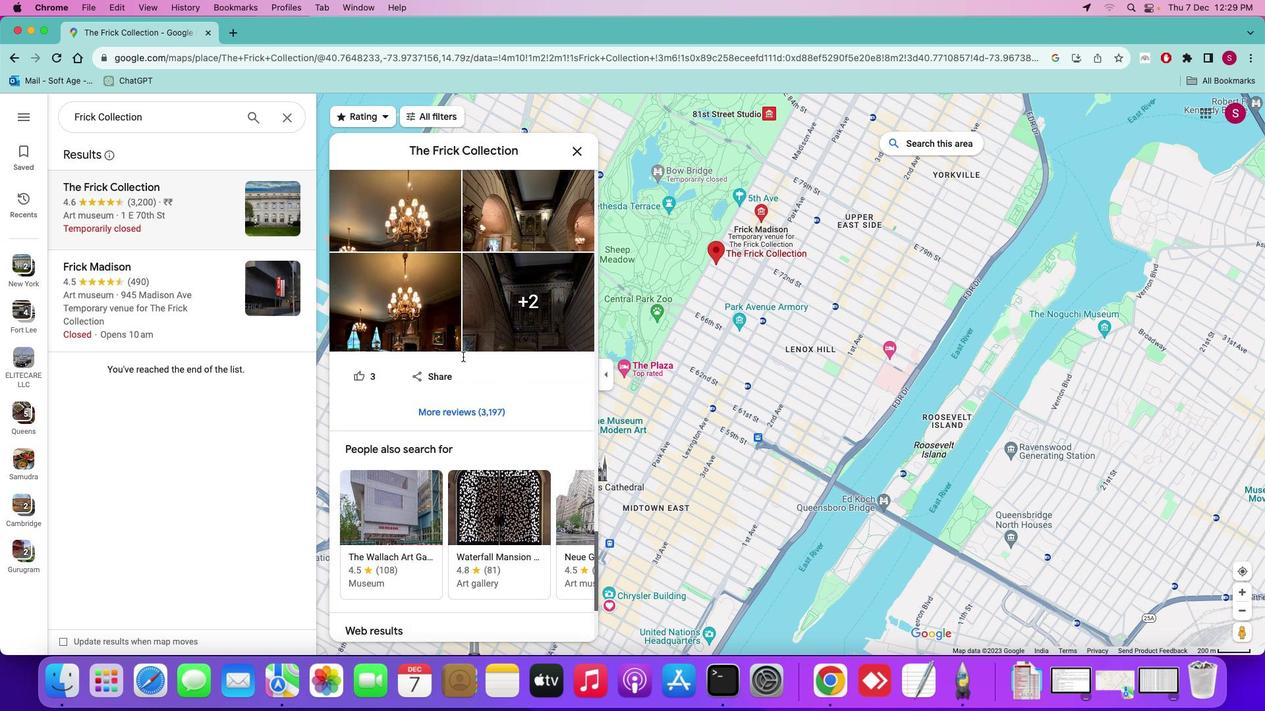
Action: Mouse scrolled (462, 356) with delta (0, -2)
Screenshot: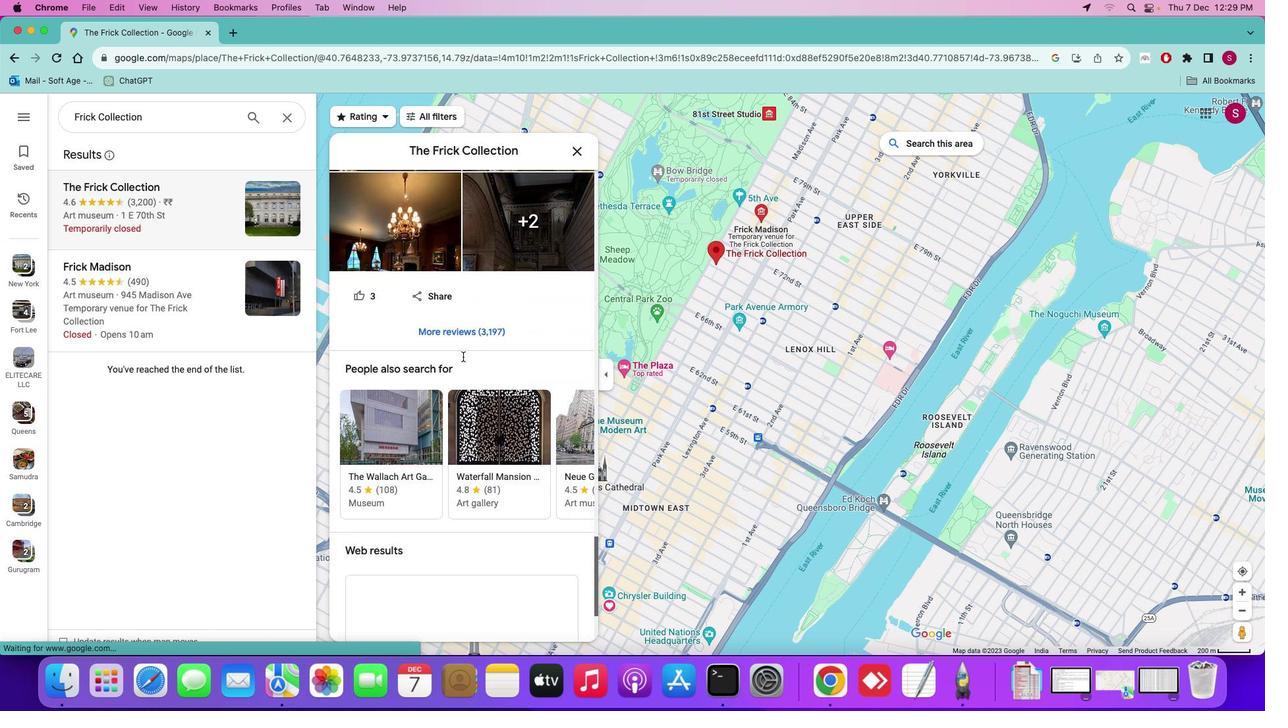 
Action: Mouse scrolled (462, 356) with delta (0, 0)
Screenshot: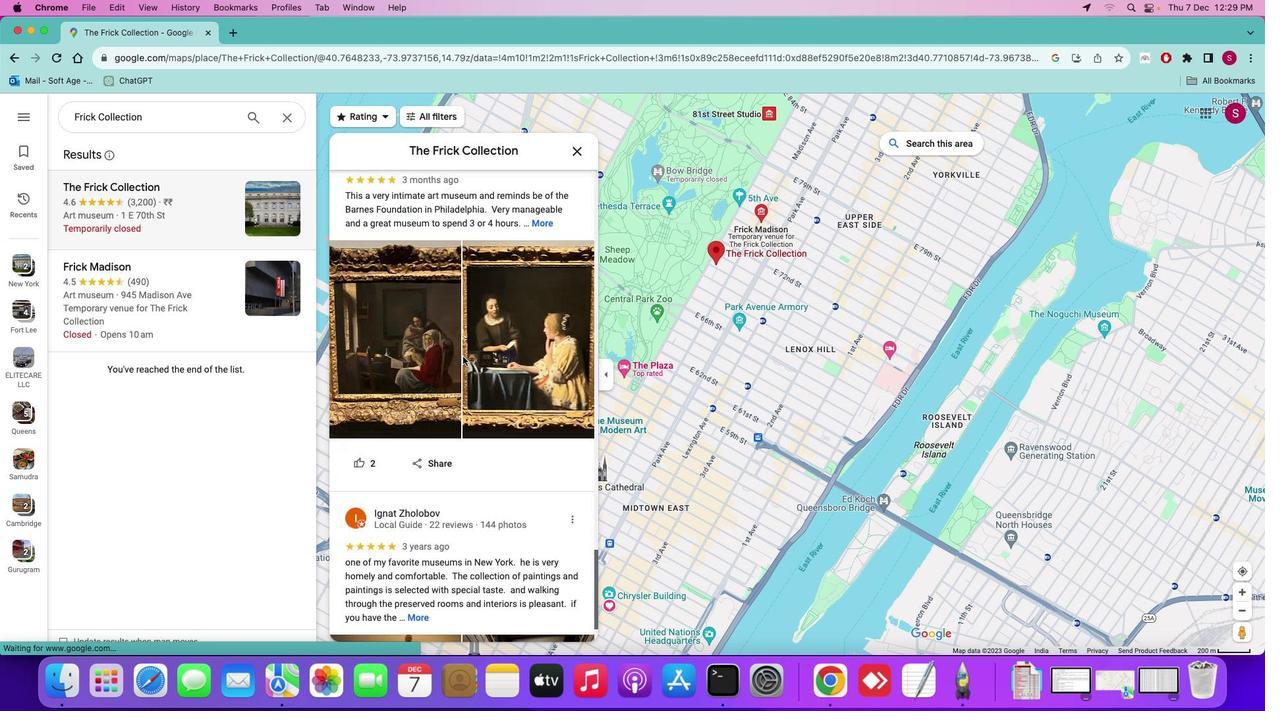 
Action: Mouse scrolled (462, 356) with delta (0, 0)
Screenshot: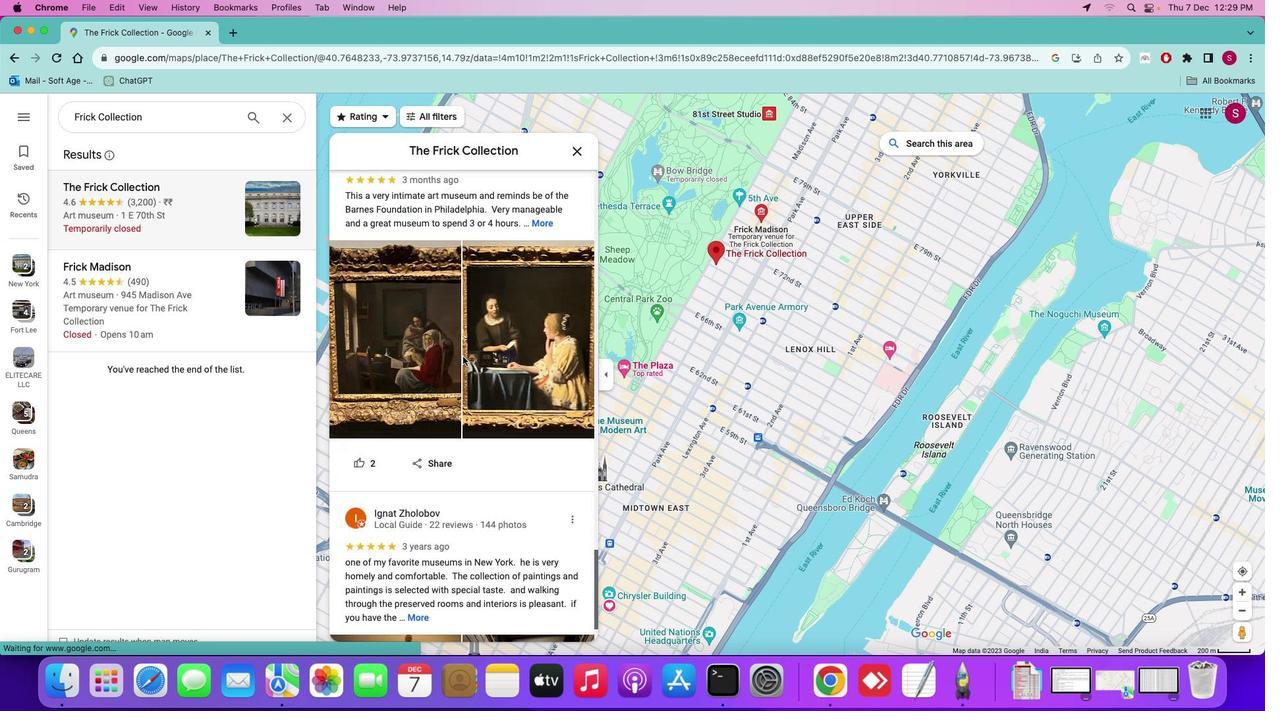 
Action: Mouse scrolled (462, 356) with delta (0, 2)
Screenshot: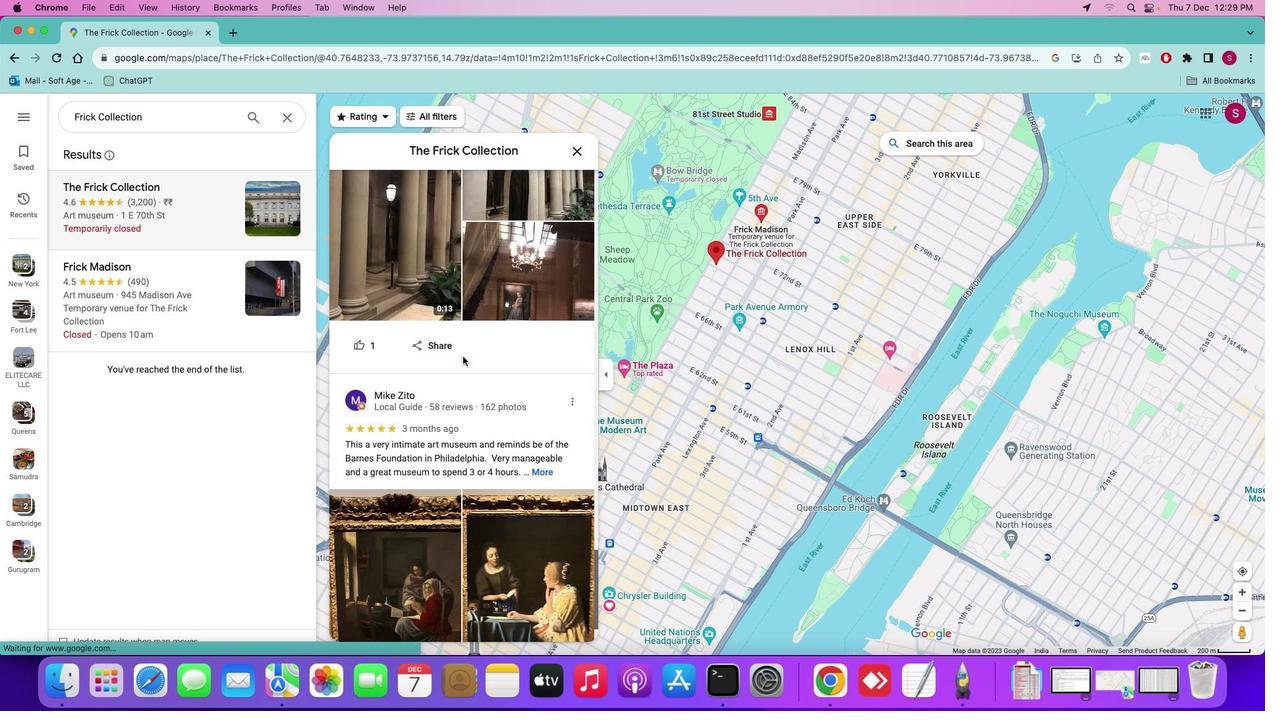 
Action: Mouse scrolled (462, 356) with delta (0, 3)
Screenshot: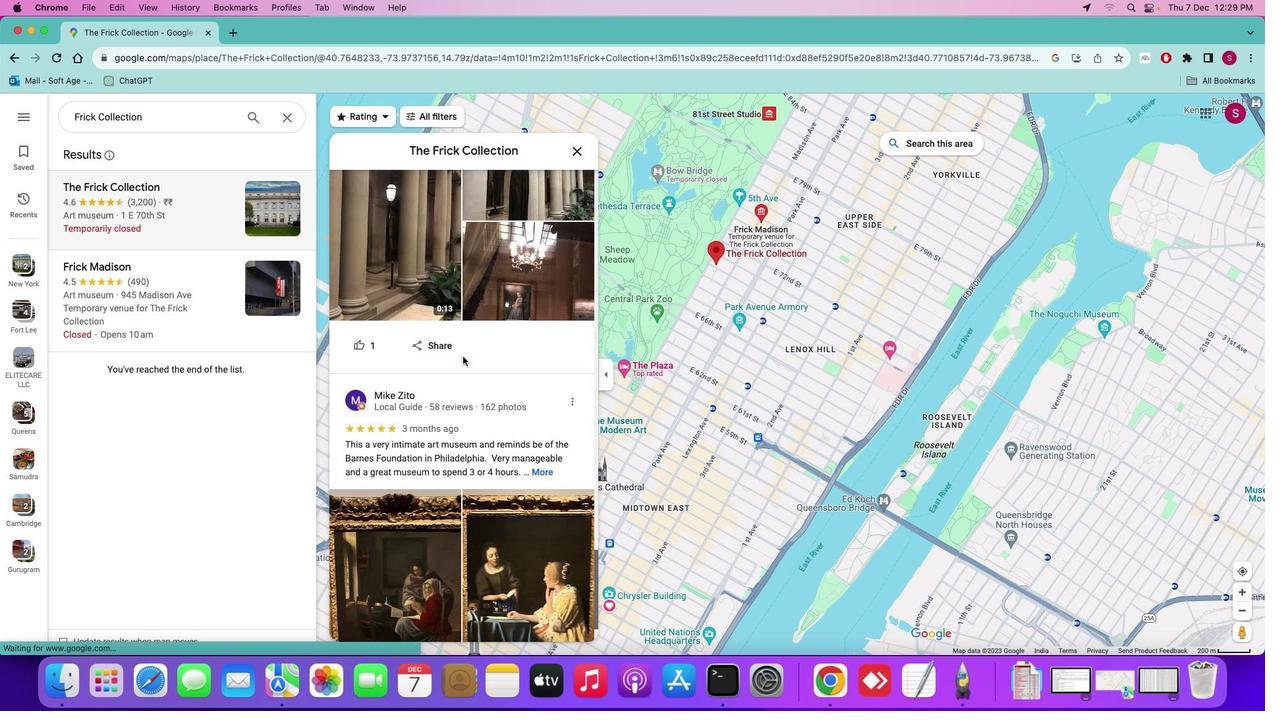 
Action: Mouse scrolled (462, 356) with delta (0, 3)
Screenshot: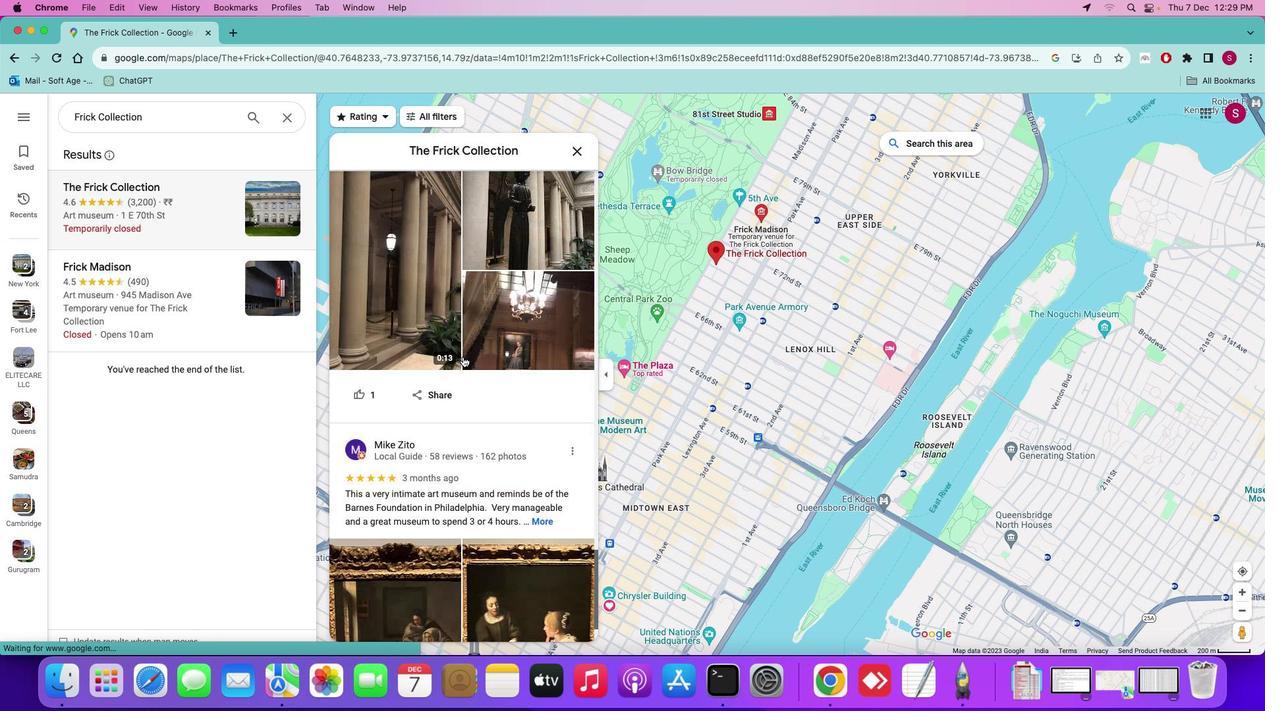
Action: Mouse scrolled (462, 356) with delta (0, 4)
Screenshot: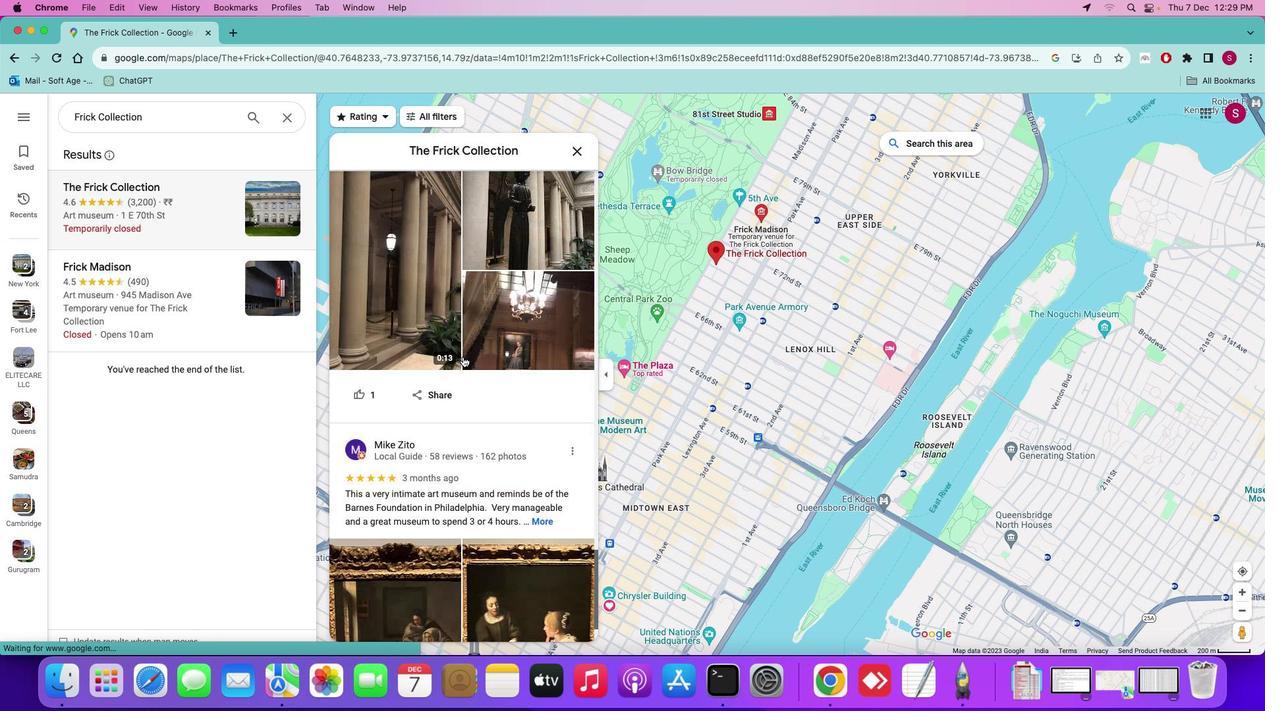 
Action: Mouse scrolled (462, 356) with delta (0, 4)
Screenshot: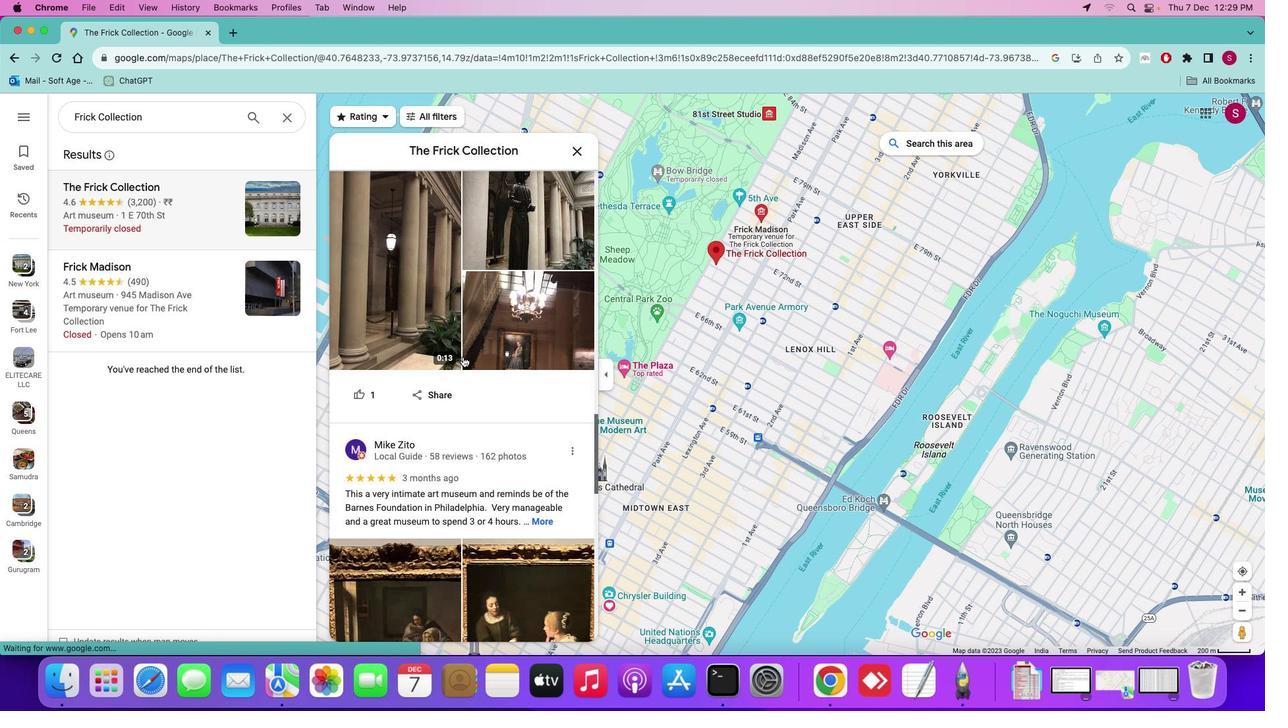 
Action: Mouse moved to (463, 356)
Screenshot: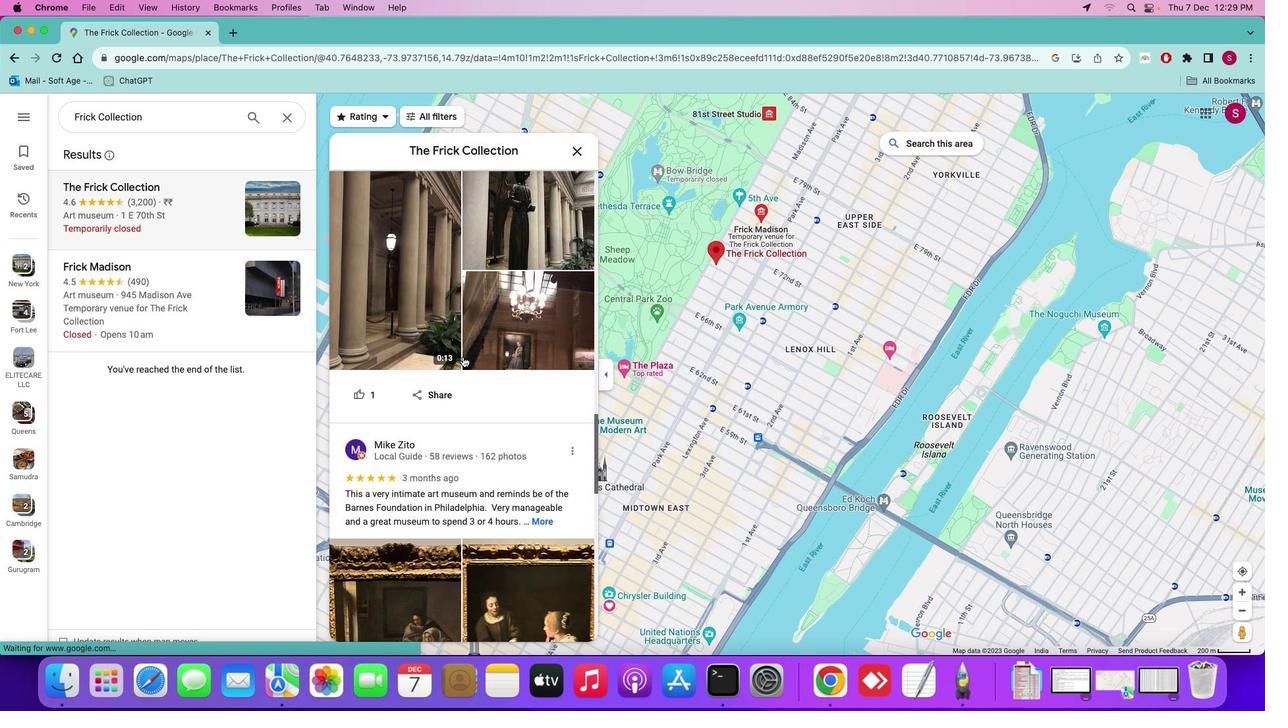 
Action: Mouse scrolled (463, 356) with delta (0, 0)
Screenshot: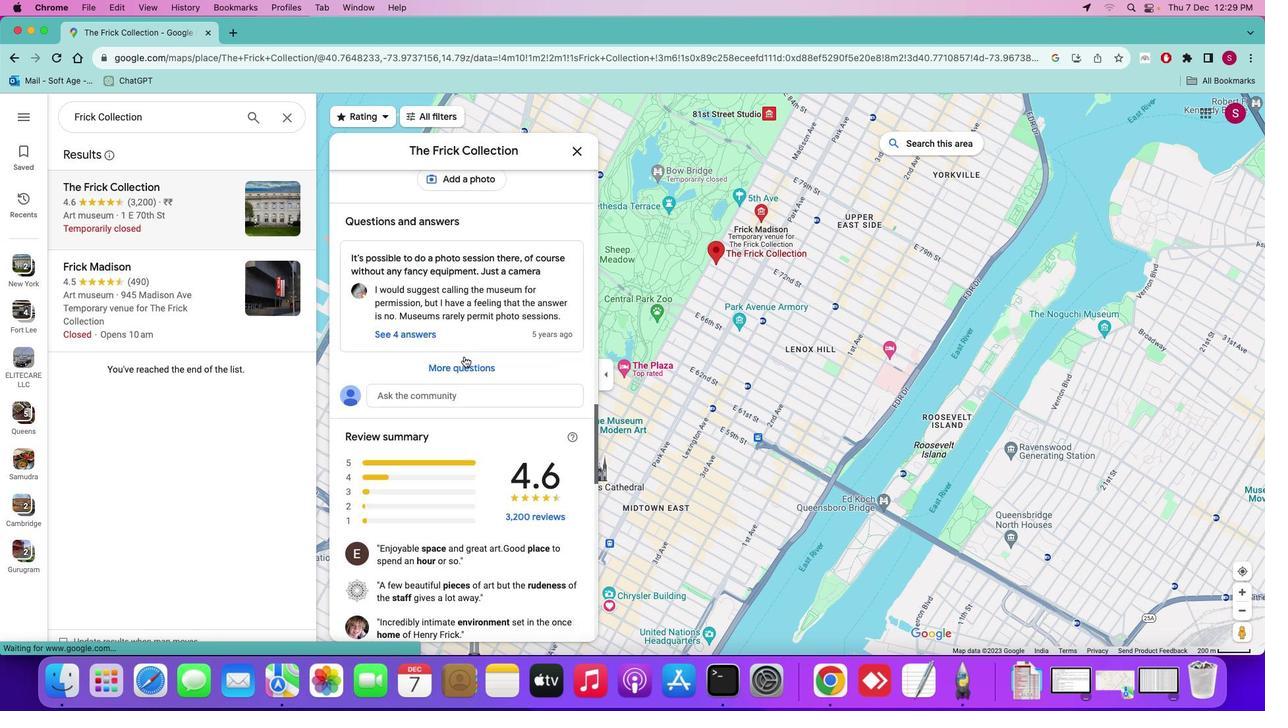 
Action: Mouse scrolled (463, 356) with delta (0, 0)
Screenshot: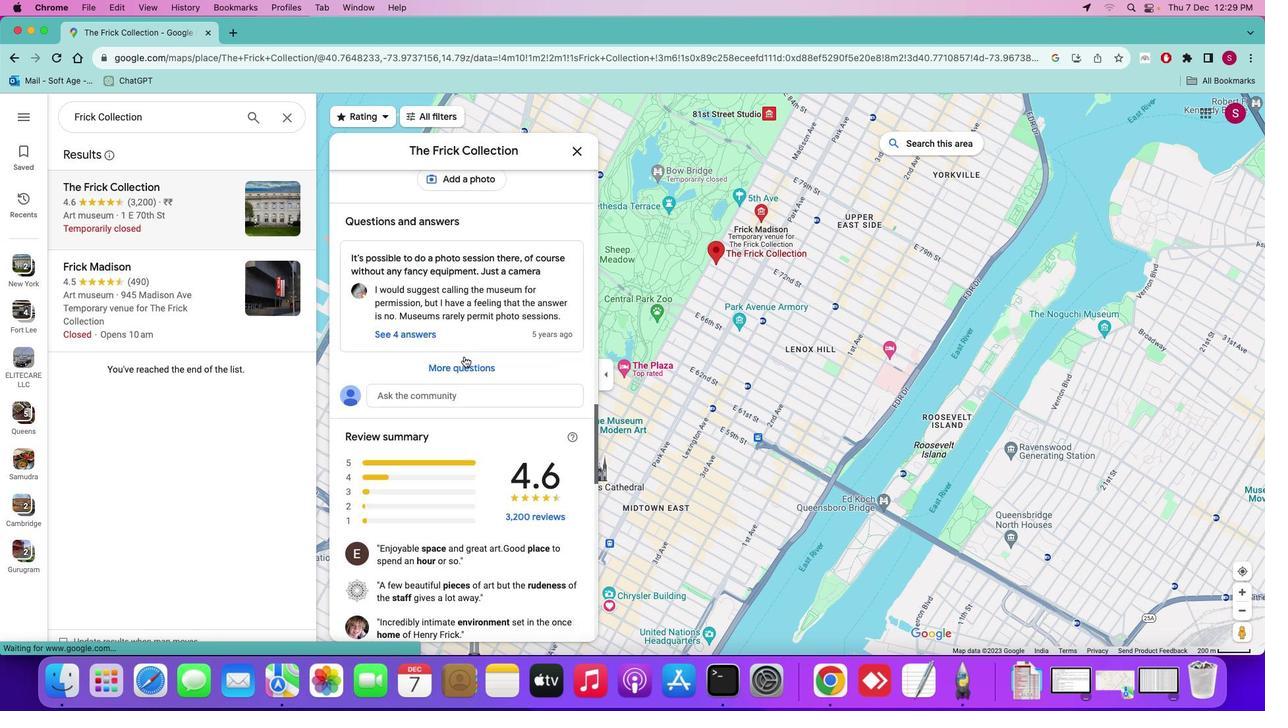 
Action: Mouse moved to (463, 356)
Screenshot: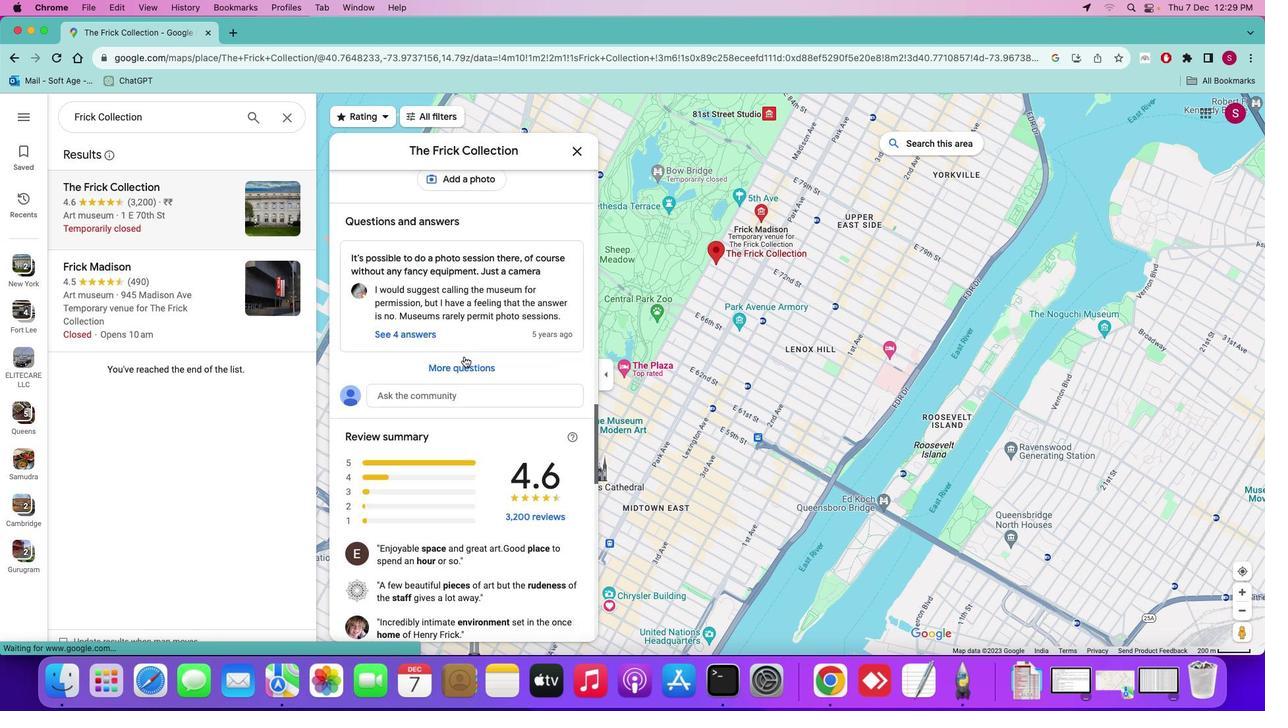 
Action: Mouse scrolled (463, 356) with delta (0, 2)
Screenshot: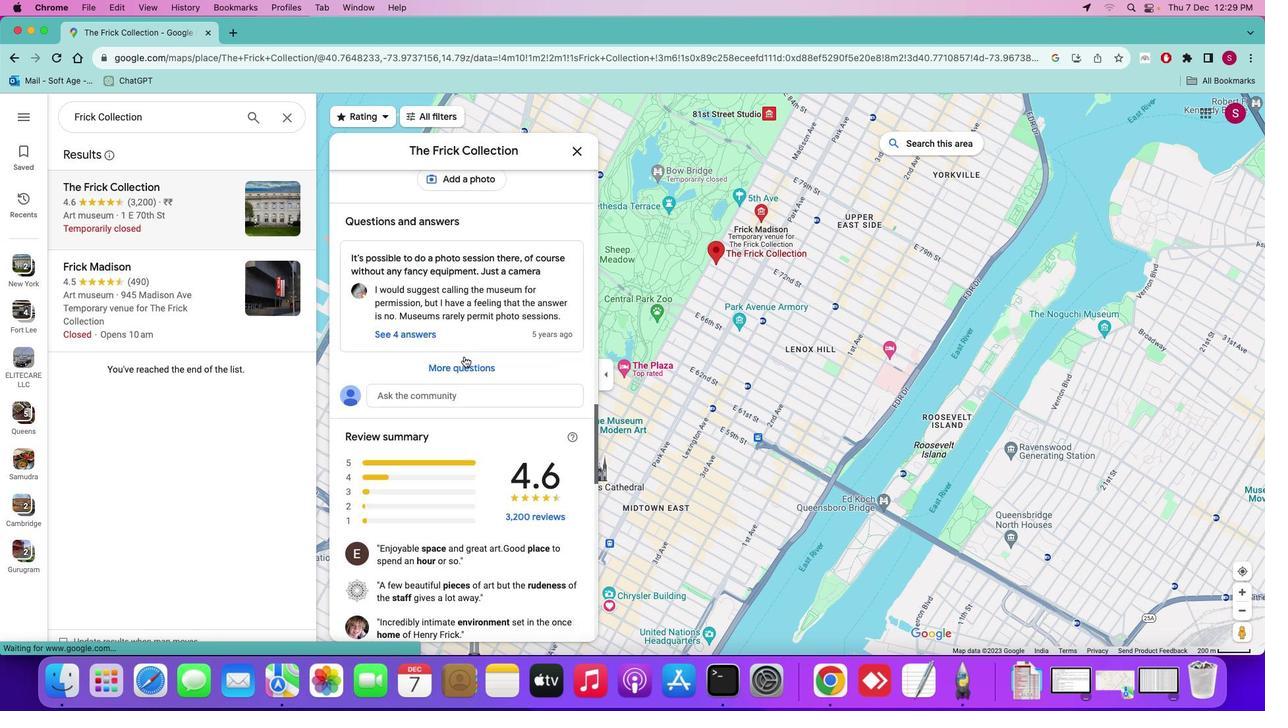 
Action: Mouse scrolled (463, 356) with delta (0, 3)
Screenshot: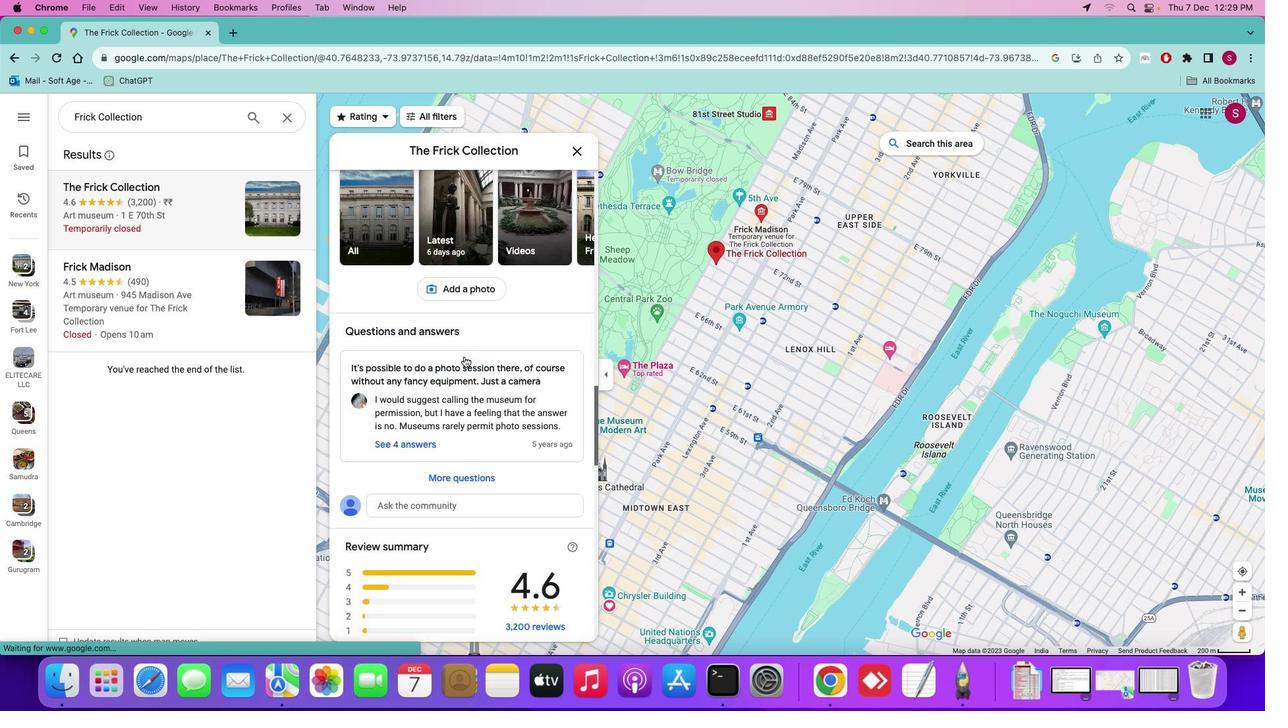 
Action: Mouse scrolled (463, 356) with delta (0, 3)
Screenshot: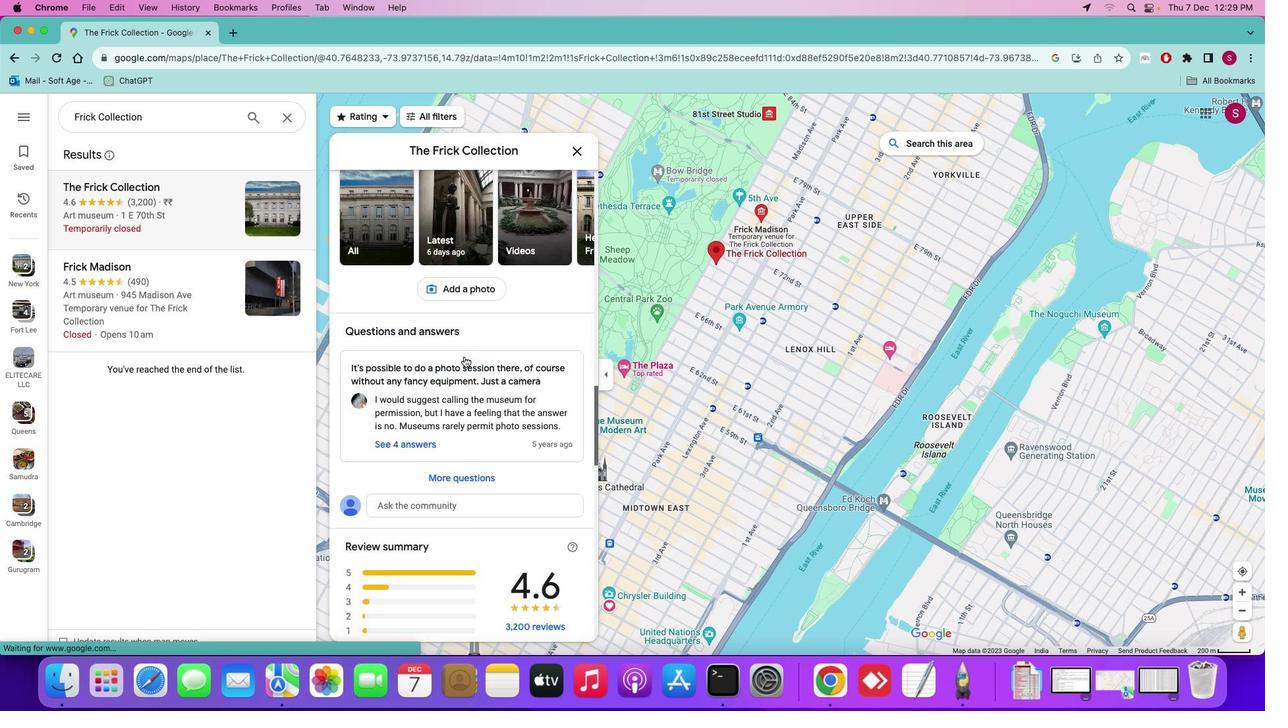 
Action: Mouse scrolled (463, 356) with delta (0, 4)
Screenshot: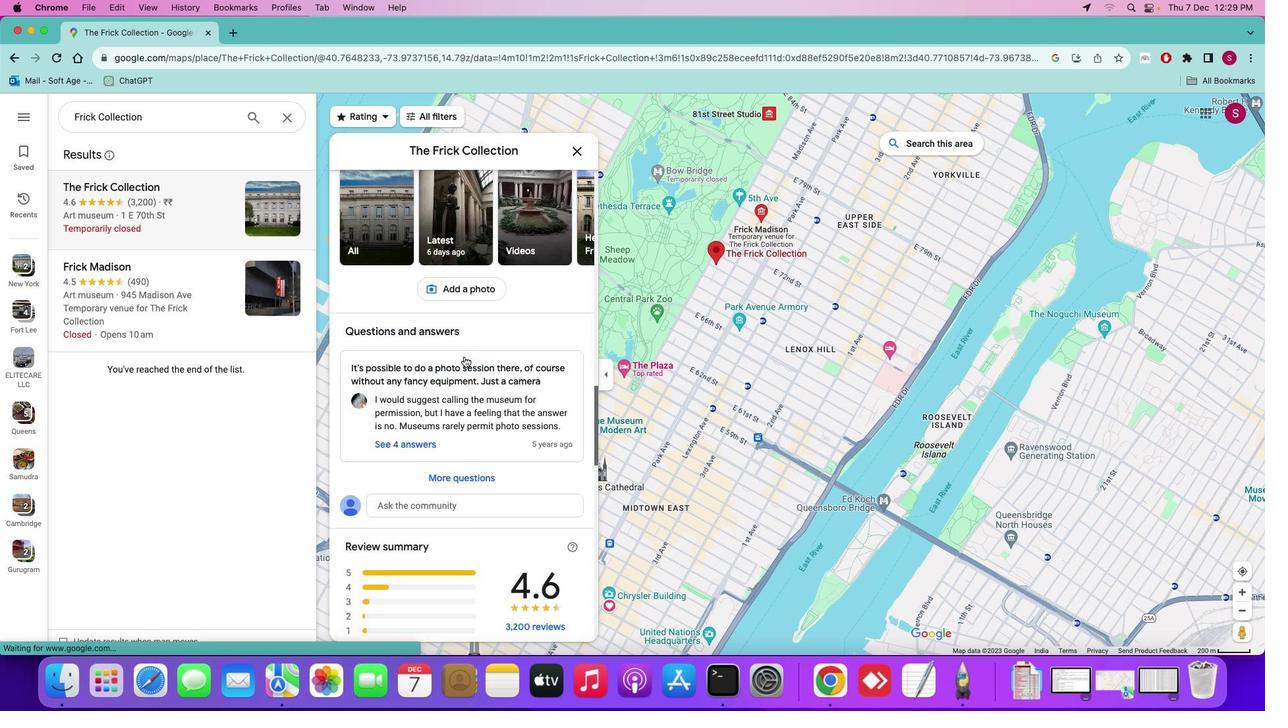 
Action: Mouse scrolled (463, 356) with delta (0, 5)
Screenshot: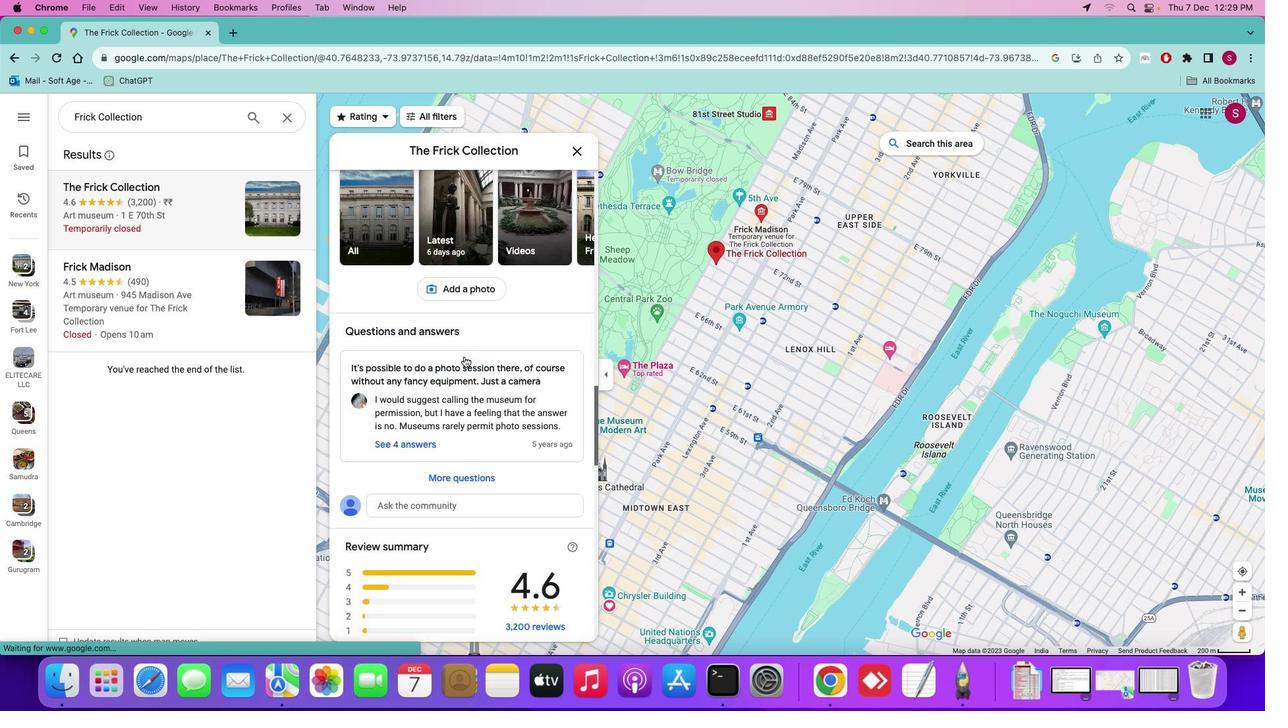 
Action: Mouse moved to (464, 356)
Screenshot: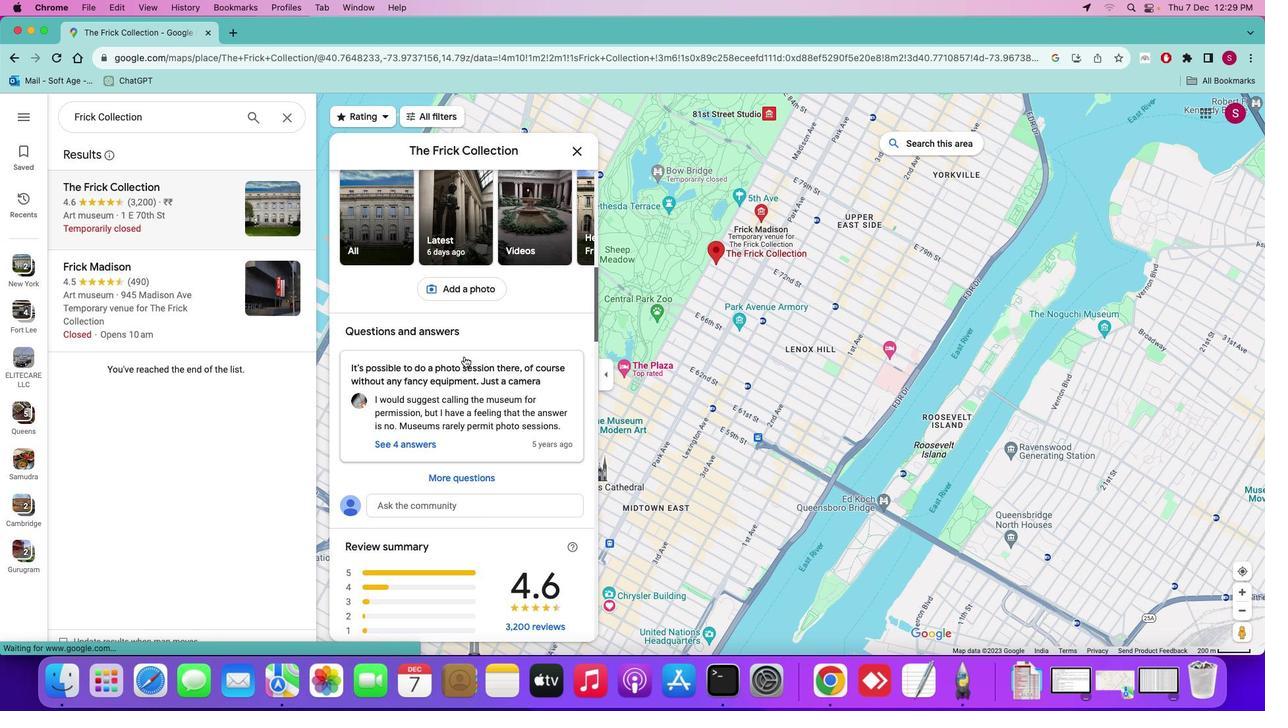 
Action: Mouse scrolled (464, 356) with delta (0, 0)
Screenshot: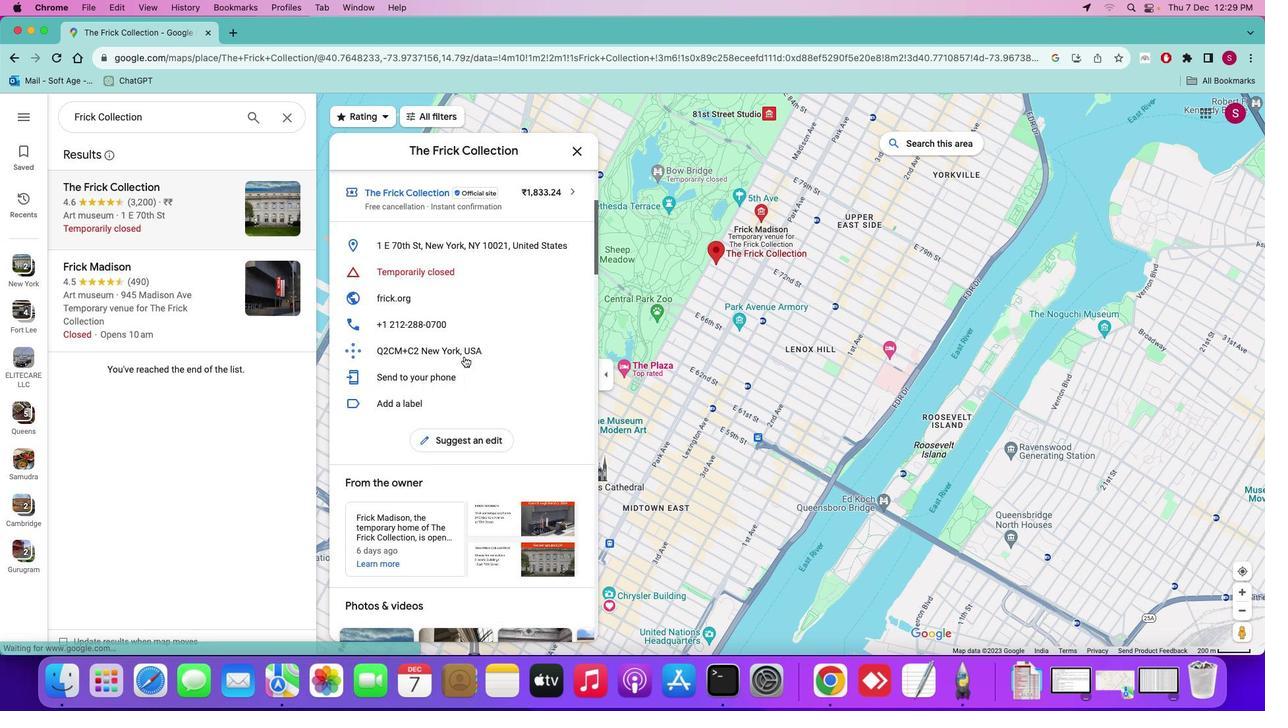 
Action: Mouse scrolled (464, 356) with delta (0, 0)
Screenshot: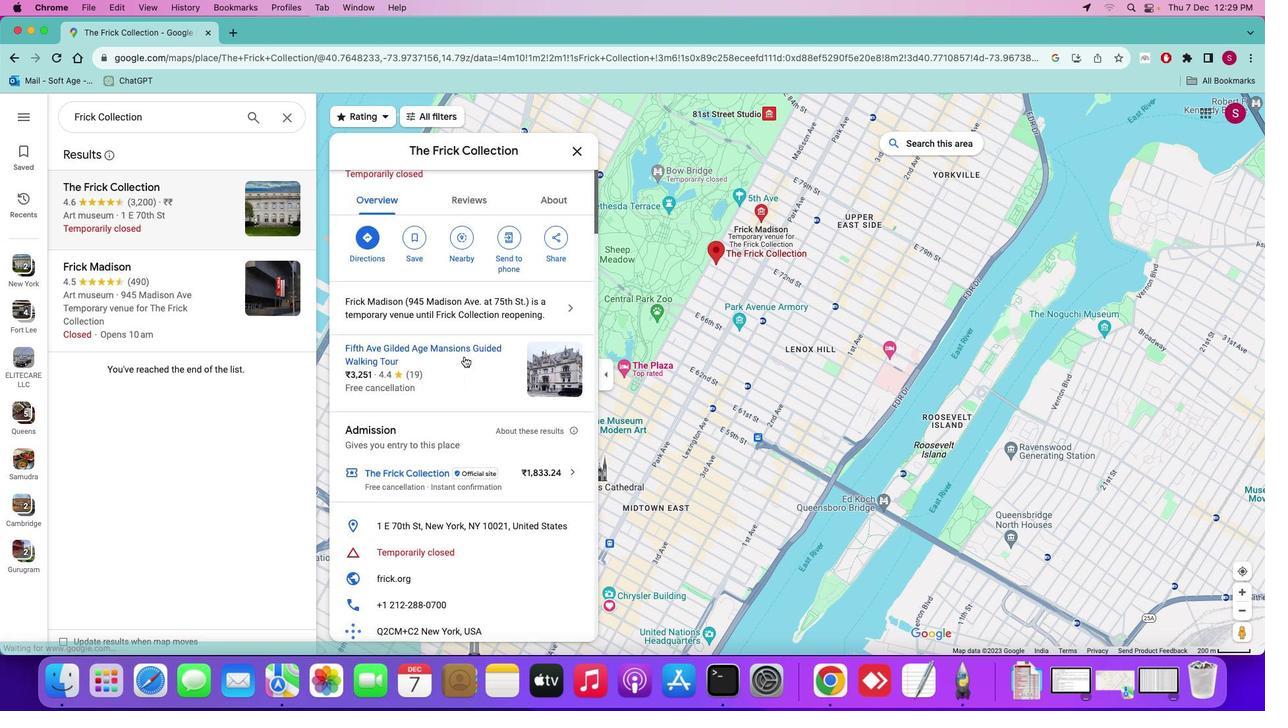 
Action: Mouse scrolled (464, 356) with delta (0, 1)
Screenshot: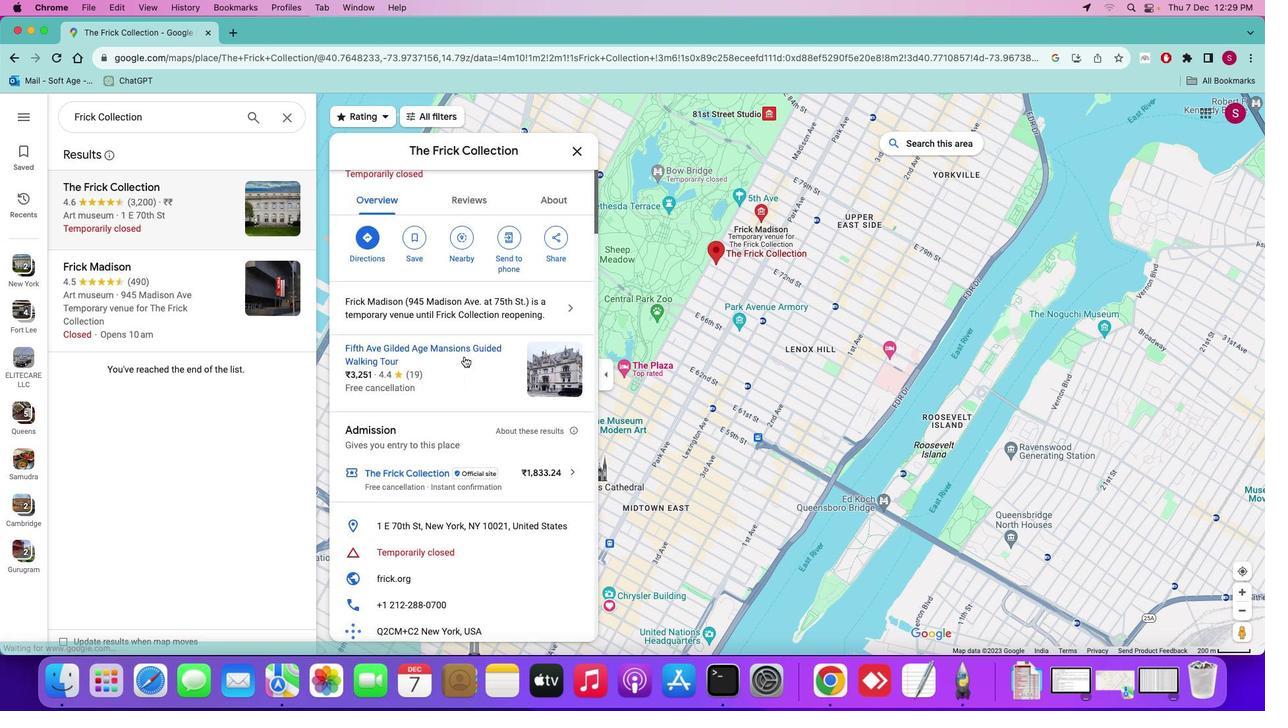 
Action: Mouse scrolled (464, 356) with delta (0, 3)
Screenshot: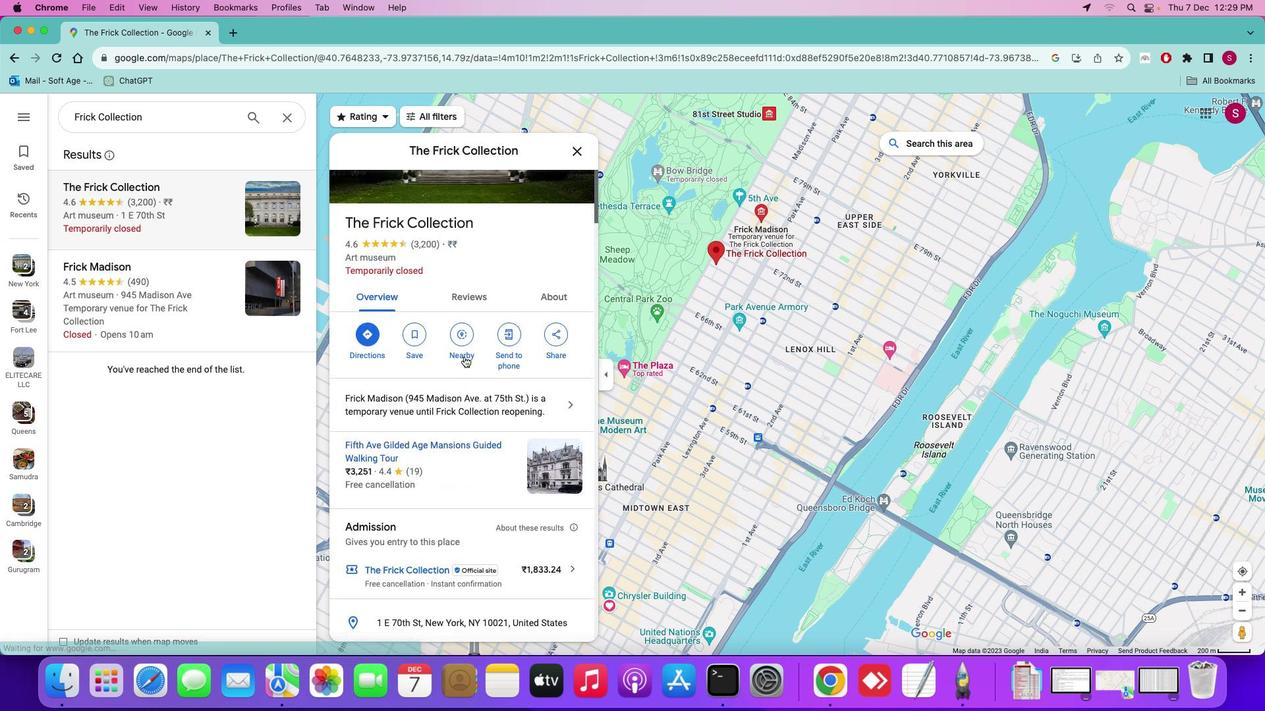 
Action: Mouse scrolled (464, 356) with delta (0, 3)
Screenshot: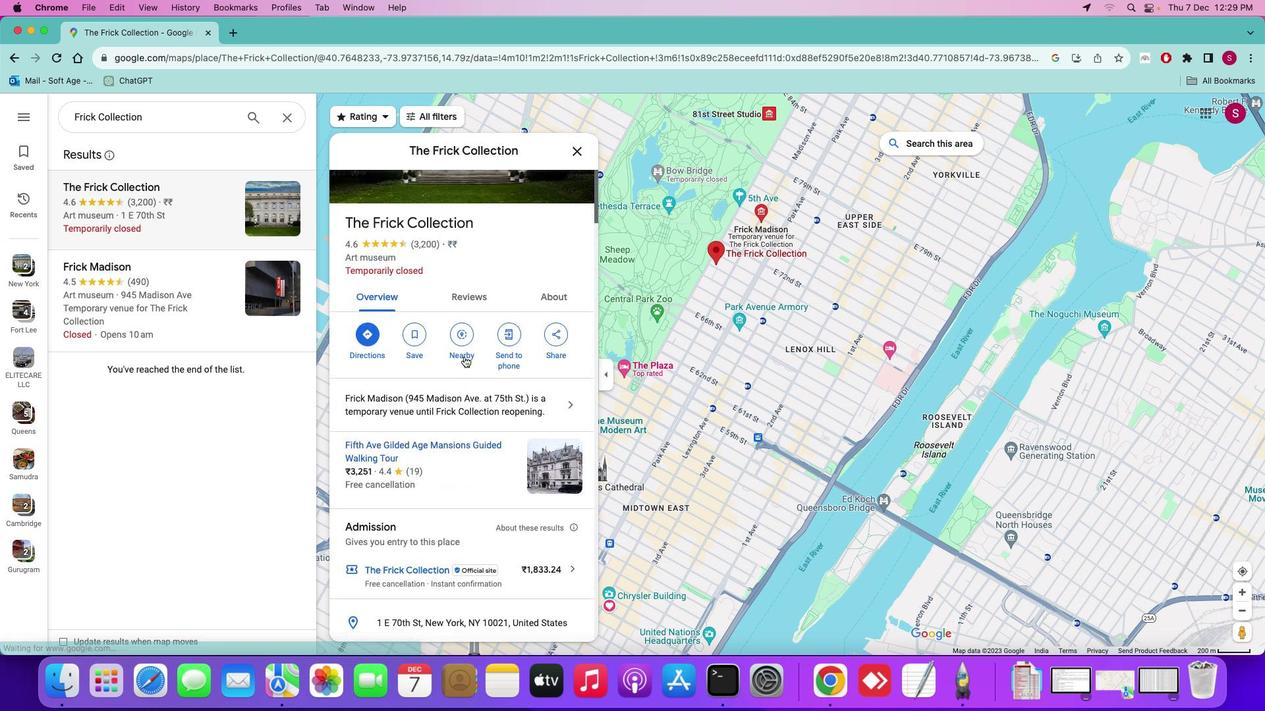 
Action: Mouse scrolled (464, 356) with delta (0, 4)
Screenshot: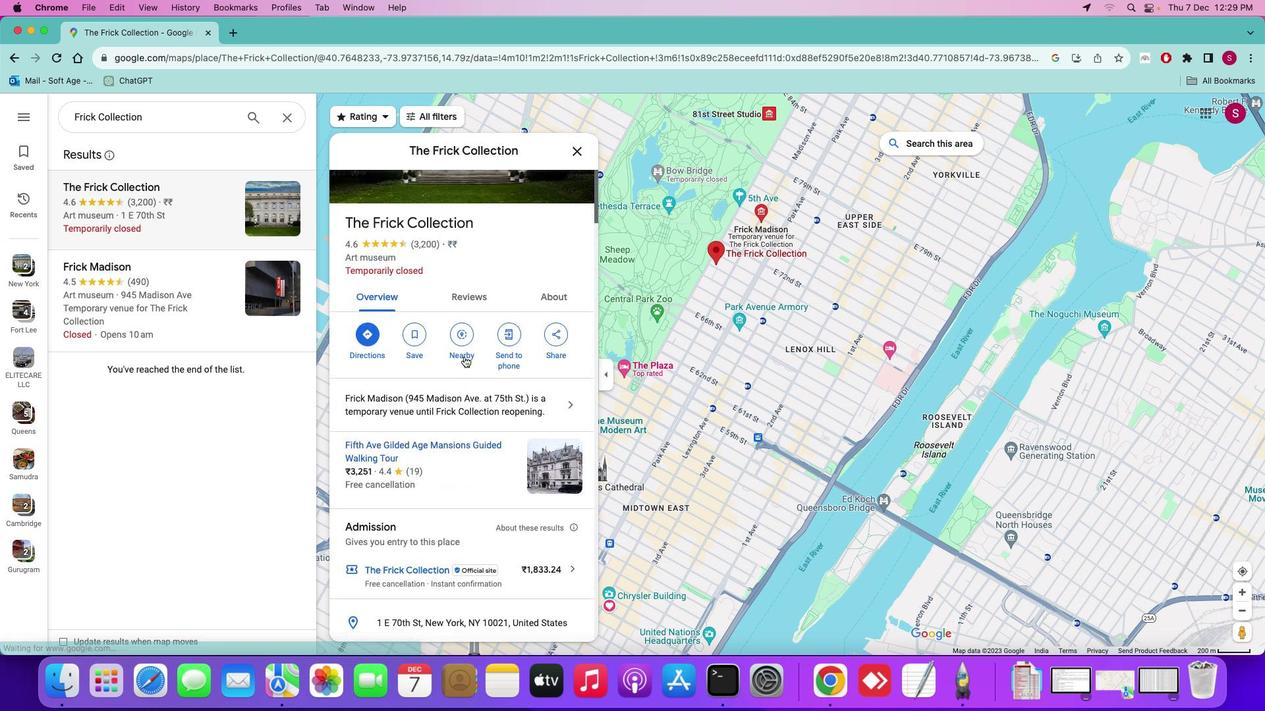 
Action: Mouse scrolled (464, 356) with delta (0, 4)
Screenshot: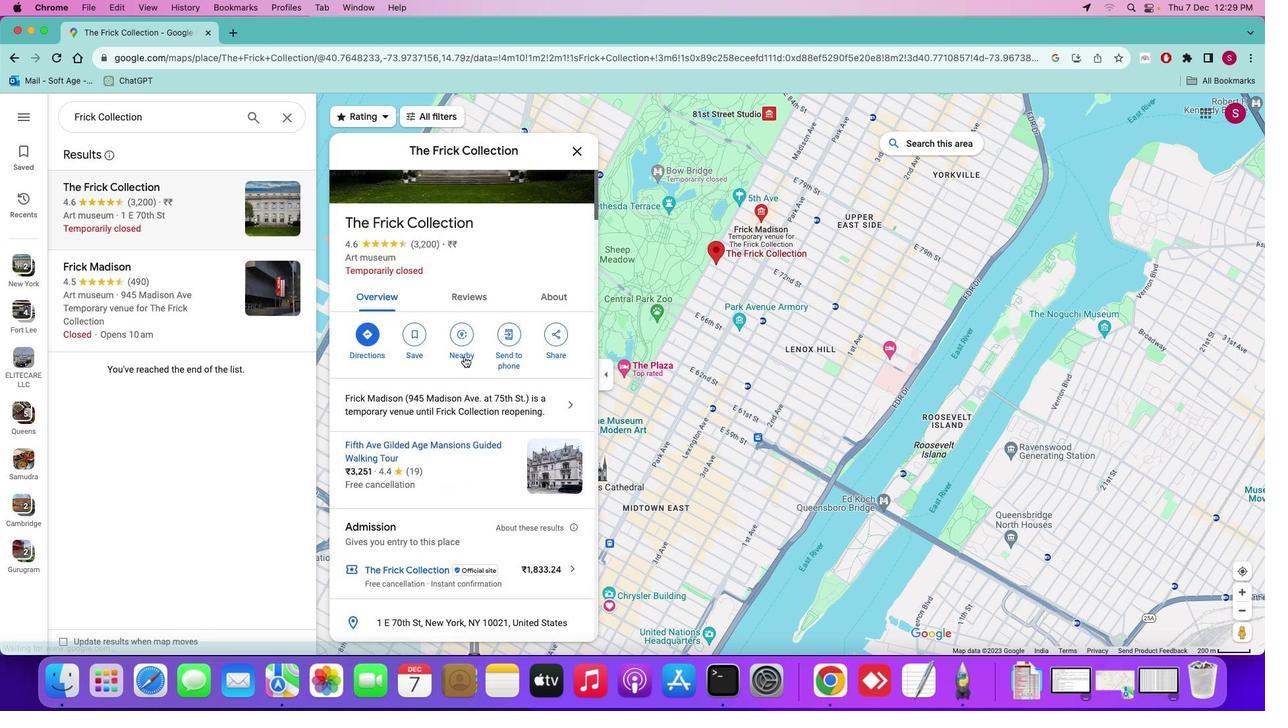 
Action: Mouse scrolled (464, 356) with delta (0, 0)
Screenshot: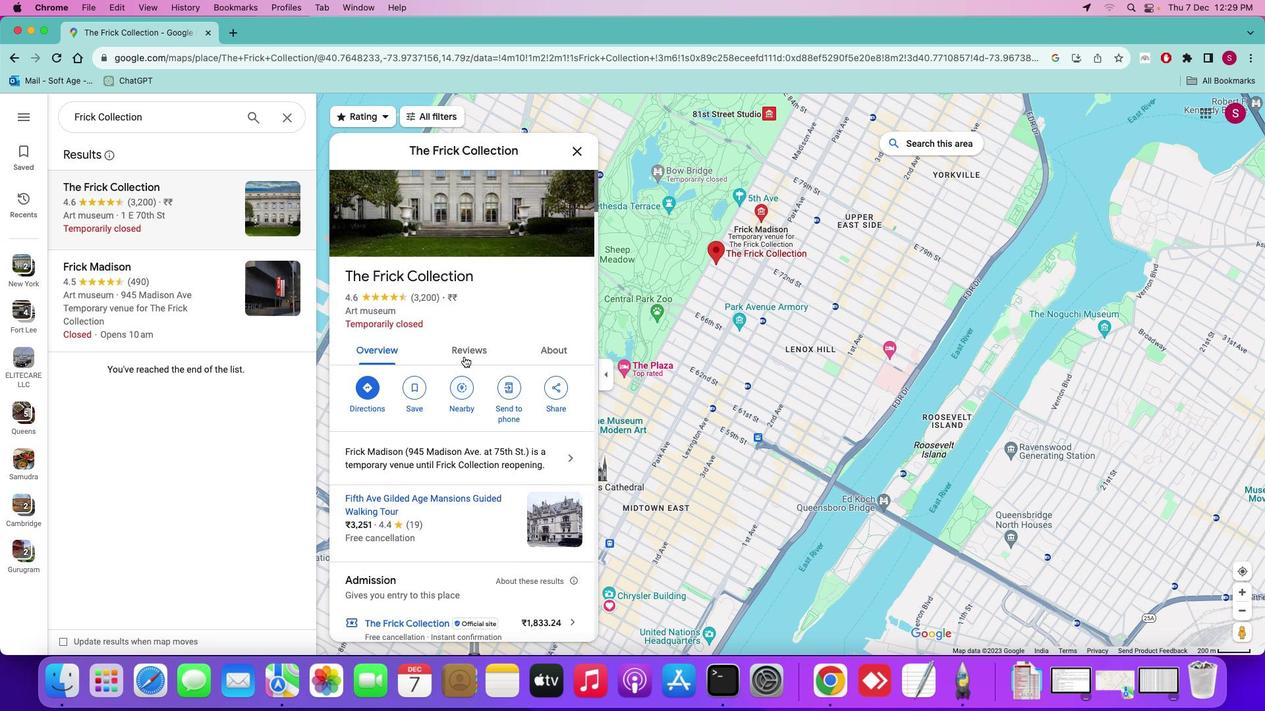 
Action: Mouse moved to (464, 357)
Screenshot: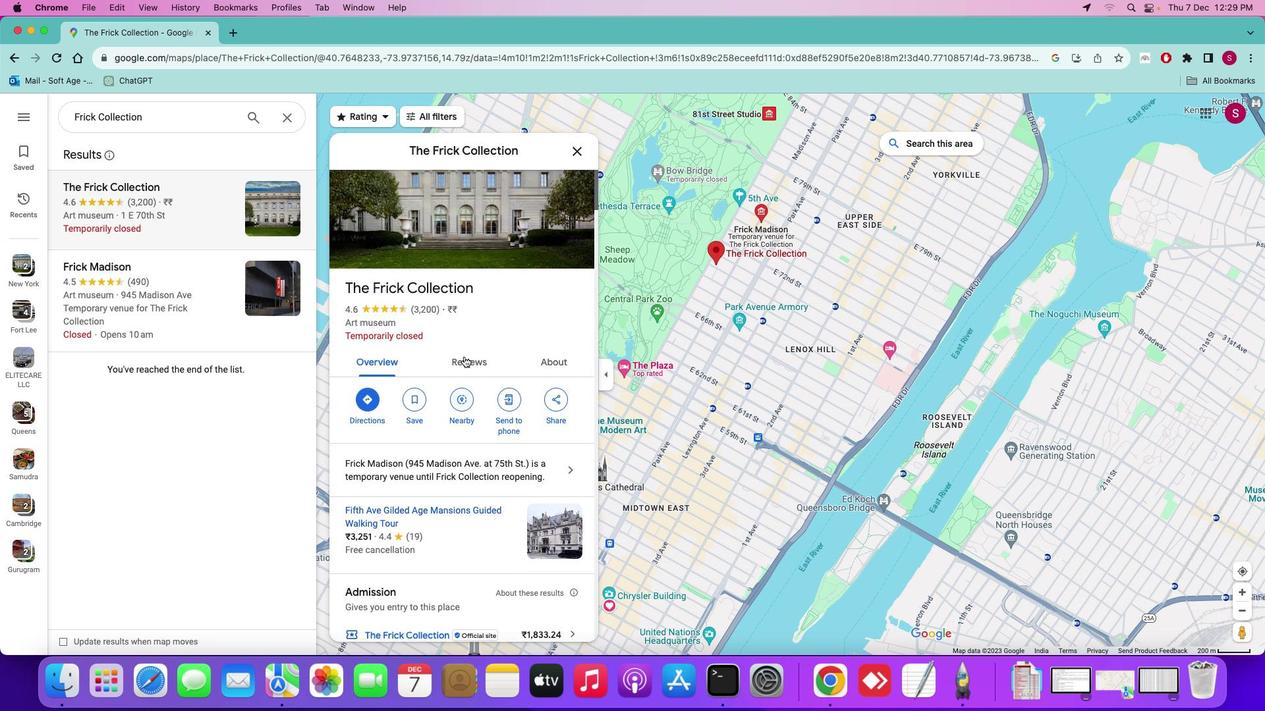 
Action: Mouse scrolled (464, 357) with delta (0, 0)
Screenshot: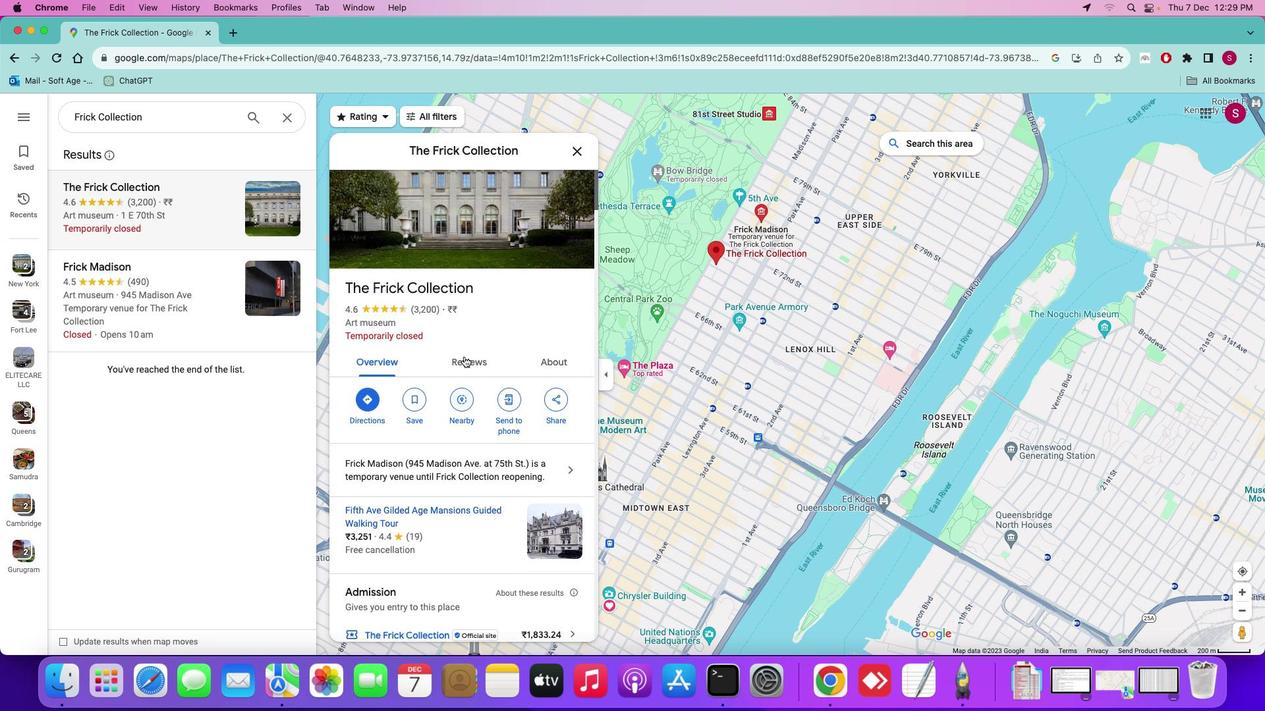 
Action: Mouse scrolled (464, 357) with delta (0, 1)
Screenshot: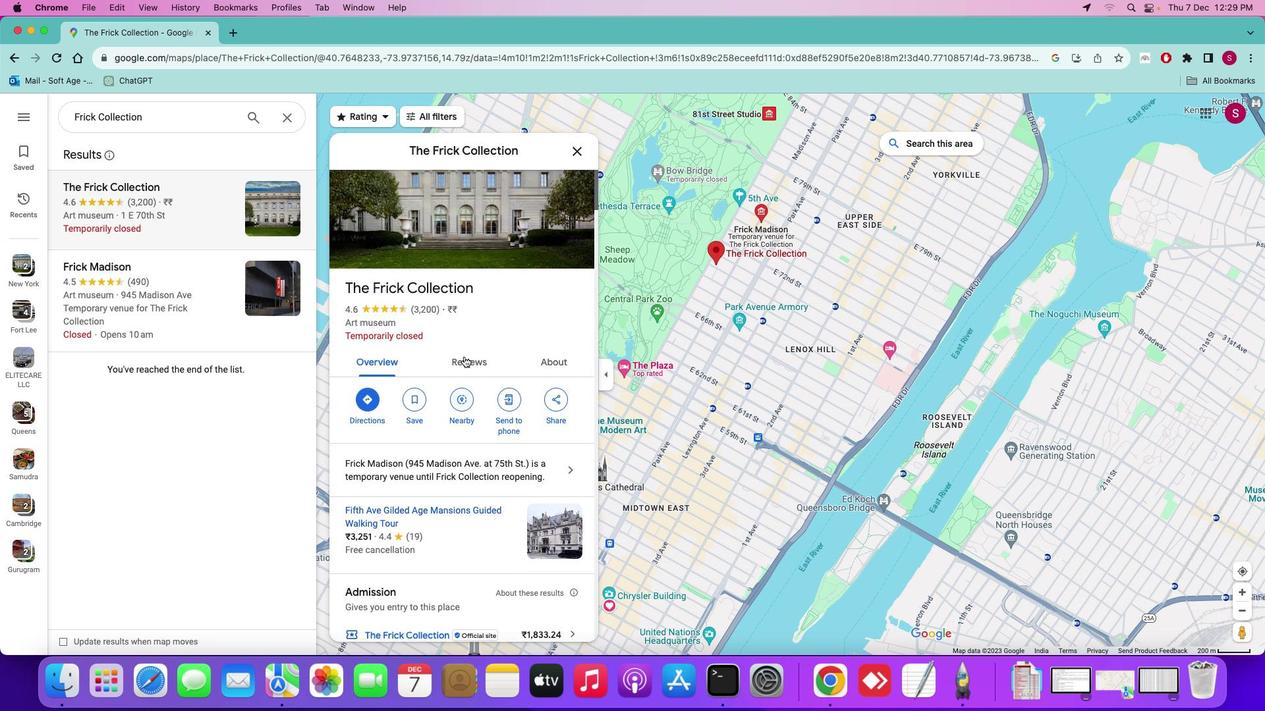 
Action: Mouse scrolled (464, 357) with delta (0, 3)
Screenshot: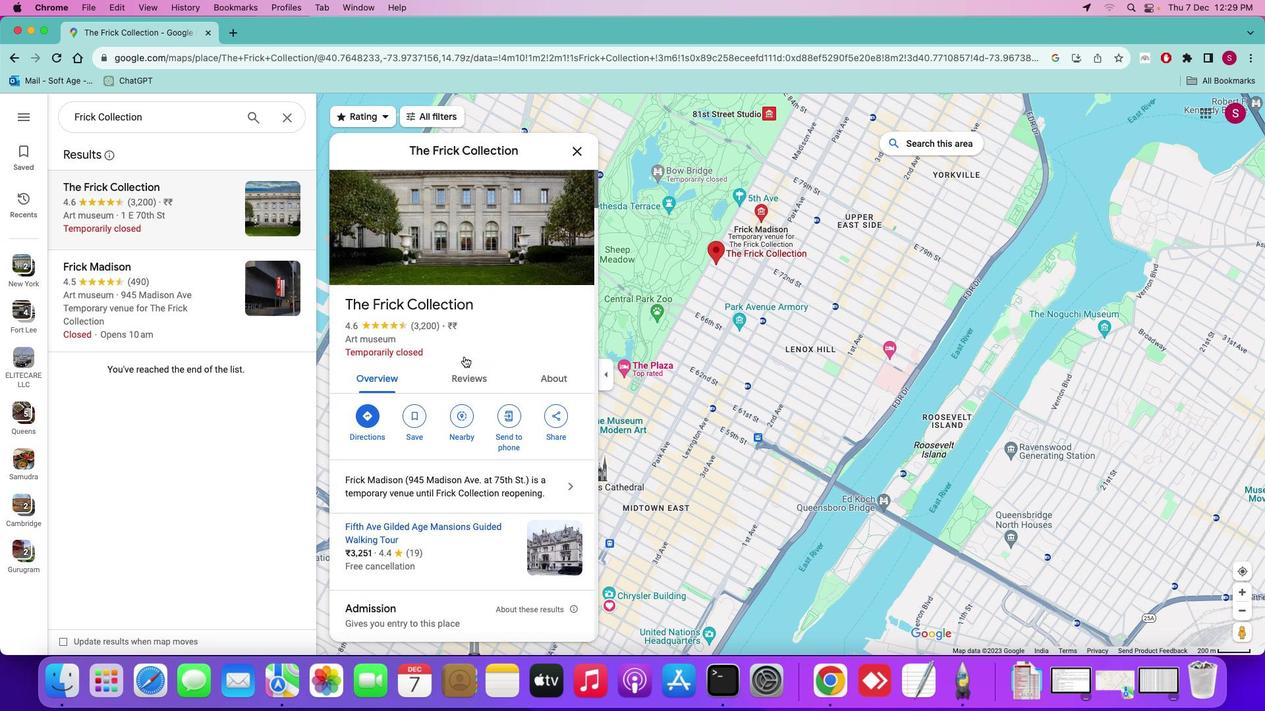 
Action: Mouse scrolled (464, 357) with delta (0, 3)
Screenshot: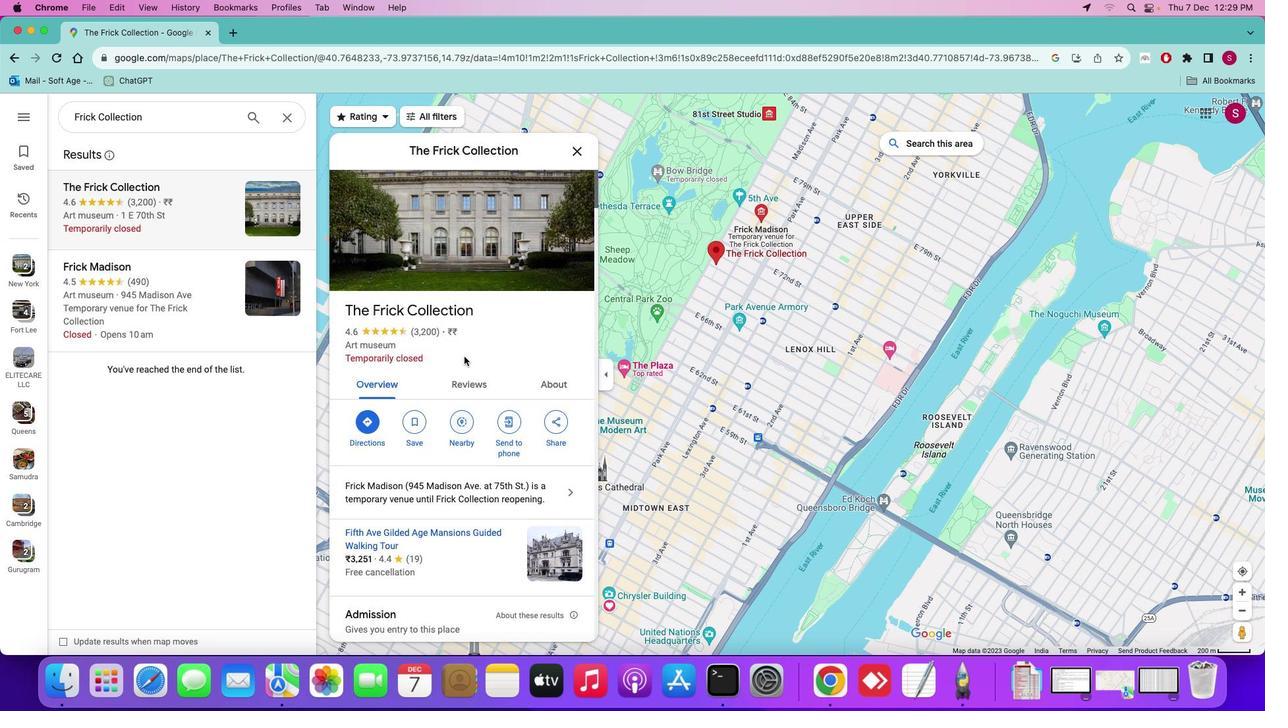 
Action: Mouse scrolled (464, 357) with delta (0, 0)
Screenshot: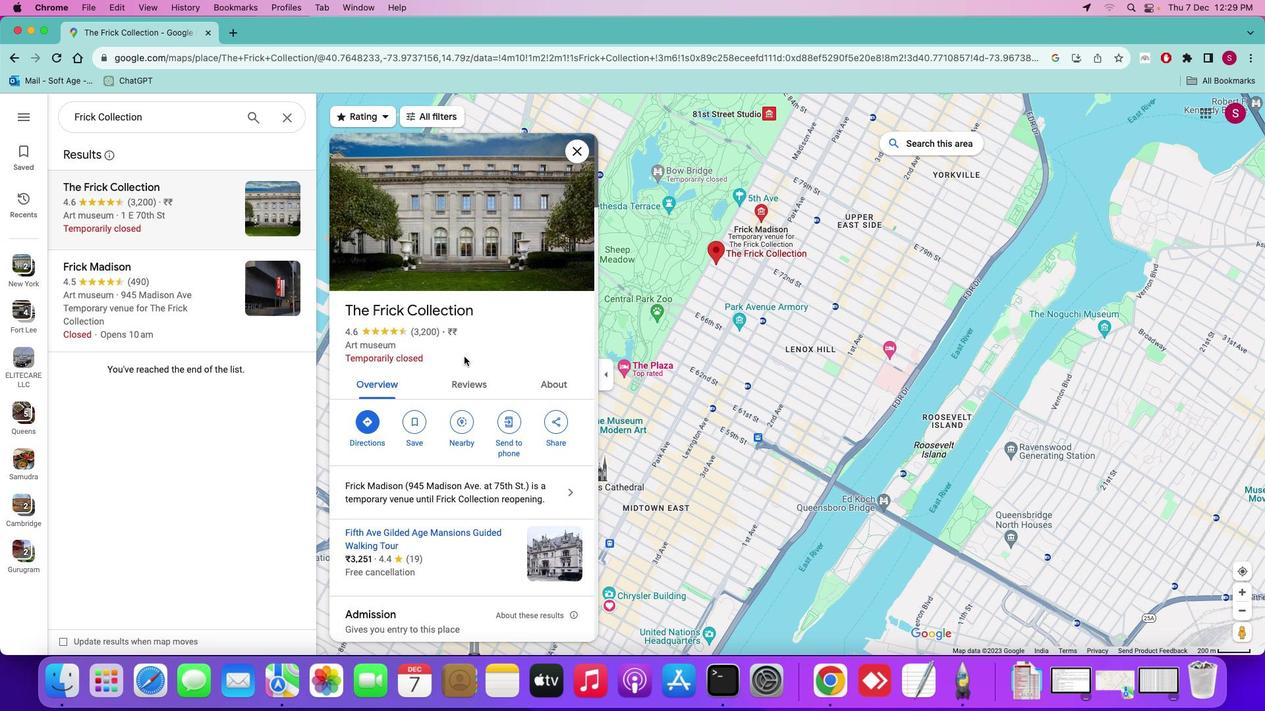 
Action: Mouse scrolled (464, 357) with delta (0, 0)
Screenshot: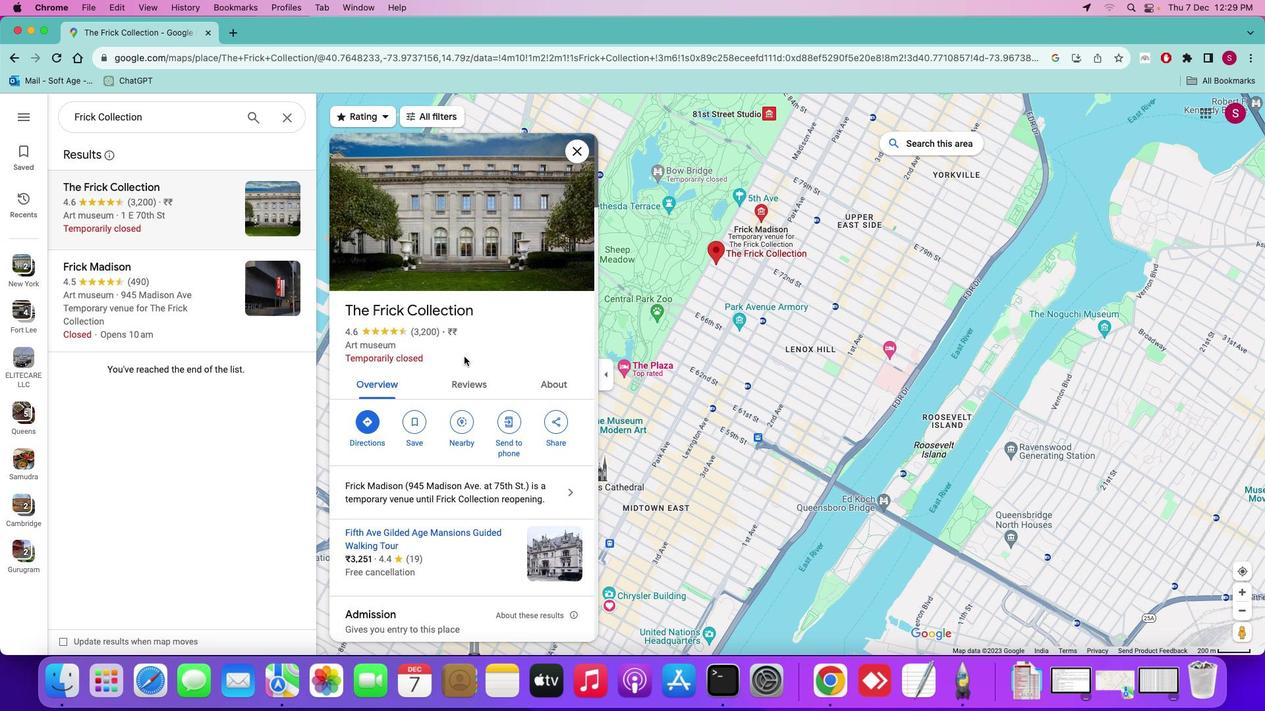 
Action: Mouse scrolled (464, 357) with delta (0, 1)
Screenshot: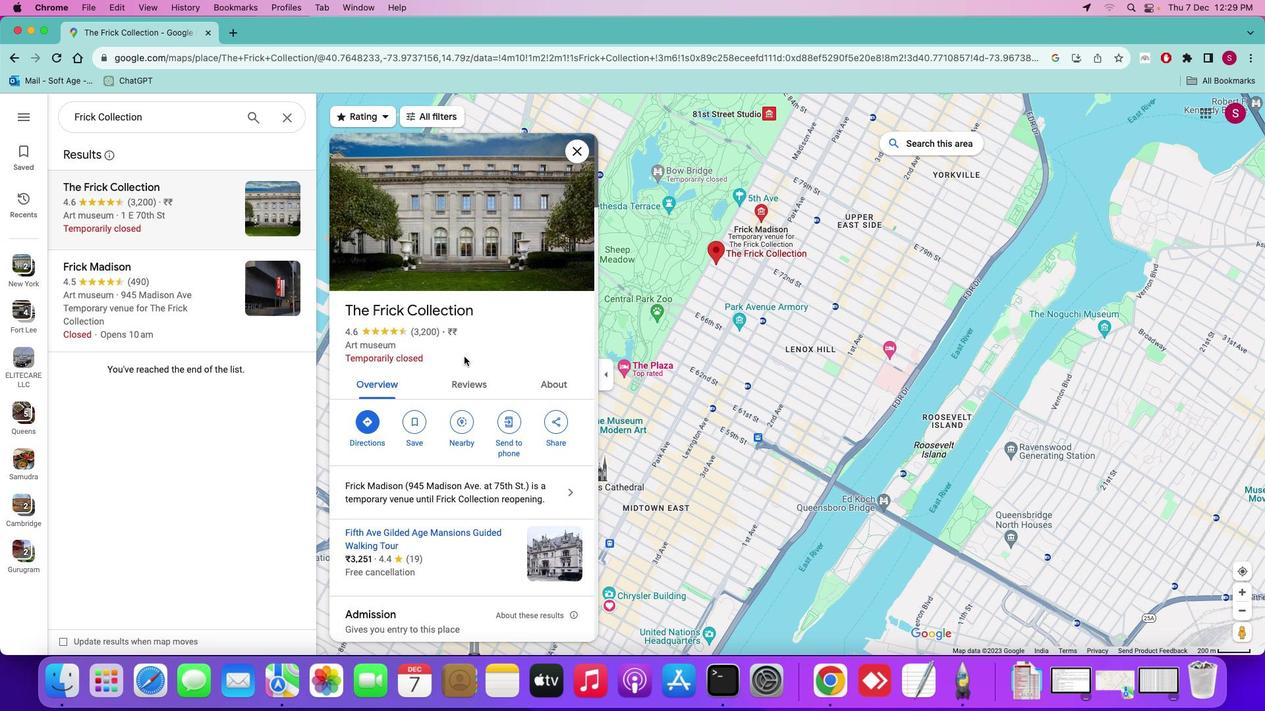 
Action: Mouse scrolled (464, 357) with delta (0, 3)
Screenshot: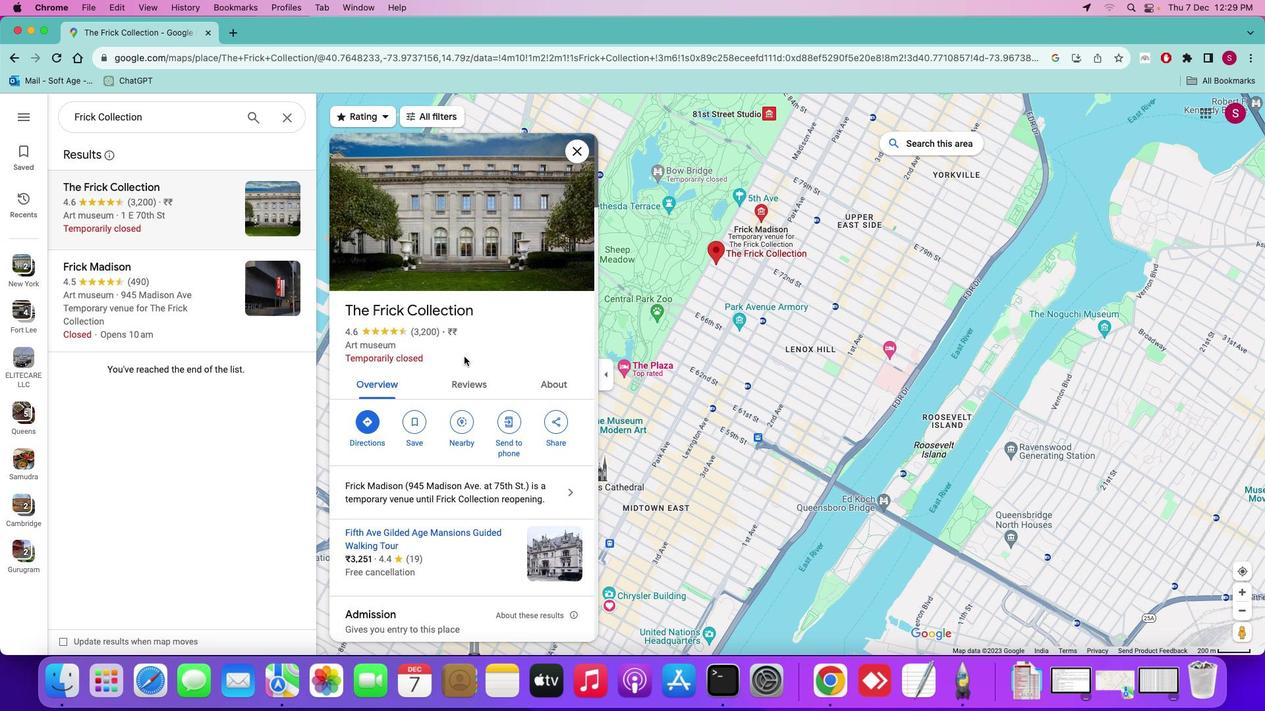 
Action: Mouse scrolled (464, 357) with delta (0, 3)
Screenshot: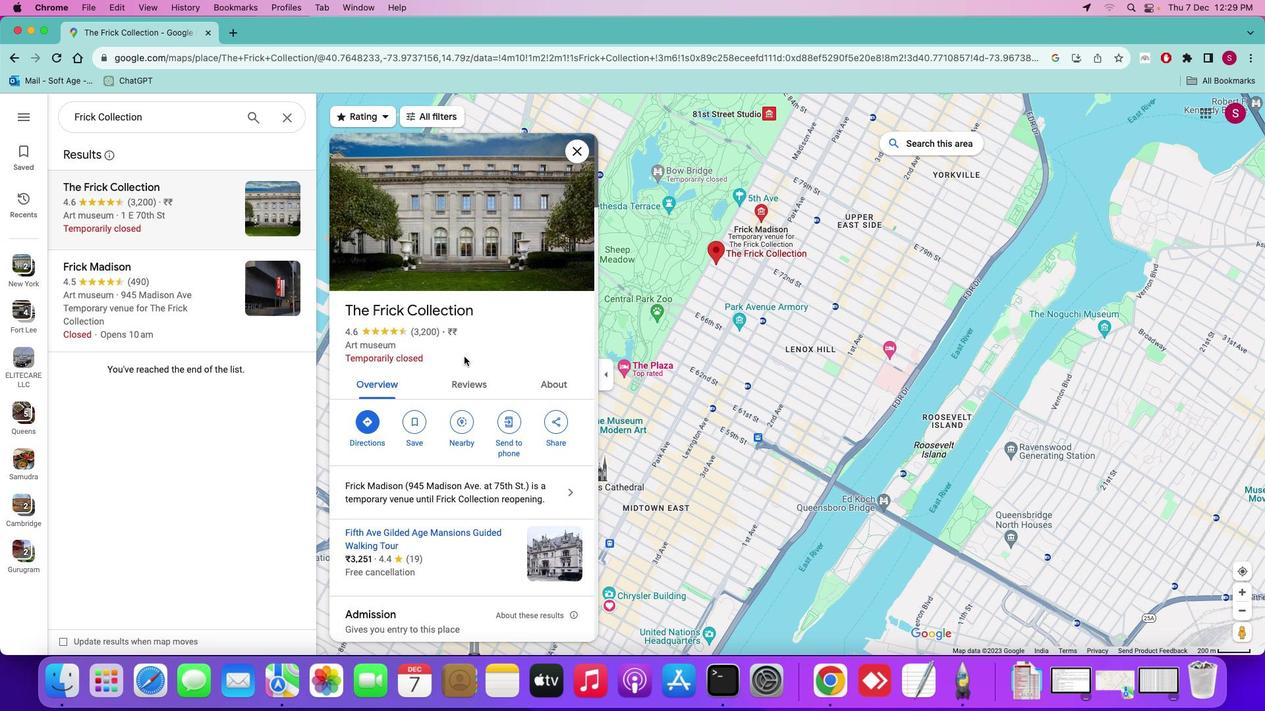 
Action: Mouse scrolled (464, 357) with delta (0, 3)
Screenshot: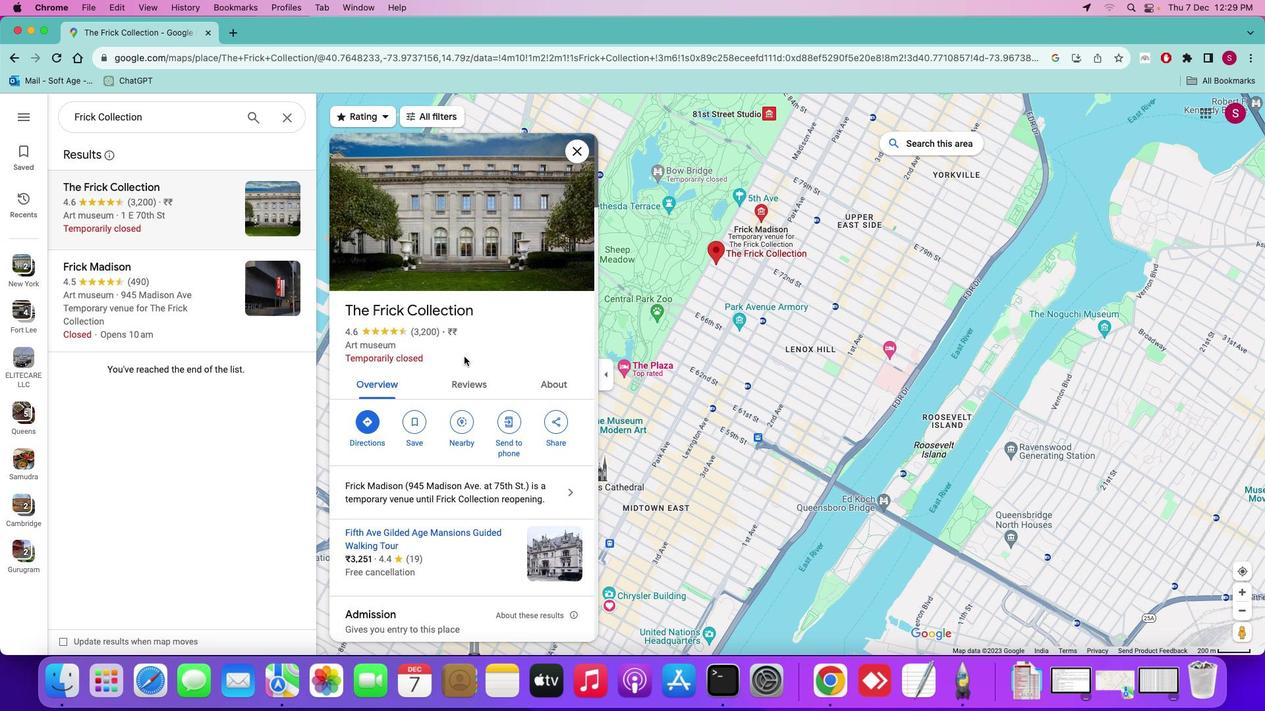 
Action: Mouse moved to (581, 151)
Screenshot: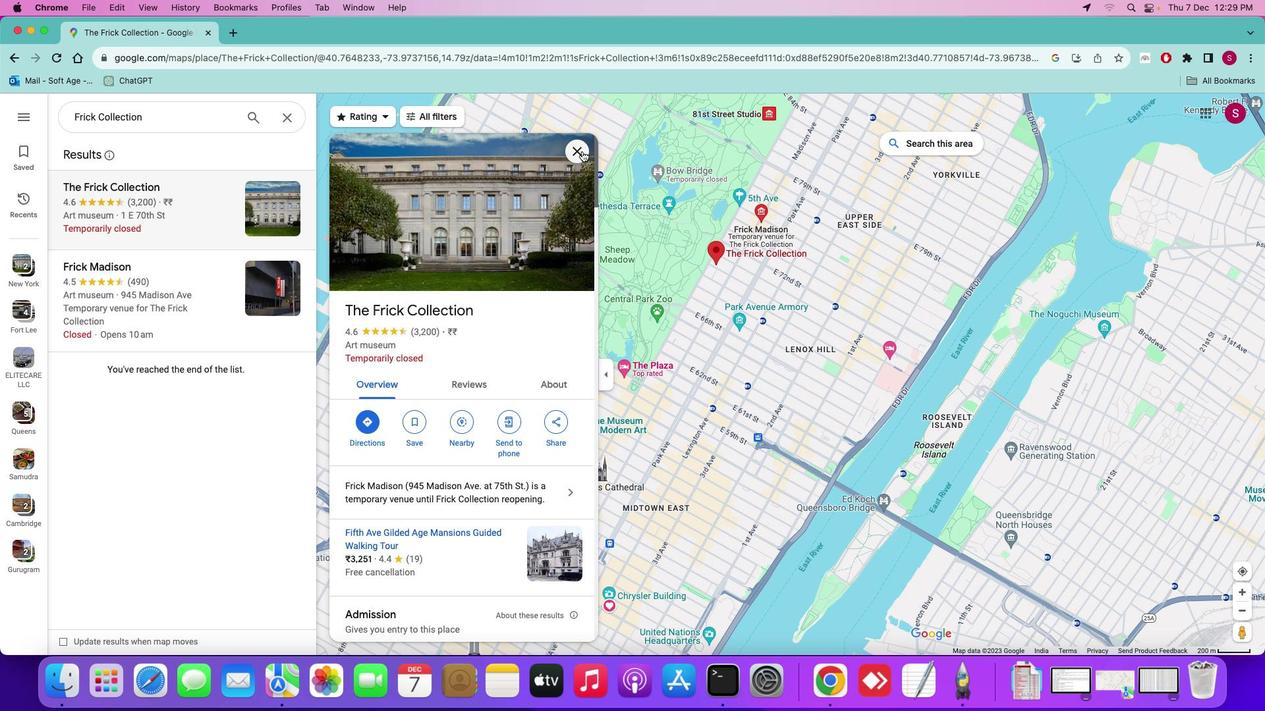 
Action: Mouse pressed left at (581, 151)
Screenshot: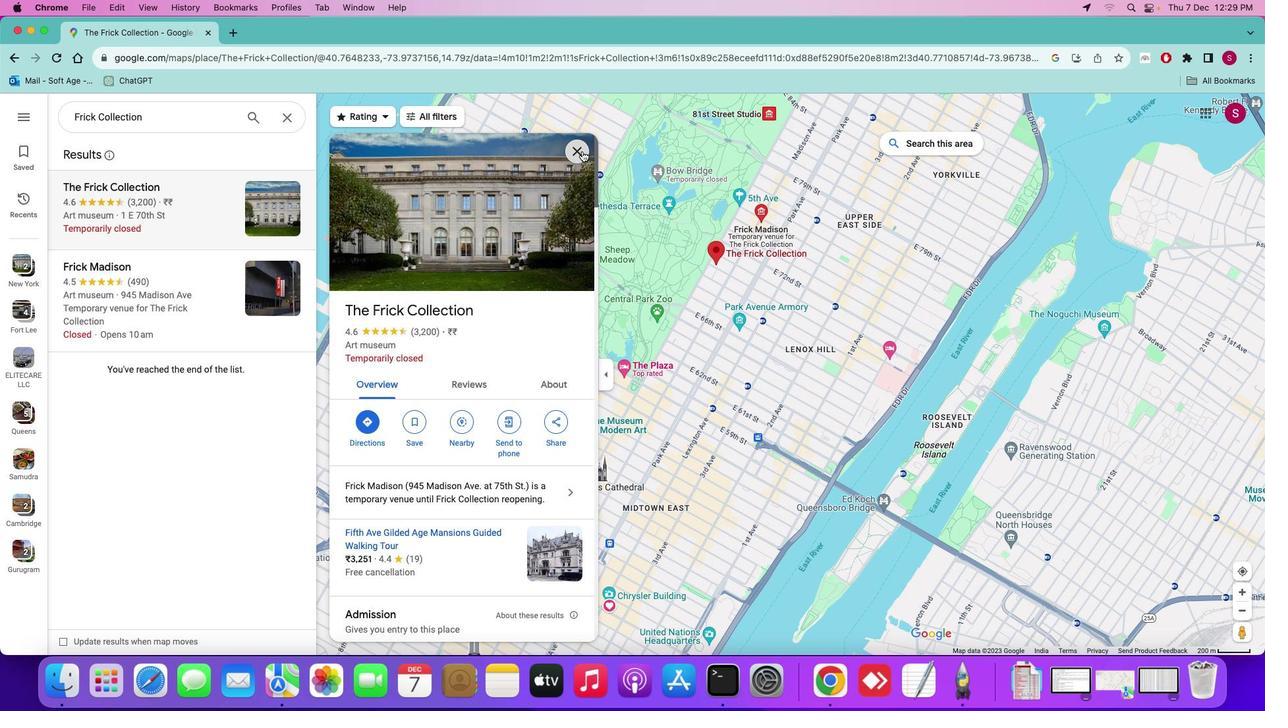 
Action: Mouse moved to (356, 200)
Screenshot: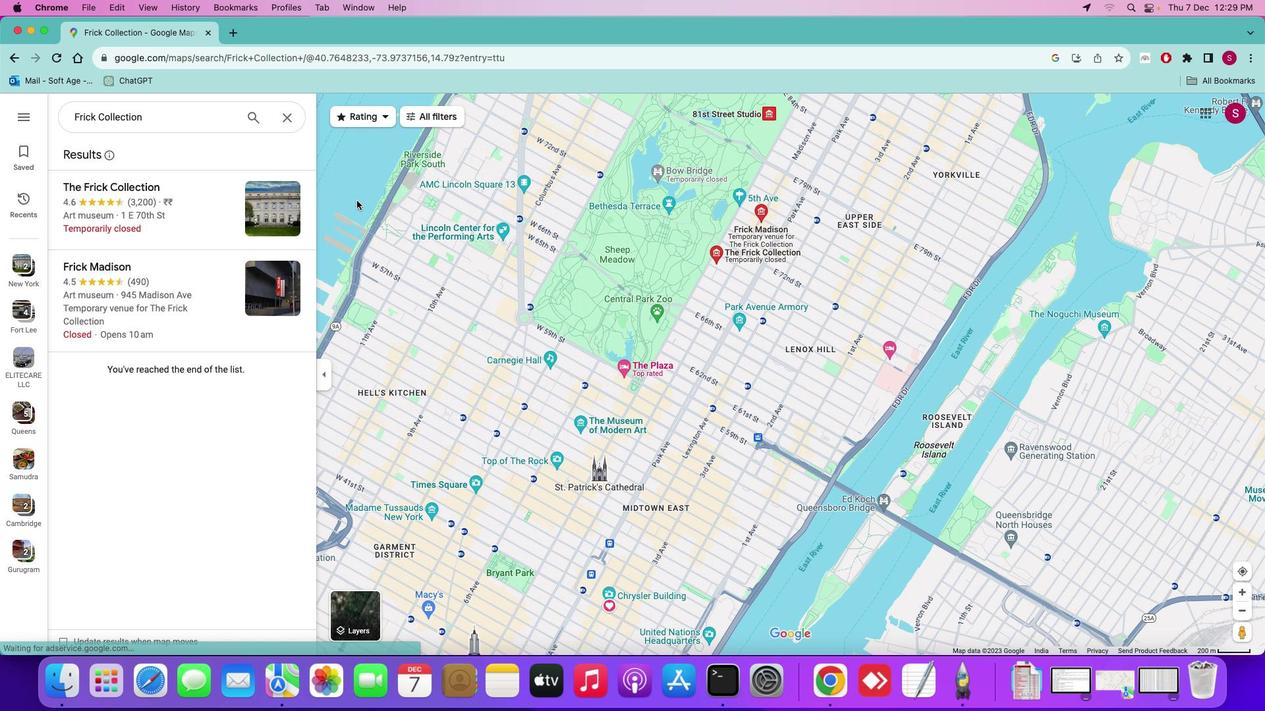 
